 Task: Explore Airbnb accommodation in Talavera de la Reina, Spain from 6th December, 2023 to 10th December, 2023 for 1 adult.1  bedroom having 1 bed and 1 bathroom. Property type can be hotel. Look for 4 properties as per requirement.
Action: Mouse moved to (514, 110)
Screenshot: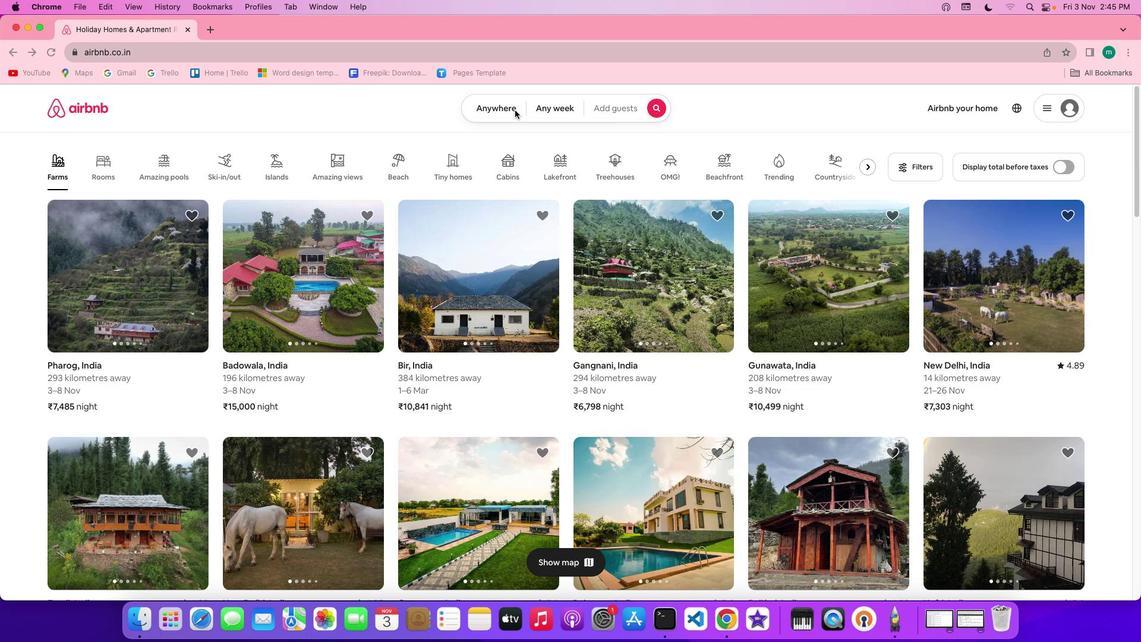
Action: Mouse pressed left at (514, 110)
Screenshot: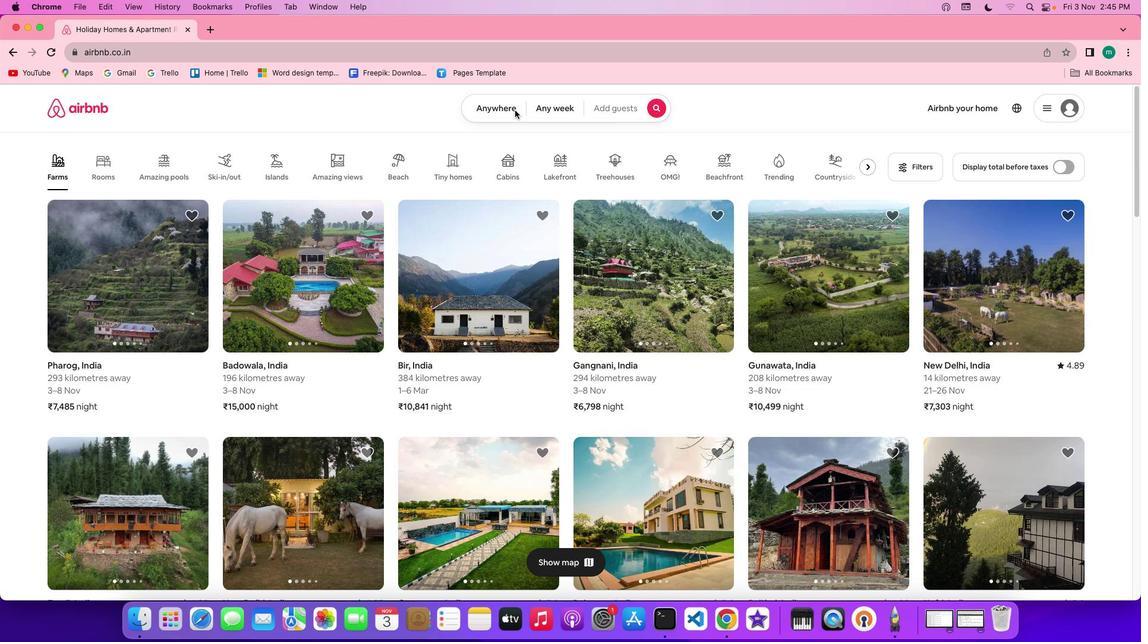
Action: Mouse pressed left at (514, 110)
Screenshot: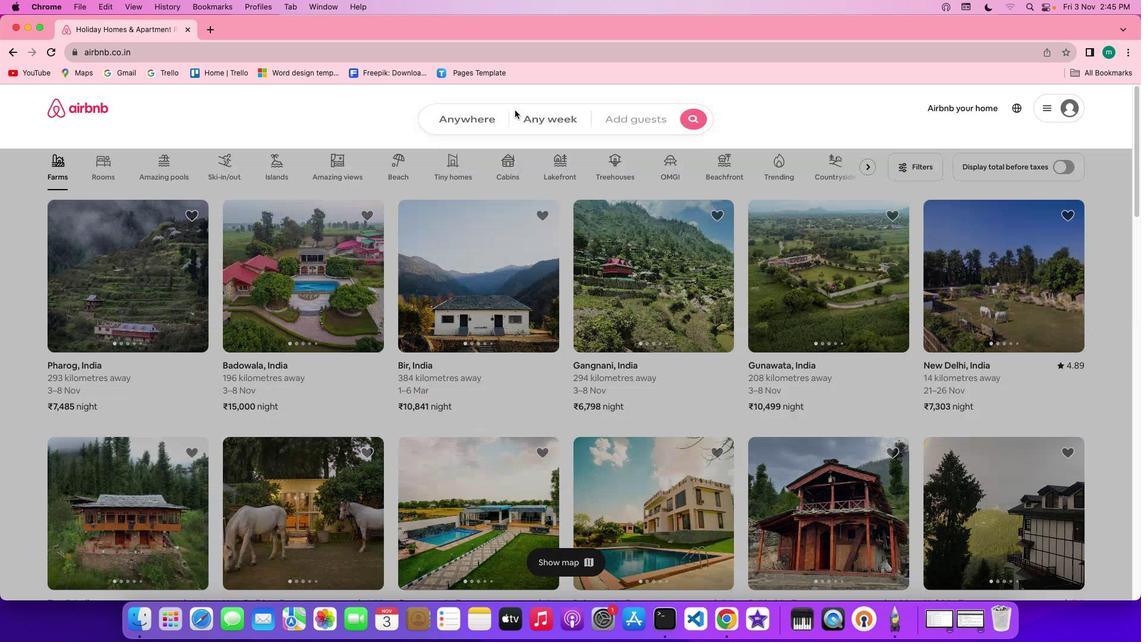 
Action: Mouse moved to (448, 156)
Screenshot: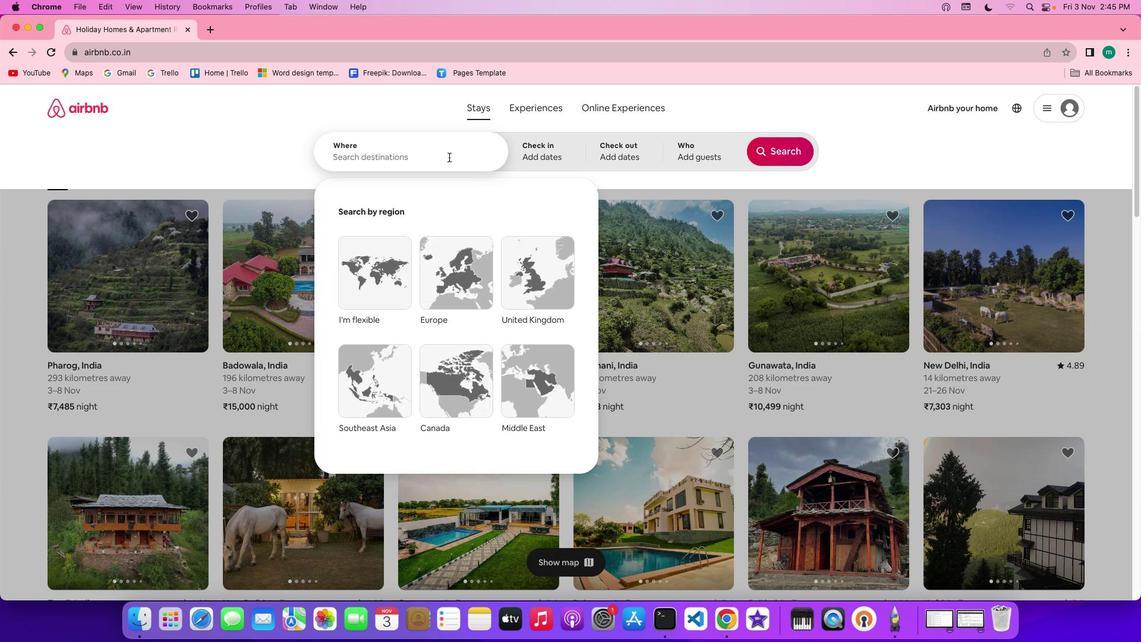 
Action: Mouse pressed left at (448, 156)
Screenshot: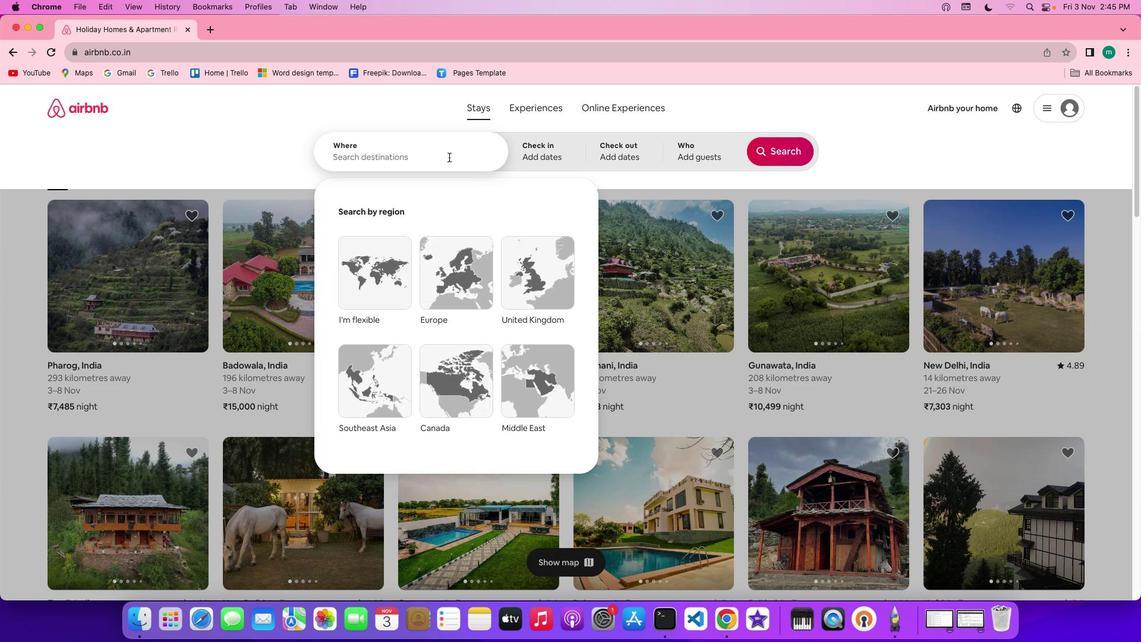 
Action: Key pressed Key.shift'T''a''l''a''v''e''r''a'Key.space'd''e'Key.space'l''a'Key.spaceKey.shift'R''a'Key.backspace'e''i''n''a'Key.space','Key.spaceKey.shift'S''p''a''i''n'
Screenshot: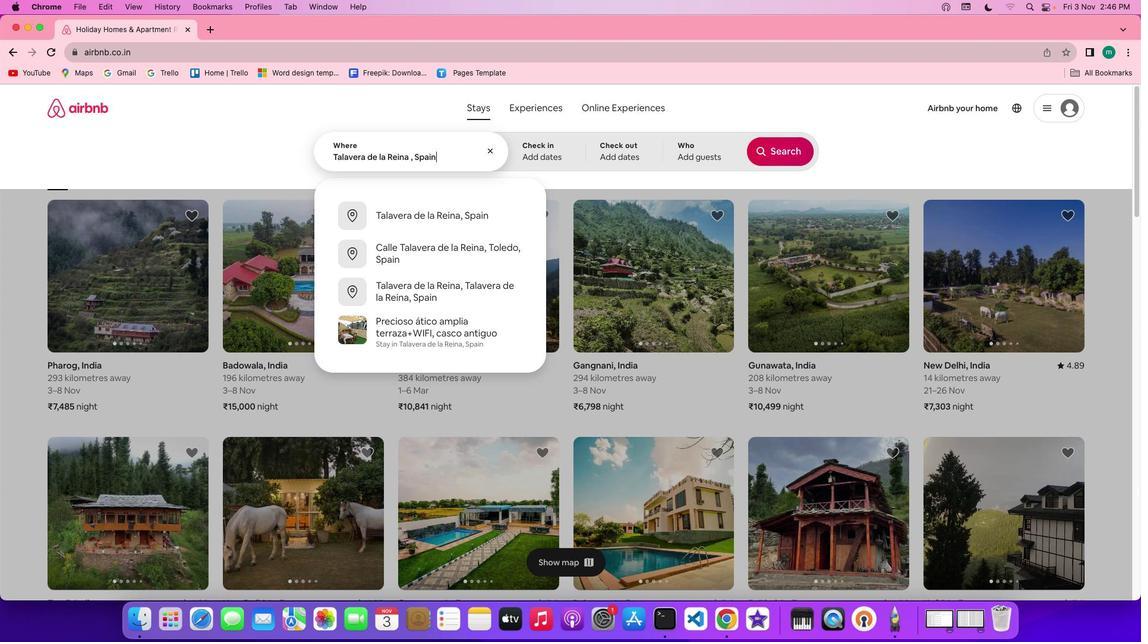 
Action: Mouse moved to (539, 152)
Screenshot: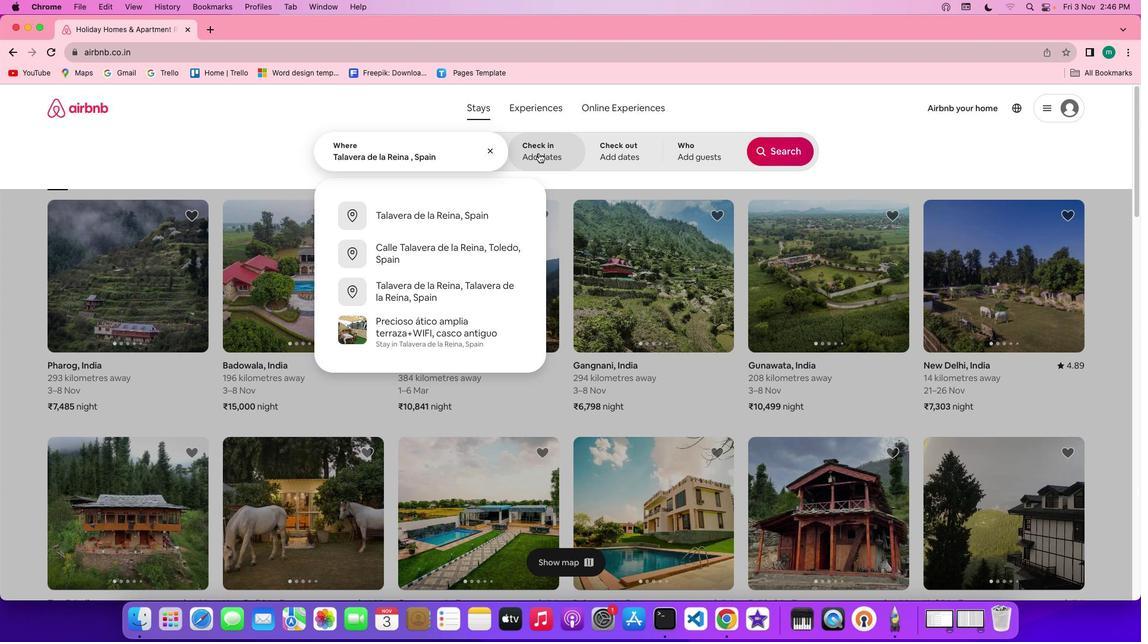 
Action: Mouse pressed left at (539, 152)
Screenshot: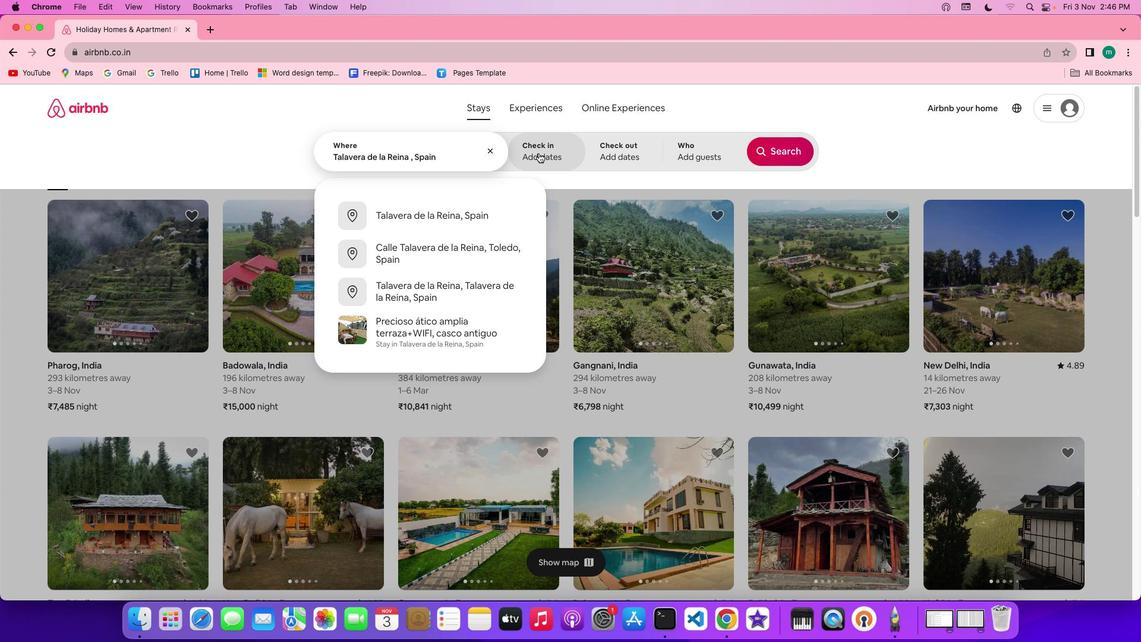 
Action: Mouse moved to (682, 323)
Screenshot: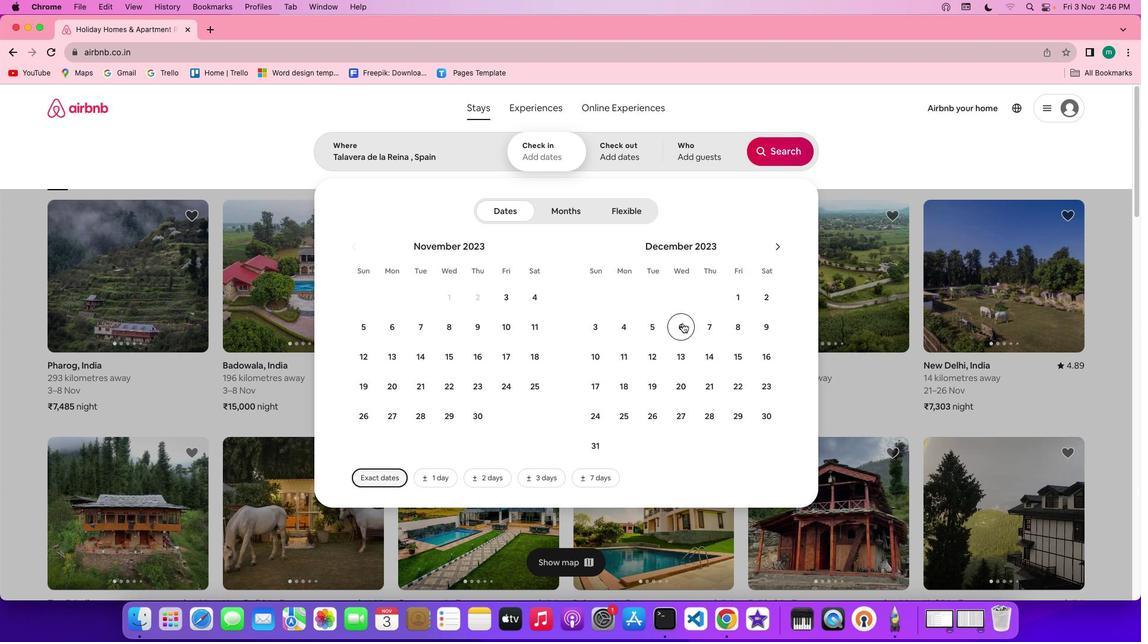 
Action: Mouse pressed left at (682, 323)
Screenshot: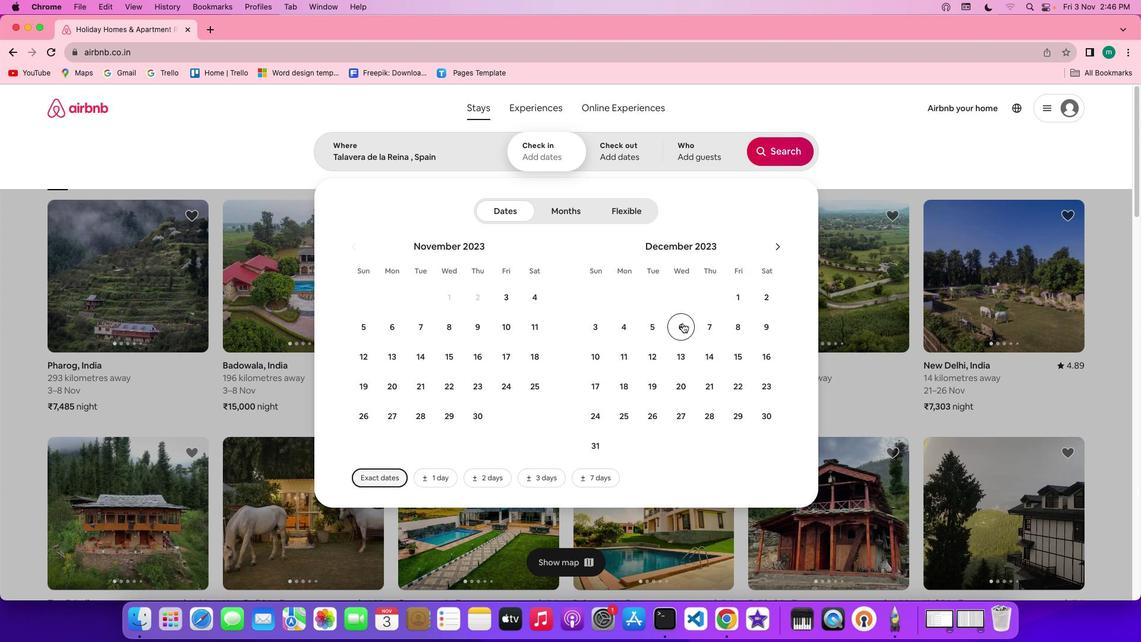 
Action: Mouse moved to (597, 355)
Screenshot: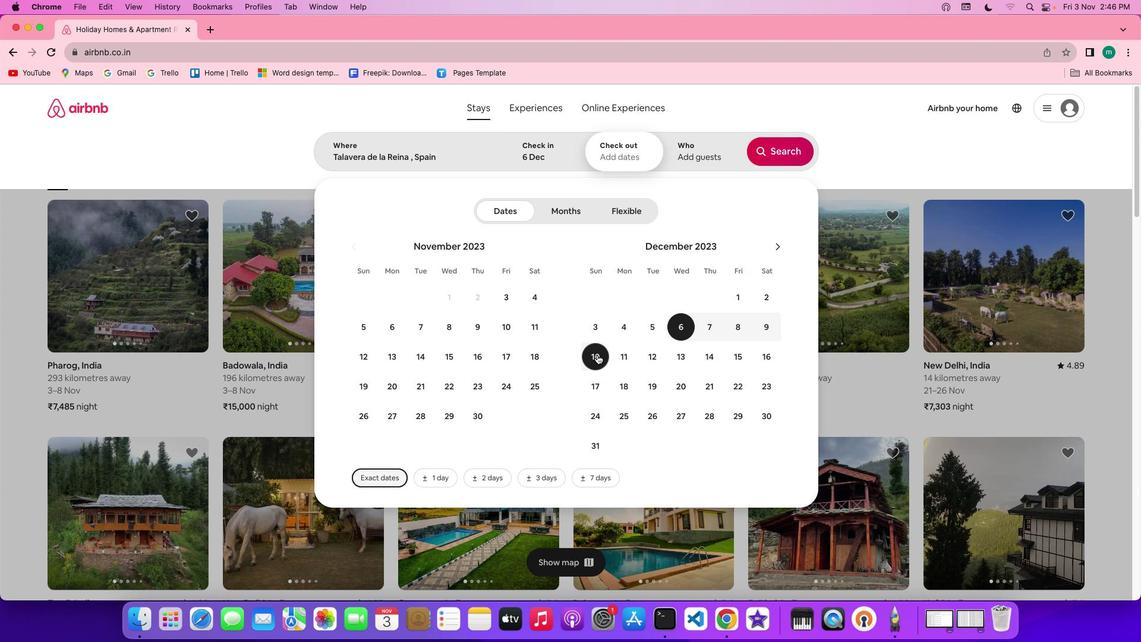 
Action: Mouse pressed left at (597, 355)
Screenshot: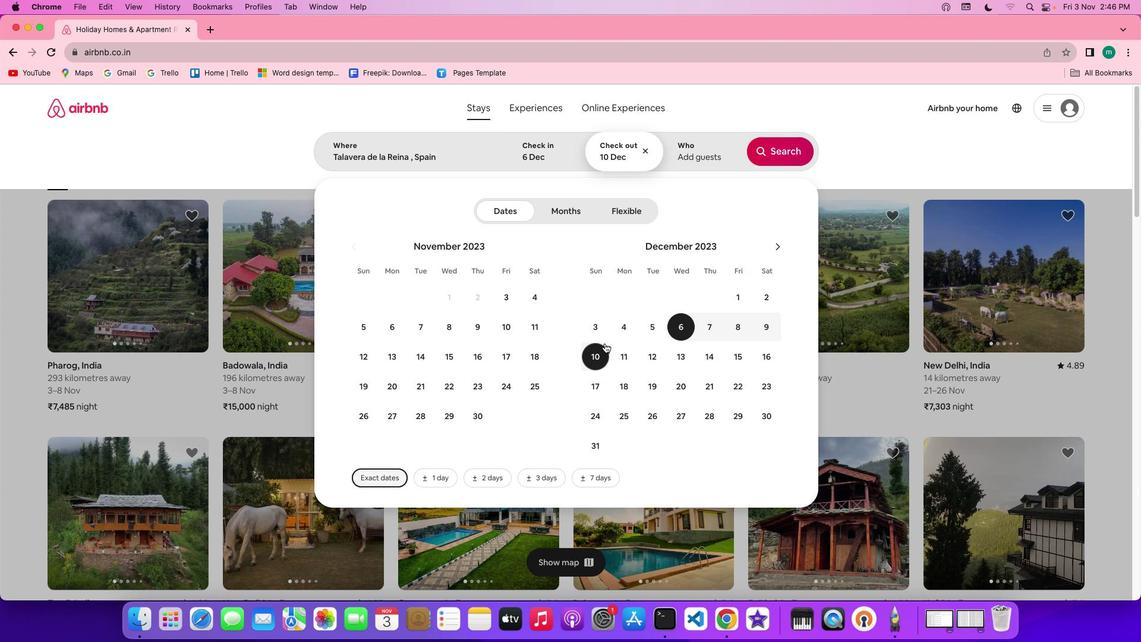 
Action: Mouse moved to (696, 158)
Screenshot: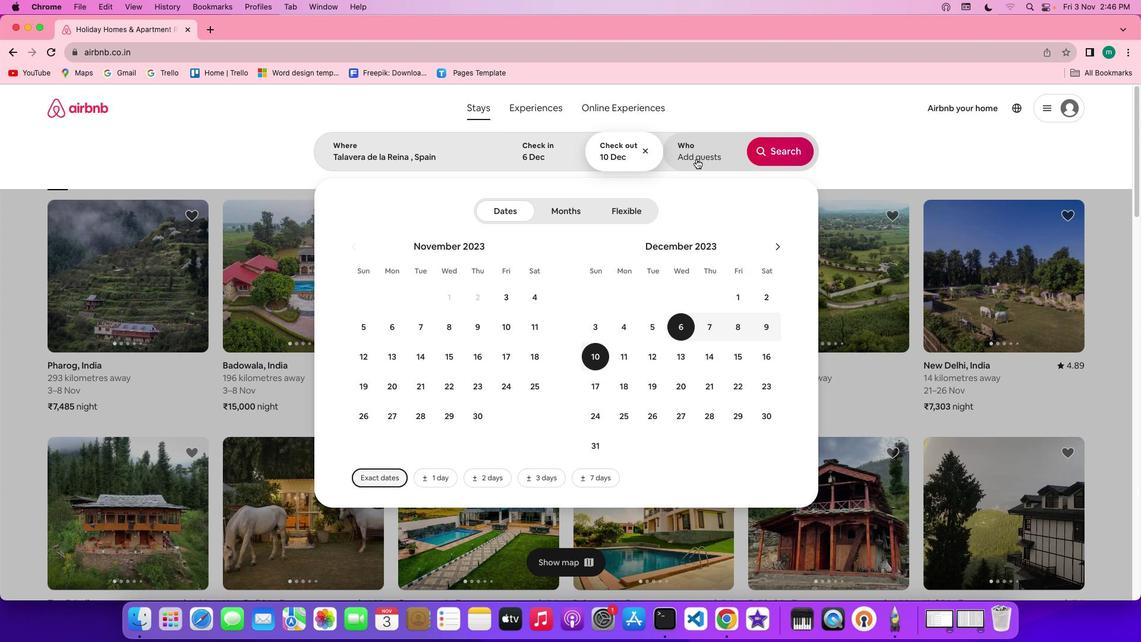
Action: Mouse pressed left at (696, 158)
Screenshot: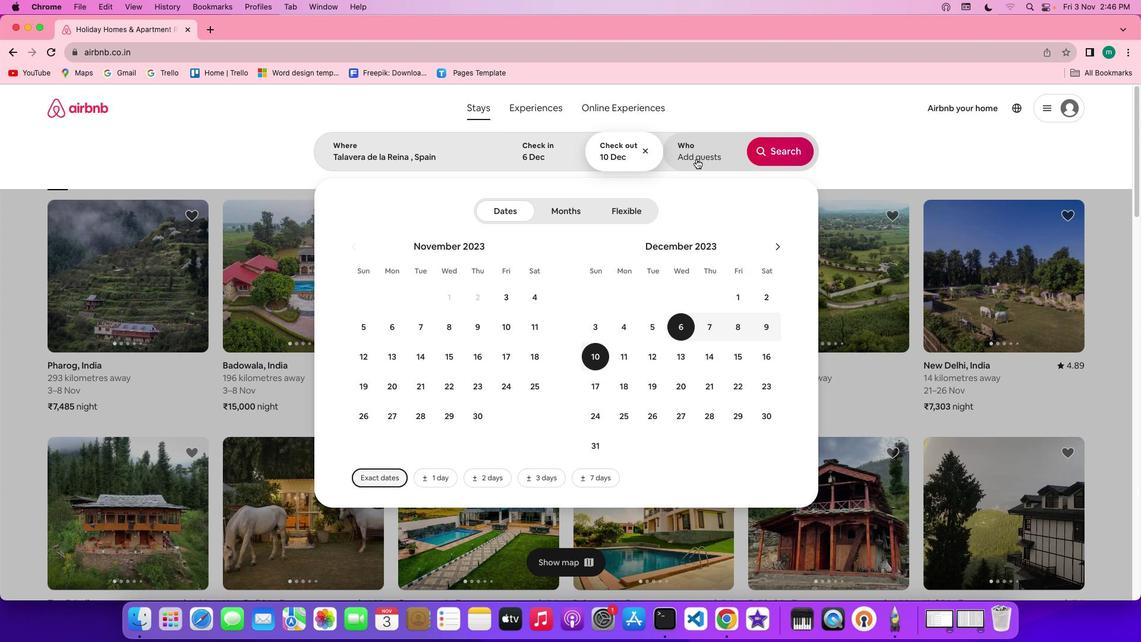 
Action: Mouse moved to (780, 215)
Screenshot: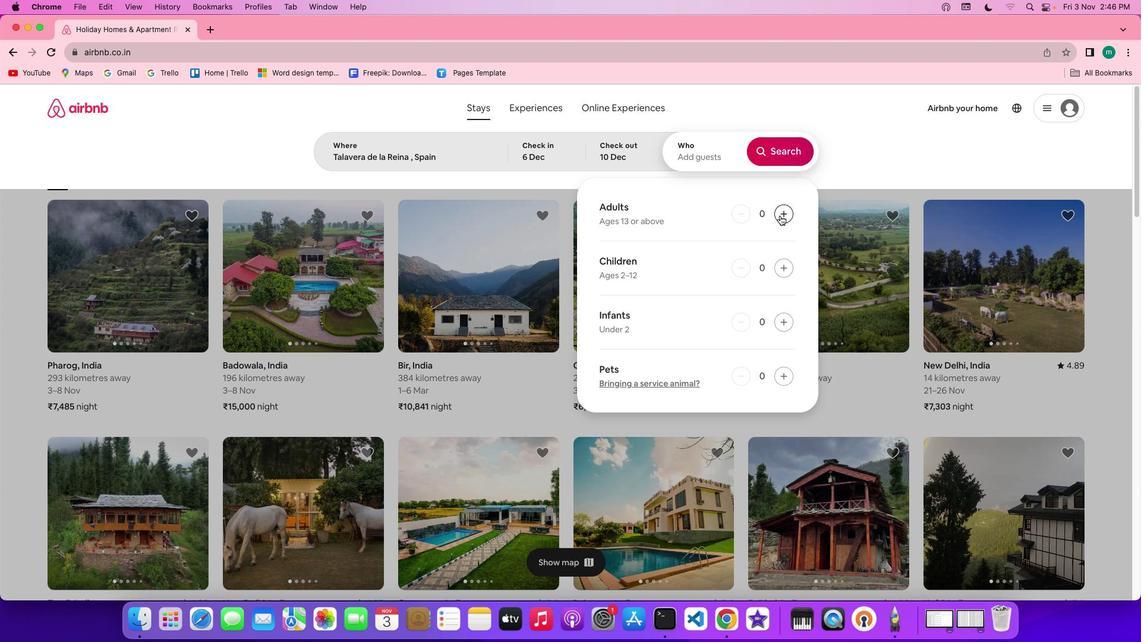 
Action: Mouse pressed left at (780, 215)
Screenshot: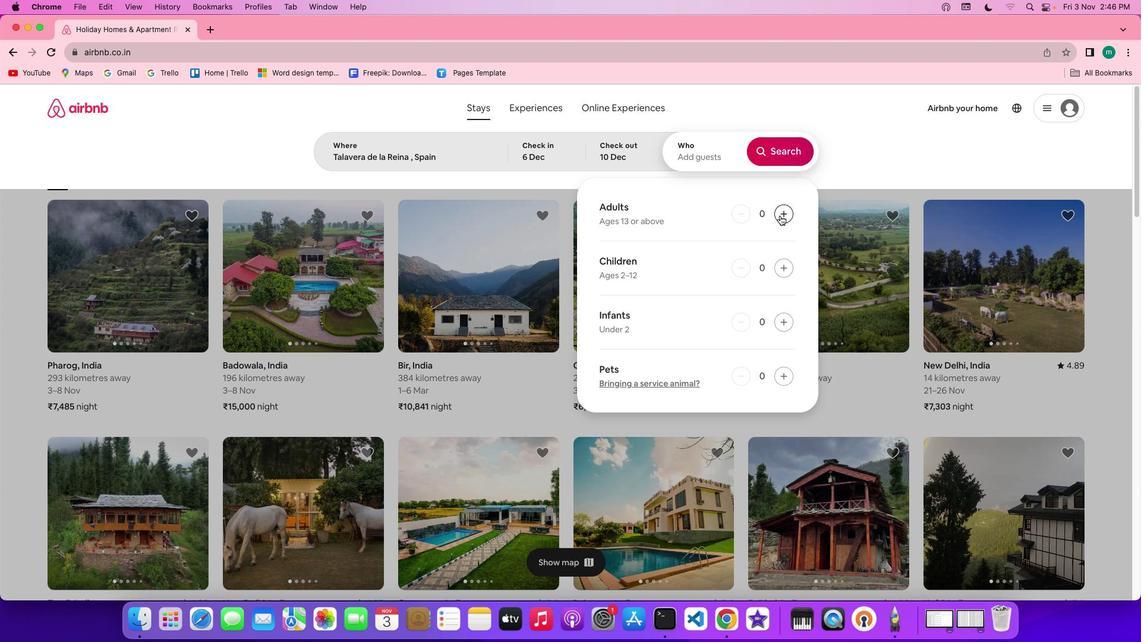 
Action: Mouse pressed left at (780, 215)
Screenshot: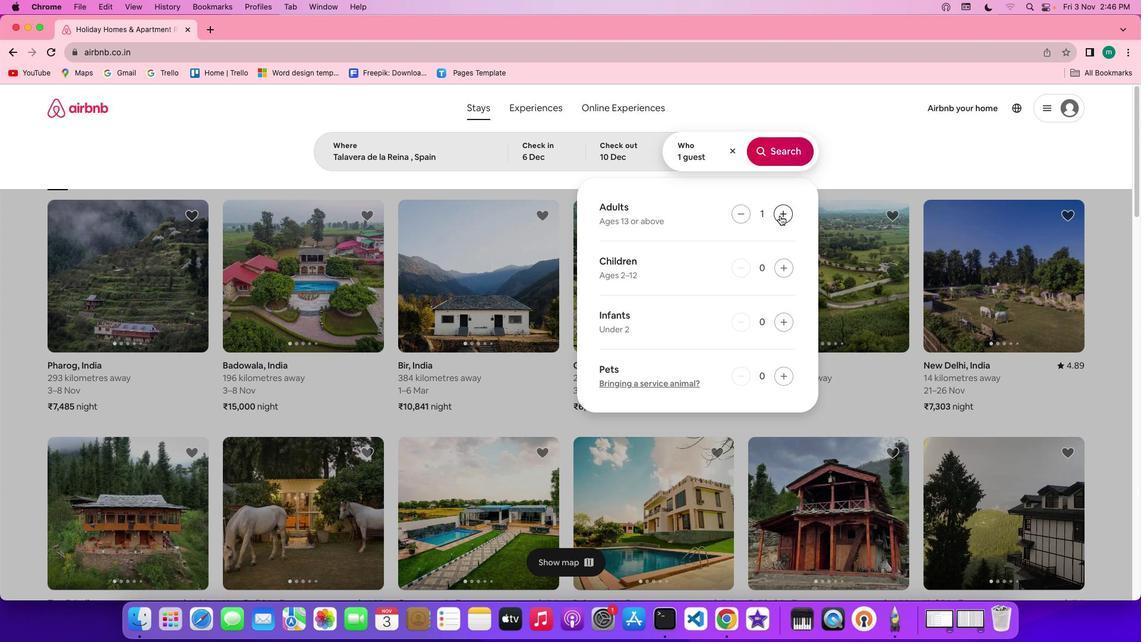 
Action: Mouse moved to (739, 215)
Screenshot: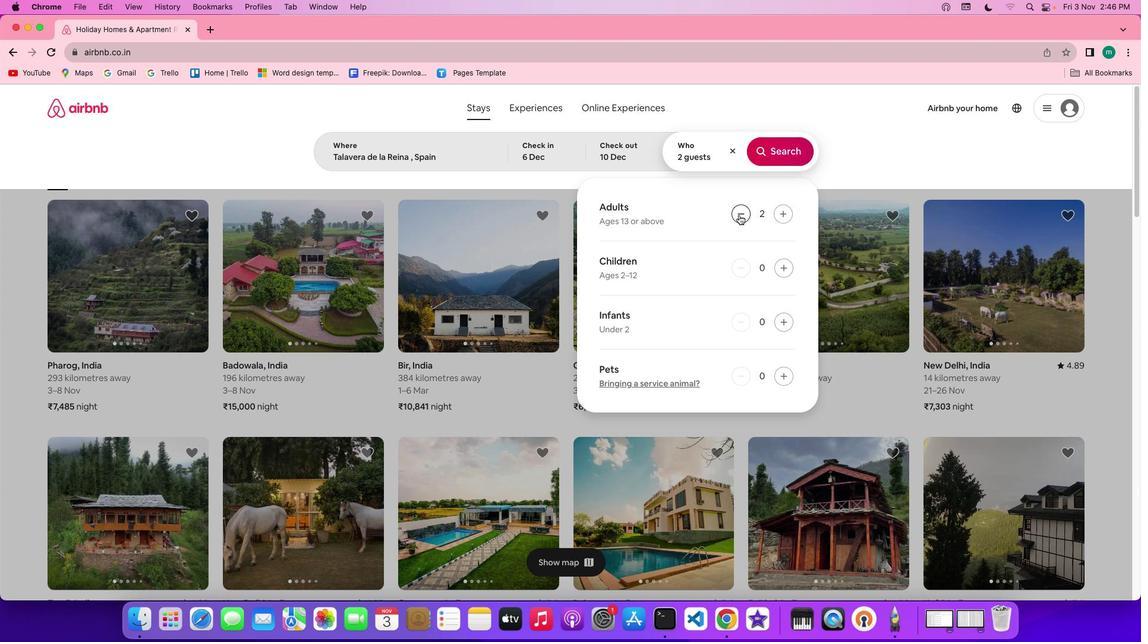 
Action: Mouse pressed left at (739, 215)
Screenshot: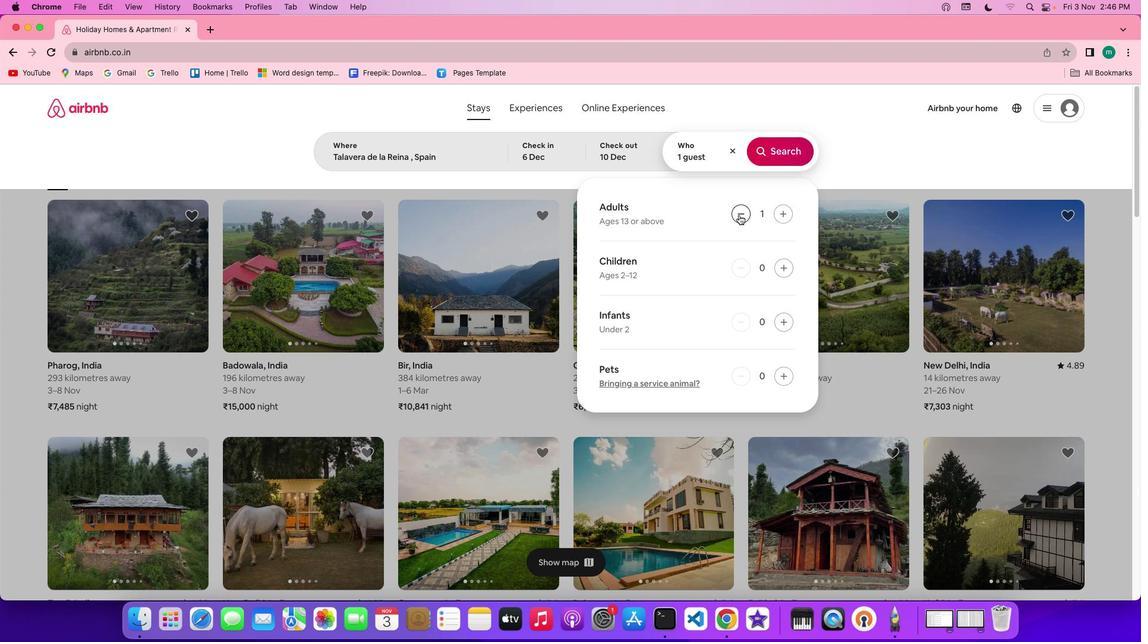 
Action: Mouse moved to (786, 142)
Screenshot: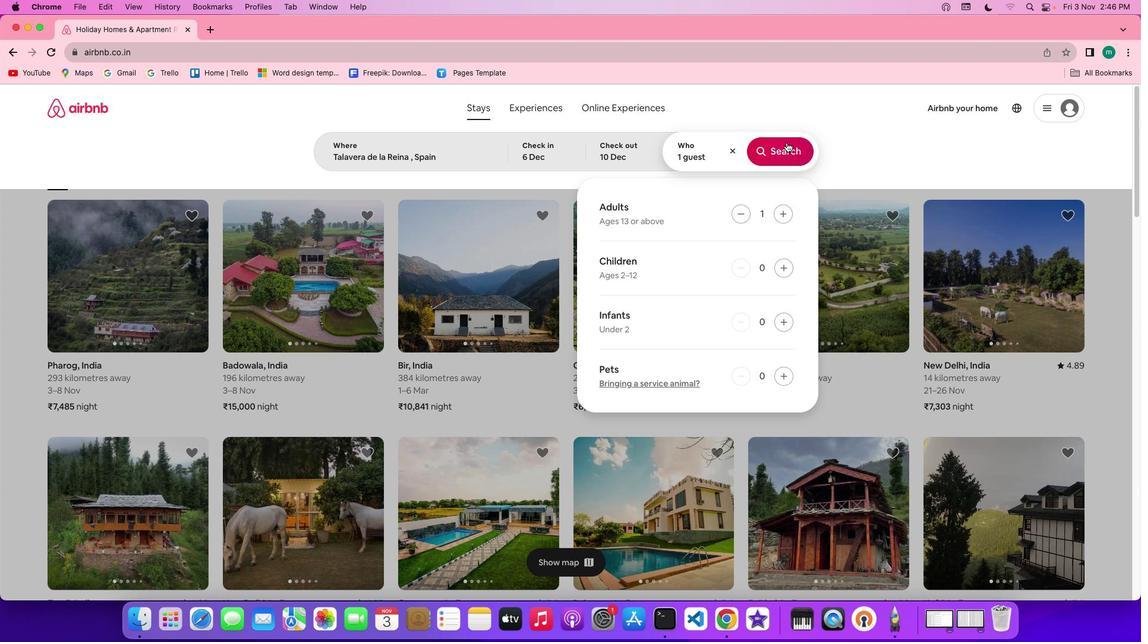 
Action: Mouse pressed left at (786, 142)
Screenshot: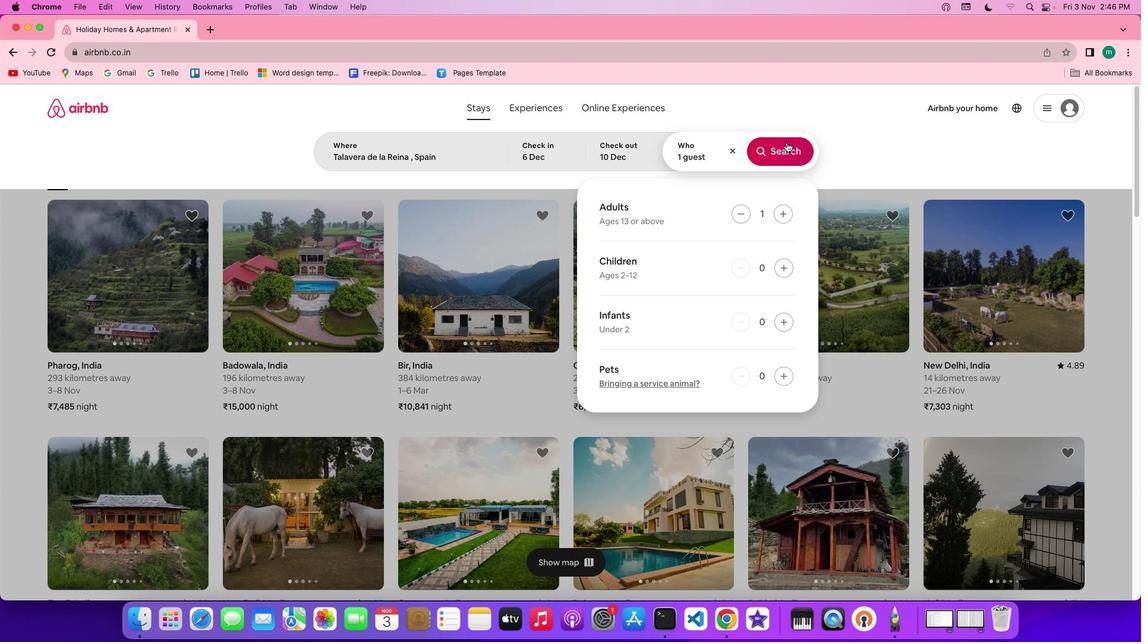 
Action: Mouse moved to (938, 155)
Screenshot: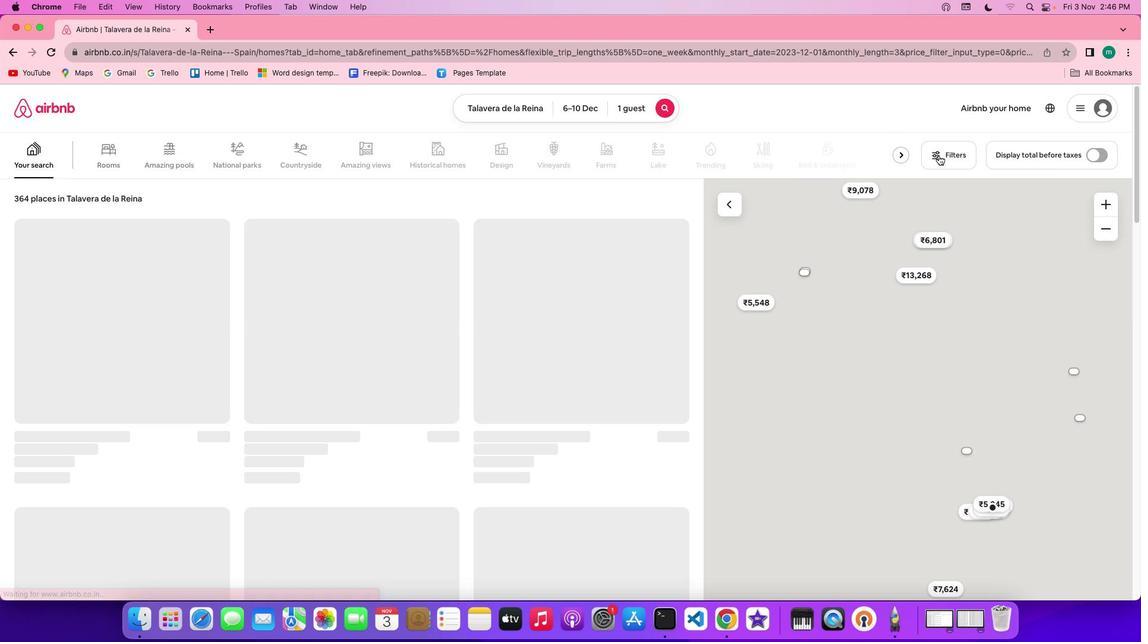 
Action: Mouse pressed left at (938, 155)
Screenshot: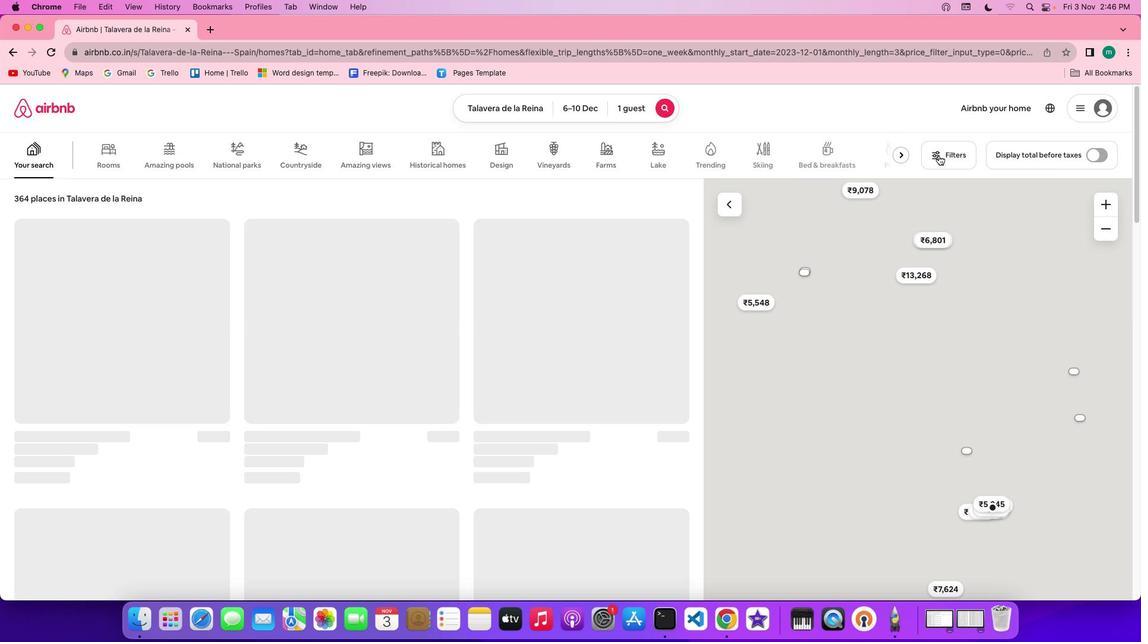 
Action: Mouse moved to (941, 155)
Screenshot: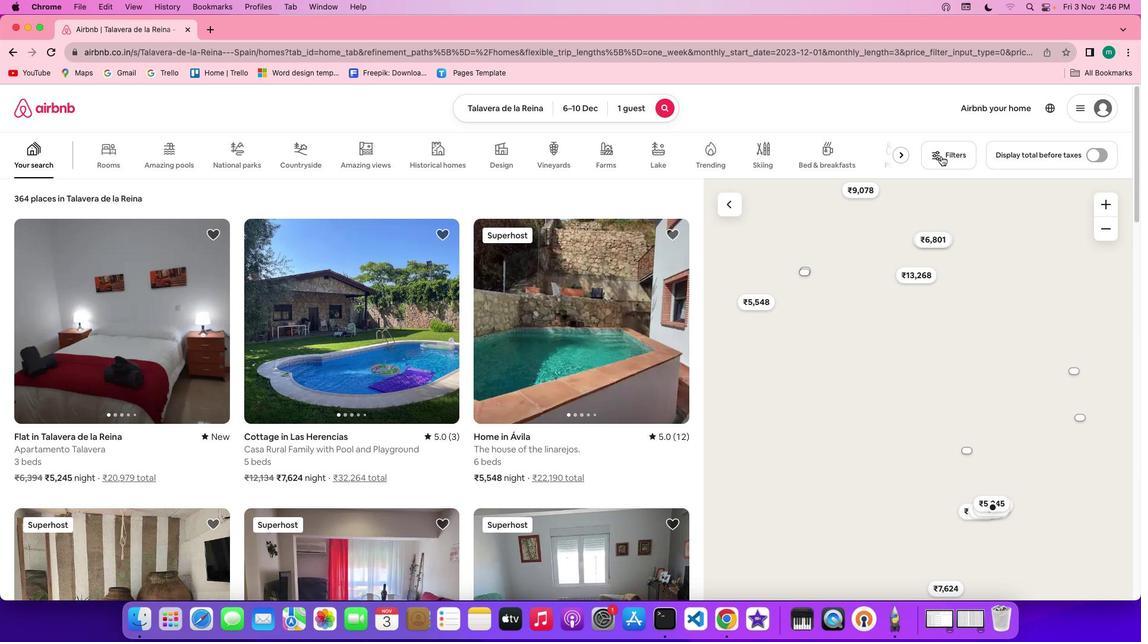 
Action: Mouse pressed left at (941, 155)
Screenshot: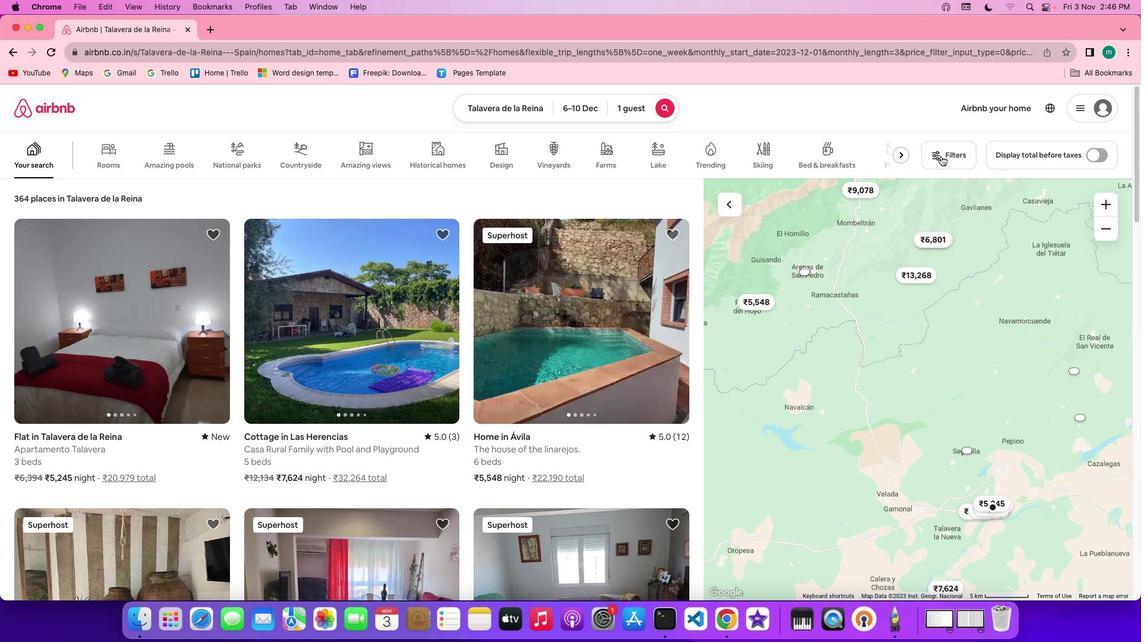 
Action: Mouse moved to (671, 378)
Screenshot: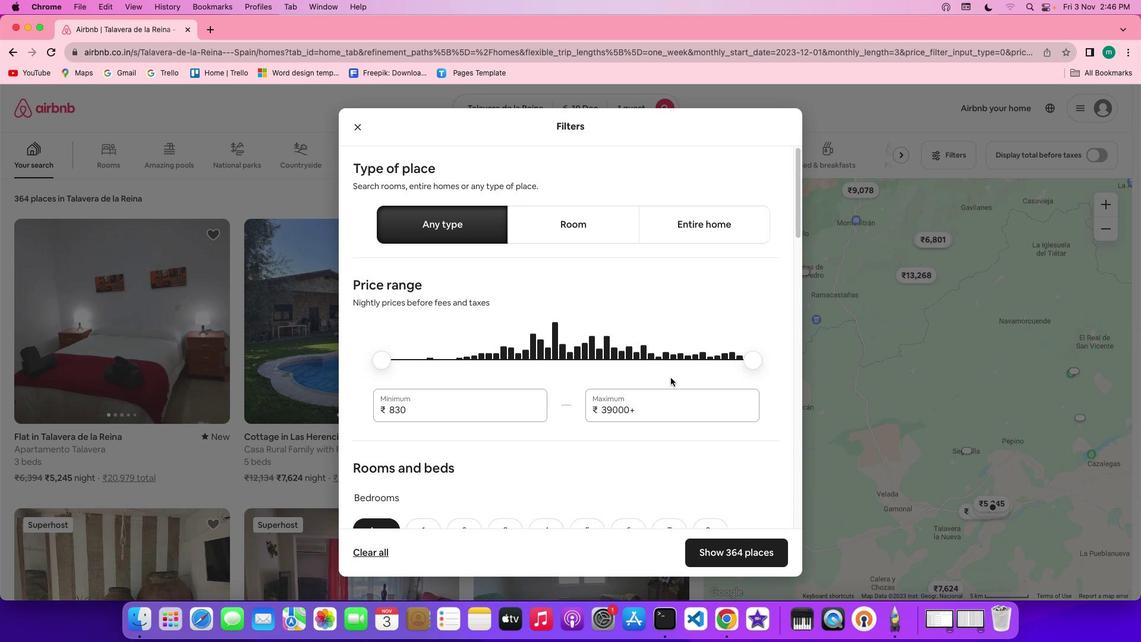 
Action: Mouse scrolled (671, 378) with delta (0, 0)
Screenshot: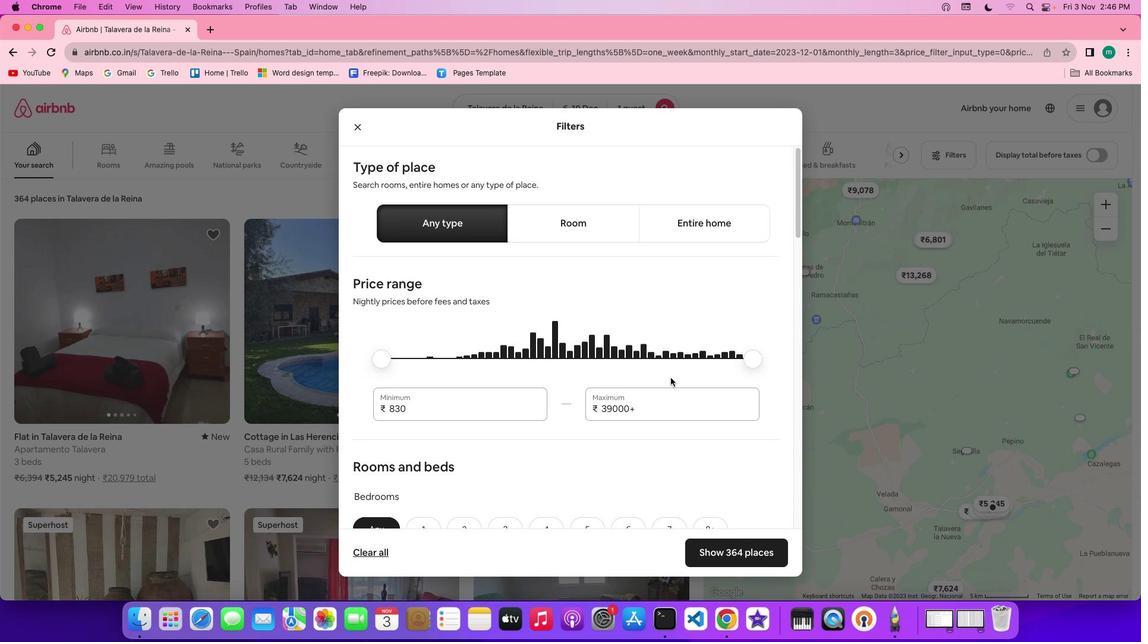 
Action: Mouse scrolled (671, 378) with delta (0, 0)
Screenshot: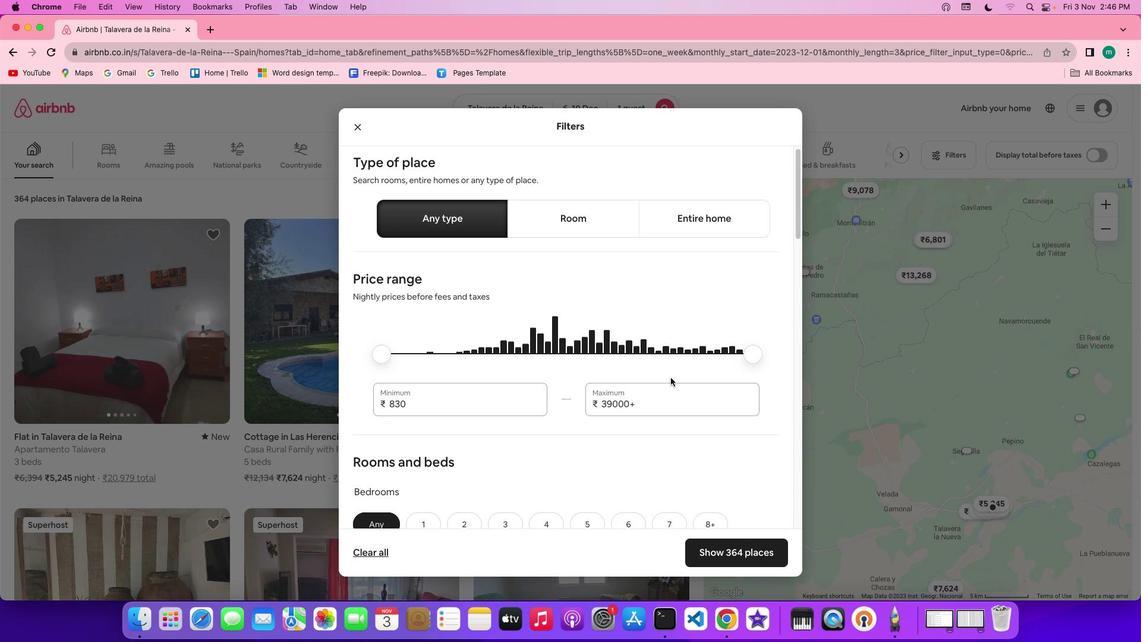 
Action: Mouse scrolled (671, 378) with delta (0, 0)
Screenshot: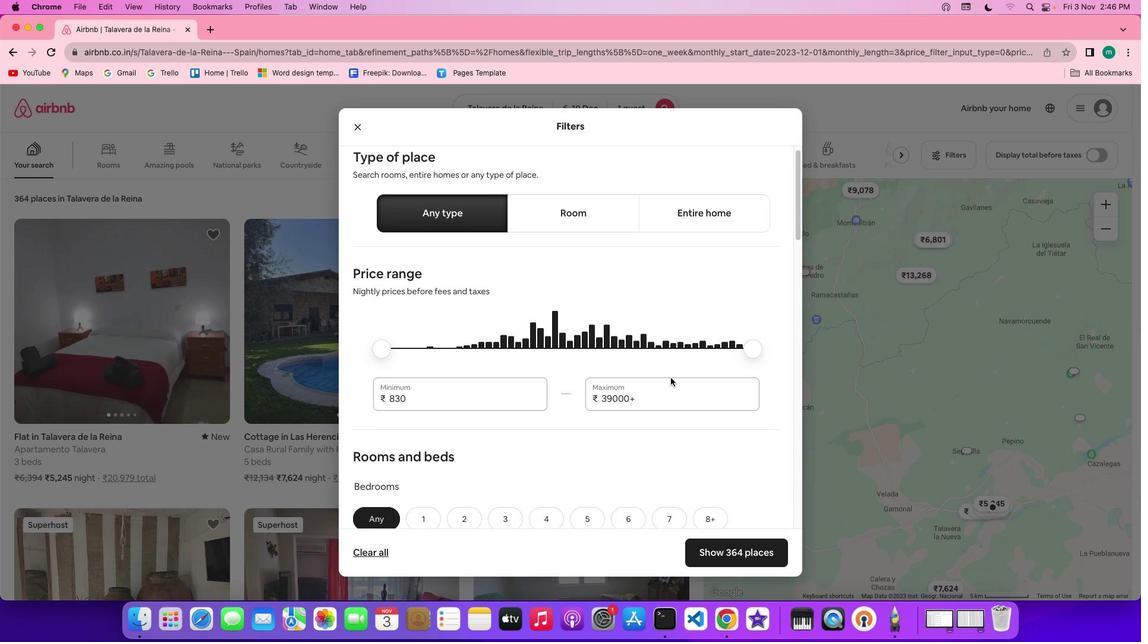 
Action: Mouse scrolled (671, 378) with delta (0, 0)
Screenshot: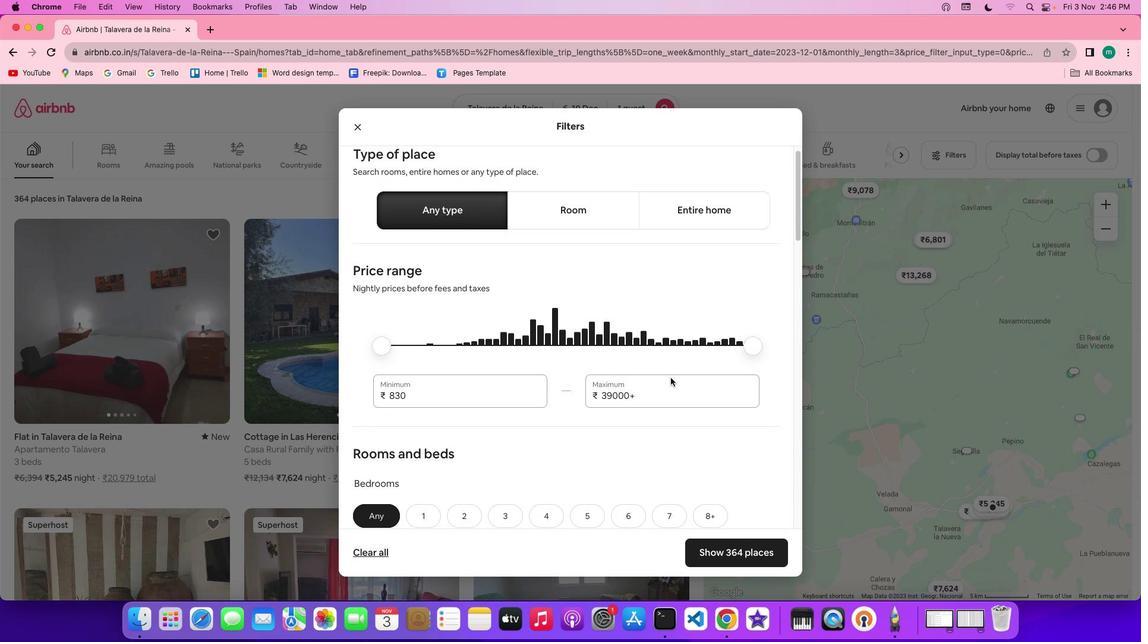 
Action: Mouse scrolled (671, 378) with delta (0, 0)
Screenshot: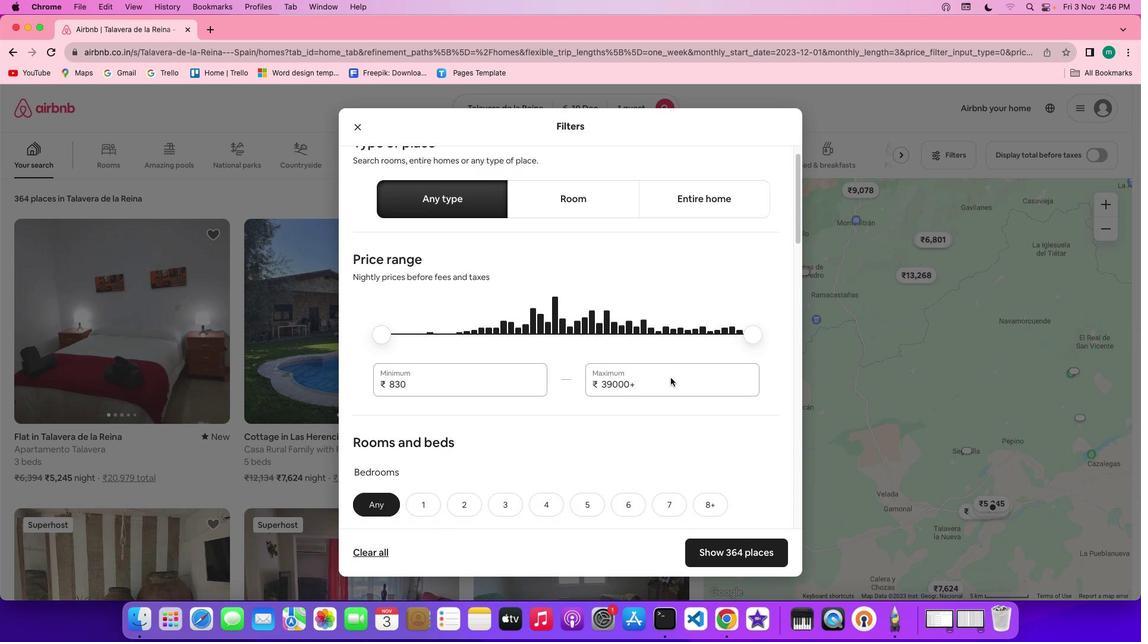 
Action: Mouse scrolled (671, 378) with delta (0, 0)
Screenshot: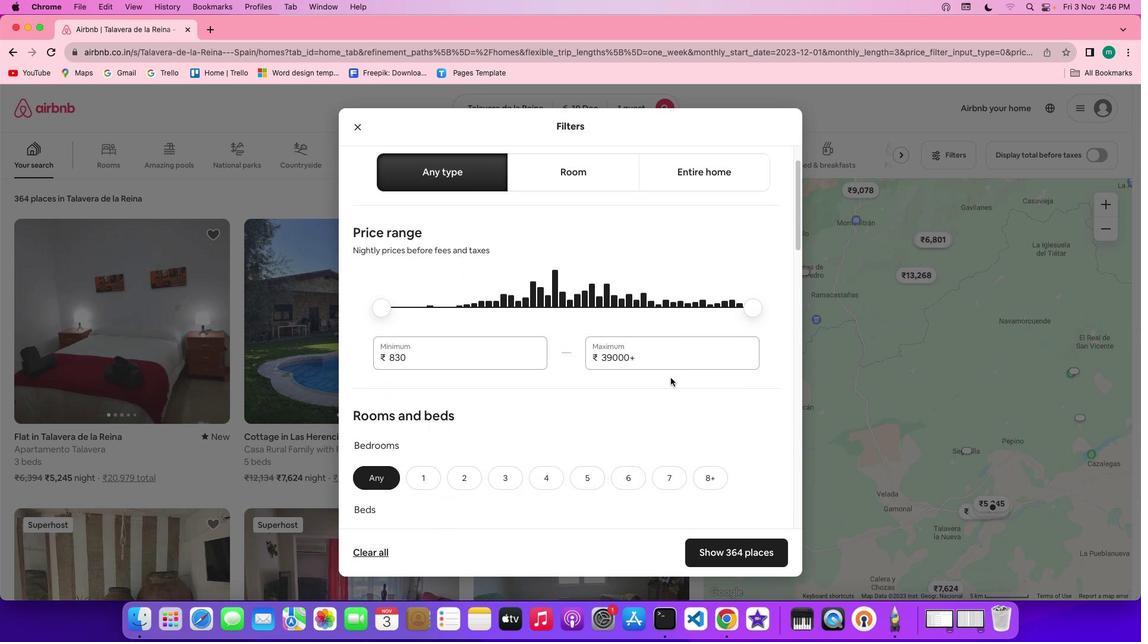 
Action: Mouse scrolled (671, 378) with delta (0, 0)
Screenshot: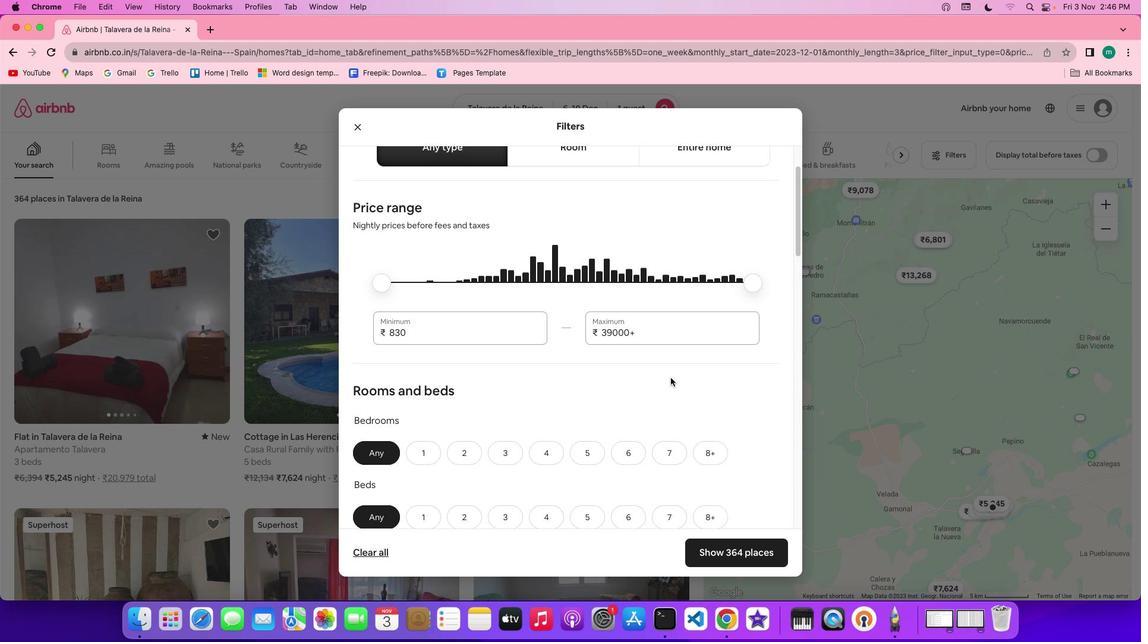 
Action: Mouse scrolled (671, 378) with delta (0, 0)
Screenshot: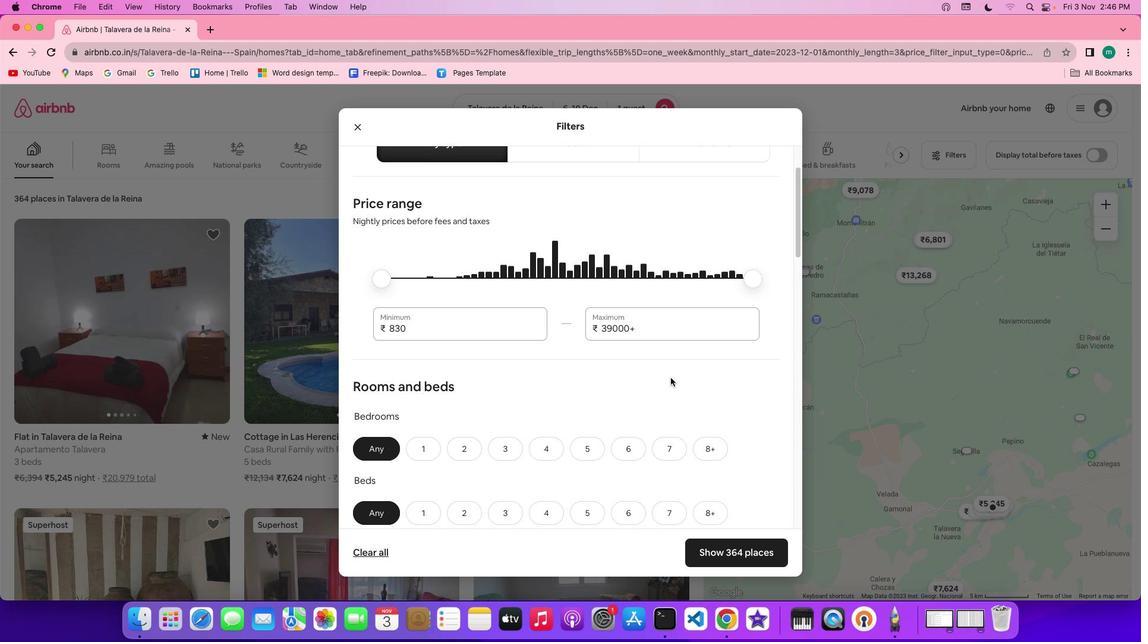 
Action: Mouse scrolled (671, 378) with delta (0, 0)
Screenshot: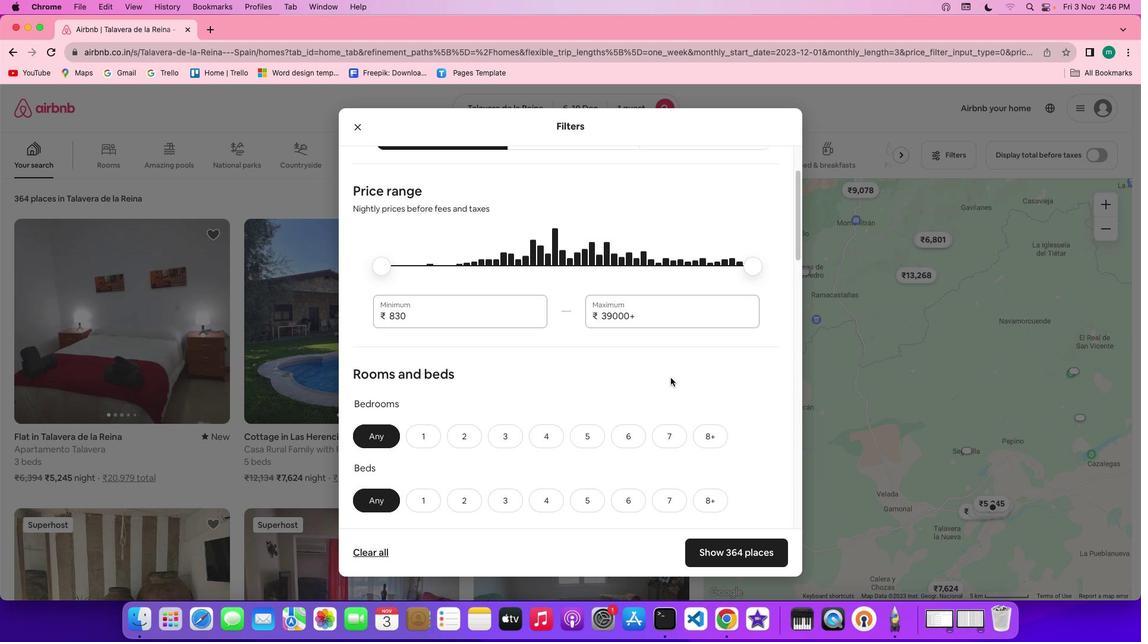 
Action: Mouse scrolled (671, 378) with delta (0, 0)
Screenshot: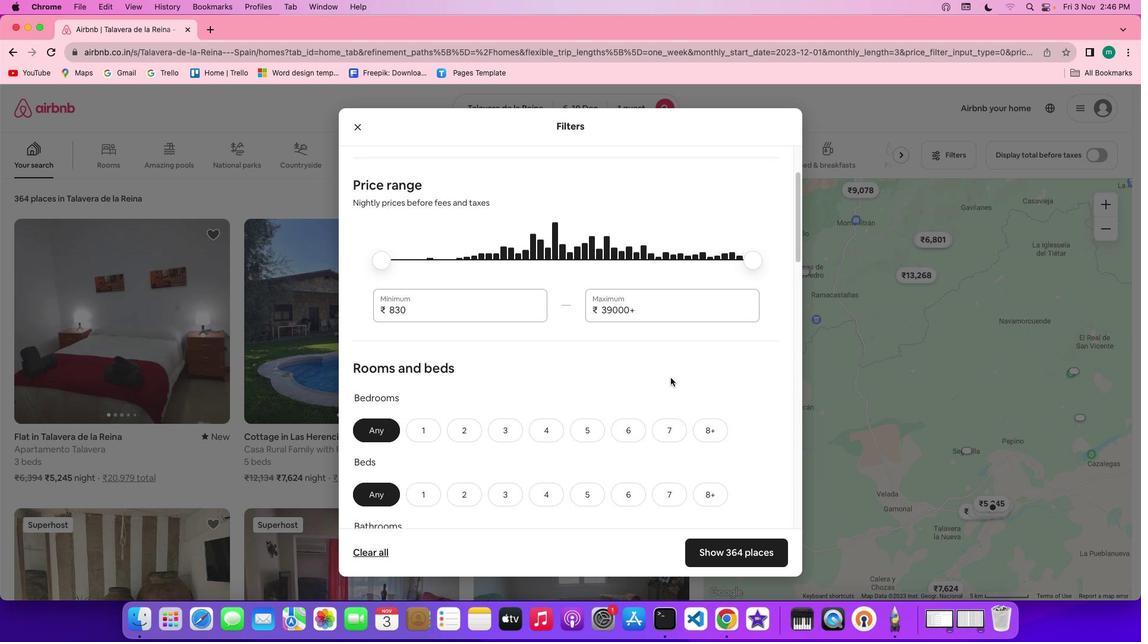 
Action: Mouse scrolled (671, 378) with delta (0, 0)
Screenshot: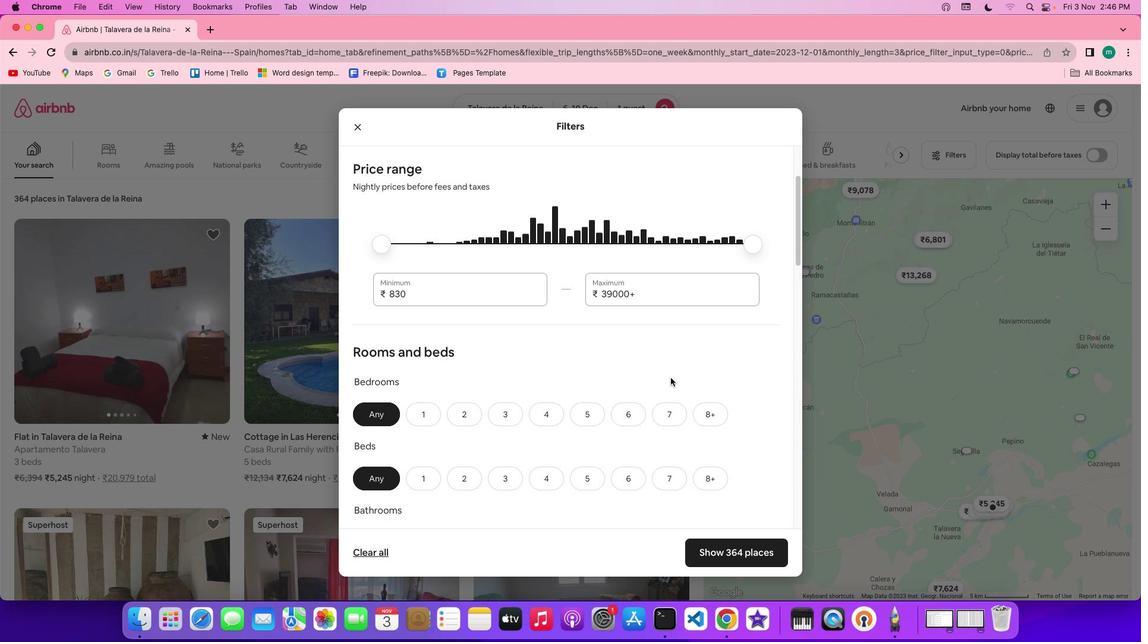 
Action: Mouse scrolled (671, 378) with delta (0, 0)
Screenshot: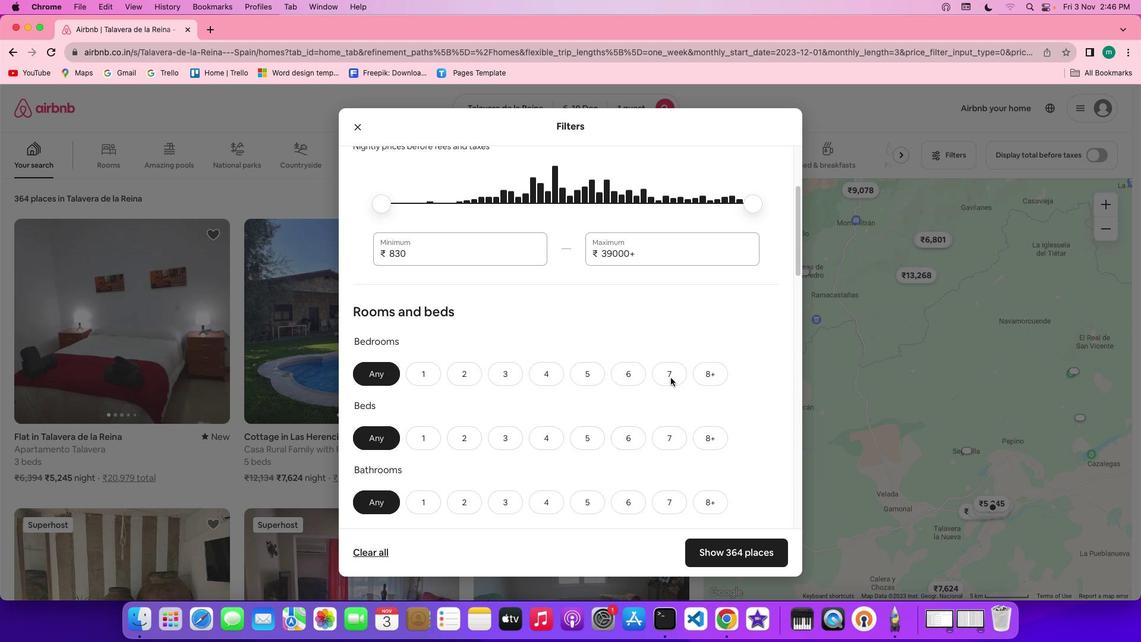 
Action: Mouse scrolled (671, 378) with delta (0, 0)
Screenshot: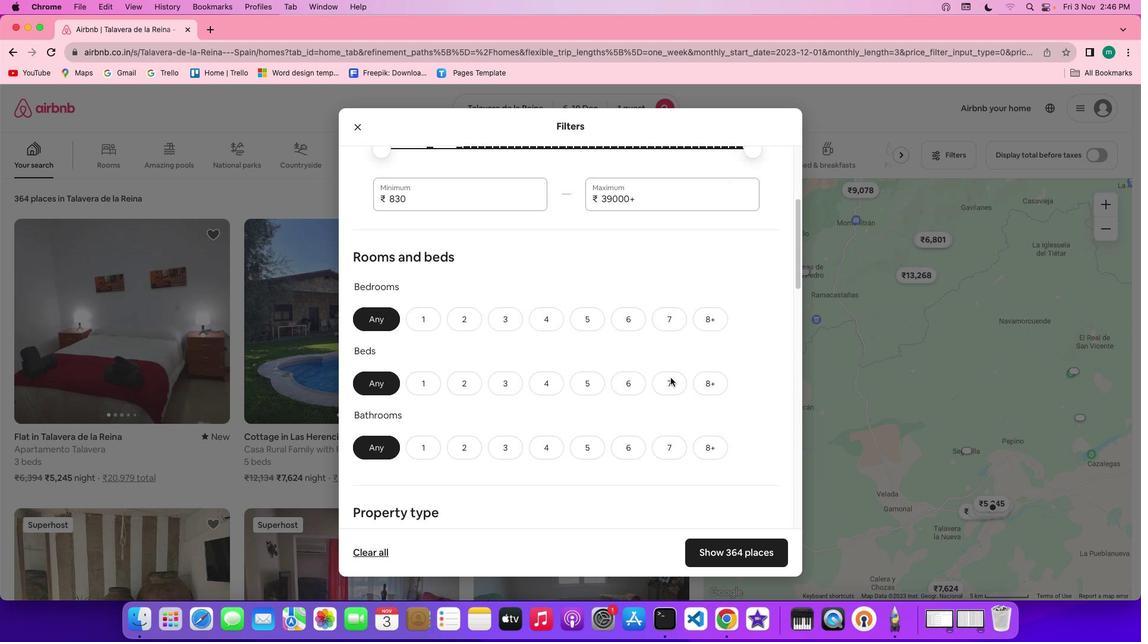 
Action: Mouse scrolled (671, 378) with delta (0, -1)
Screenshot: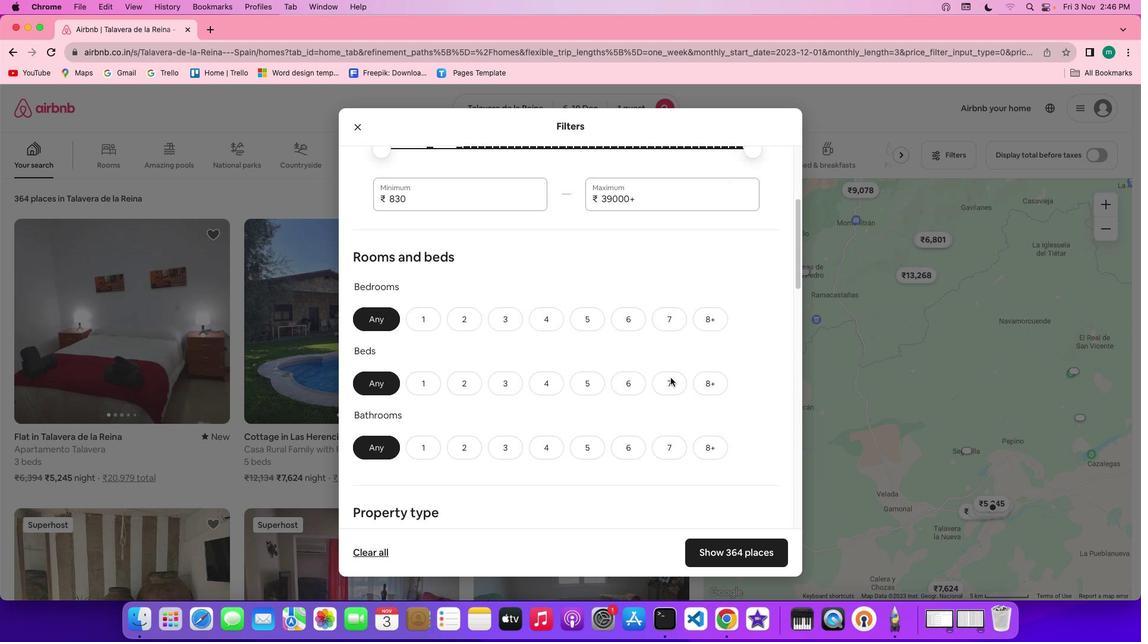 
Action: Mouse scrolled (671, 378) with delta (0, -2)
Screenshot: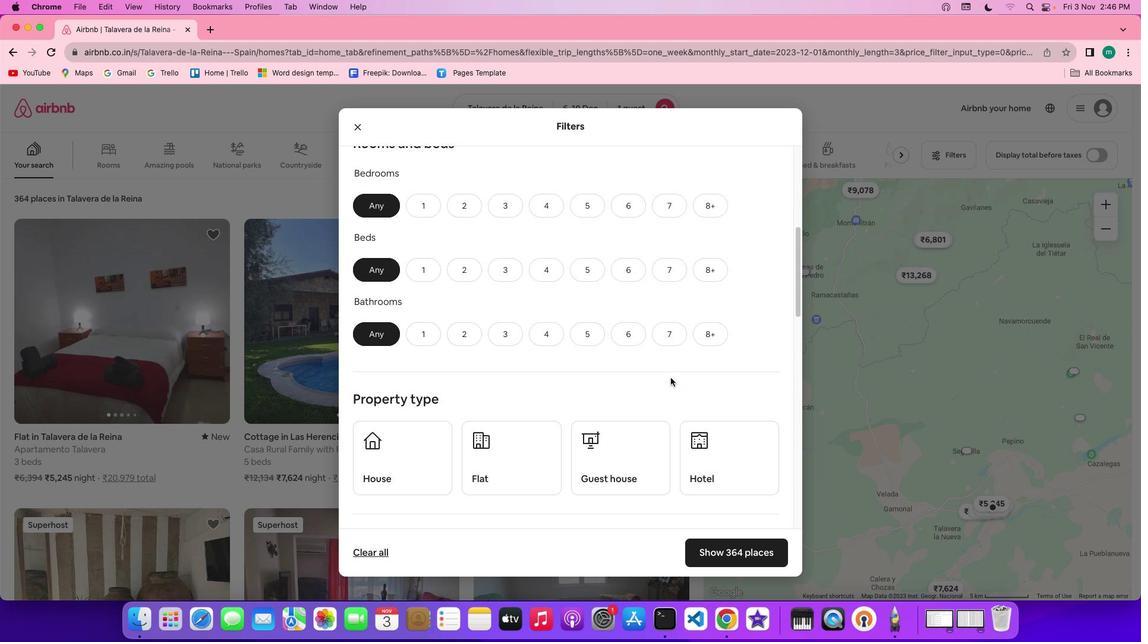 
Action: Mouse moved to (433, 160)
Screenshot: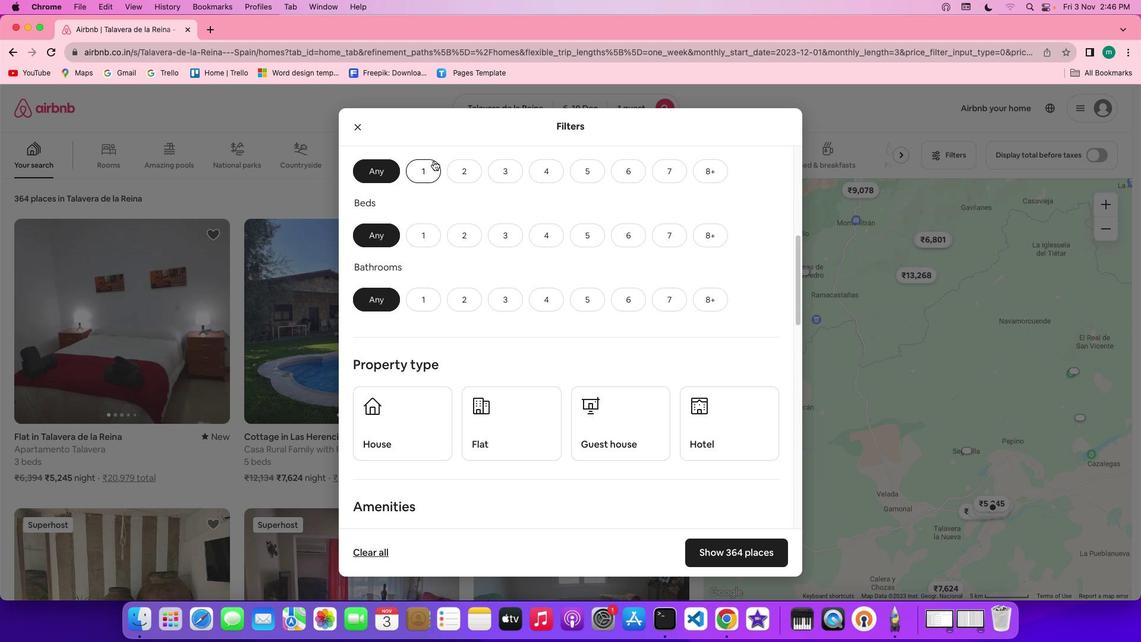 
Action: Mouse pressed left at (433, 160)
Screenshot: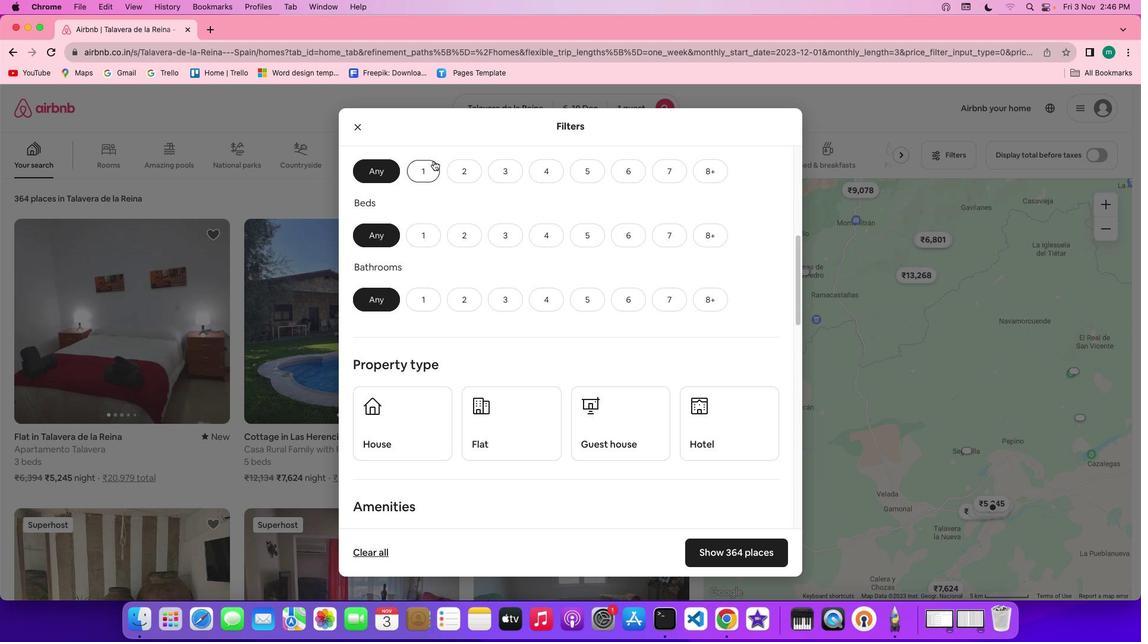 
Action: Mouse moved to (427, 233)
Screenshot: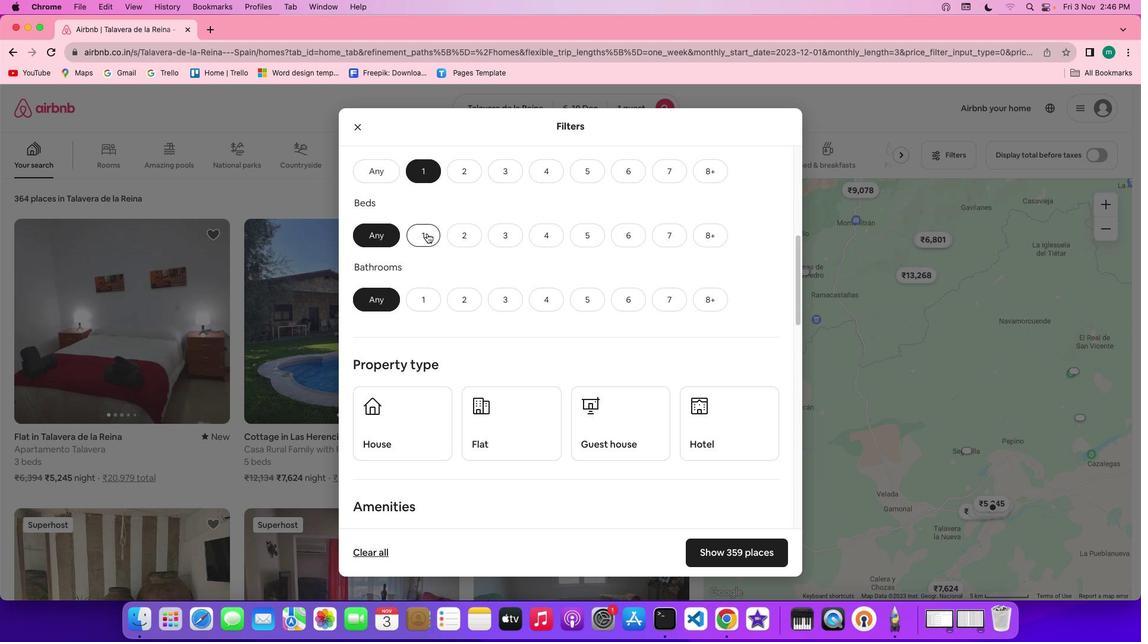 
Action: Mouse pressed left at (427, 233)
Screenshot: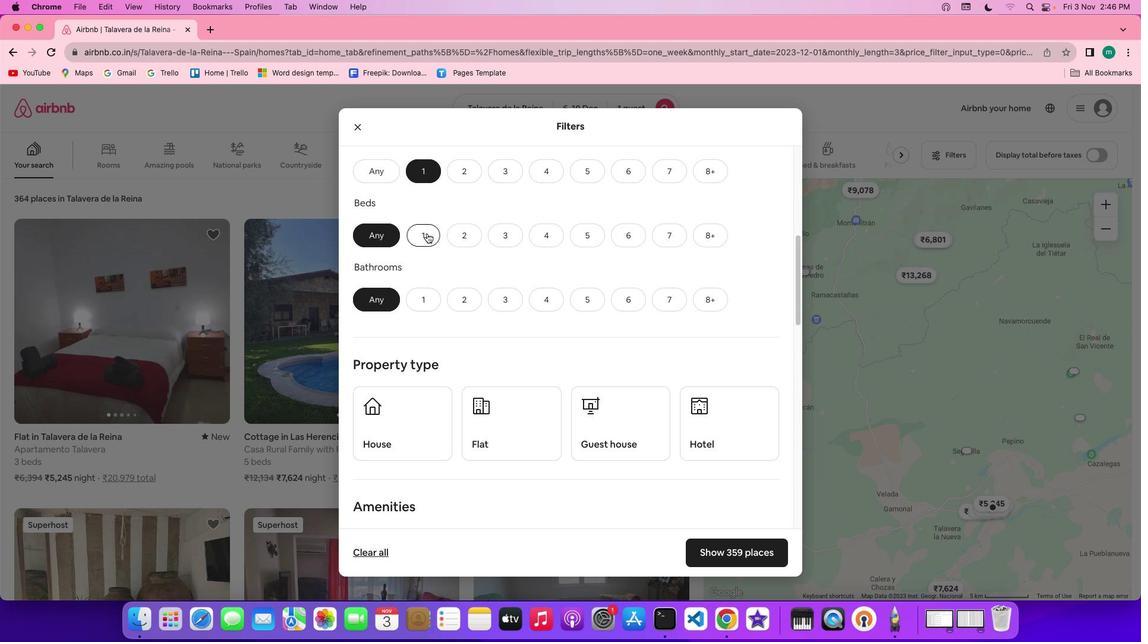 
Action: Mouse moved to (427, 289)
Screenshot: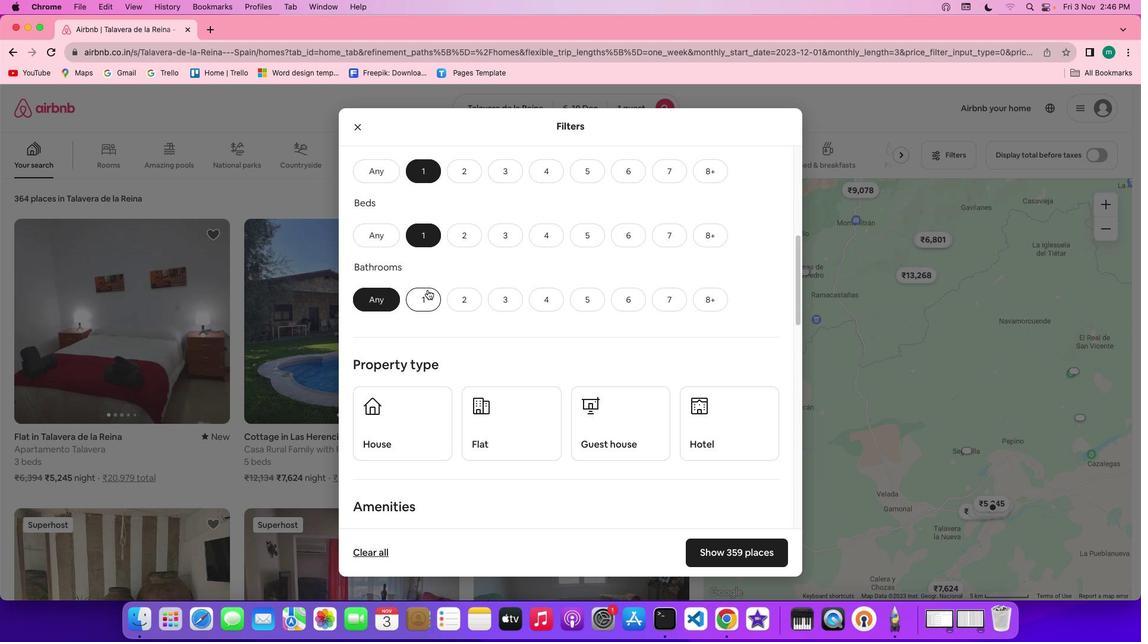 
Action: Mouse pressed left at (427, 289)
Screenshot: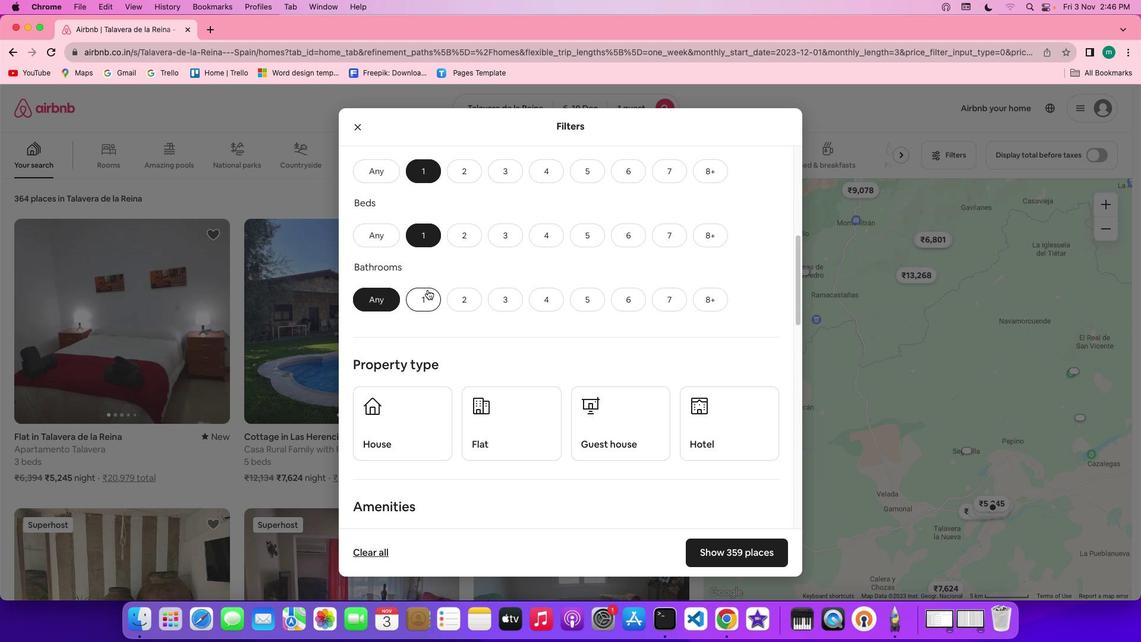 
Action: Mouse moved to (584, 309)
Screenshot: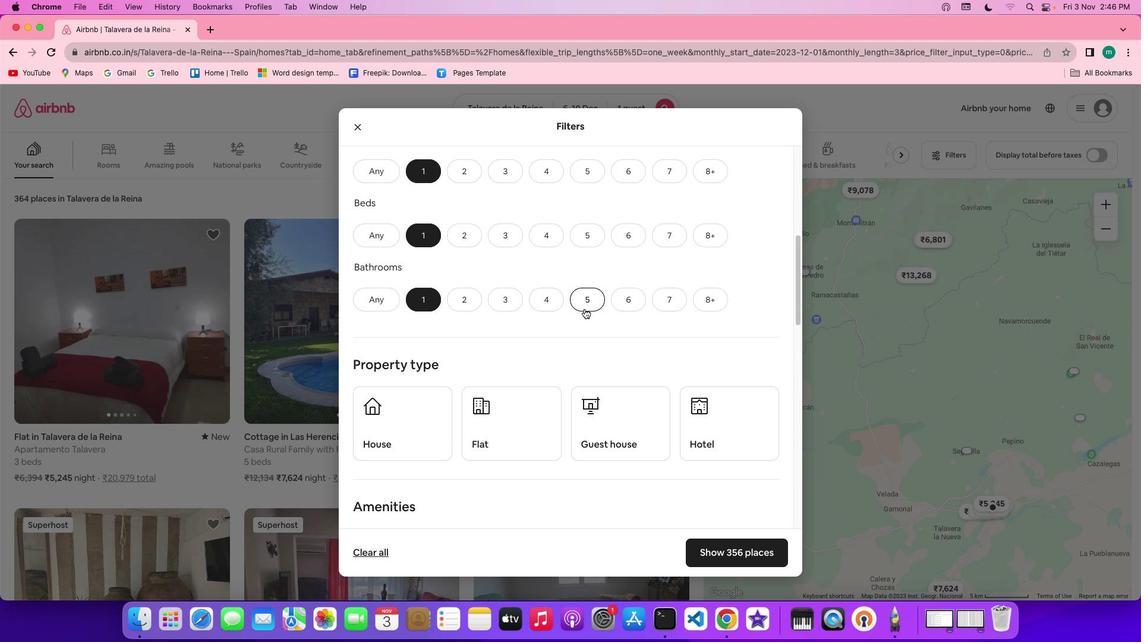 
Action: Mouse scrolled (584, 309) with delta (0, 0)
Screenshot: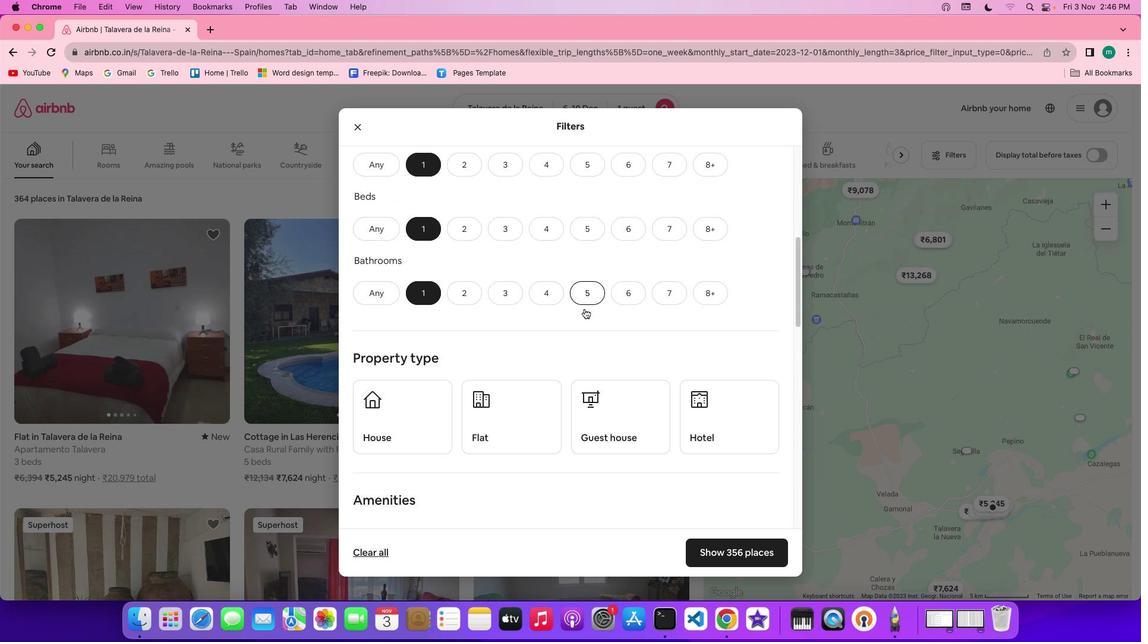 
Action: Mouse scrolled (584, 309) with delta (0, 0)
Screenshot: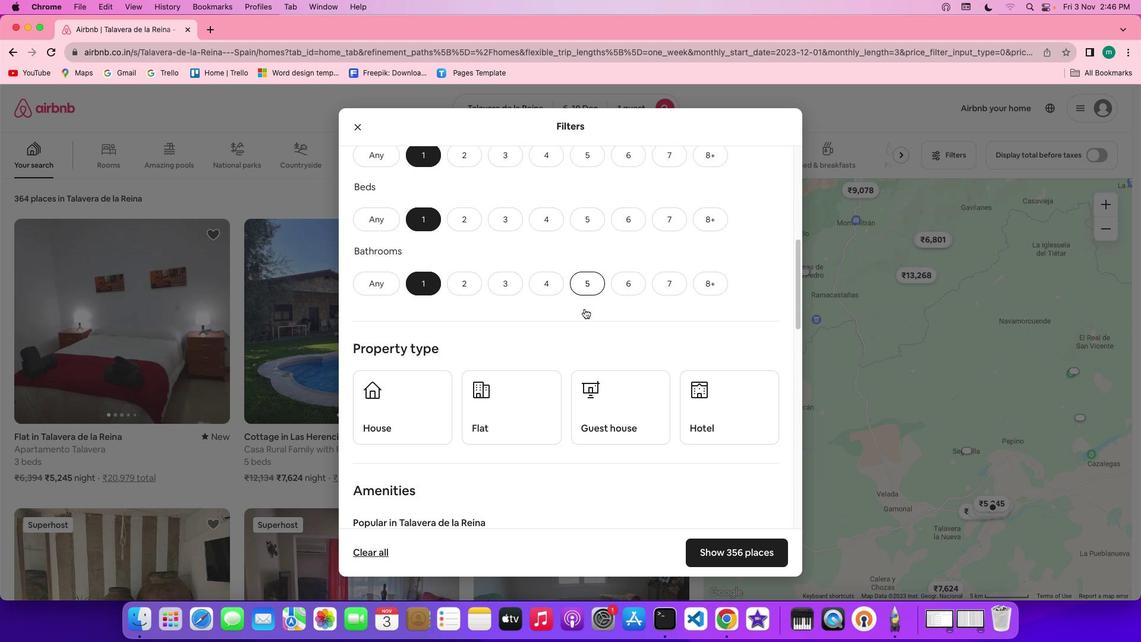 
Action: Mouse scrolled (584, 309) with delta (0, -1)
Screenshot: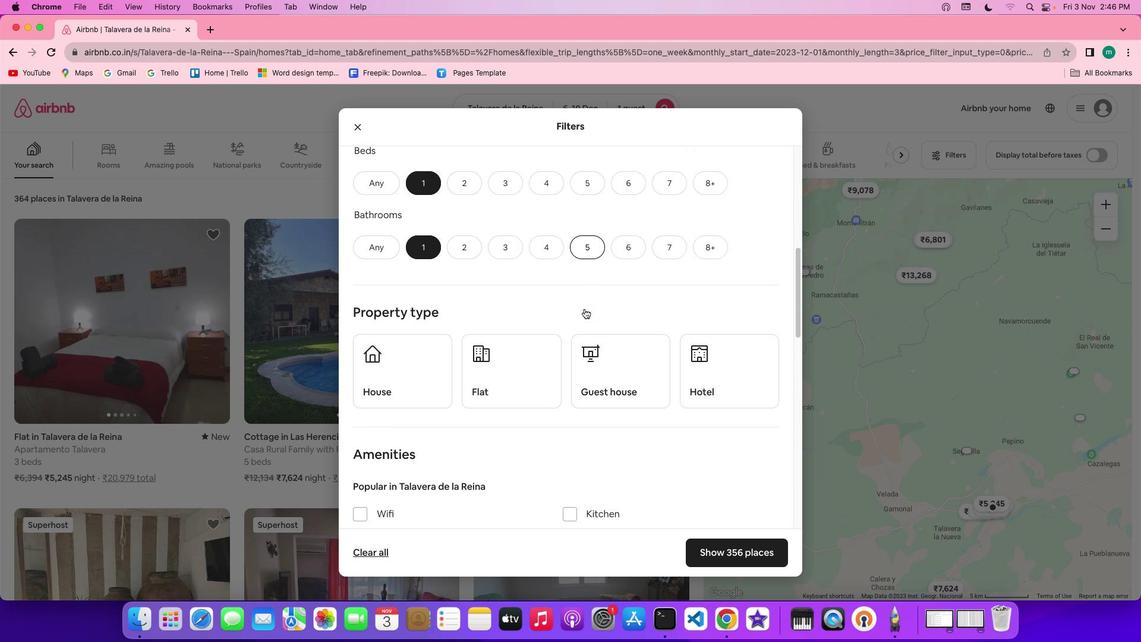 
Action: Mouse scrolled (584, 309) with delta (0, 0)
Screenshot: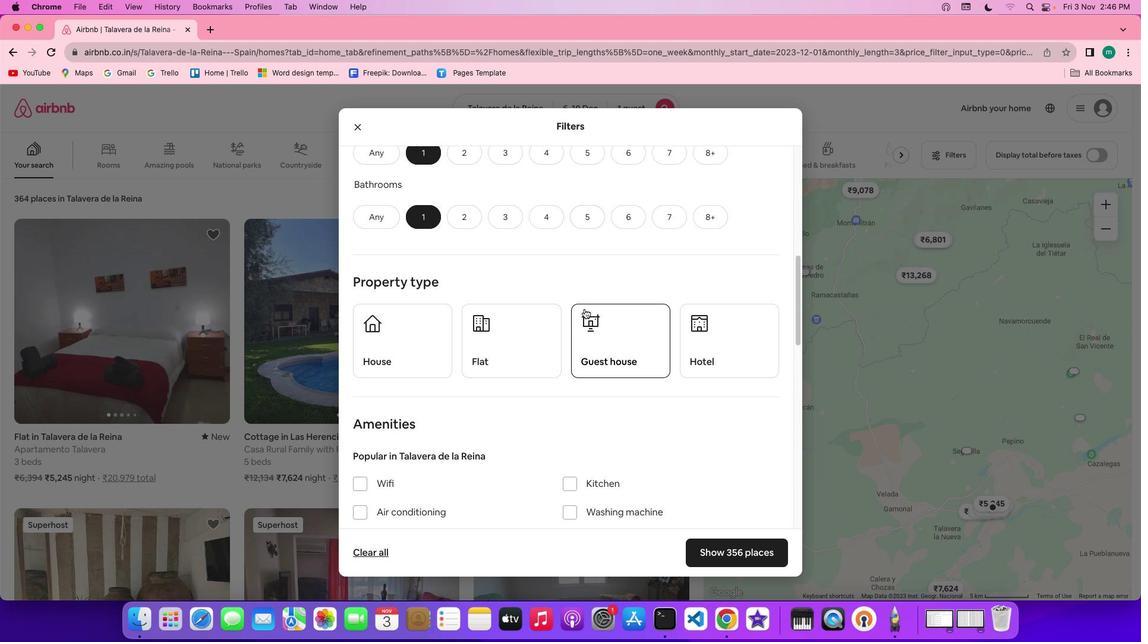 
Action: Mouse scrolled (584, 309) with delta (0, 0)
Screenshot: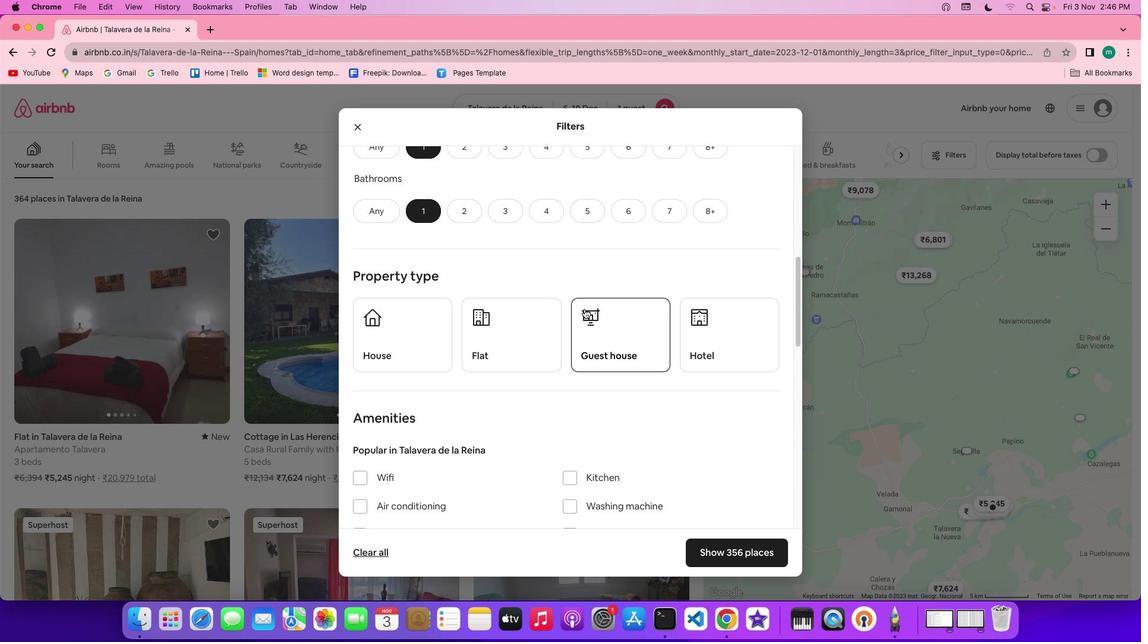 
Action: Mouse scrolled (584, 309) with delta (0, 0)
Screenshot: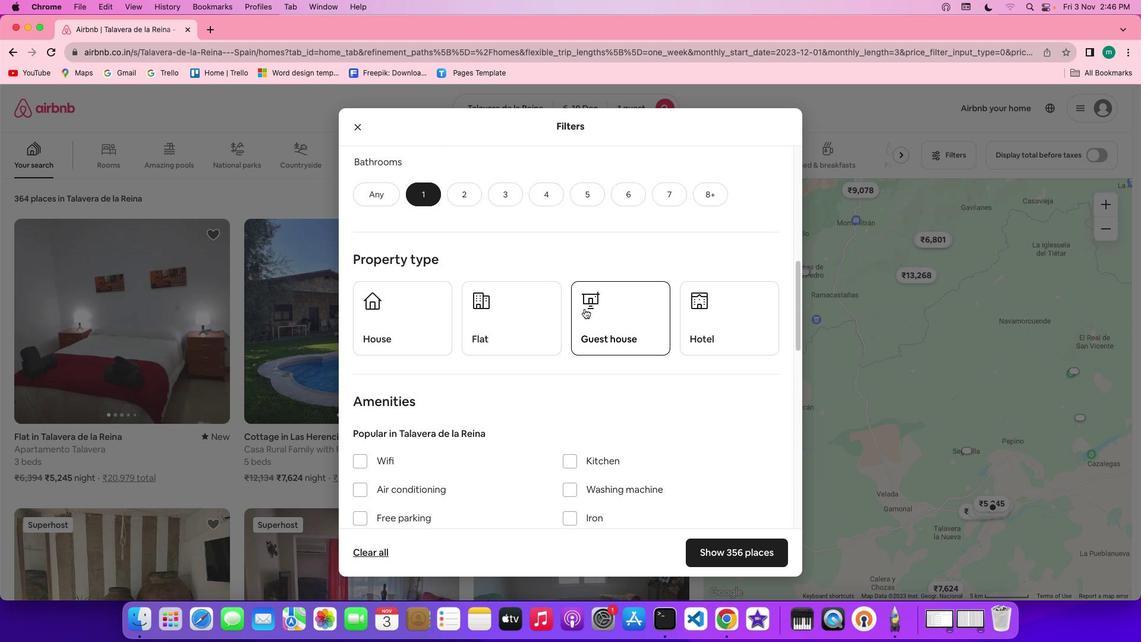
Action: Mouse scrolled (584, 309) with delta (0, 0)
Screenshot: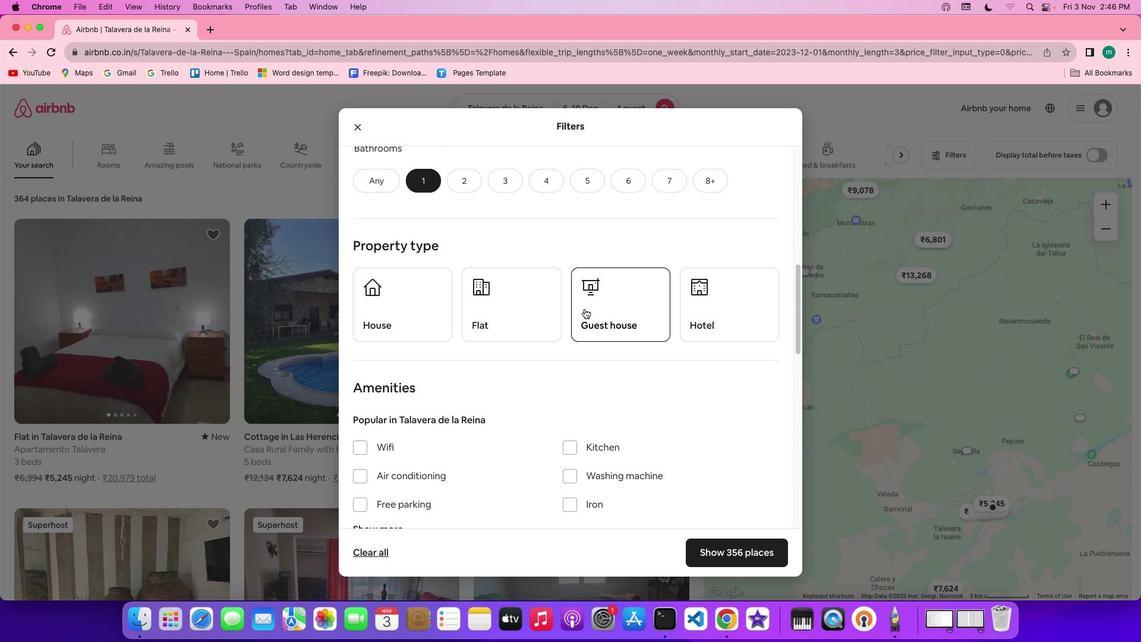 
Action: Mouse scrolled (584, 309) with delta (0, 0)
Screenshot: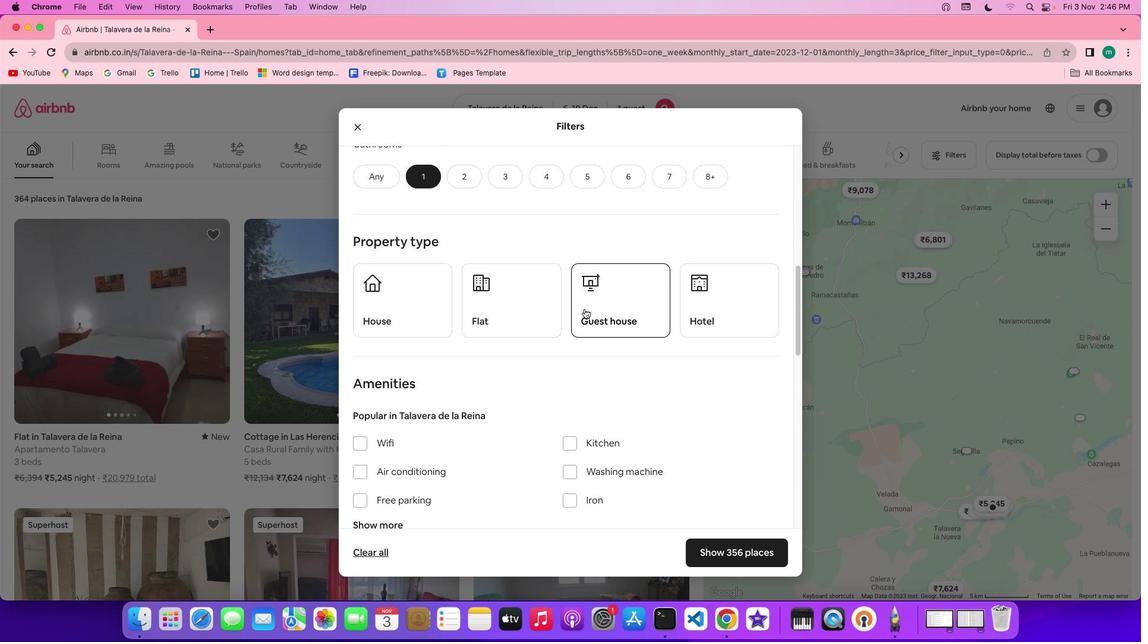 
Action: Mouse scrolled (584, 309) with delta (0, 0)
Screenshot: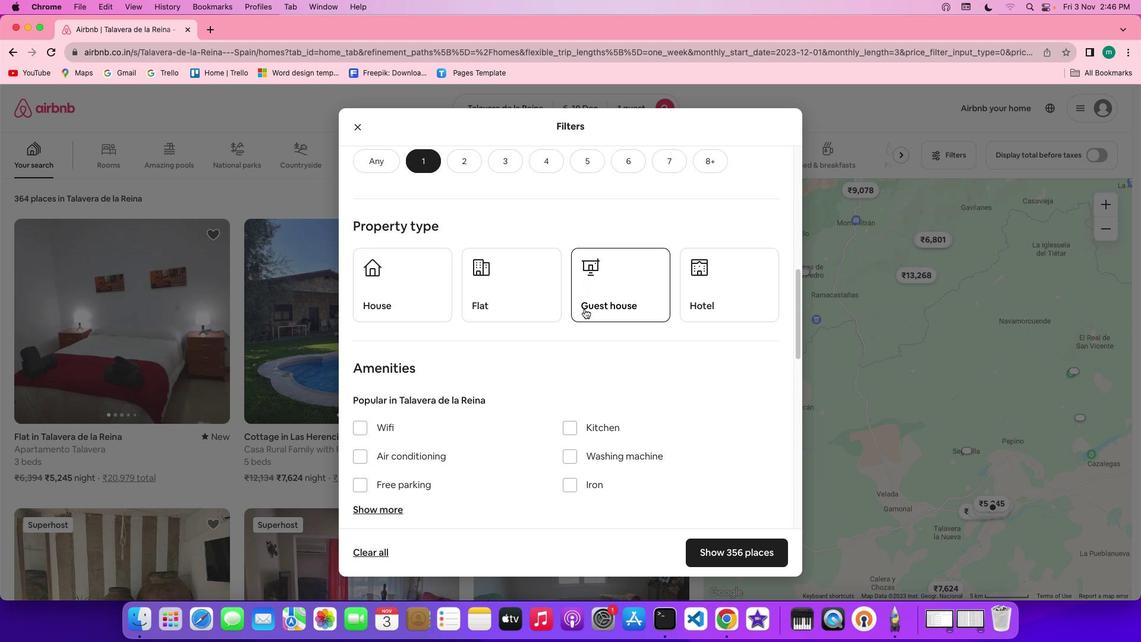 
Action: Mouse scrolled (584, 309) with delta (0, 0)
Screenshot: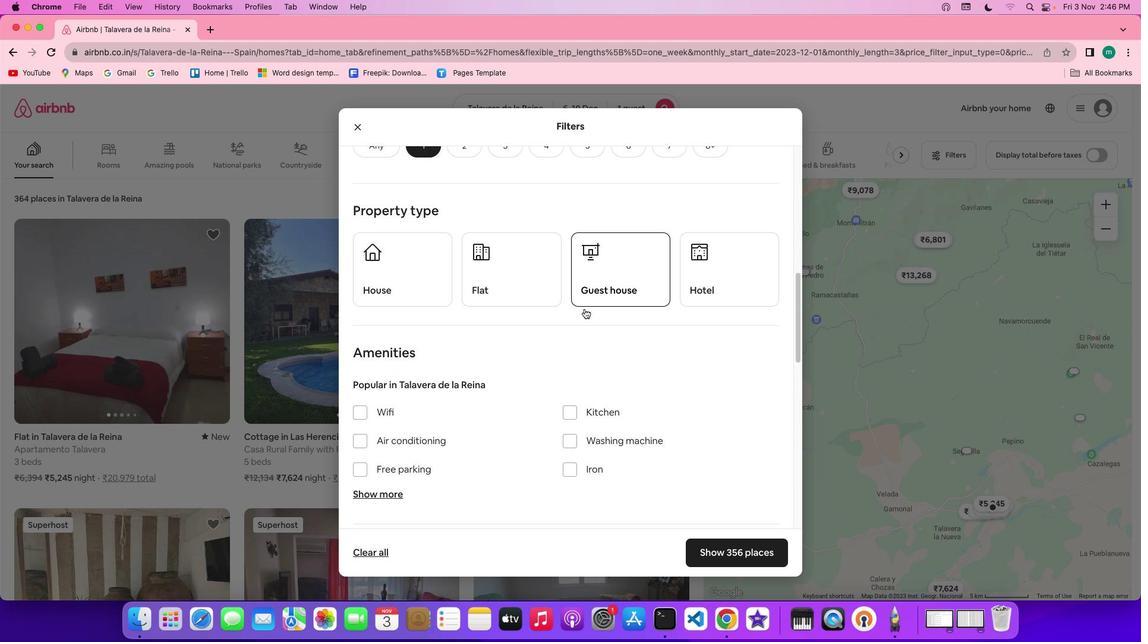 
Action: Mouse scrolled (584, 309) with delta (0, 0)
Screenshot: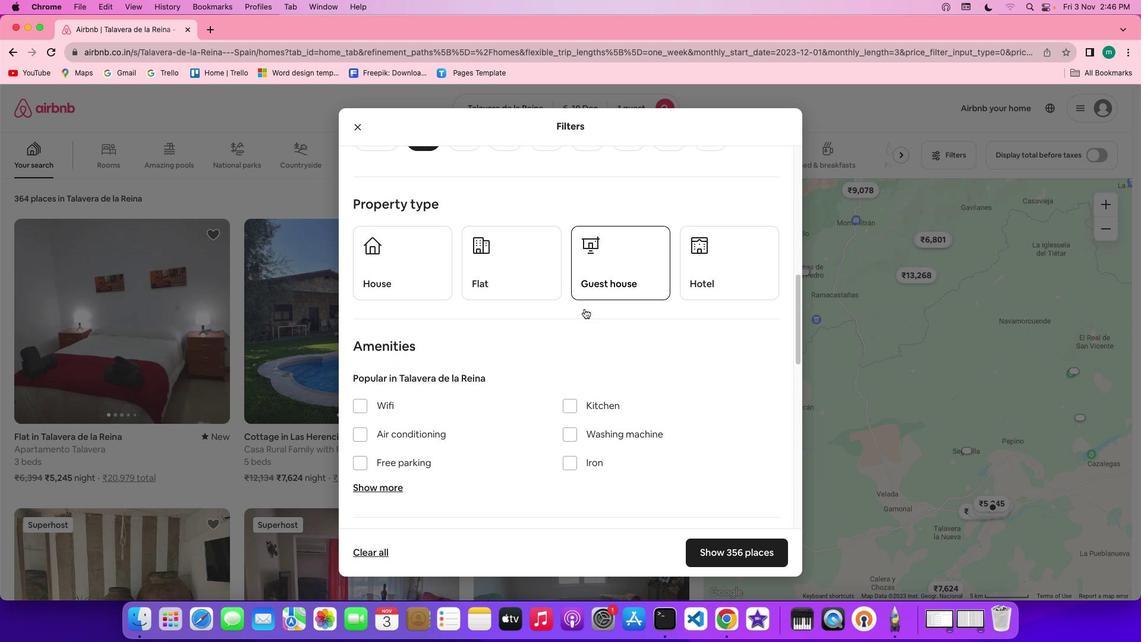 
Action: Mouse scrolled (584, 309) with delta (0, 0)
Screenshot: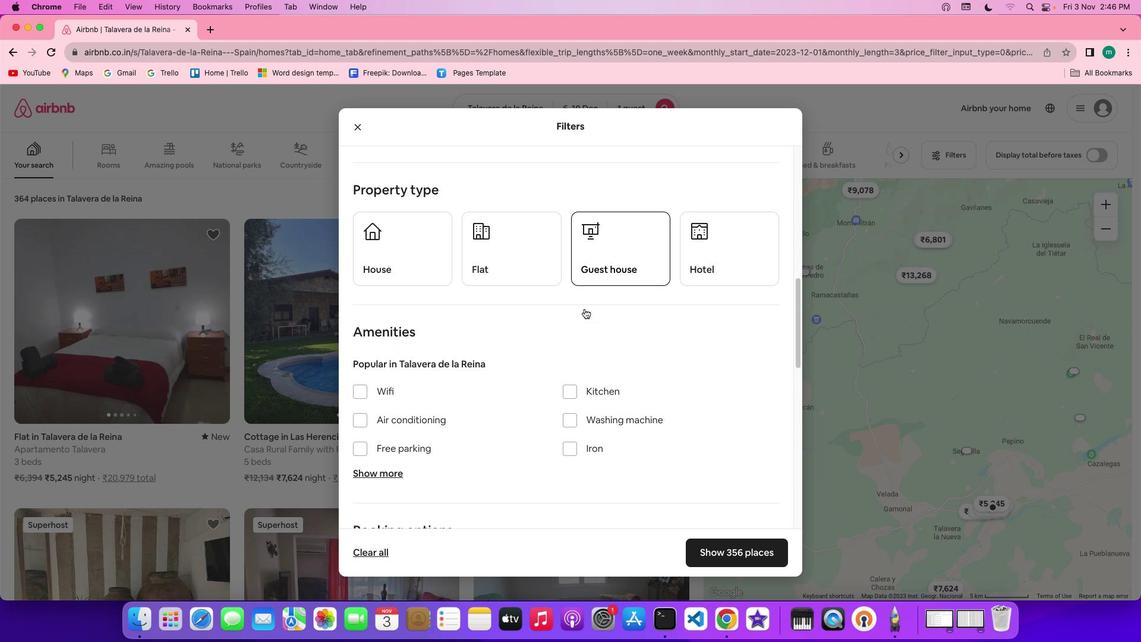 
Action: Mouse scrolled (584, 309) with delta (0, 0)
Screenshot: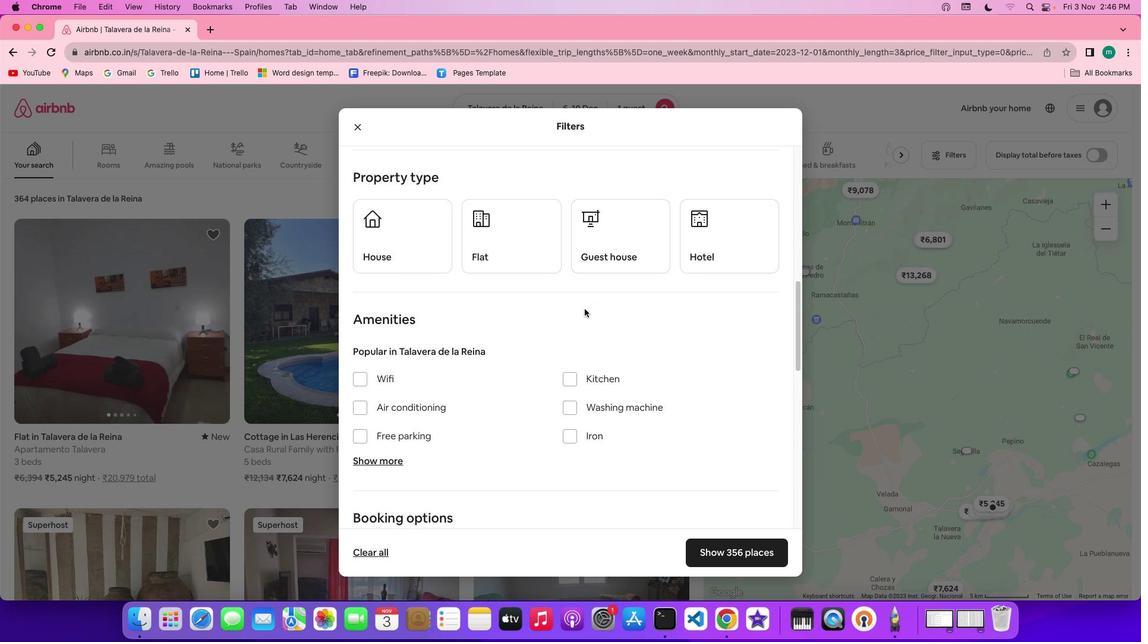 
Action: Mouse scrolled (584, 309) with delta (0, 0)
Screenshot: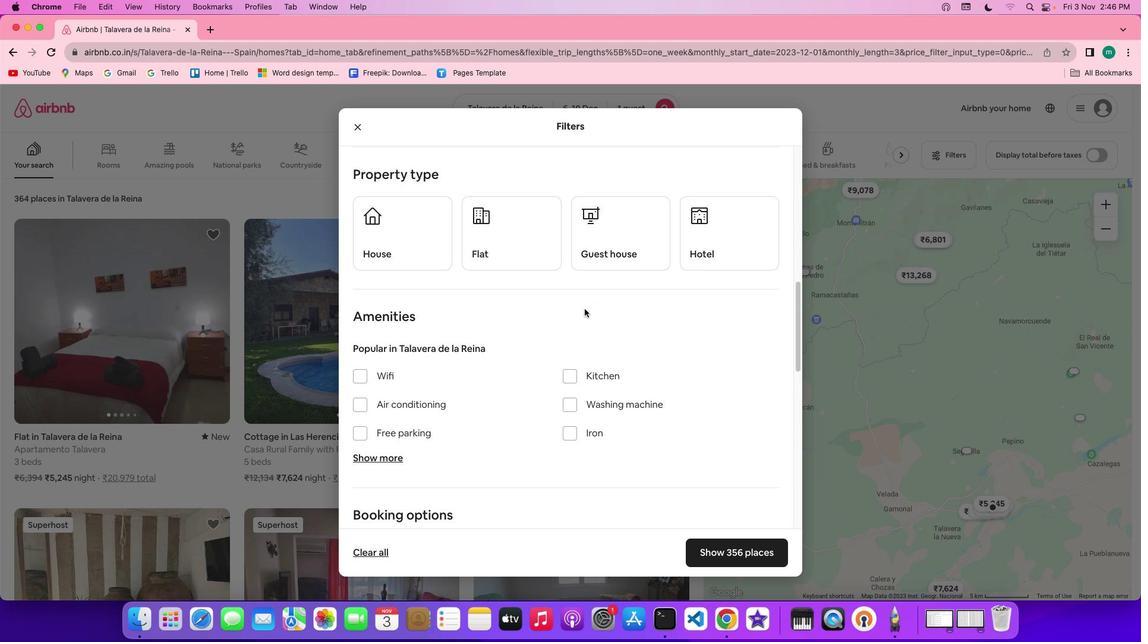 
Action: Mouse scrolled (584, 309) with delta (0, 0)
Screenshot: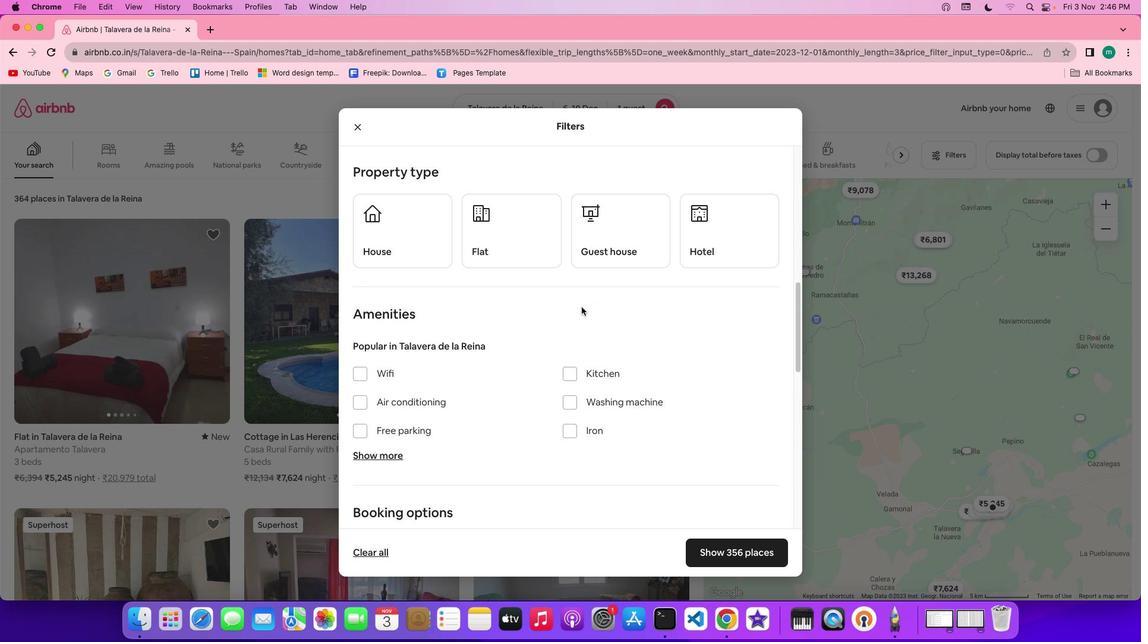 
Action: Mouse moved to (692, 231)
Screenshot: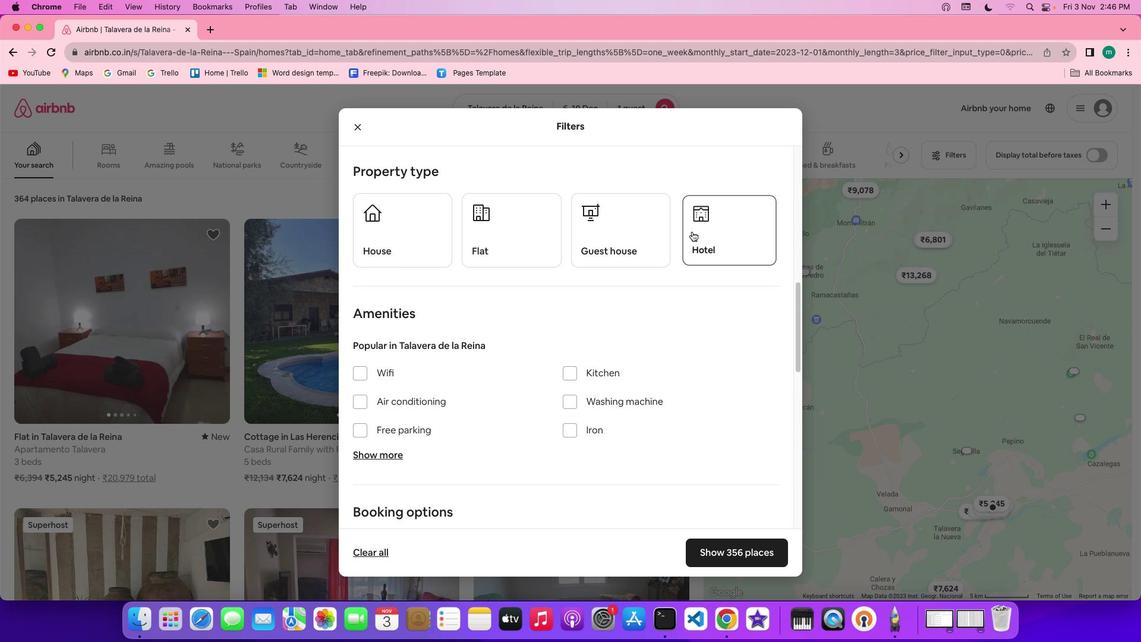 
Action: Mouse pressed left at (692, 231)
Screenshot: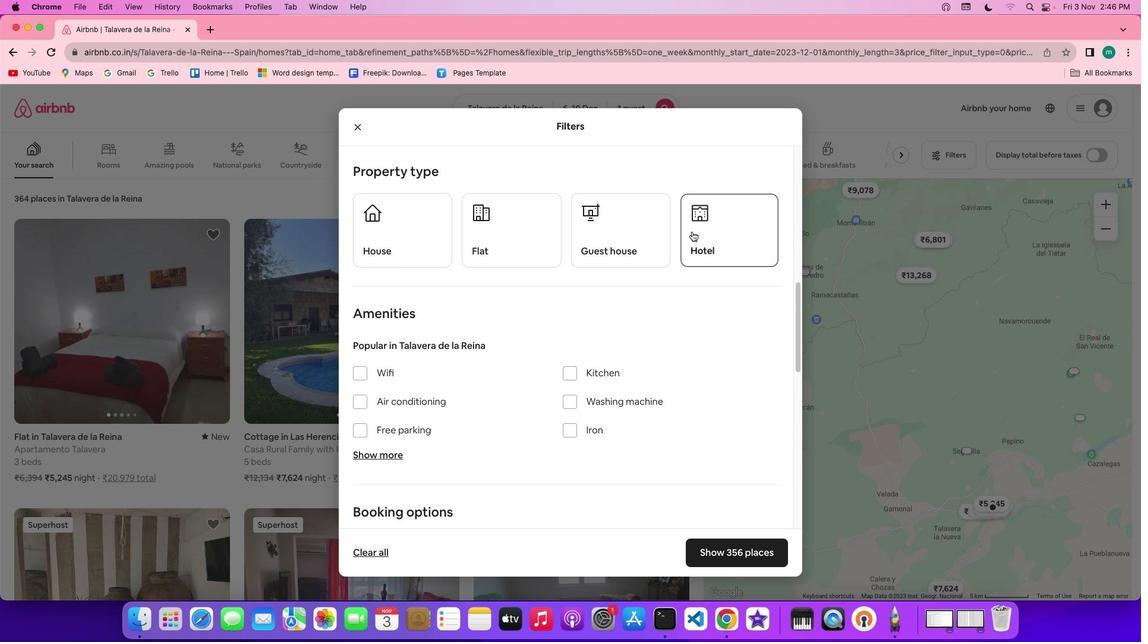 
Action: Mouse moved to (769, 303)
Screenshot: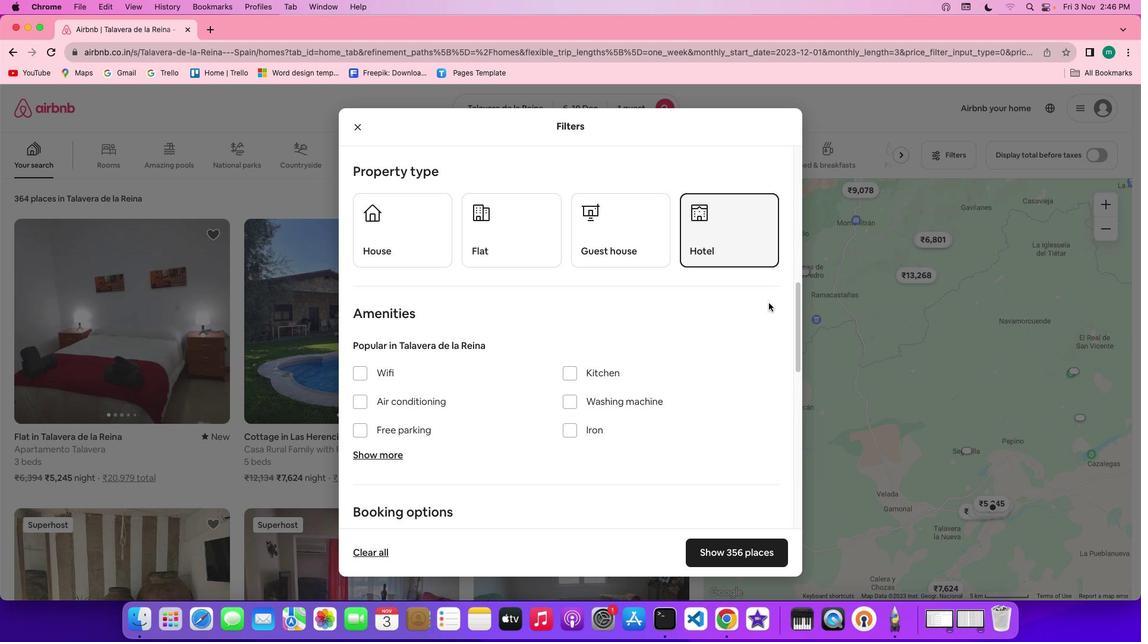 
Action: Mouse scrolled (769, 303) with delta (0, 0)
Screenshot: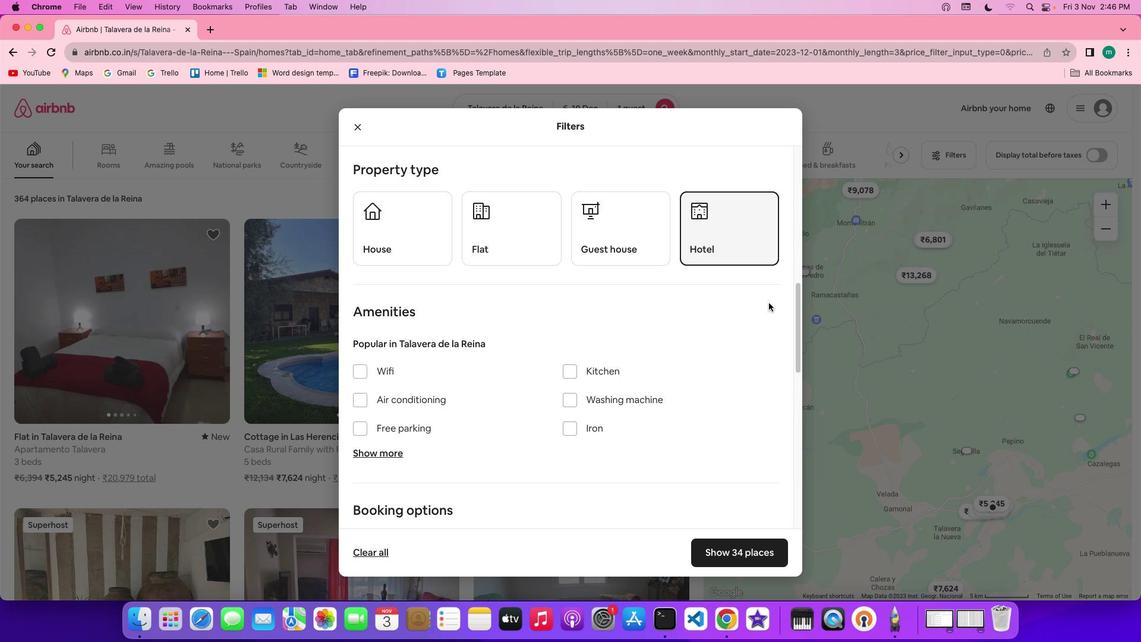 
Action: Mouse scrolled (769, 303) with delta (0, 0)
Screenshot: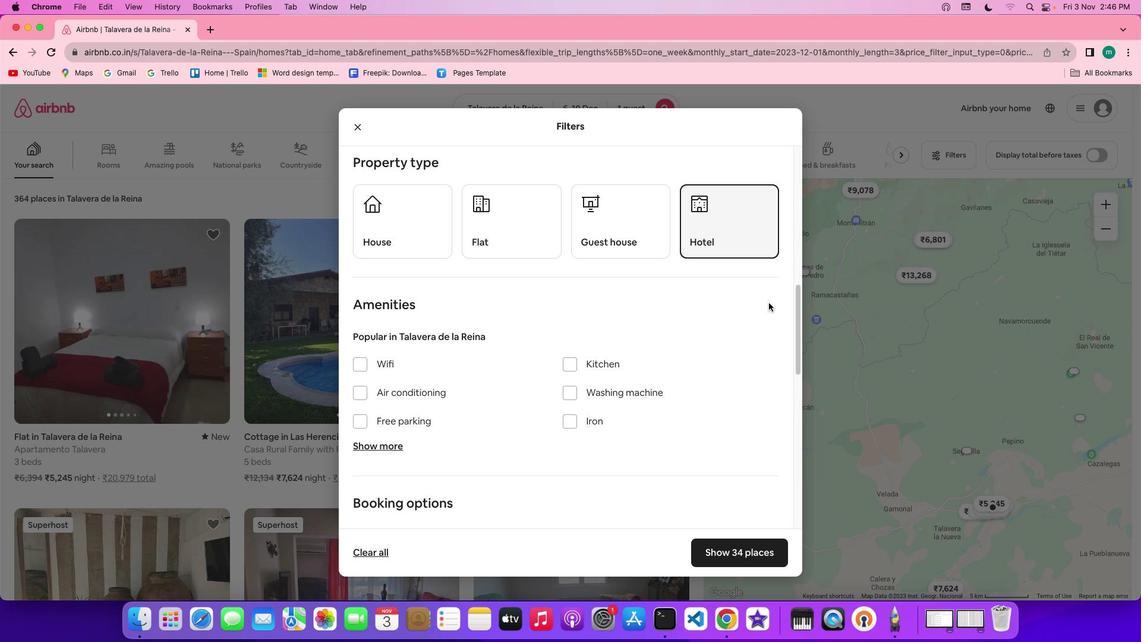 
Action: Mouse scrolled (769, 303) with delta (0, 0)
Screenshot: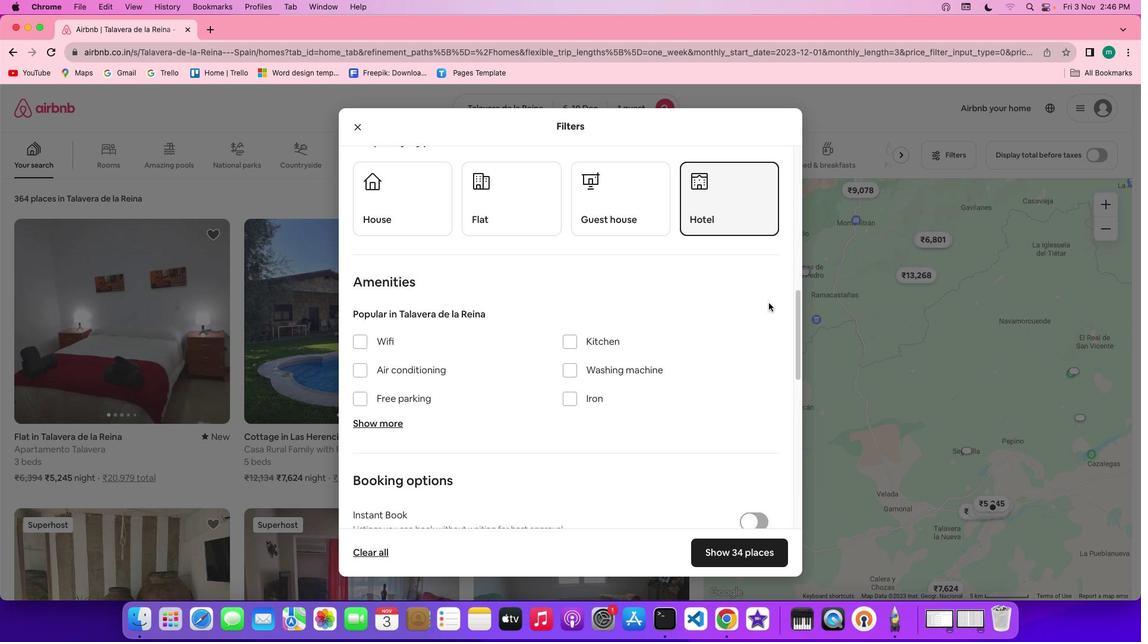 
Action: Mouse moved to (768, 303)
Screenshot: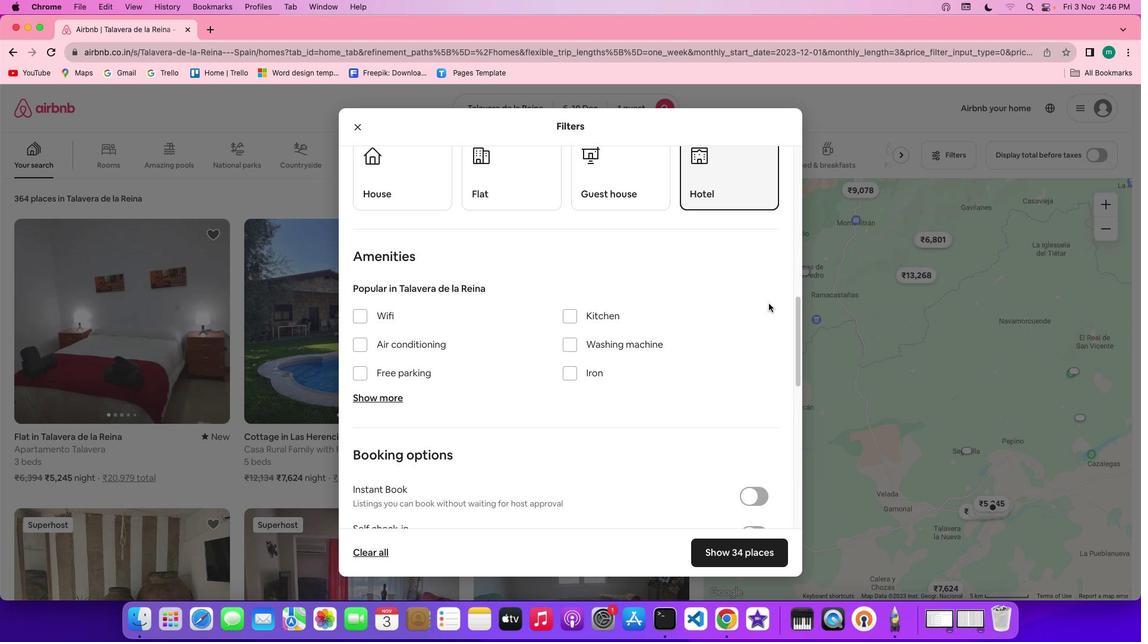 
Action: Mouse scrolled (768, 303) with delta (0, 0)
Screenshot: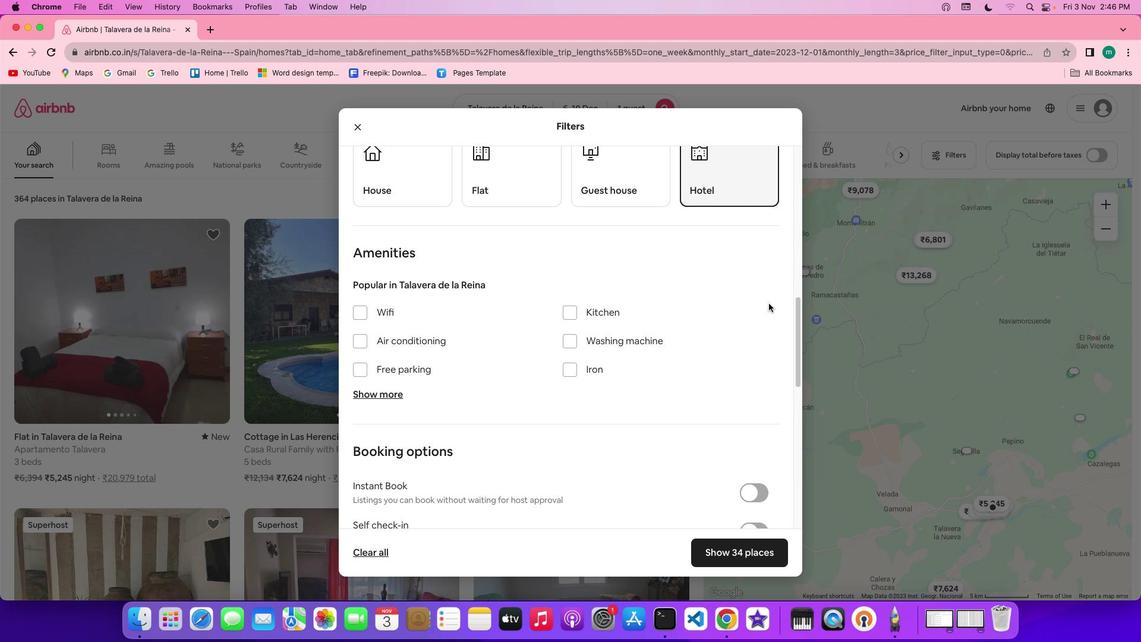 
Action: Mouse scrolled (768, 303) with delta (0, 0)
Screenshot: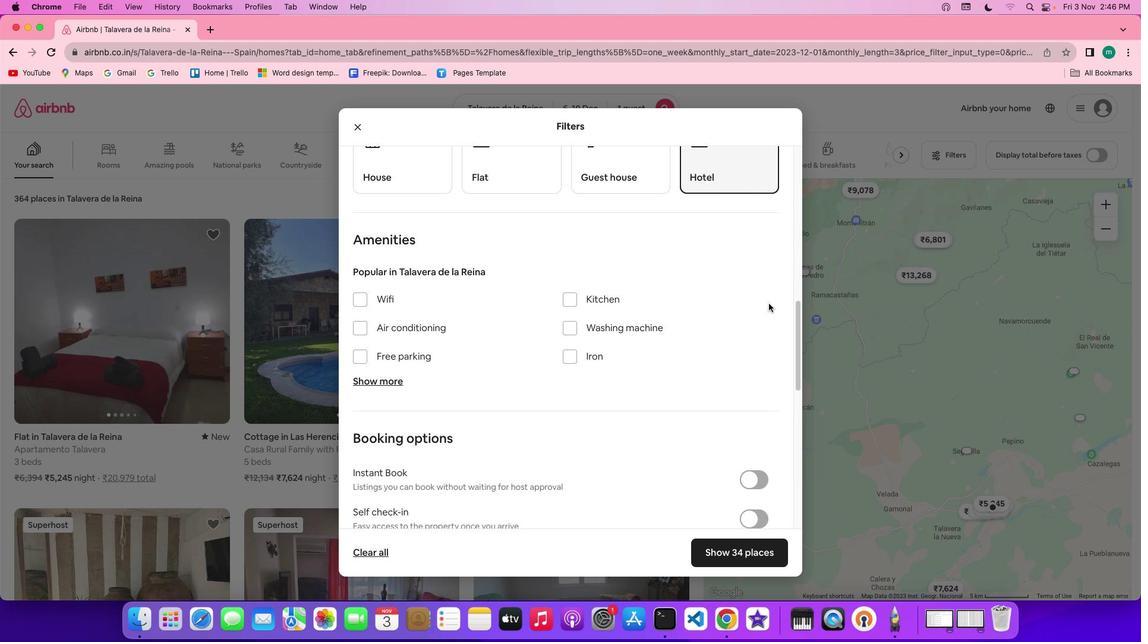 
Action: Mouse scrolled (768, 303) with delta (0, 0)
Screenshot: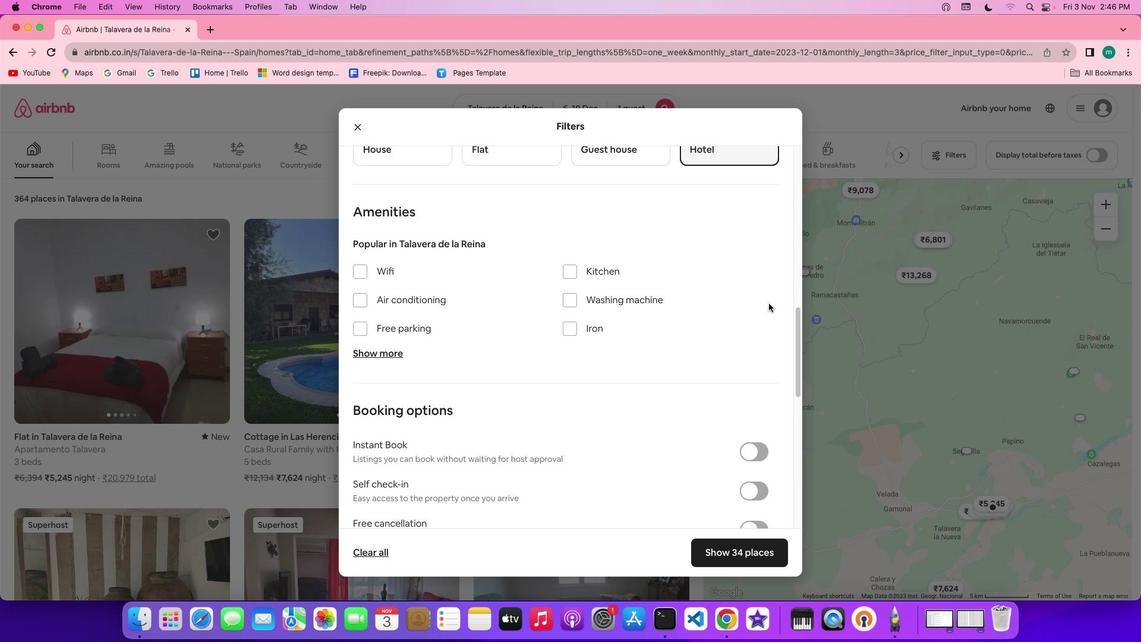 
Action: Mouse scrolled (768, 303) with delta (0, 0)
Screenshot: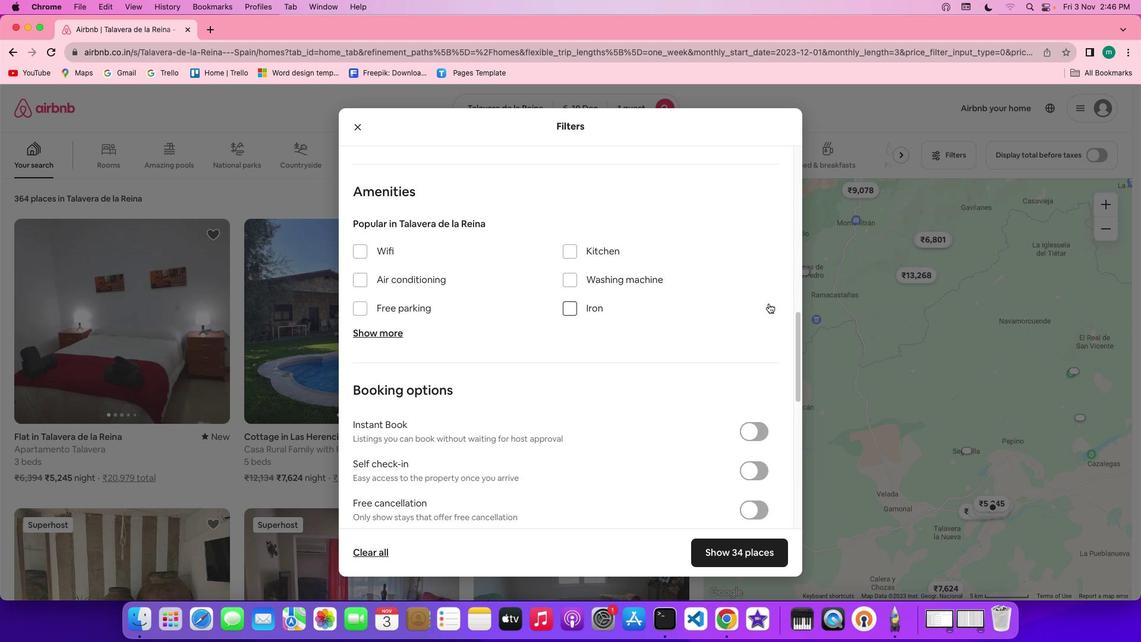 
Action: Mouse scrolled (768, 303) with delta (0, 0)
Screenshot: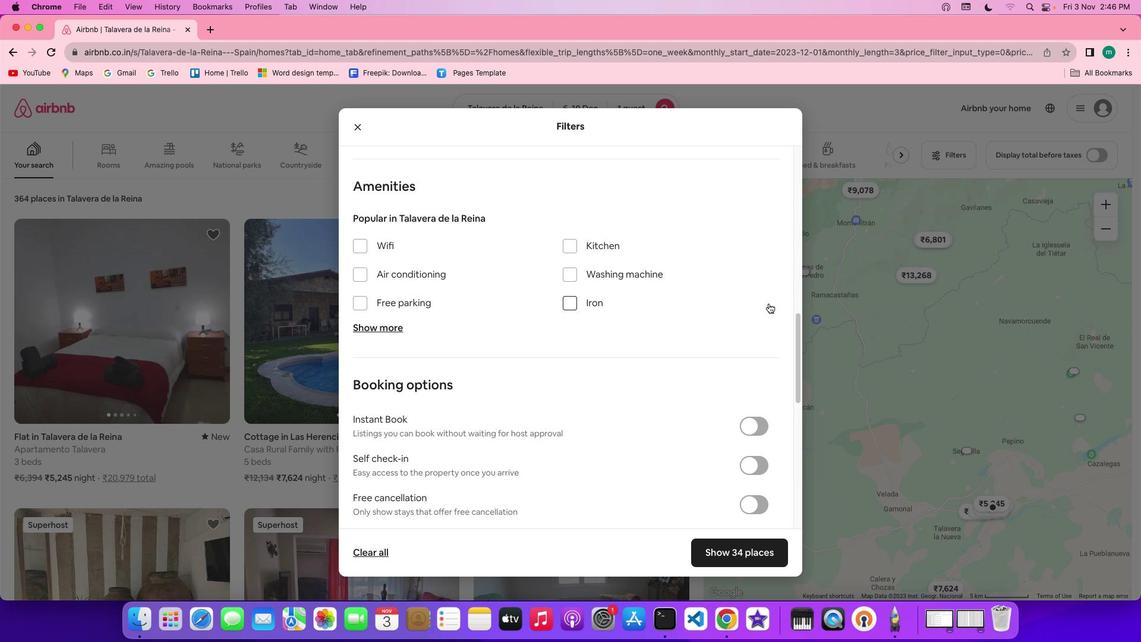 
Action: Mouse scrolled (768, 303) with delta (0, 0)
Screenshot: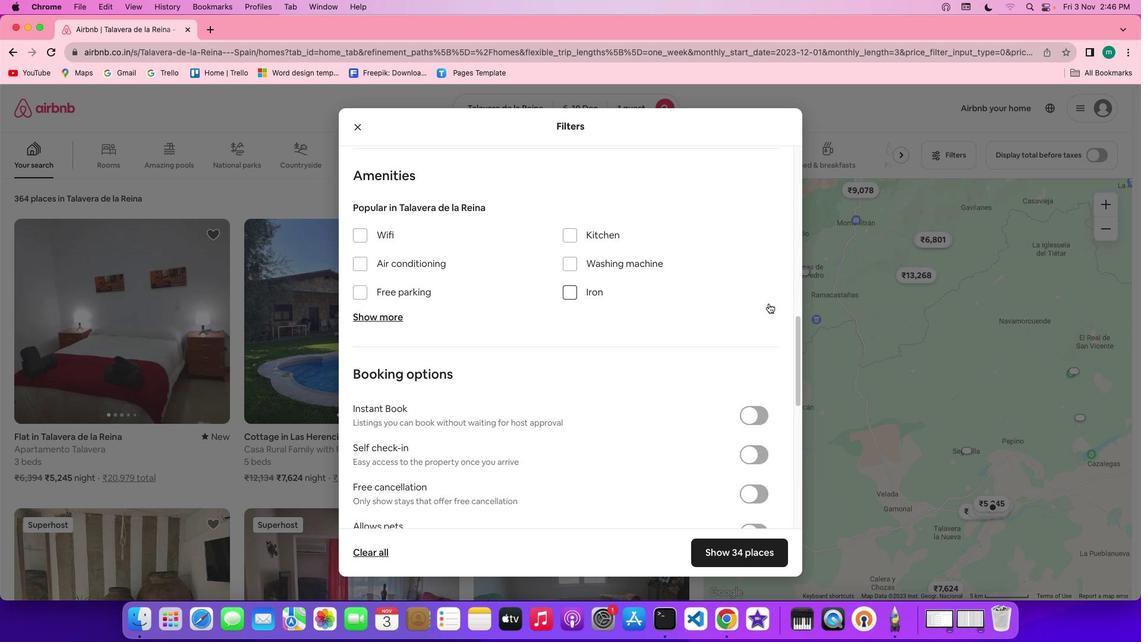 
Action: Mouse scrolled (768, 303) with delta (0, 0)
Screenshot: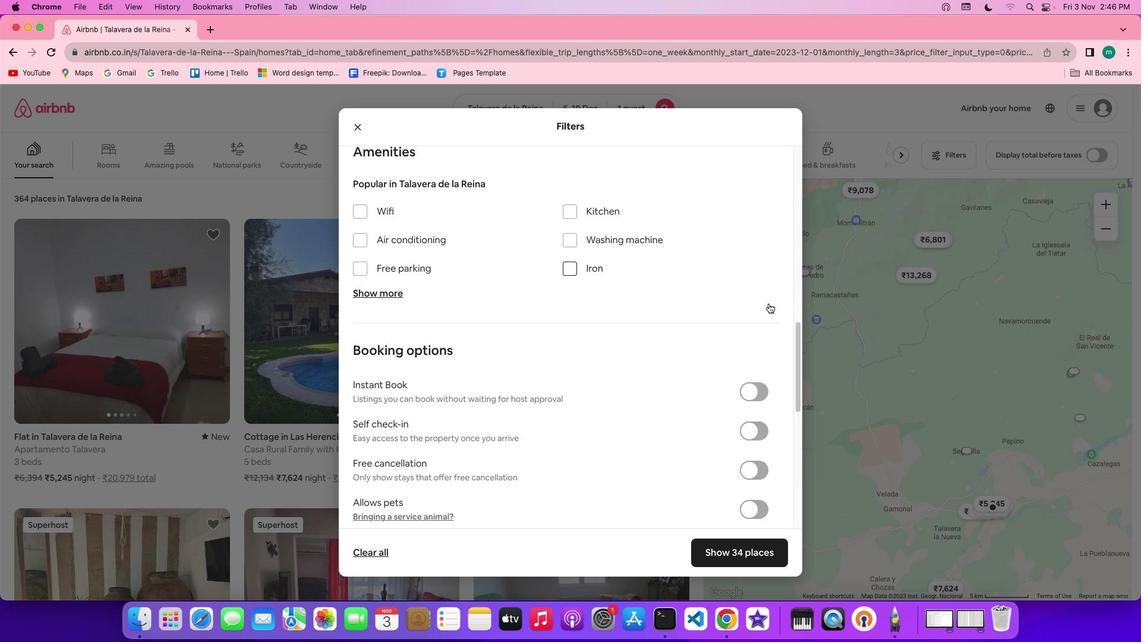
Action: Mouse scrolled (768, 303) with delta (0, 0)
Screenshot: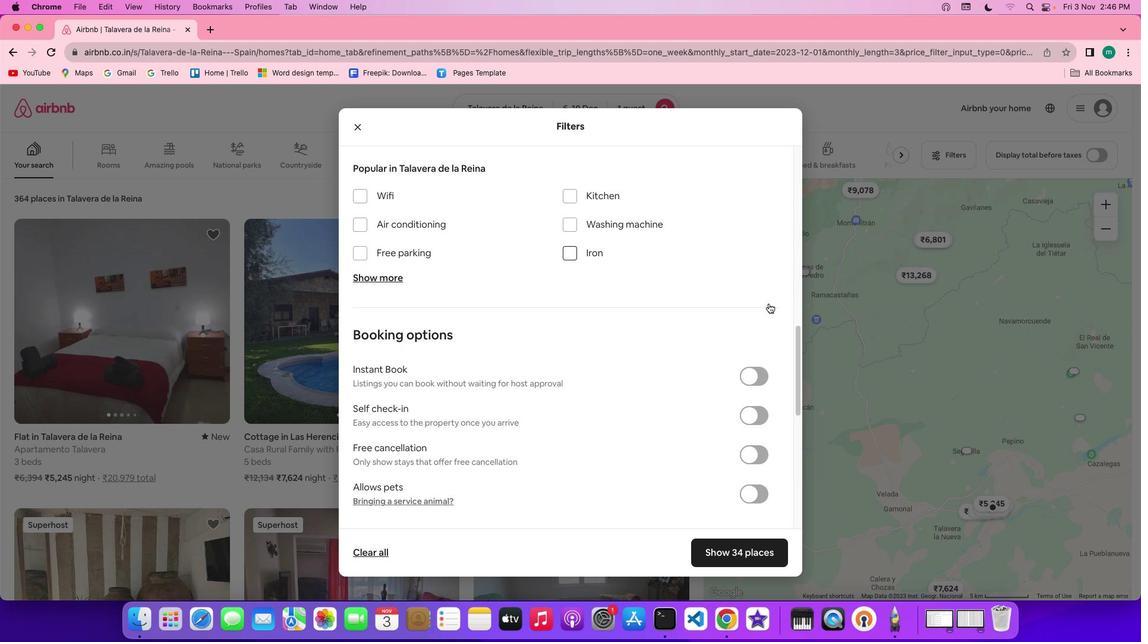 
Action: Mouse scrolled (768, 303) with delta (0, 0)
Screenshot: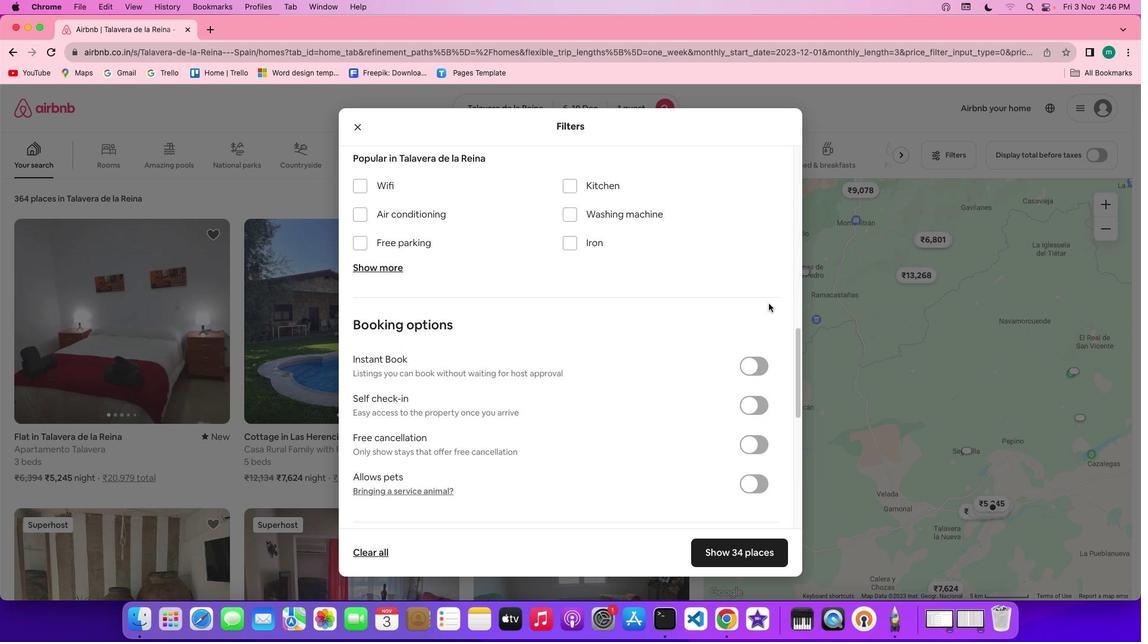 
Action: Mouse scrolled (768, 303) with delta (0, 0)
Screenshot: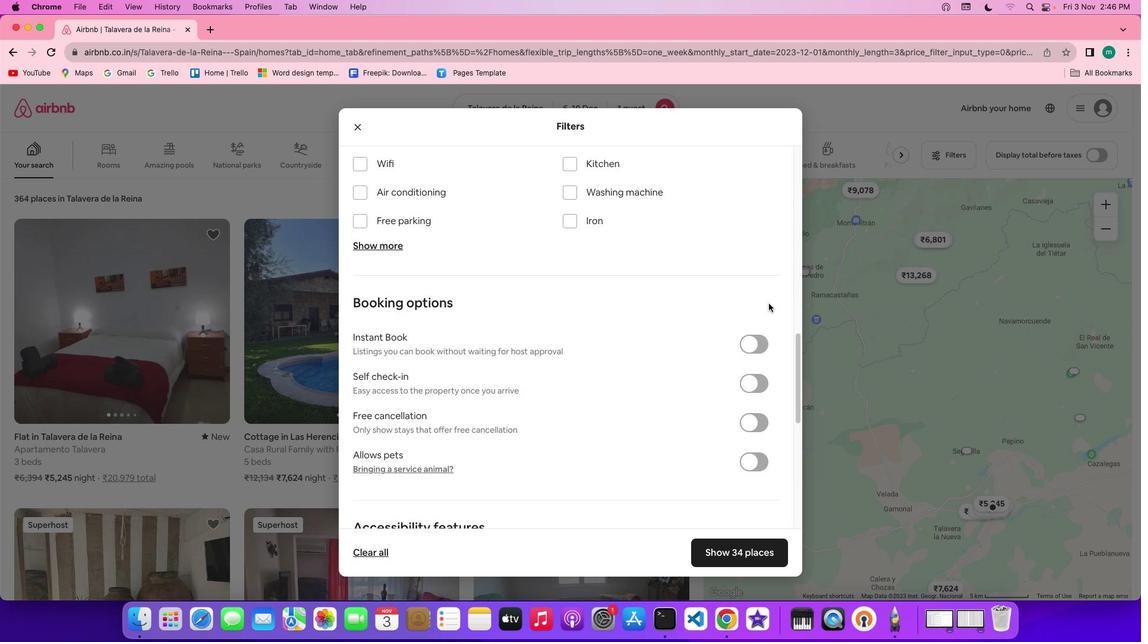 
Action: Mouse scrolled (768, 303) with delta (0, 0)
Screenshot: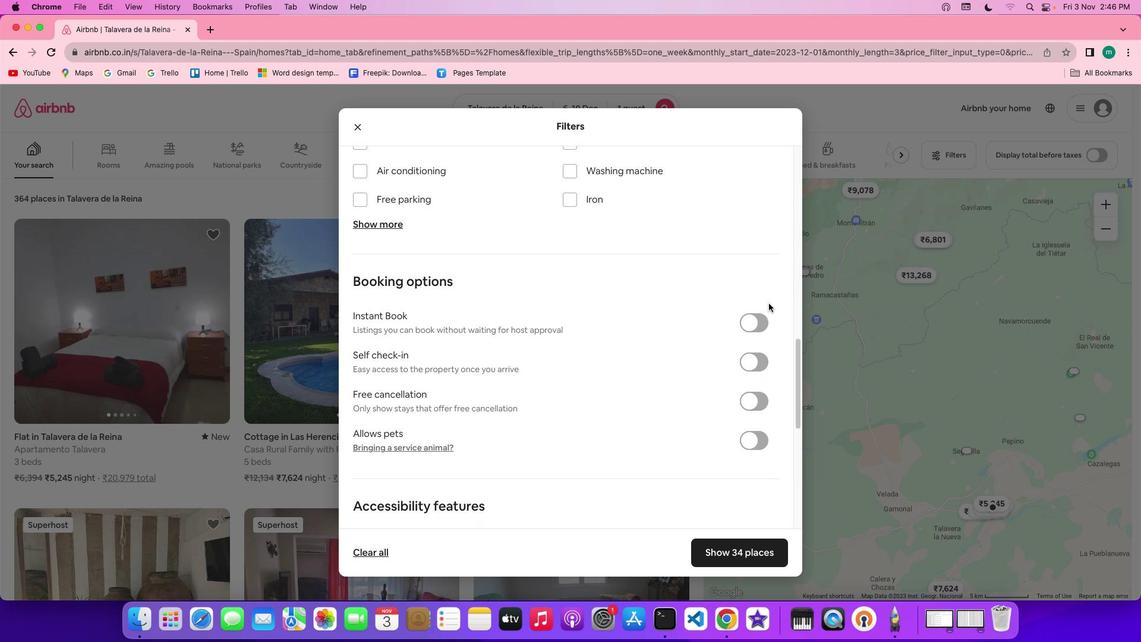 
Action: Mouse scrolled (768, 303) with delta (0, 0)
Screenshot: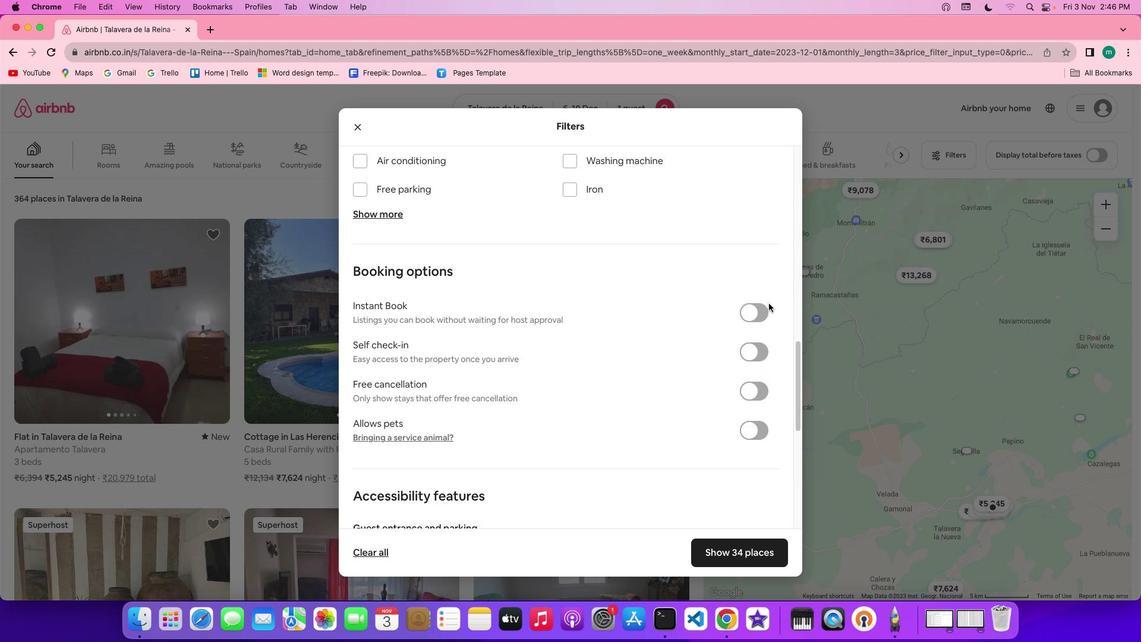 
Action: Mouse scrolled (768, 303) with delta (0, -1)
Screenshot: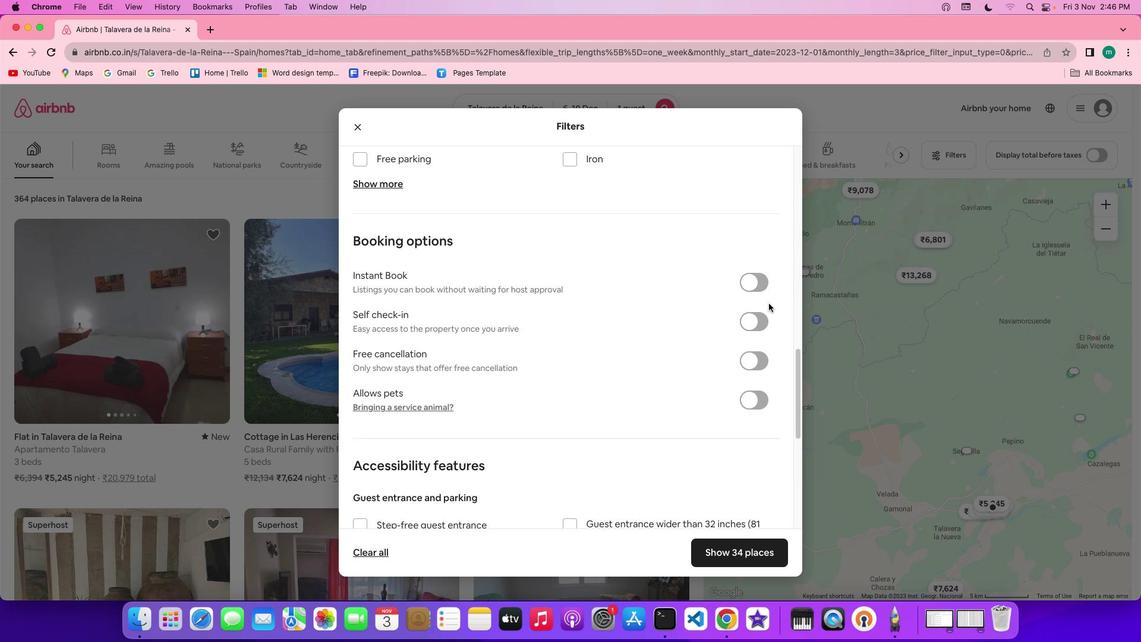 
Action: Mouse scrolled (768, 303) with delta (0, 0)
Screenshot: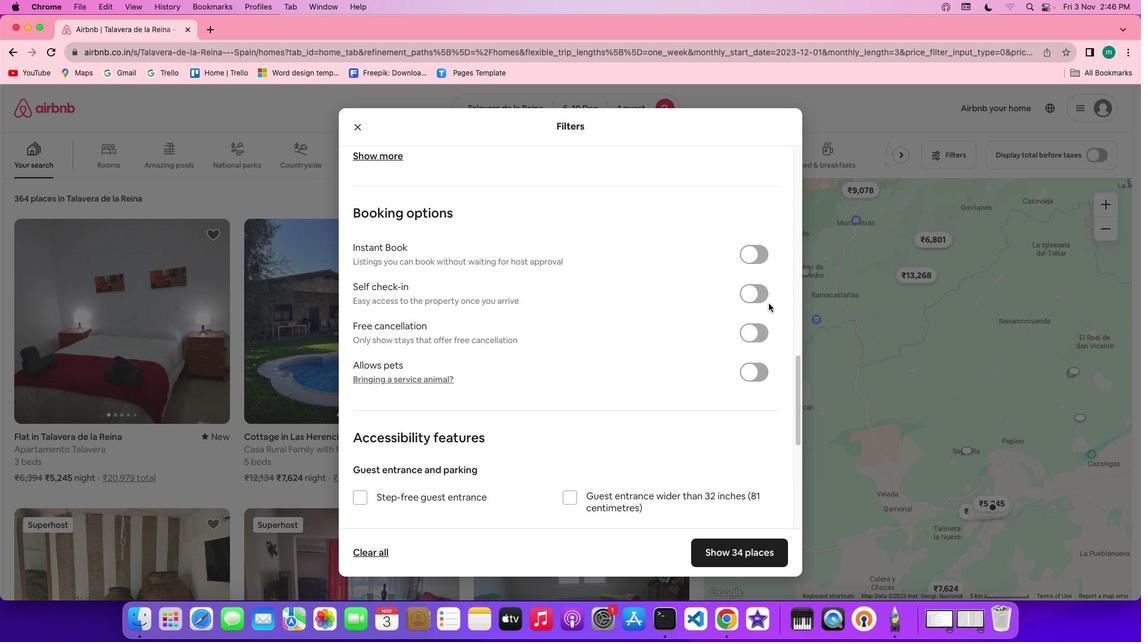 
Action: Mouse scrolled (768, 303) with delta (0, 0)
Screenshot: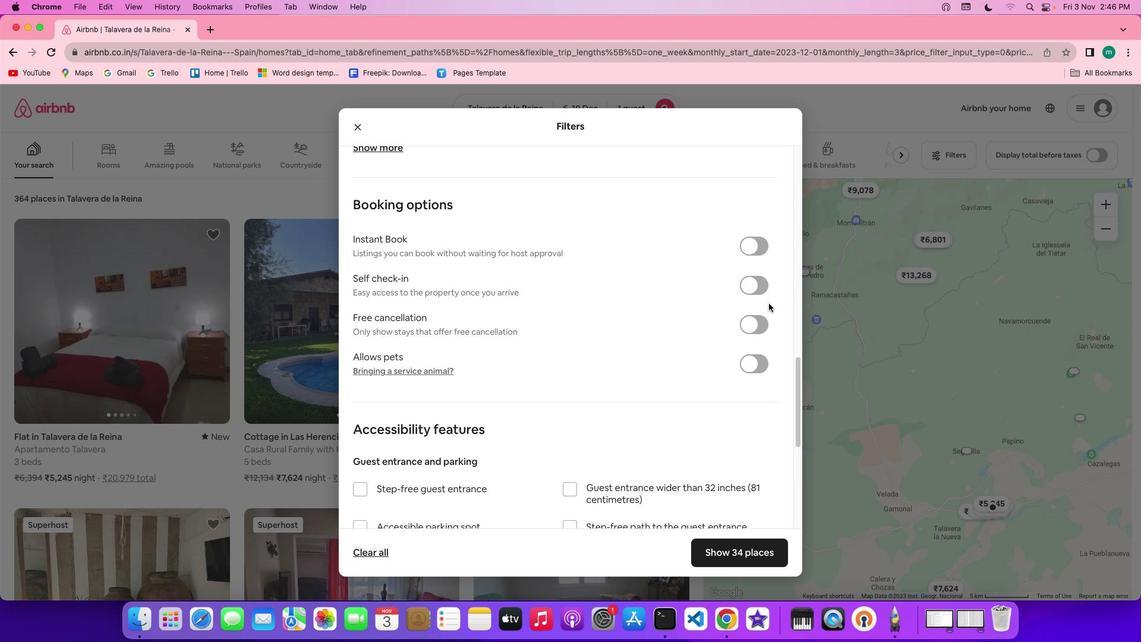 
Action: Mouse scrolled (768, 303) with delta (0, 0)
Screenshot: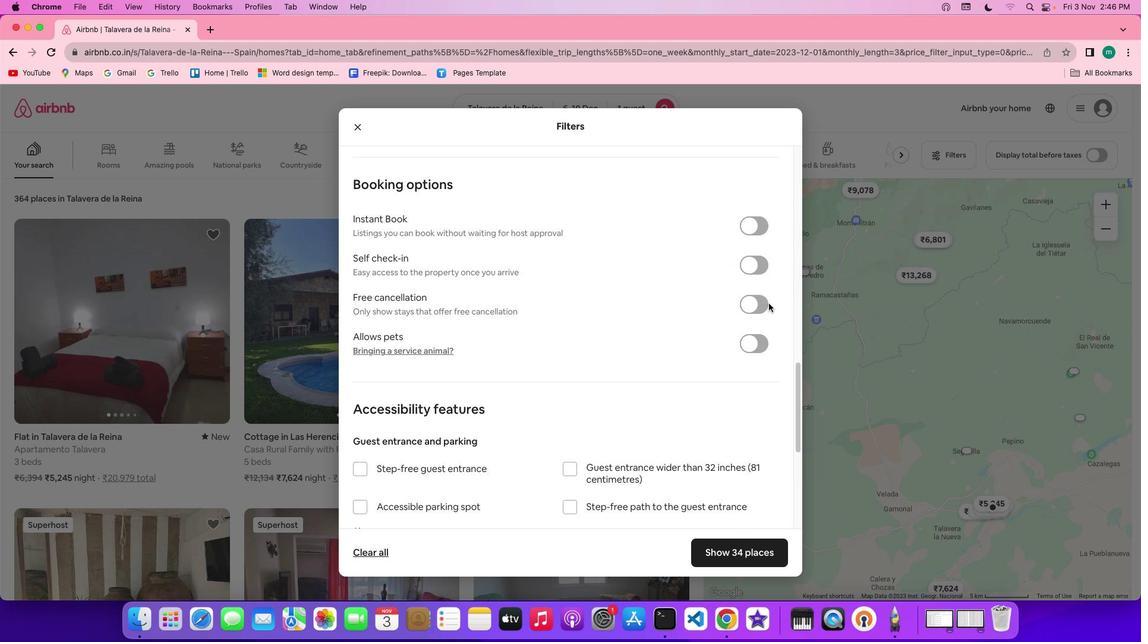 
Action: Mouse scrolled (768, 303) with delta (0, 0)
Screenshot: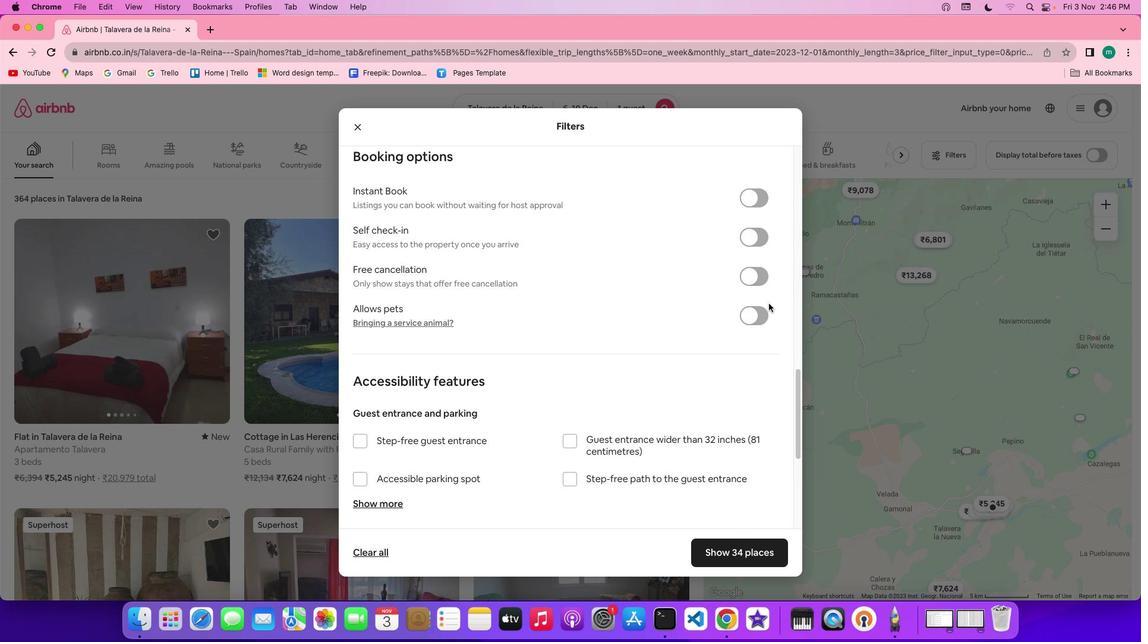 
Action: Mouse scrolled (768, 303) with delta (0, 0)
Screenshot: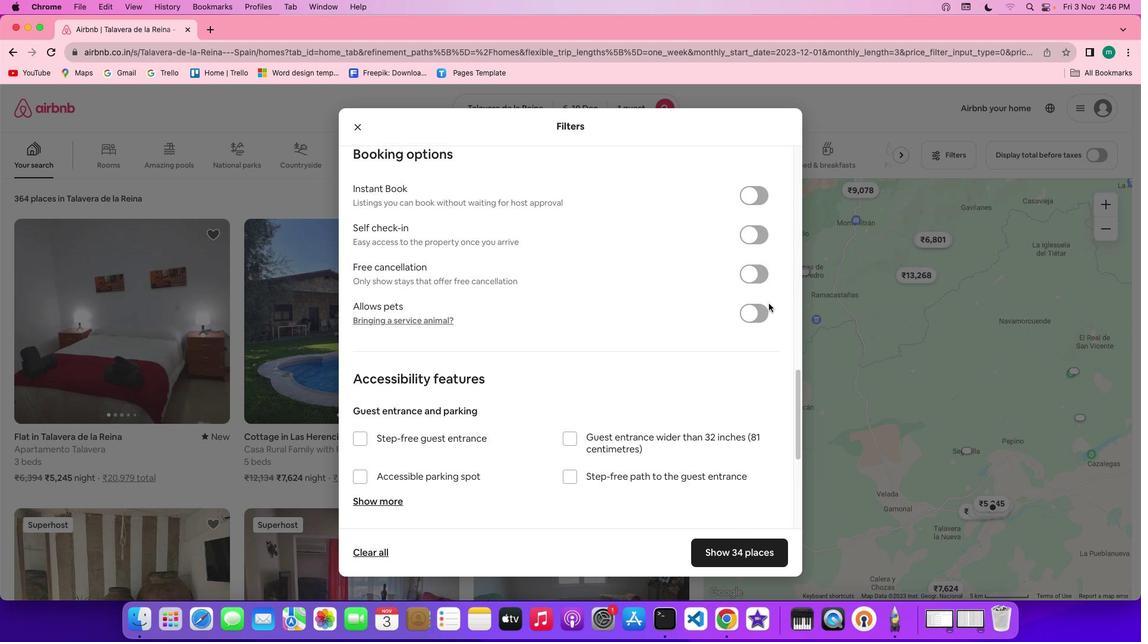 
Action: Mouse scrolled (768, 303) with delta (0, 0)
Screenshot: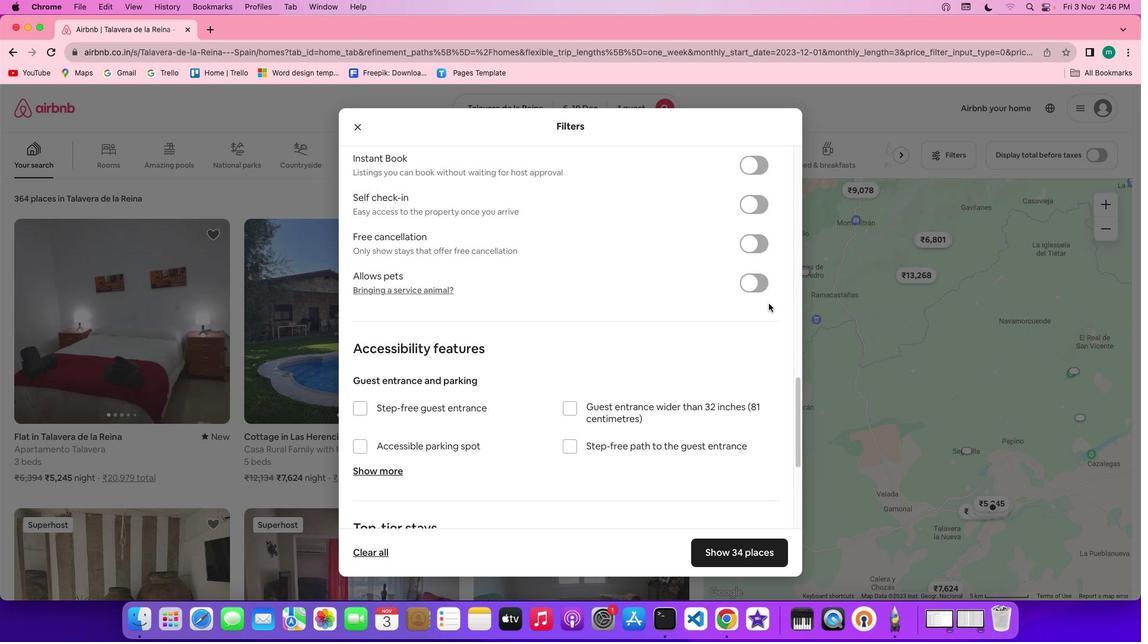 
Action: Mouse scrolled (768, 303) with delta (0, 0)
Screenshot: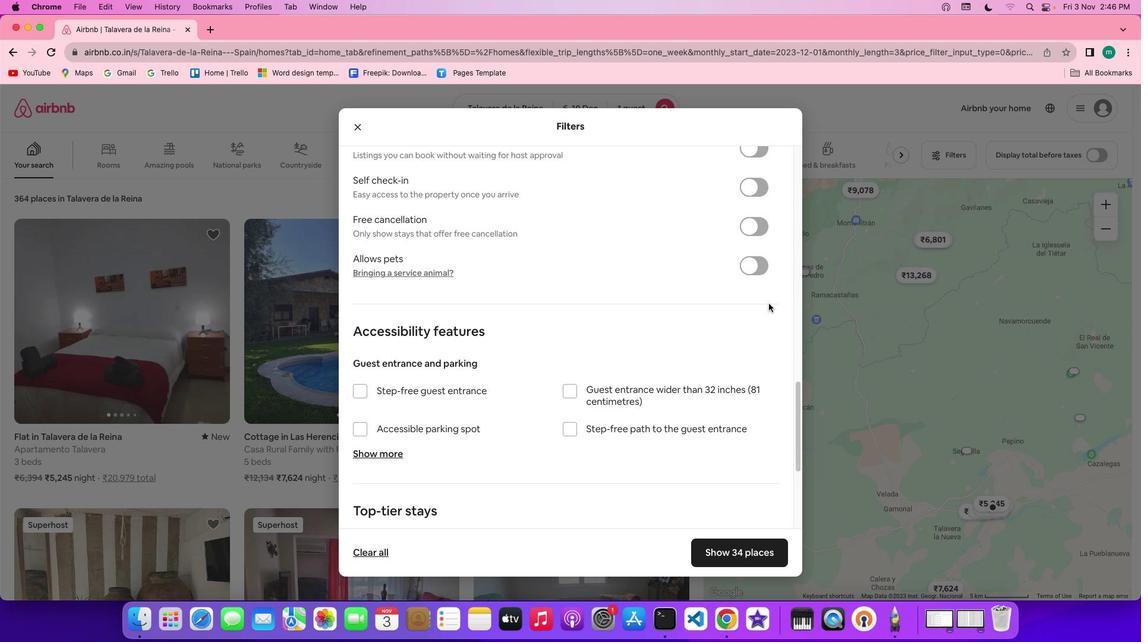 
Action: Mouse scrolled (768, 303) with delta (0, 0)
Screenshot: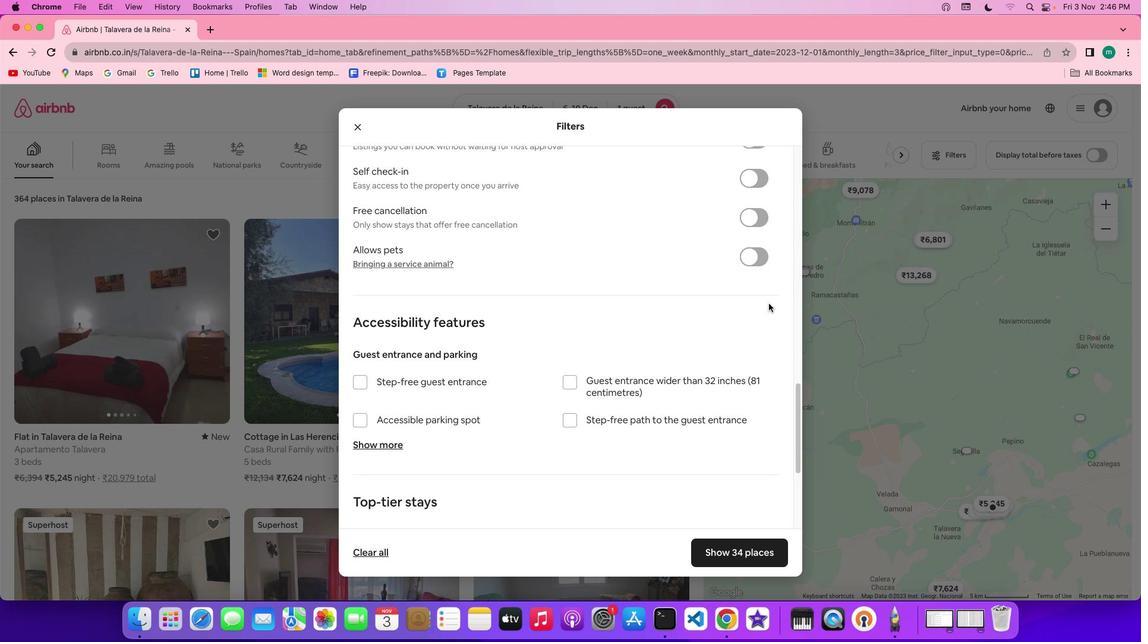 
Action: Mouse scrolled (768, 303) with delta (0, -1)
Screenshot: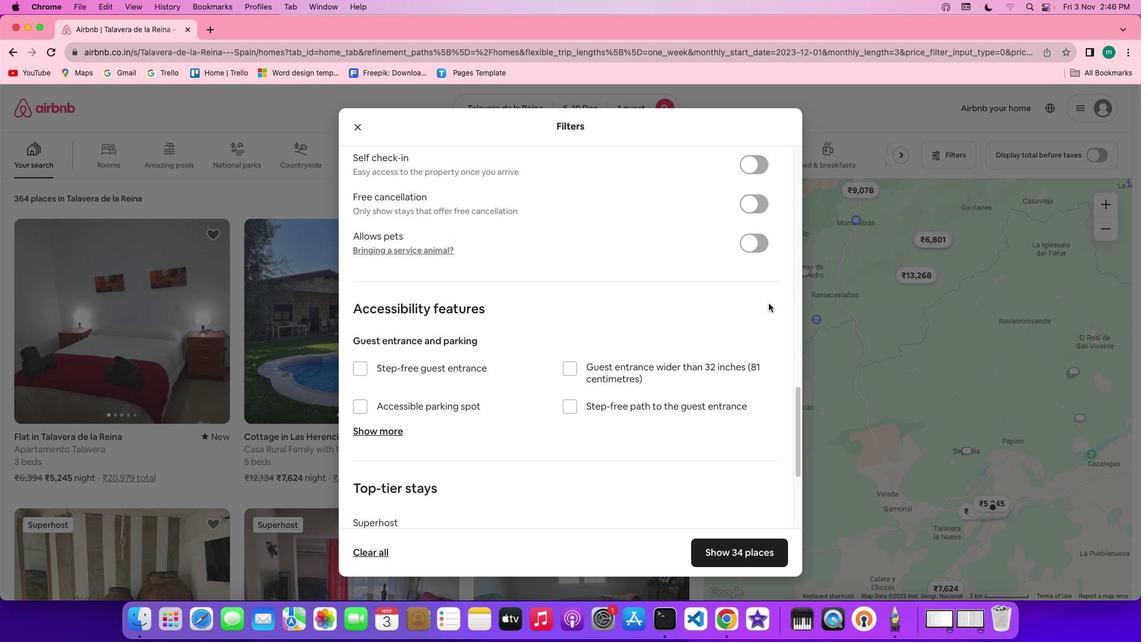
Action: Mouse scrolled (768, 303) with delta (0, 0)
Screenshot: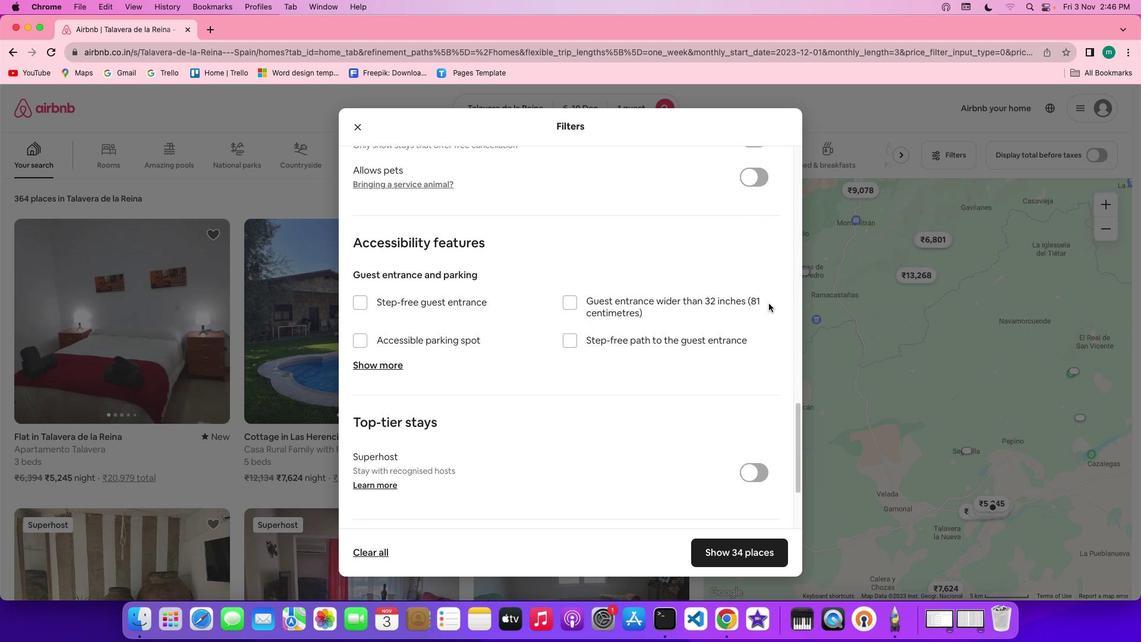 
Action: Mouse scrolled (768, 303) with delta (0, 0)
Screenshot: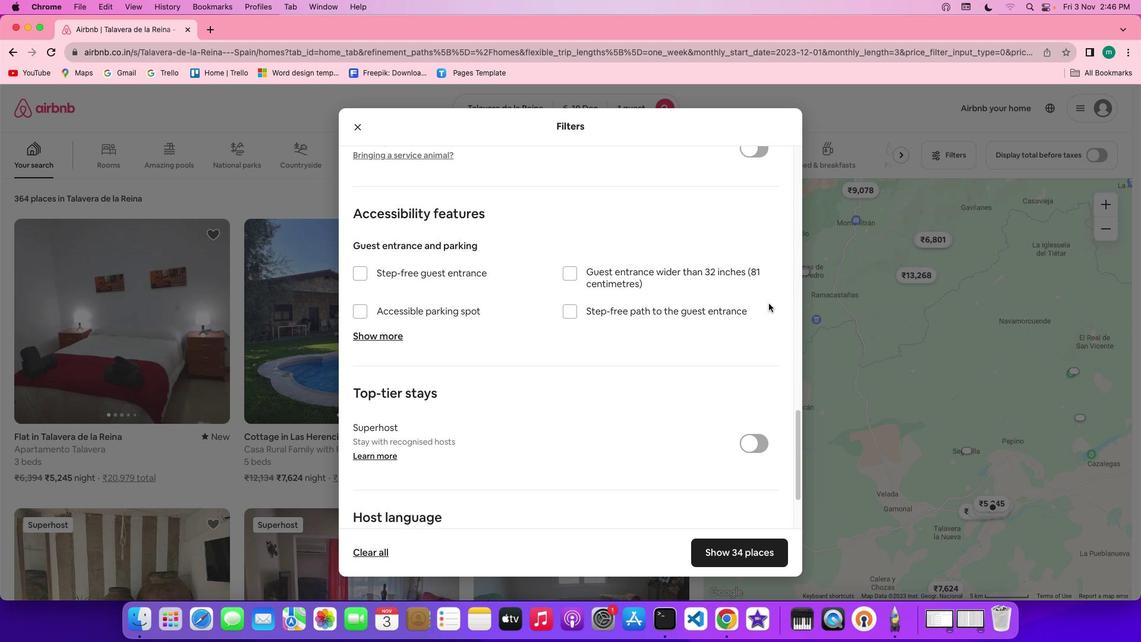 
Action: Mouse scrolled (768, 303) with delta (0, 0)
Screenshot: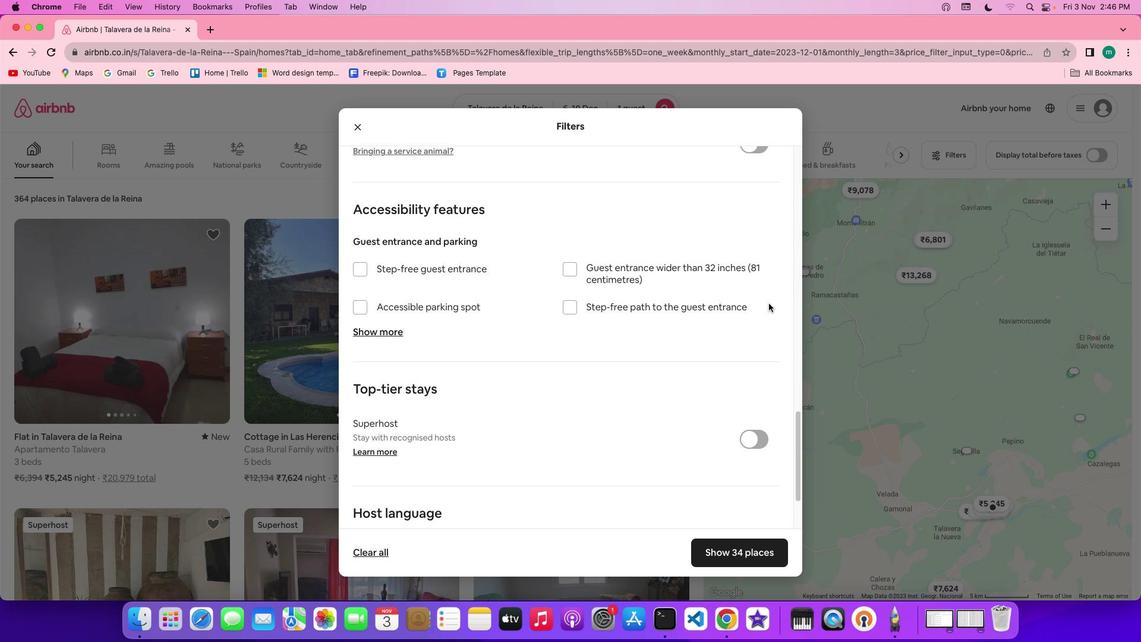 
Action: Mouse moved to (768, 303)
Screenshot: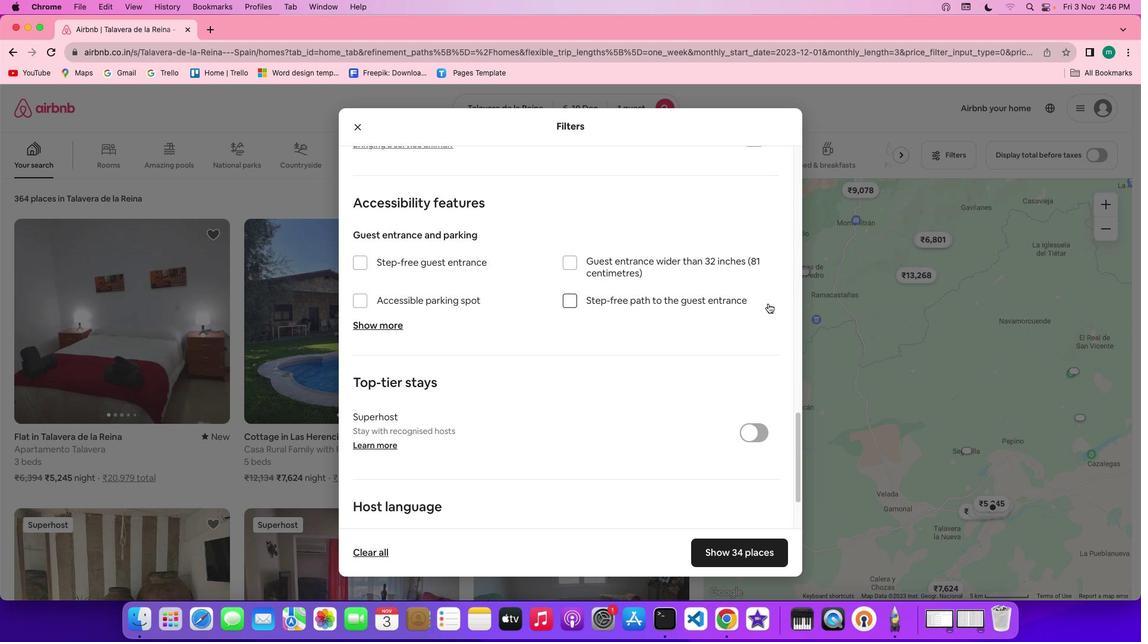 
Action: Mouse scrolled (768, 303) with delta (0, 0)
Screenshot: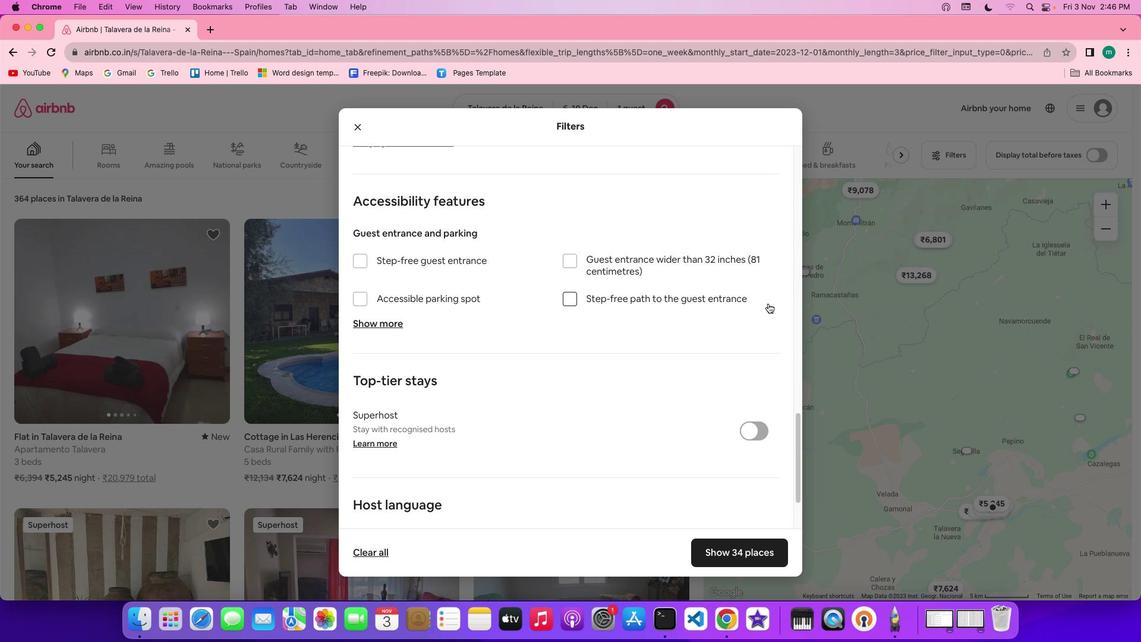 
Action: Mouse scrolled (768, 303) with delta (0, 0)
Screenshot: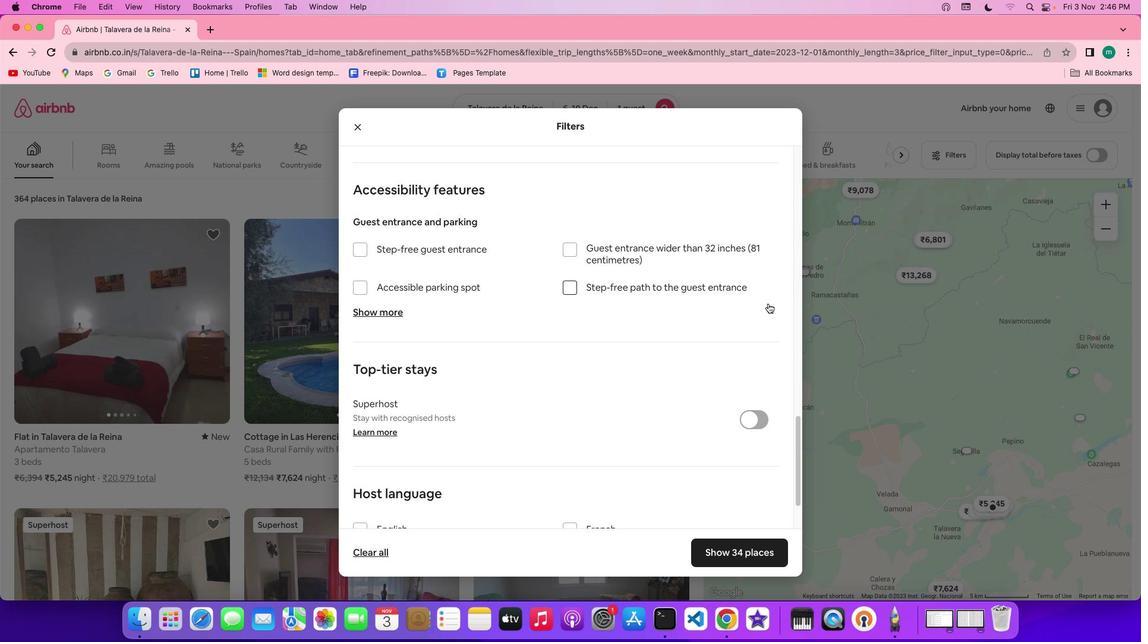 
Action: Mouse scrolled (768, 303) with delta (0, -1)
Screenshot: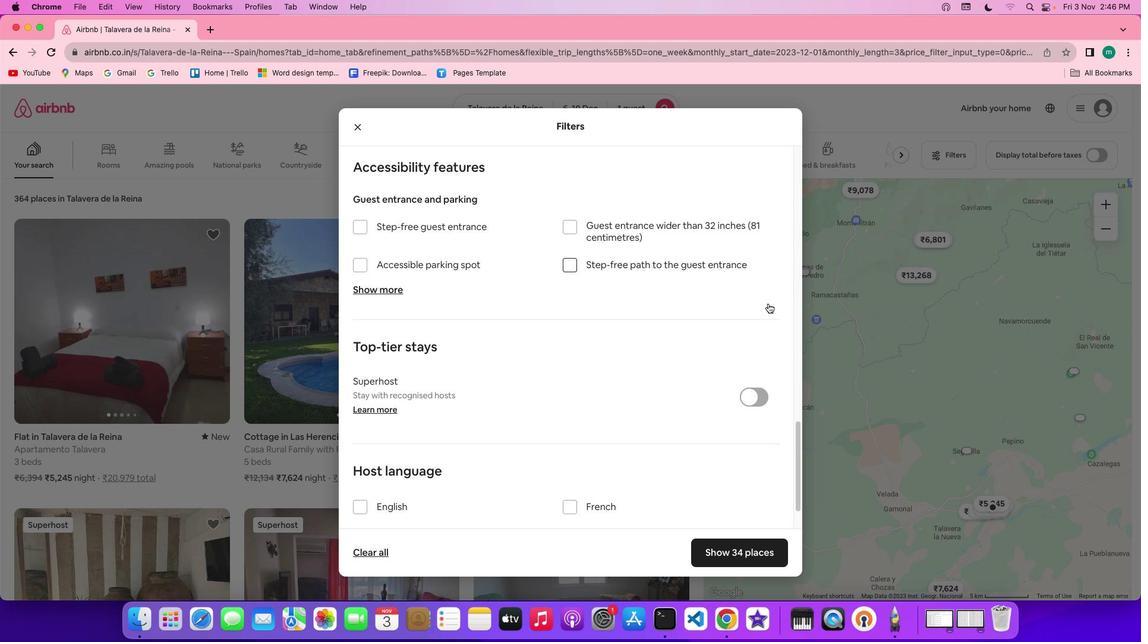 
Action: Mouse scrolled (768, 303) with delta (0, -2)
Screenshot: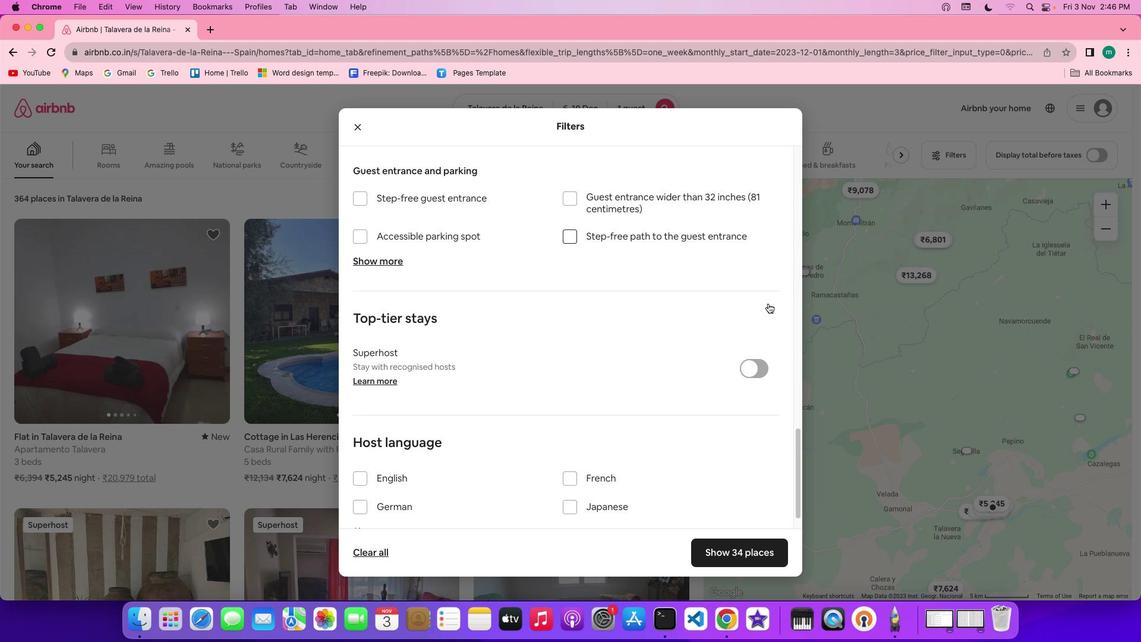 
Action: Mouse scrolled (768, 303) with delta (0, -2)
Screenshot: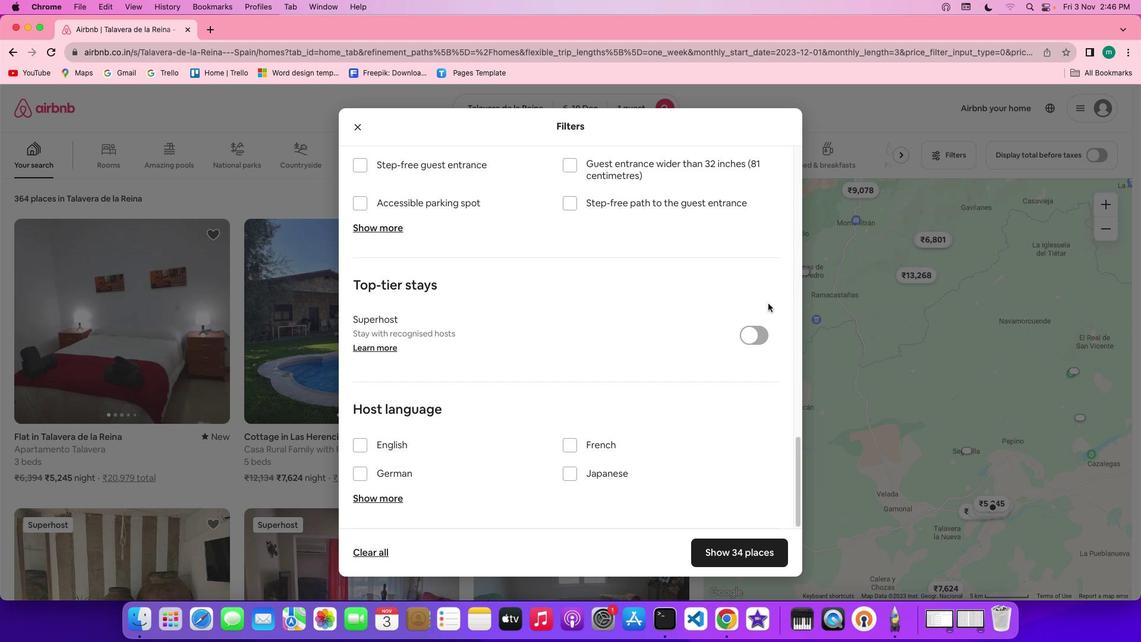 
Action: Mouse scrolled (768, 303) with delta (0, 0)
Screenshot: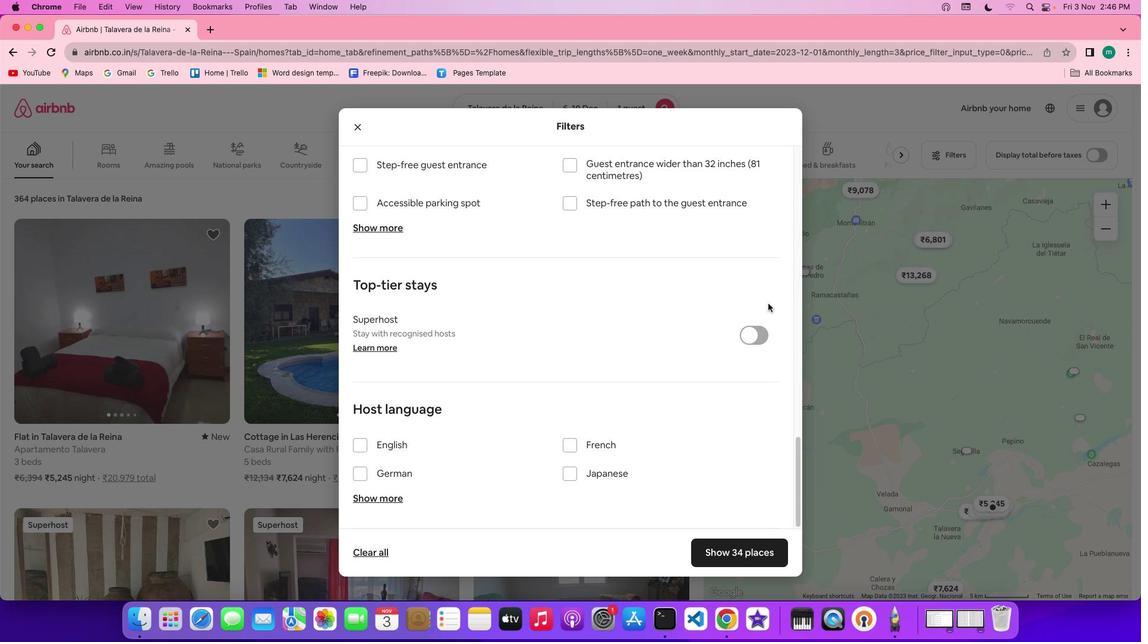 
Action: Mouse scrolled (768, 303) with delta (0, 0)
Screenshot: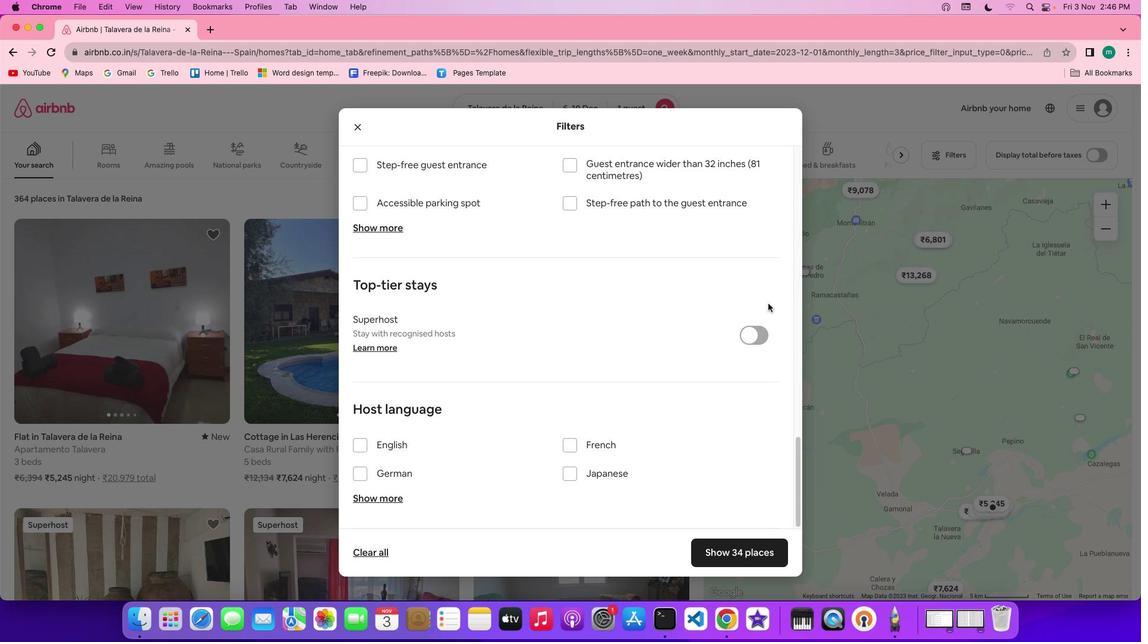 
Action: Mouse scrolled (768, 303) with delta (0, -1)
Screenshot: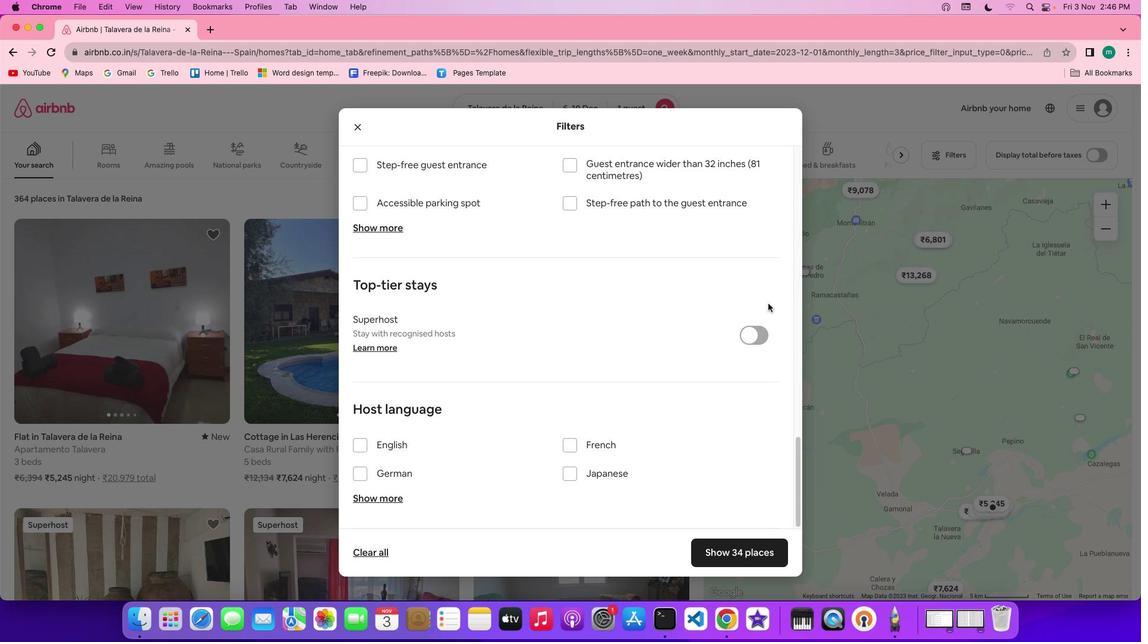 
Action: Mouse scrolled (768, 303) with delta (0, -2)
Screenshot: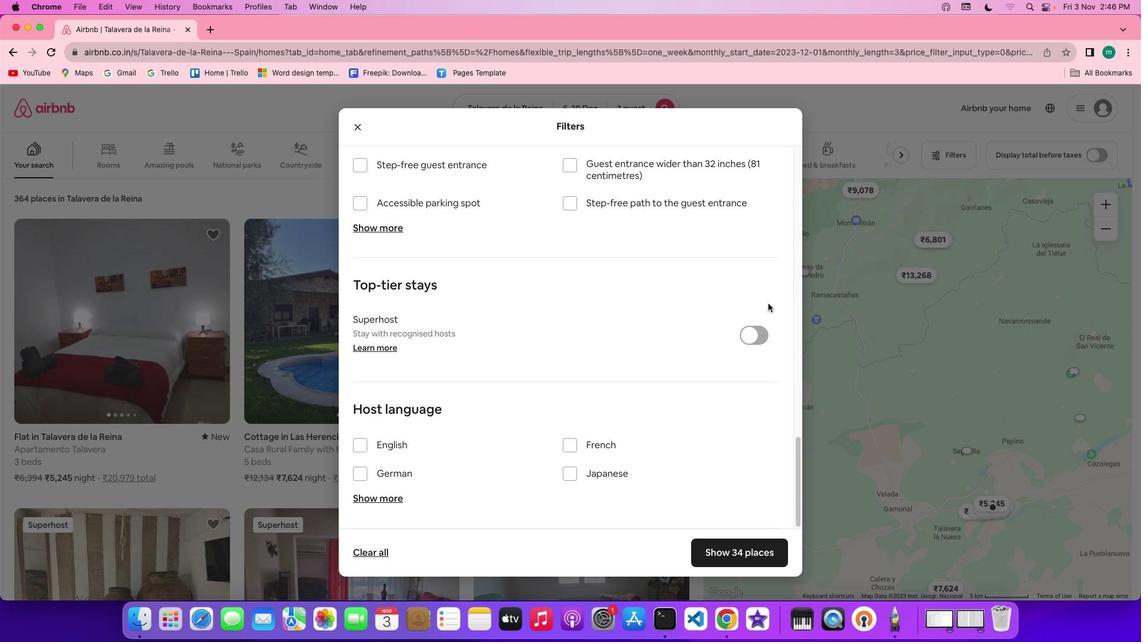 
Action: Mouse scrolled (768, 303) with delta (0, -2)
Screenshot: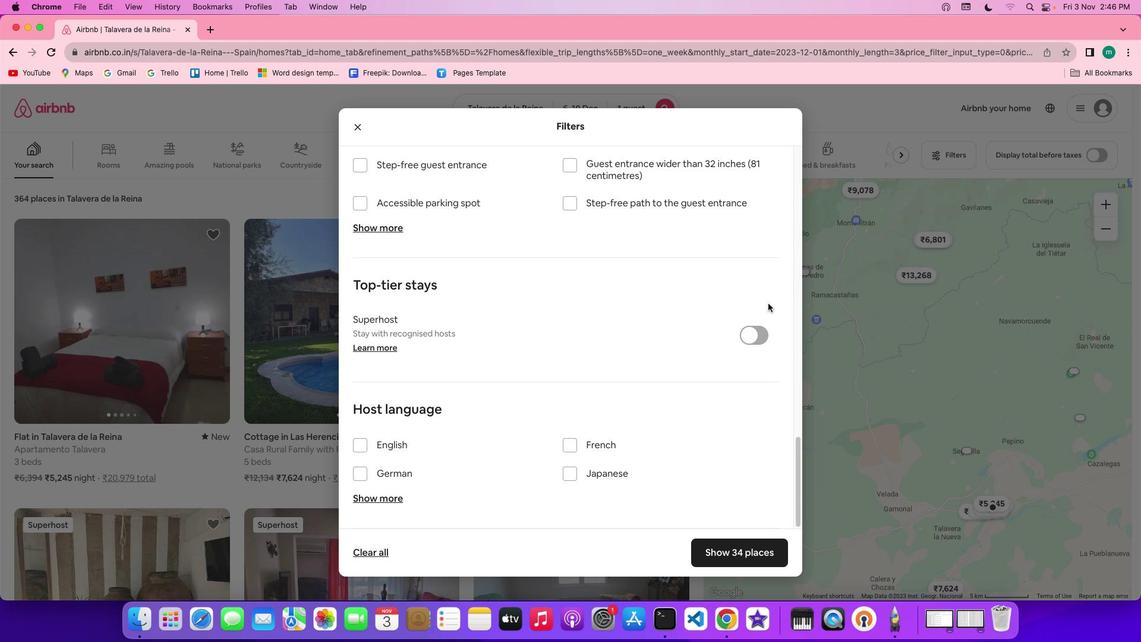 
Action: Mouse moved to (736, 548)
Screenshot: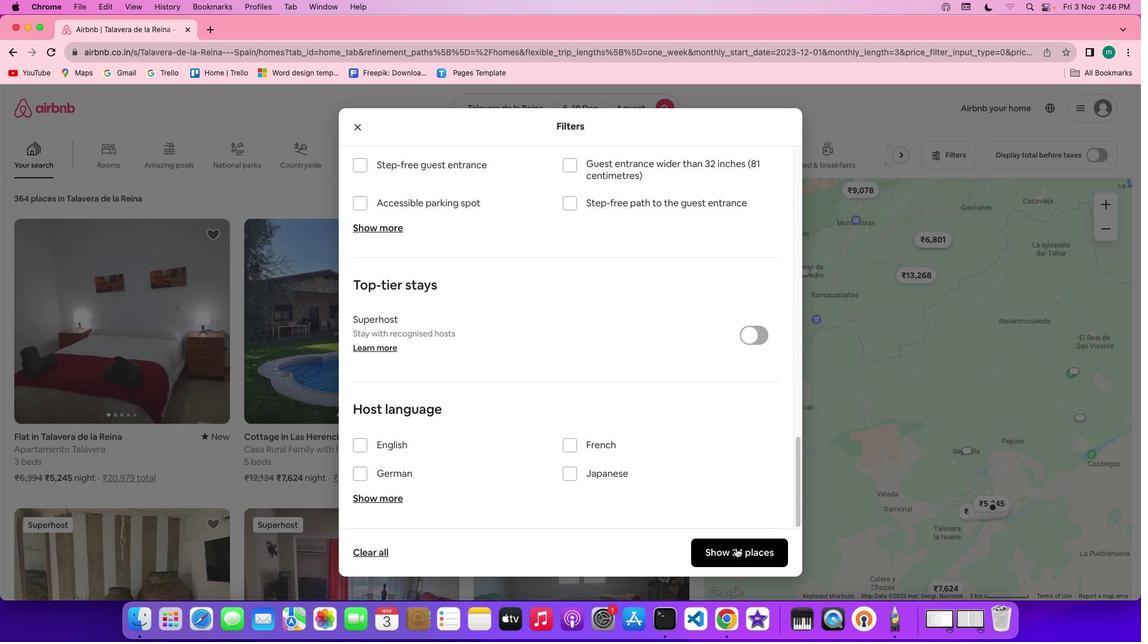 
Action: Mouse pressed left at (736, 548)
Screenshot: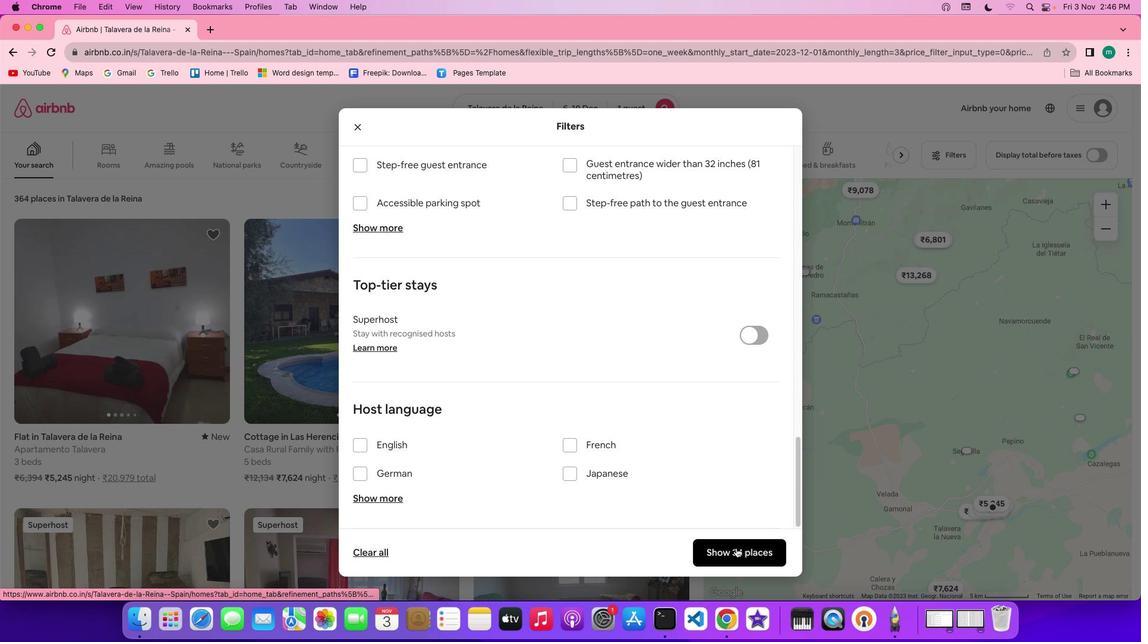 
Action: Mouse moved to (152, 321)
Screenshot: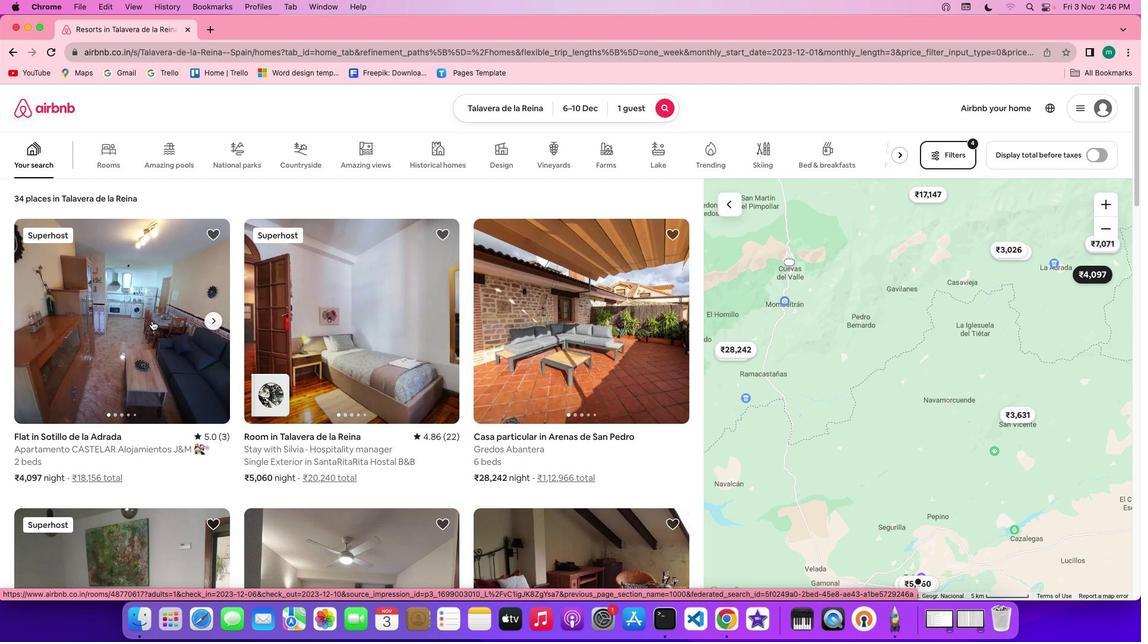 
Action: Mouse pressed left at (152, 321)
Screenshot: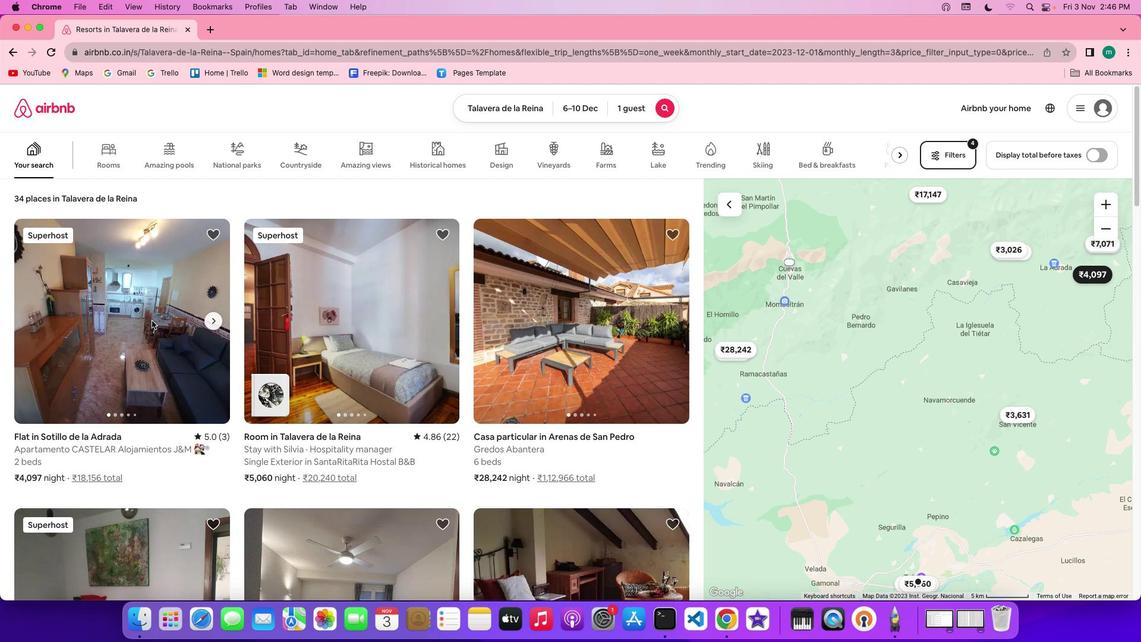 
Action: Mouse moved to (835, 442)
Screenshot: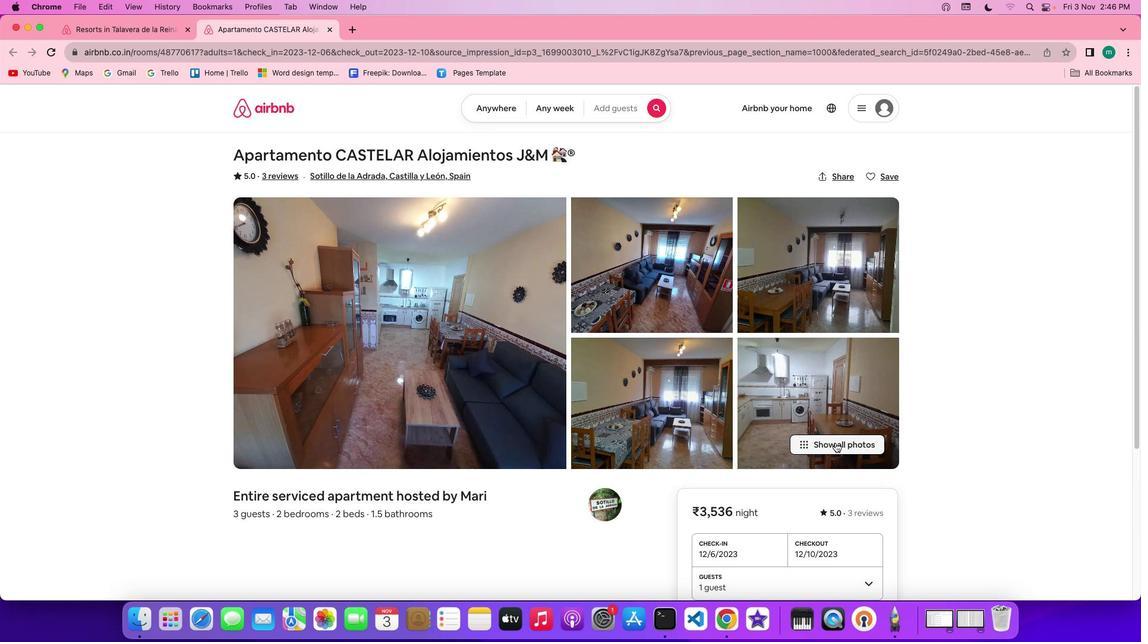 
Action: Mouse pressed left at (835, 442)
Screenshot: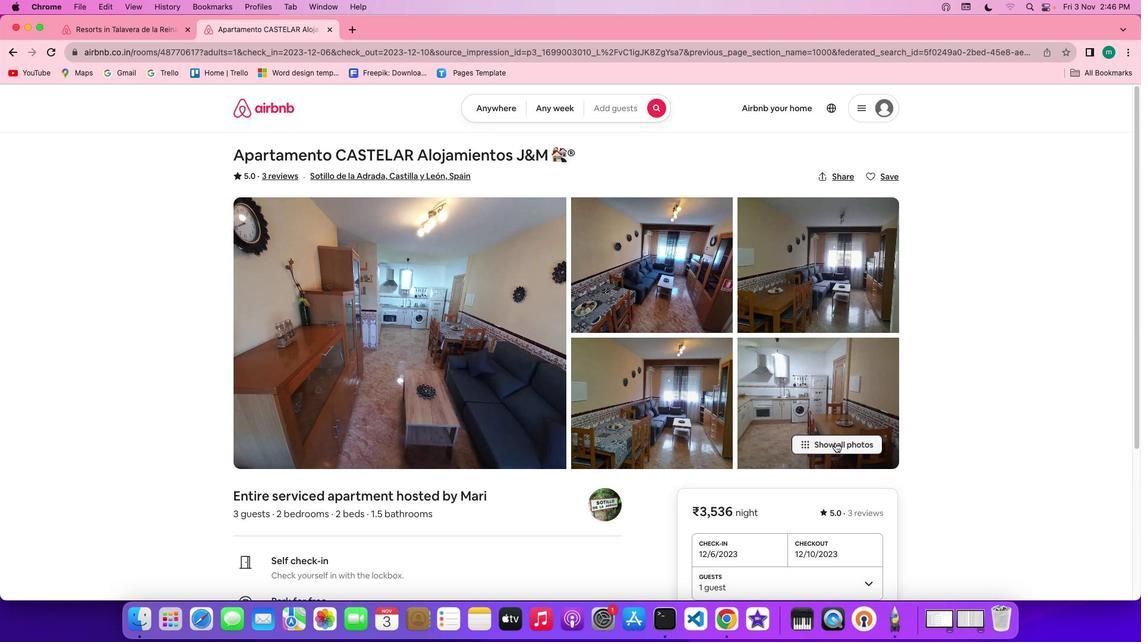 
Action: Mouse moved to (600, 328)
Screenshot: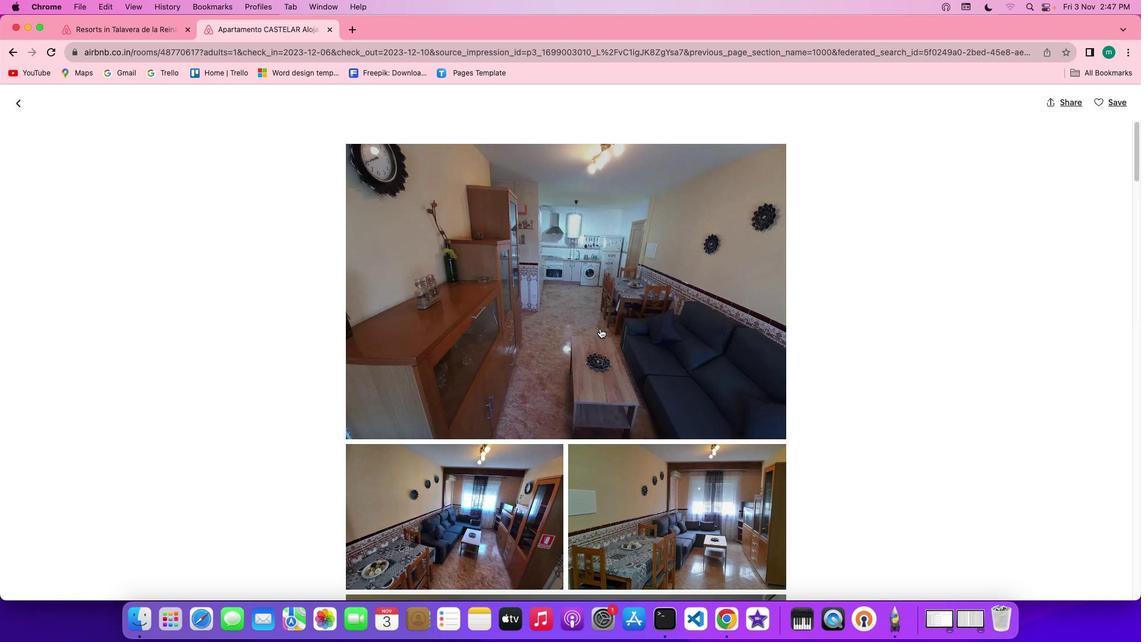 
Action: Mouse scrolled (600, 328) with delta (0, 0)
Screenshot: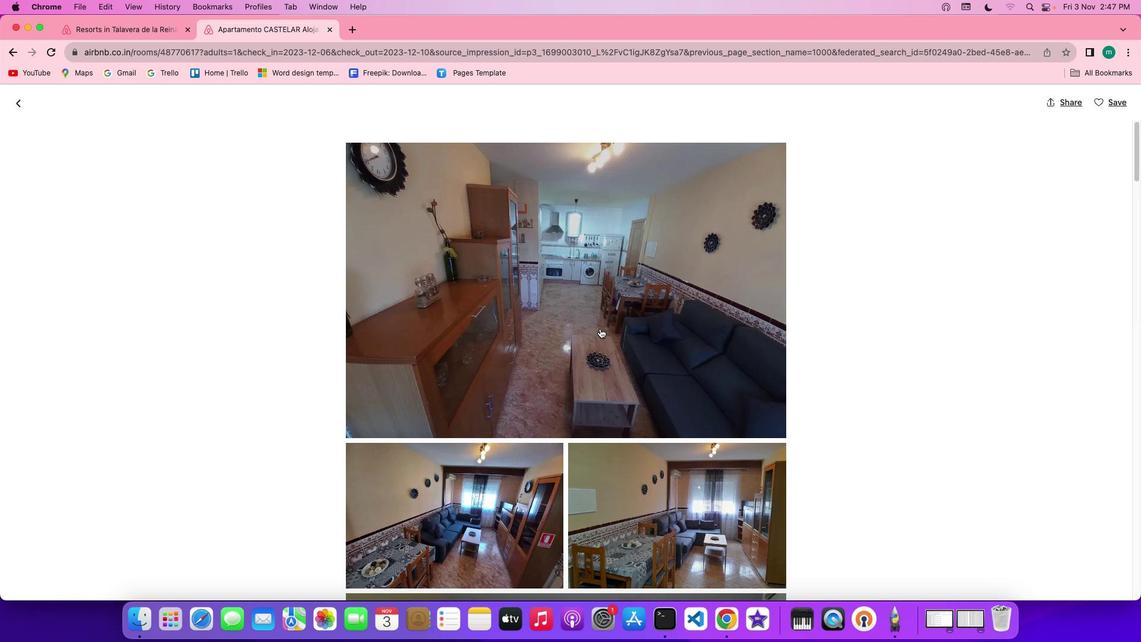 
Action: Mouse scrolled (600, 328) with delta (0, 0)
Screenshot: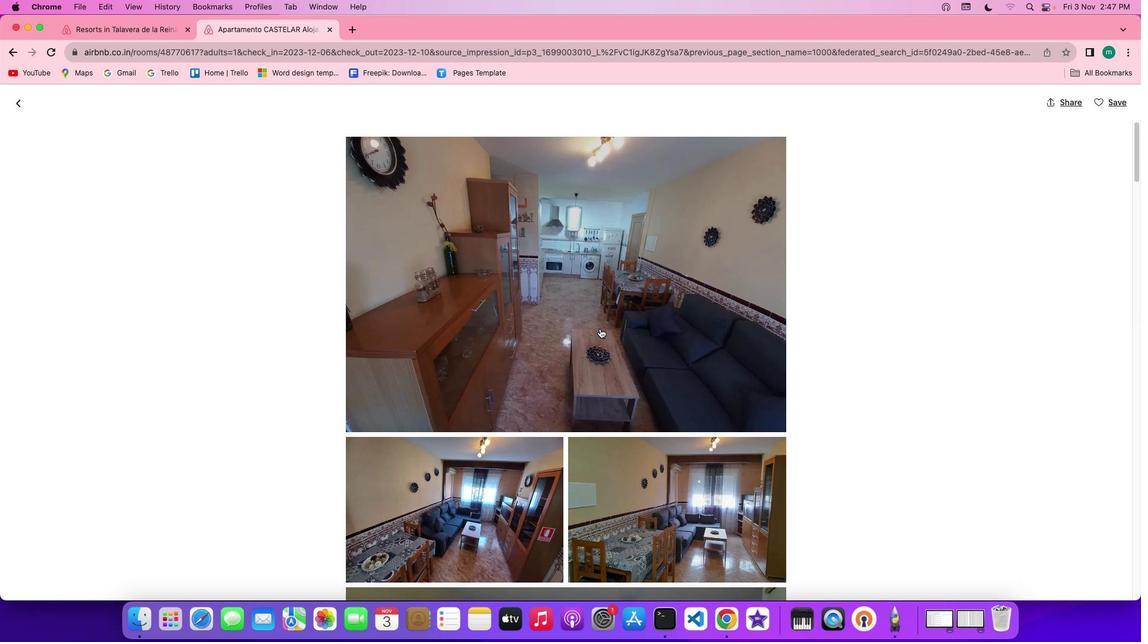 
Action: Mouse scrolled (600, 328) with delta (0, -1)
Screenshot: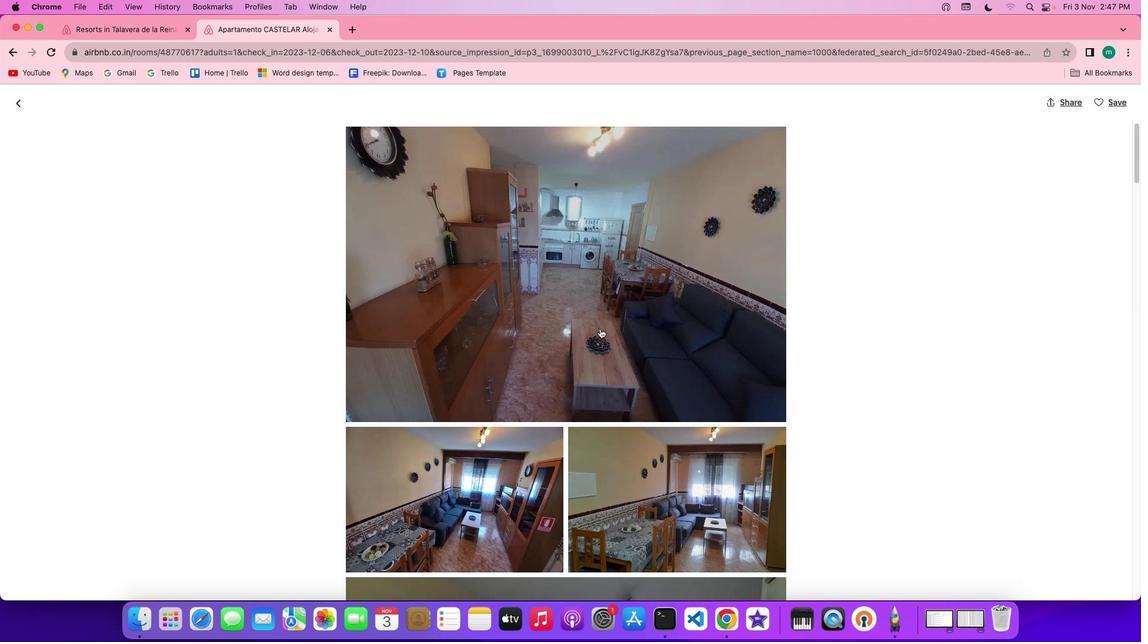 
Action: Mouse scrolled (600, 328) with delta (0, -1)
Screenshot: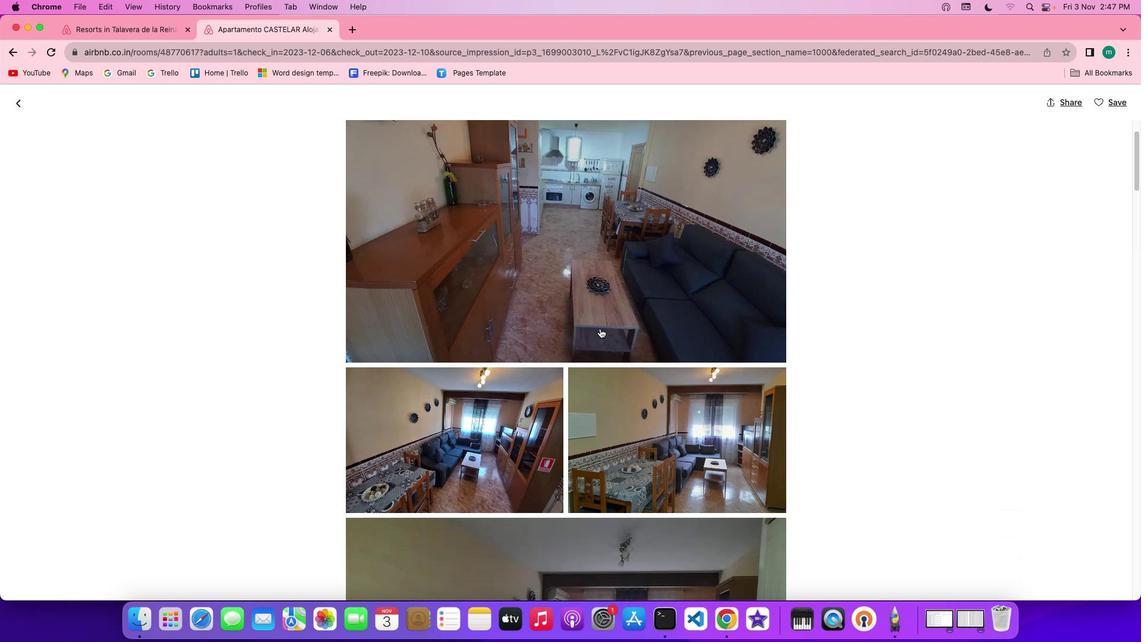 
Action: Mouse scrolled (600, 328) with delta (0, 0)
Screenshot: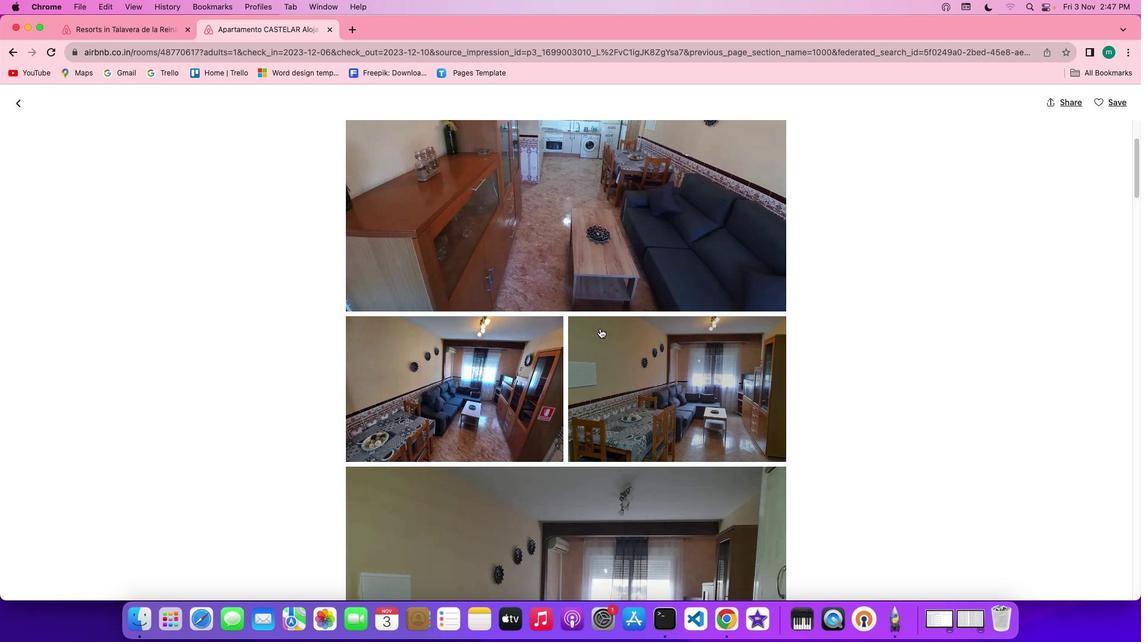 
Action: Mouse scrolled (600, 328) with delta (0, 0)
Screenshot: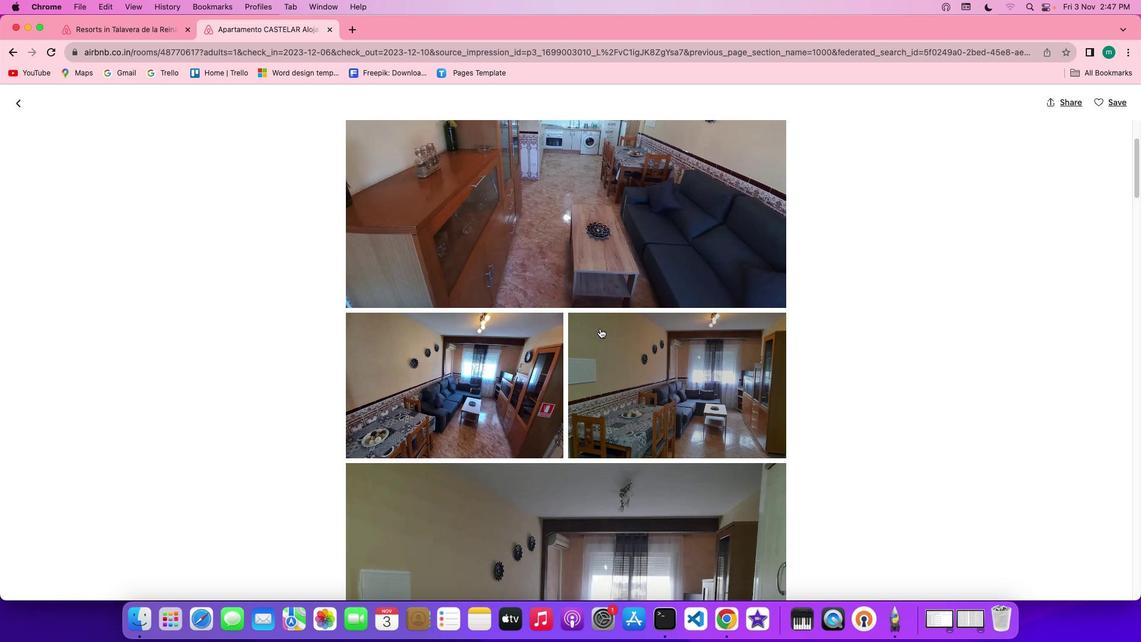 
Action: Mouse scrolled (600, 328) with delta (0, -1)
Screenshot: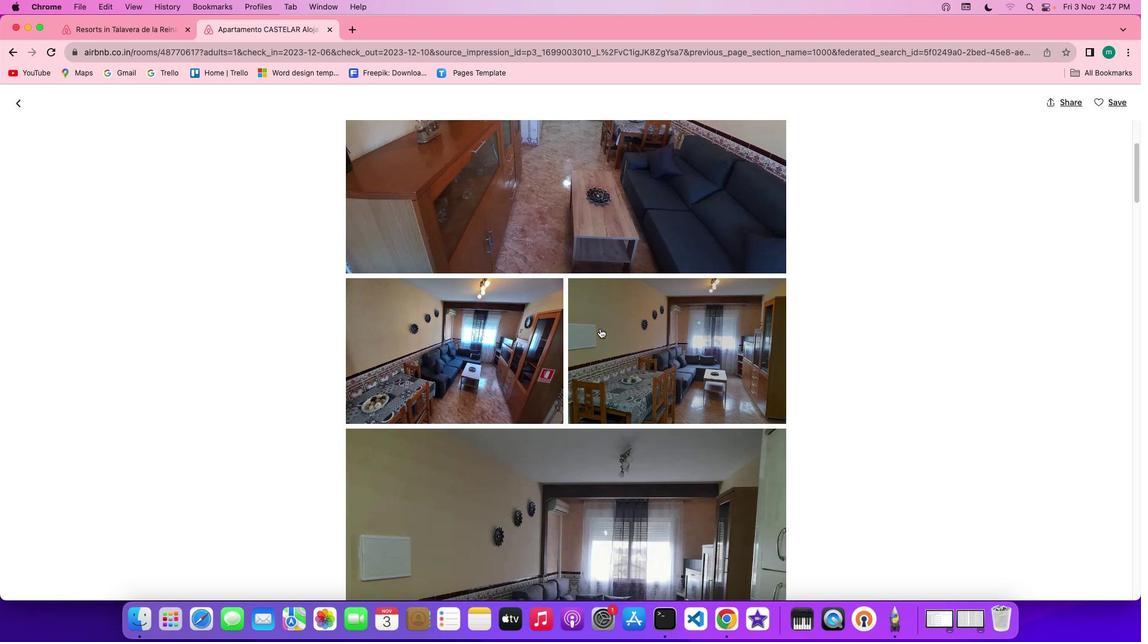 
Action: Mouse scrolled (600, 328) with delta (0, 0)
Screenshot: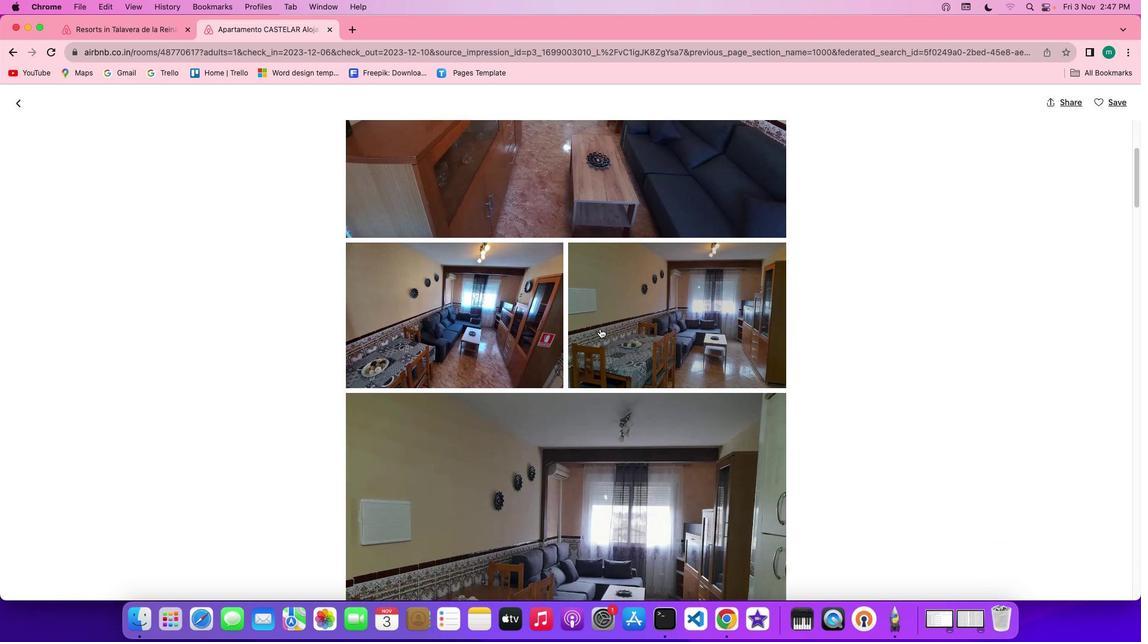 
Action: Mouse scrolled (600, 328) with delta (0, 0)
Screenshot: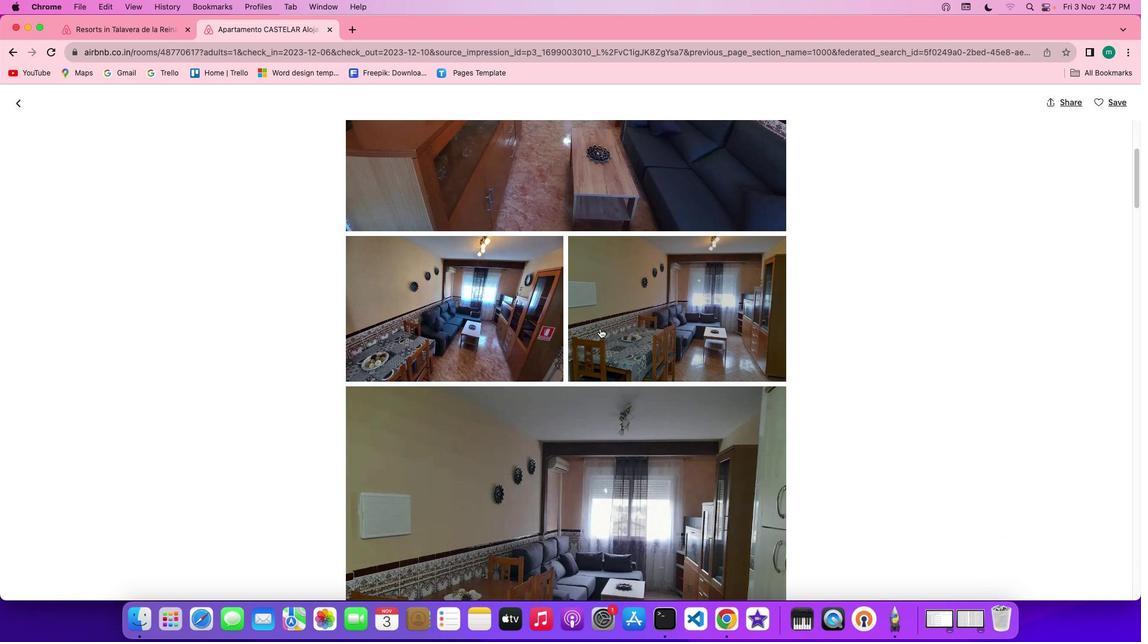 
Action: Mouse scrolled (600, 328) with delta (0, 0)
Screenshot: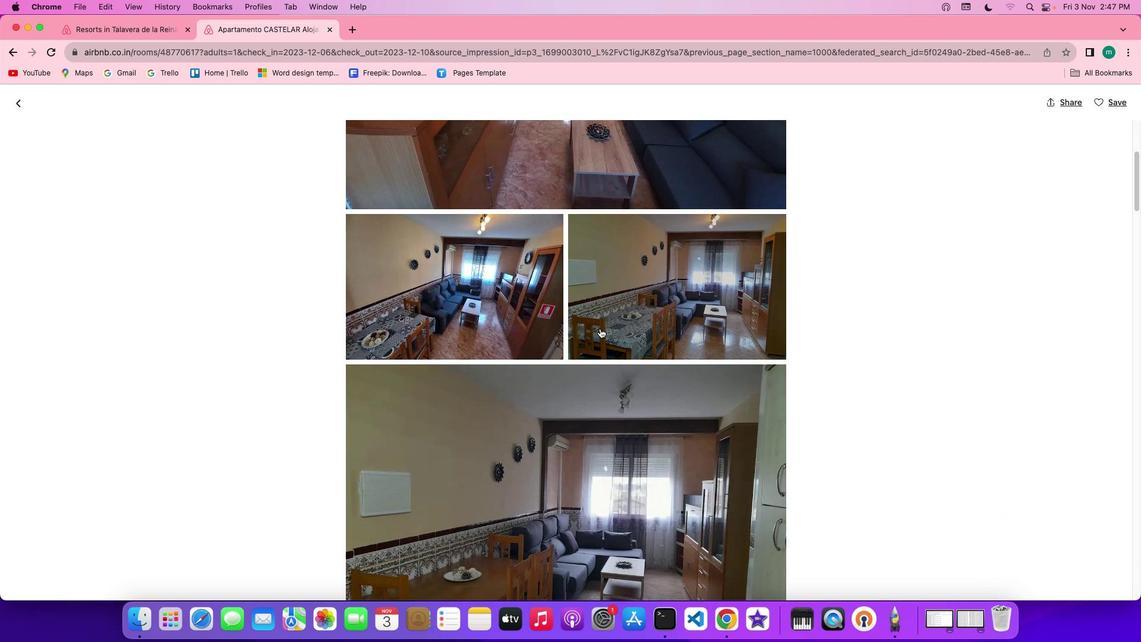 
Action: Mouse scrolled (600, 328) with delta (0, 0)
Screenshot: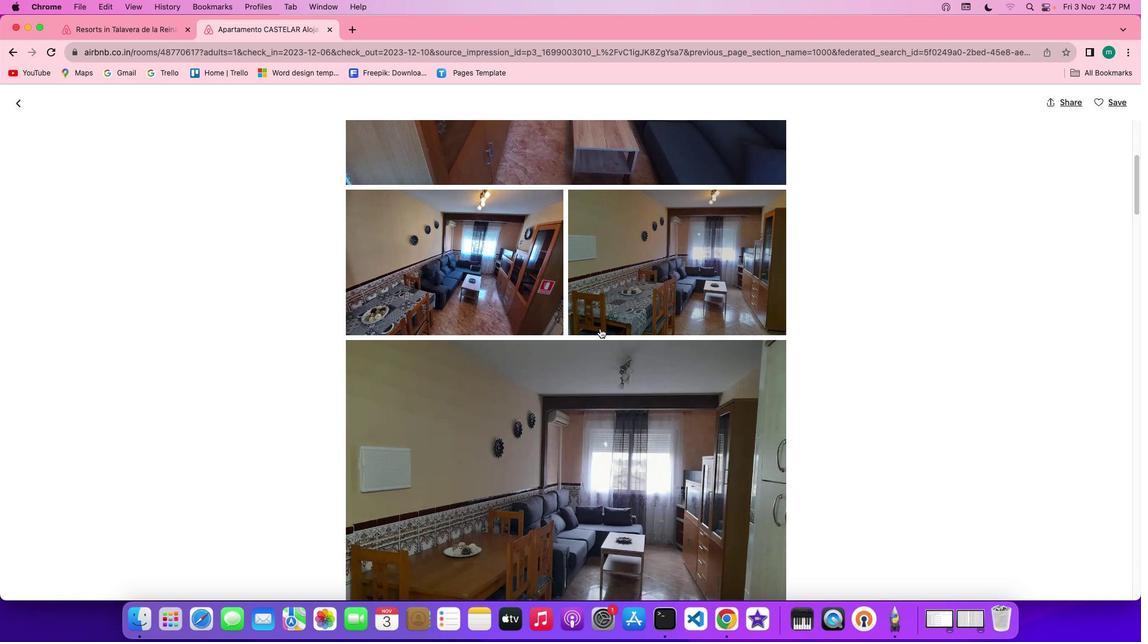 
Action: Mouse scrolled (600, 328) with delta (0, 0)
Screenshot: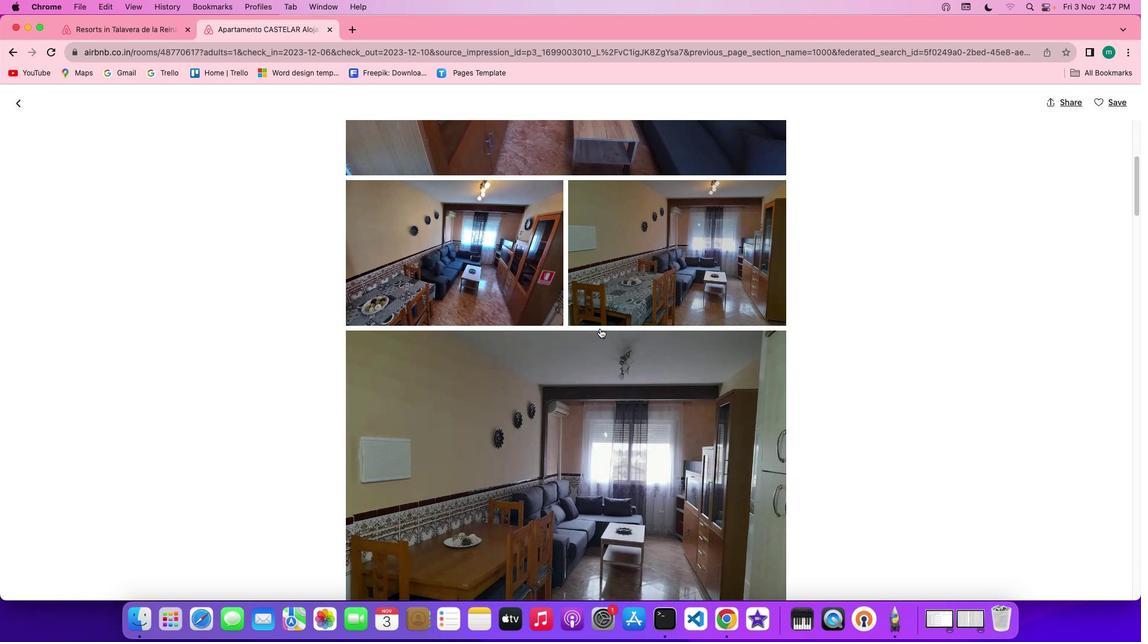 
Action: Mouse scrolled (600, 328) with delta (0, -1)
Screenshot: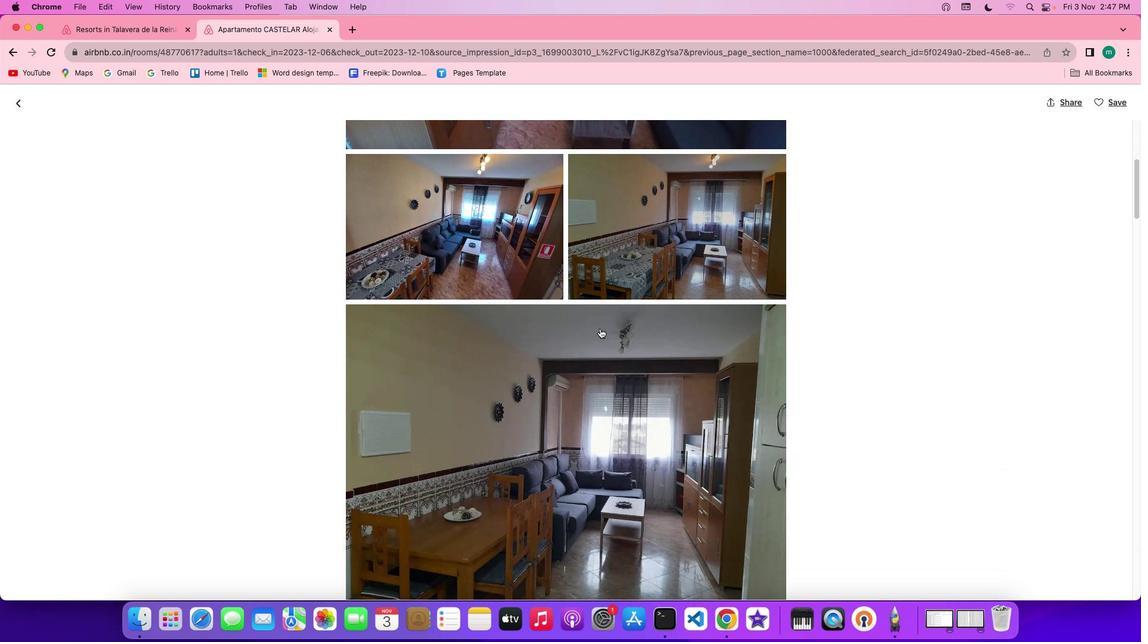 
Action: Mouse scrolled (600, 328) with delta (0, 0)
Screenshot: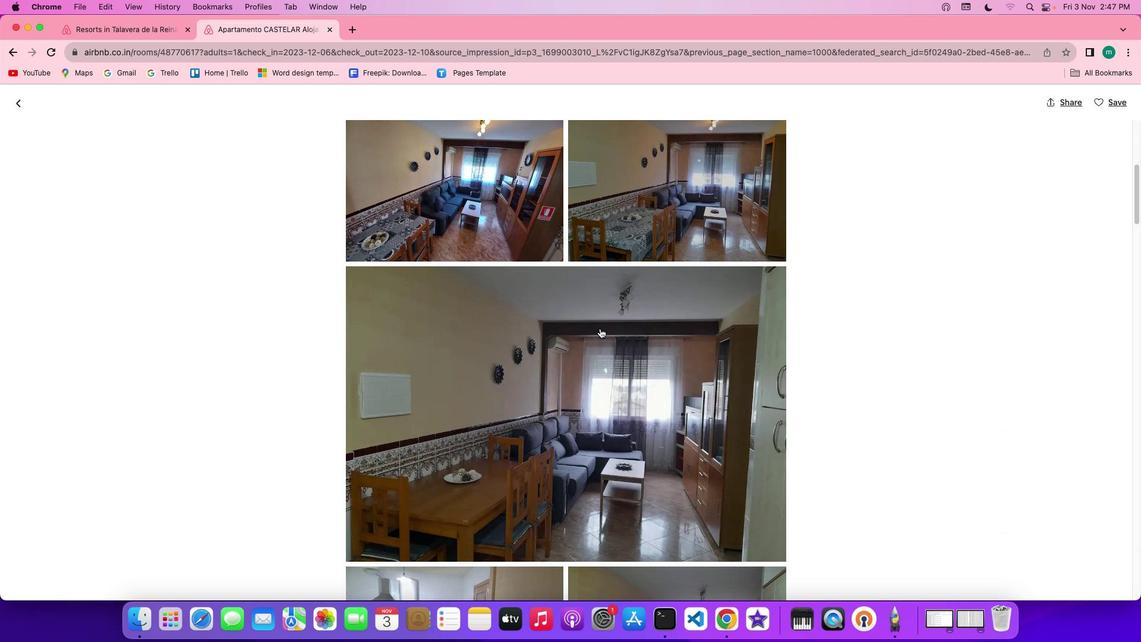 
Action: Mouse scrolled (600, 328) with delta (0, 0)
Screenshot: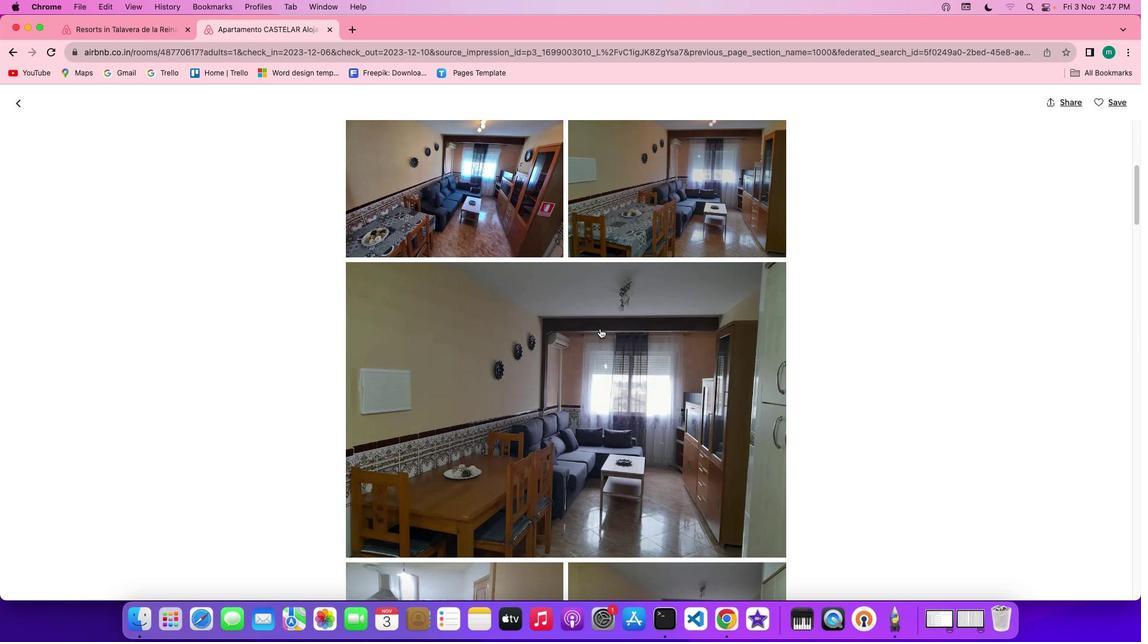 
Action: Mouse scrolled (600, 328) with delta (0, 0)
Screenshot: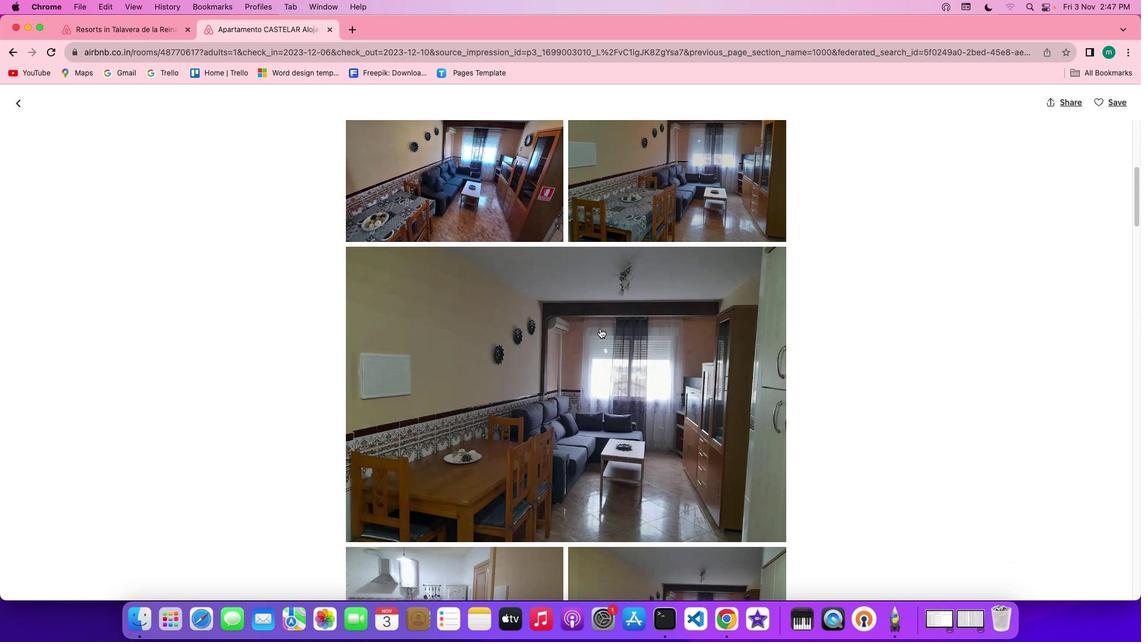 
Action: Mouse scrolled (600, 328) with delta (0, -1)
Screenshot: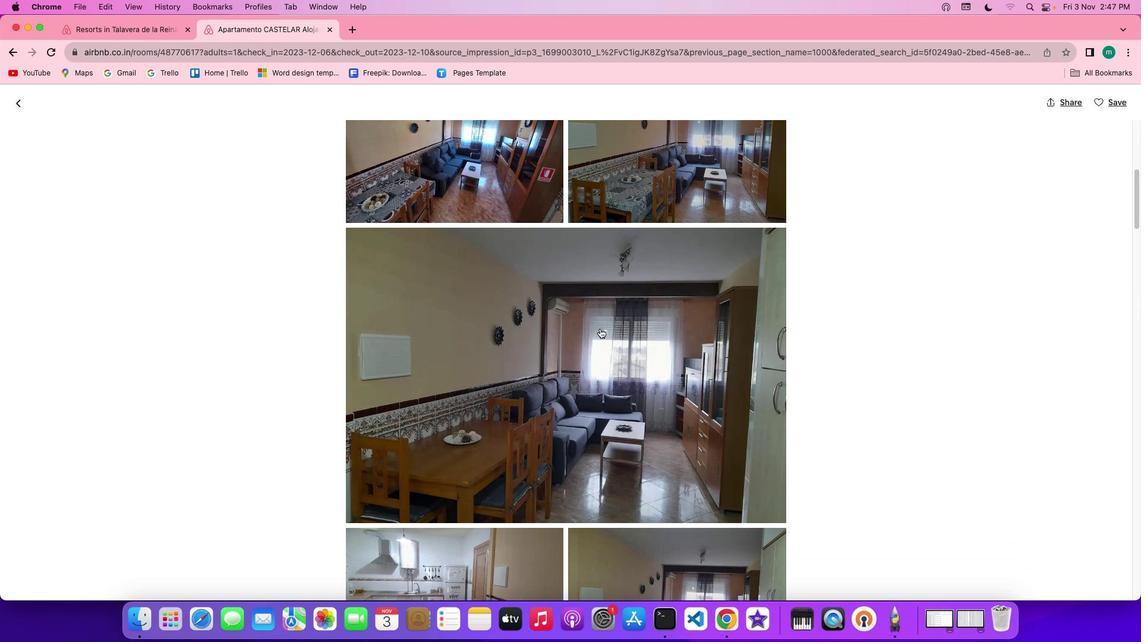 
Action: Mouse scrolled (600, 328) with delta (0, -1)
Screenshot: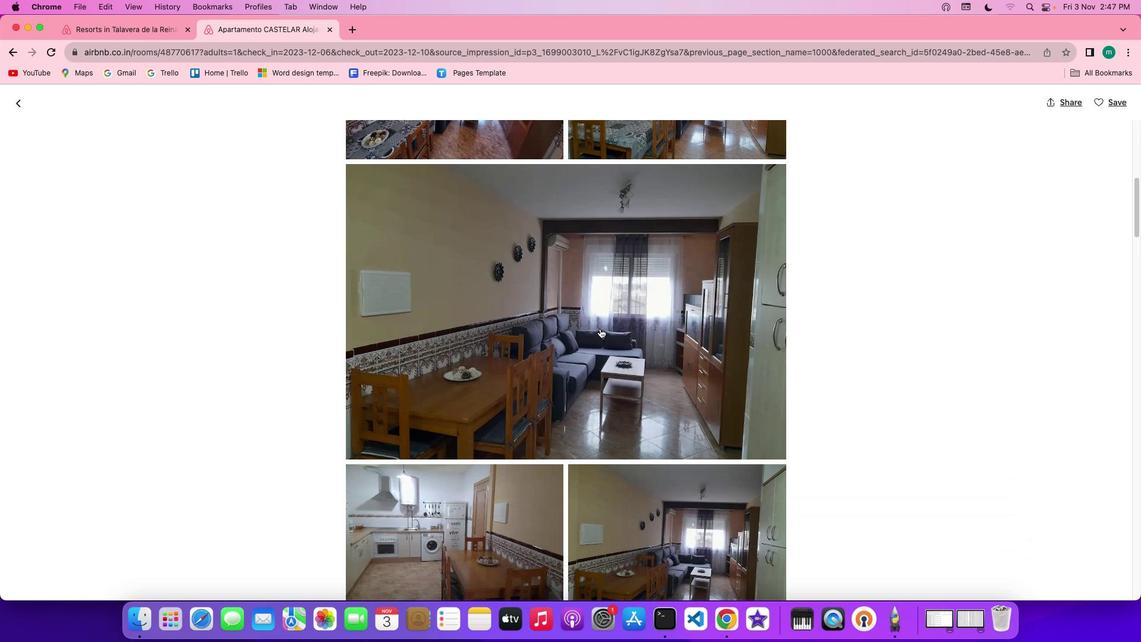
Action: Mouse scrolled (600, 328) with delta (0, 0)
Screenshot: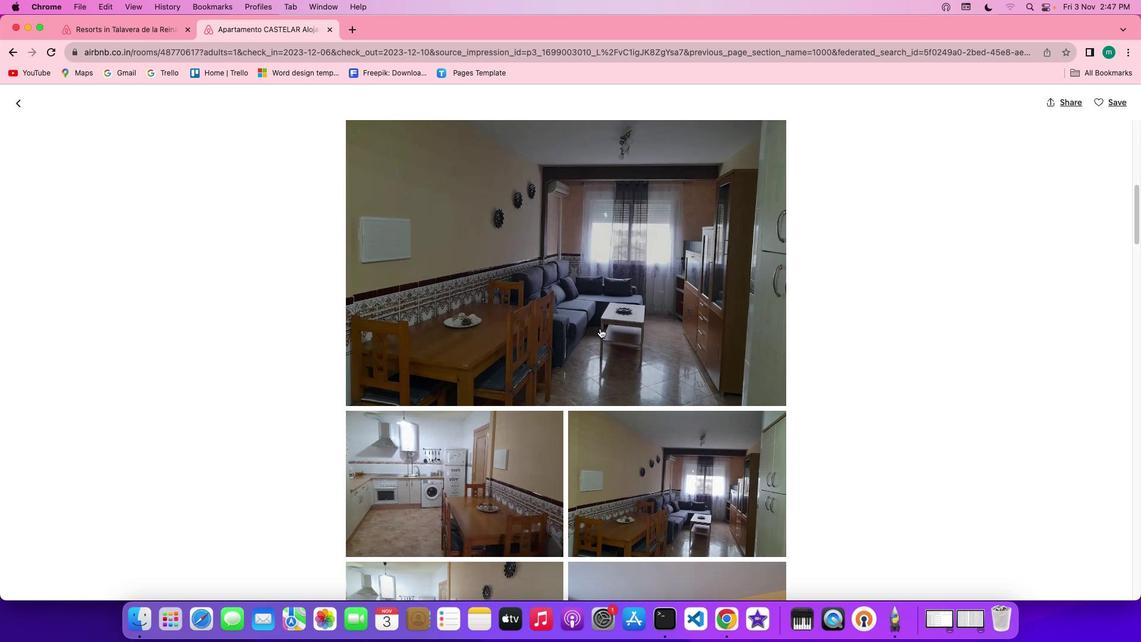 
Action: Mouse scrolled (600, 328) with delta (0, 0)
Screenshot: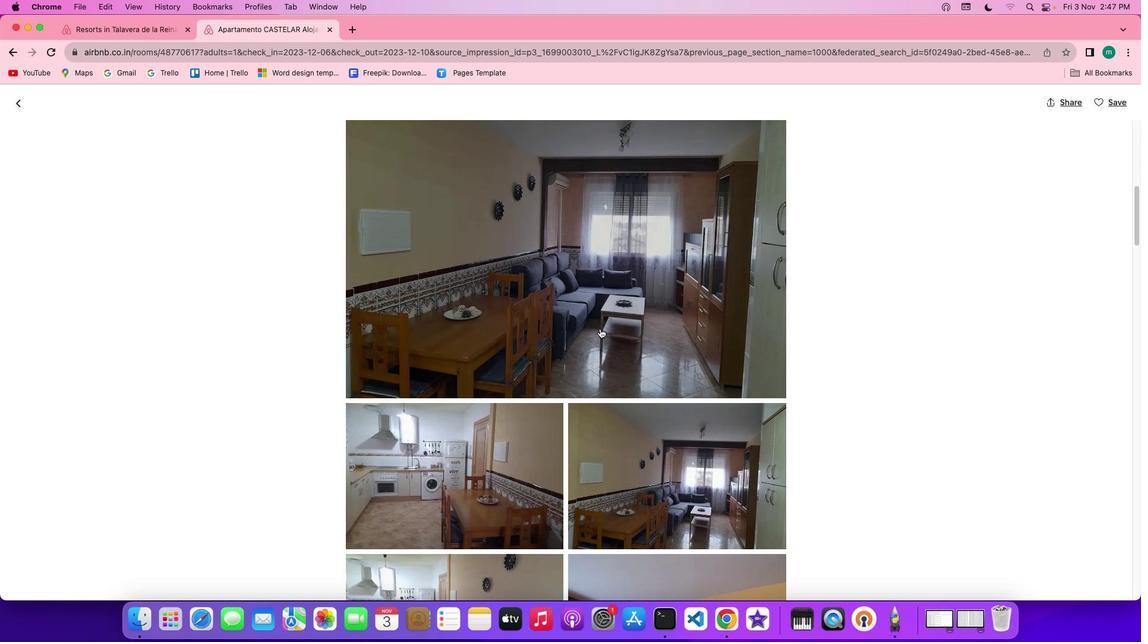 
Action: Mouse scrolled (600, 328) with delta (0, -1)
Screenshot: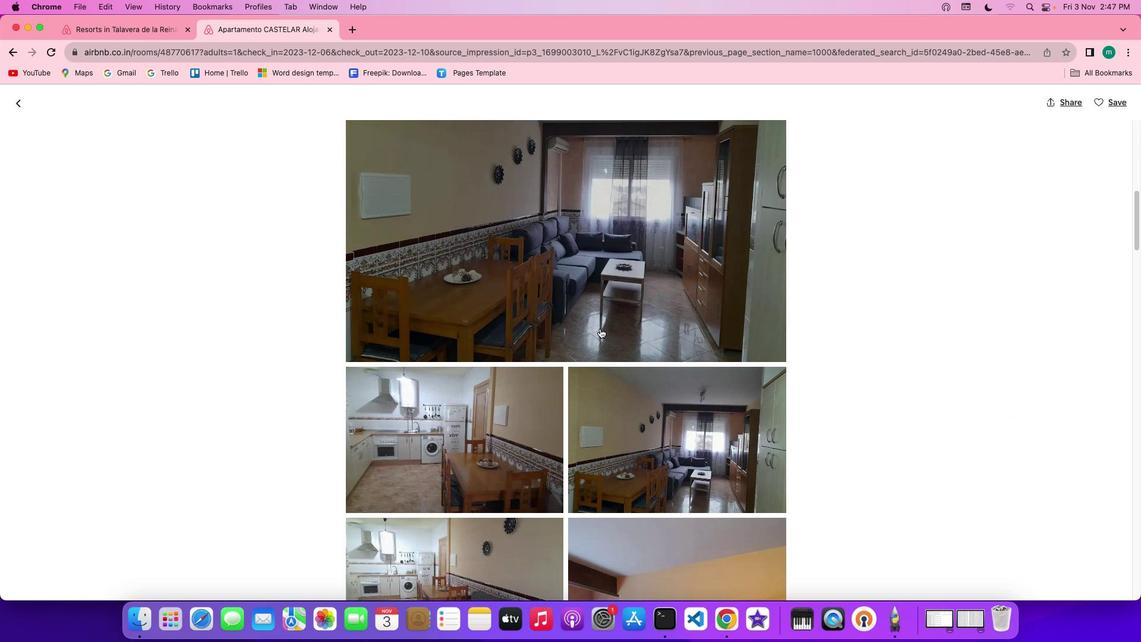 
Action: Mouse scrolled (600, 328) with delta (0, -1)
Screenshot: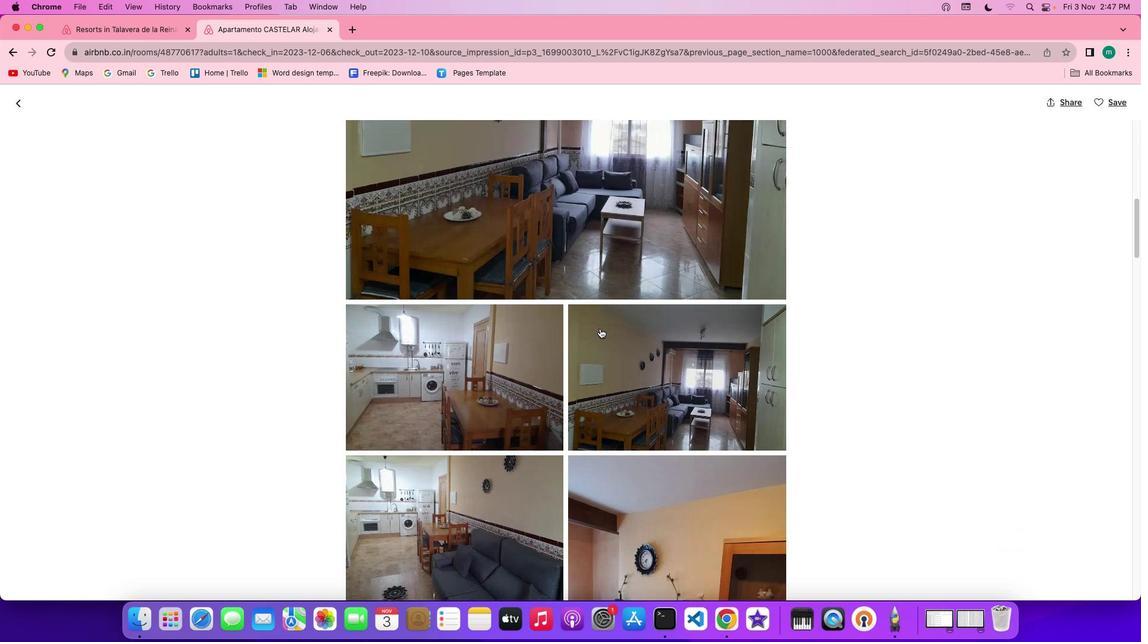 
Action: Mouse scrolled (600, 328) with delta (0, 0)
Screenshot: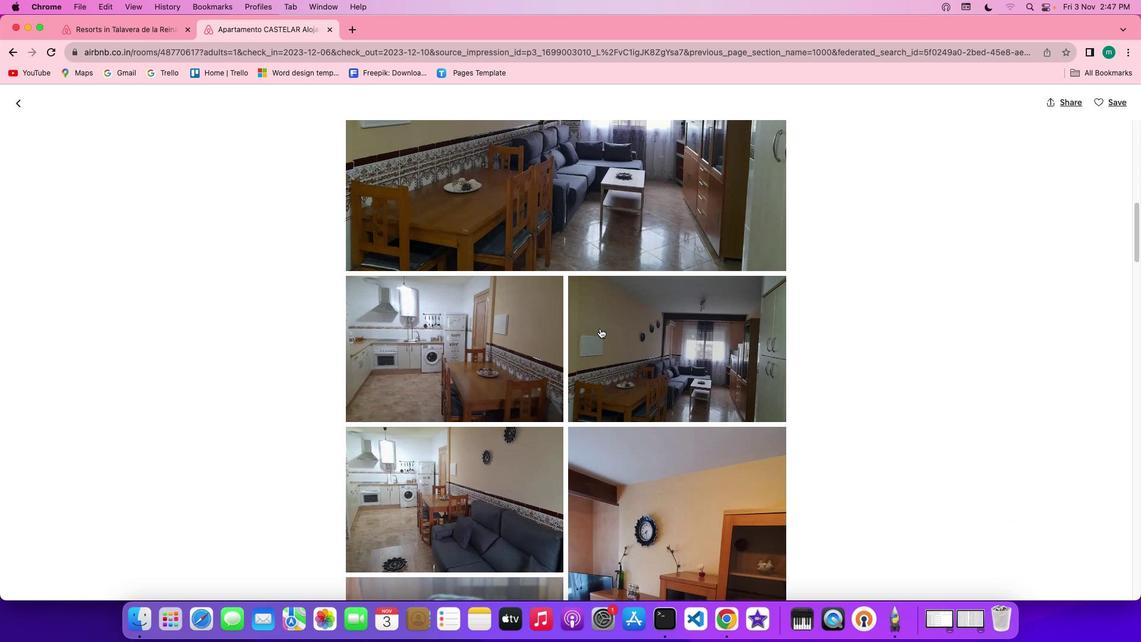 
Action: Mouse scrolled (600, 328) with delta (0, 0)
Screenshot: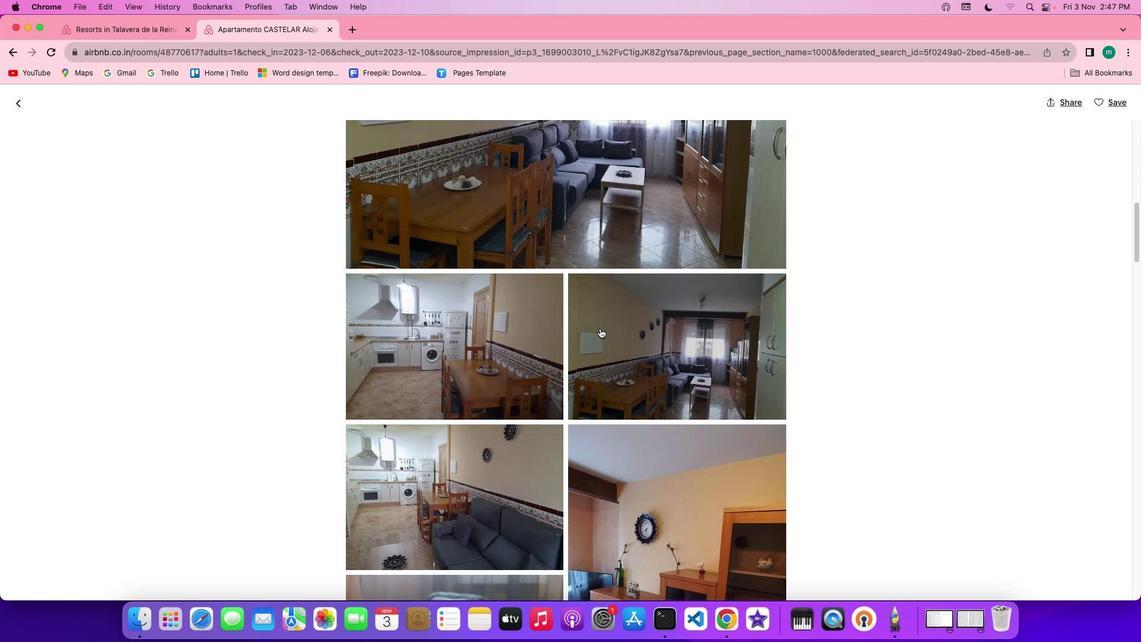 
Action: Mouse scrolled (600, 328) with delta (0, 0)
Screenshot: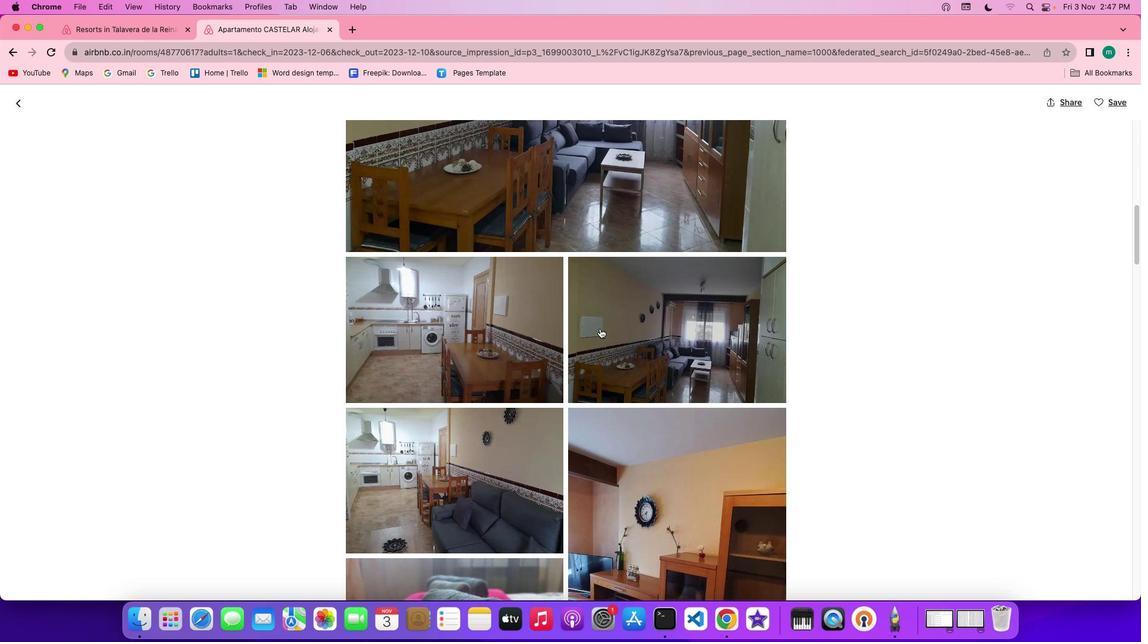 
Action: Mouse scrolled (600, 328) with delta (0, -1)
Screenshot: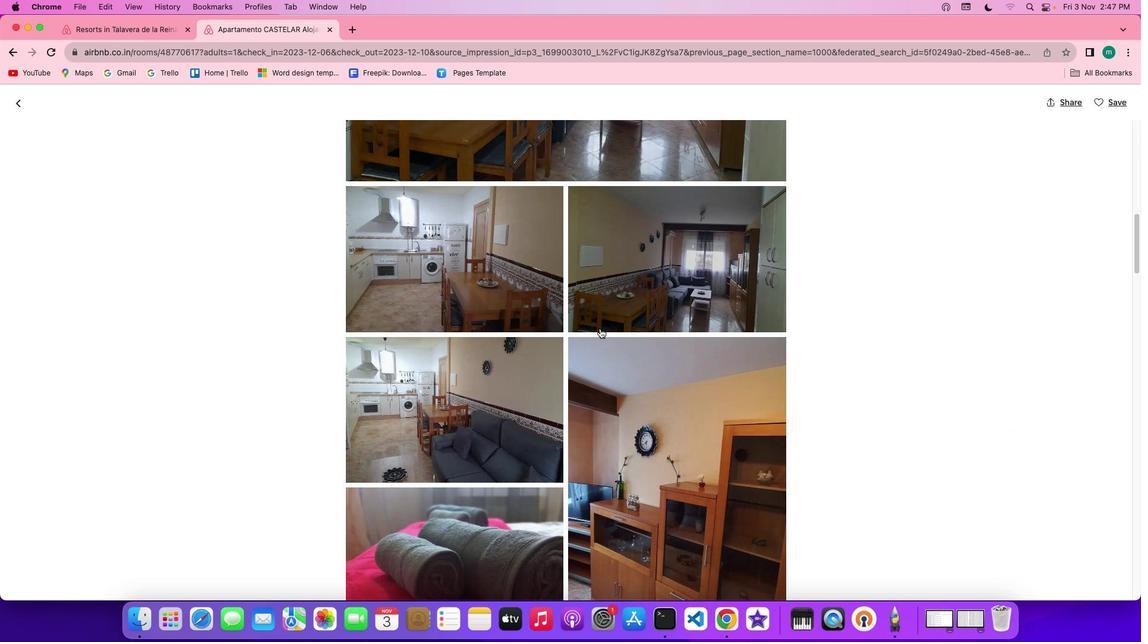 
Action: Mouse moved to (600, 328)
Screenshot: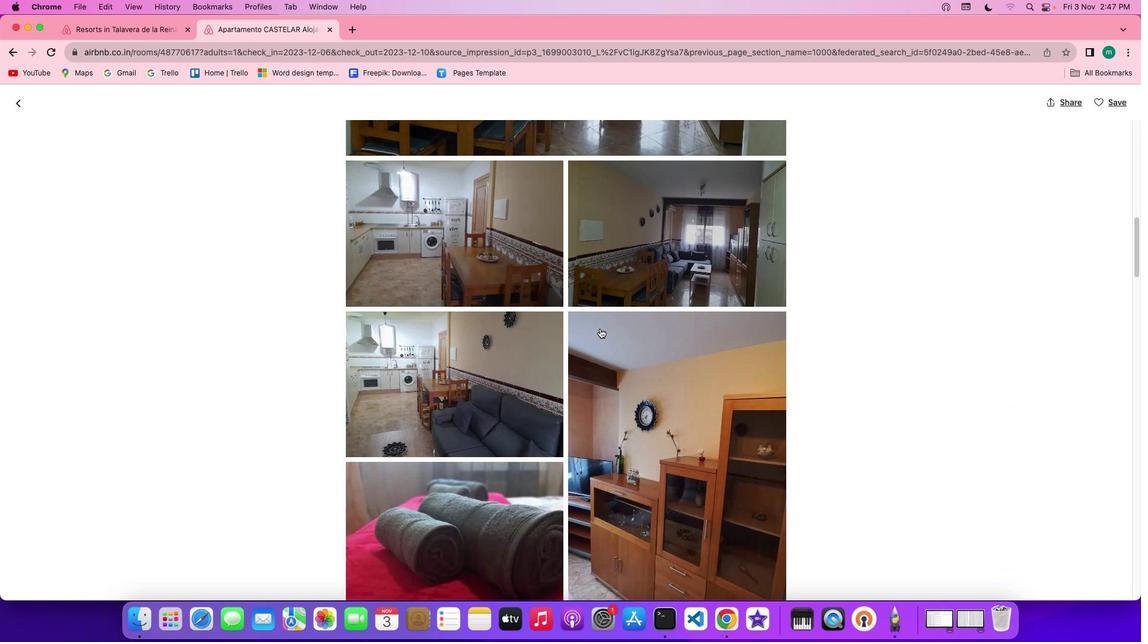
Action: Mouse scrolled (600, 328) with delta (0, 0)
Screenshot: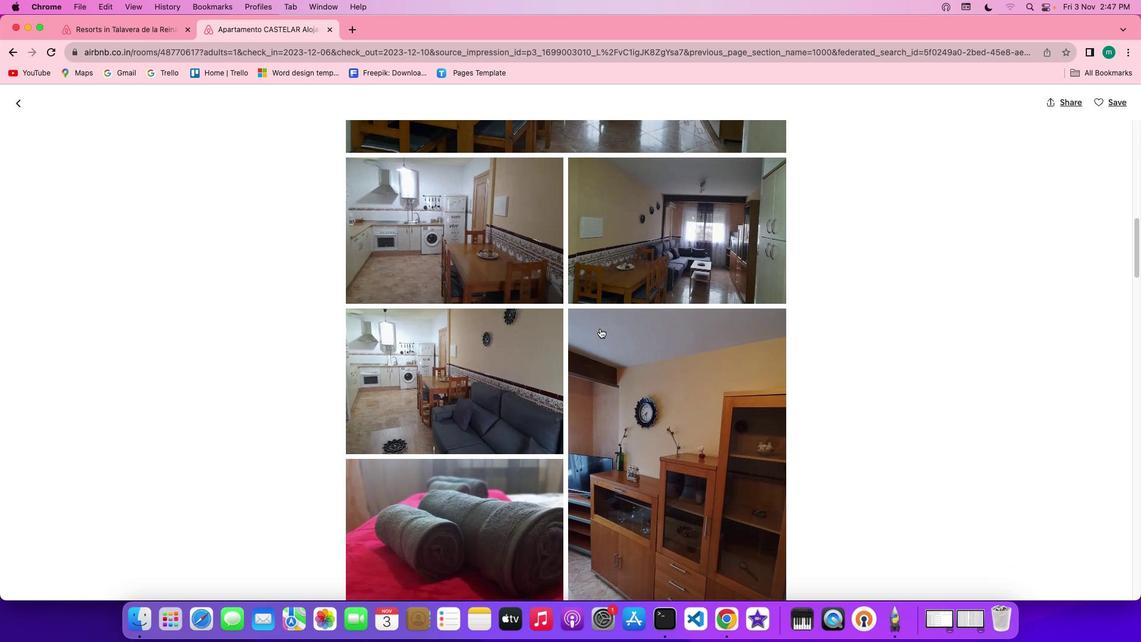 
Action: Mouse scrolled (600, 328) with delta (0, 0)
Screenshot: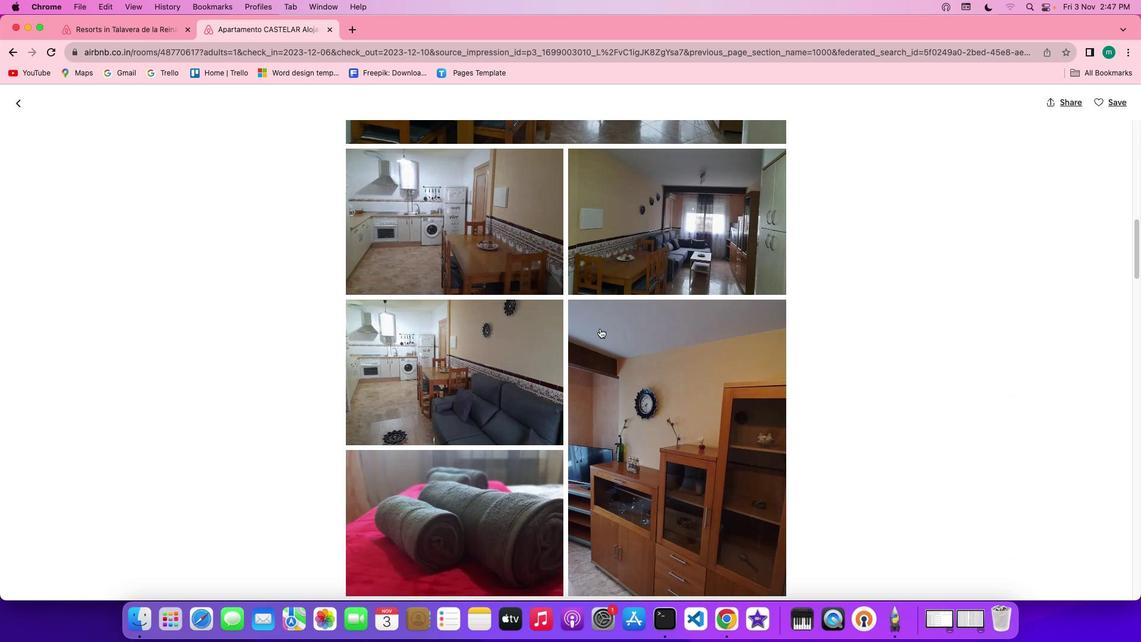 
Action: Mouse scrolled (600, 328) with delta (0, -1)
Screenshot: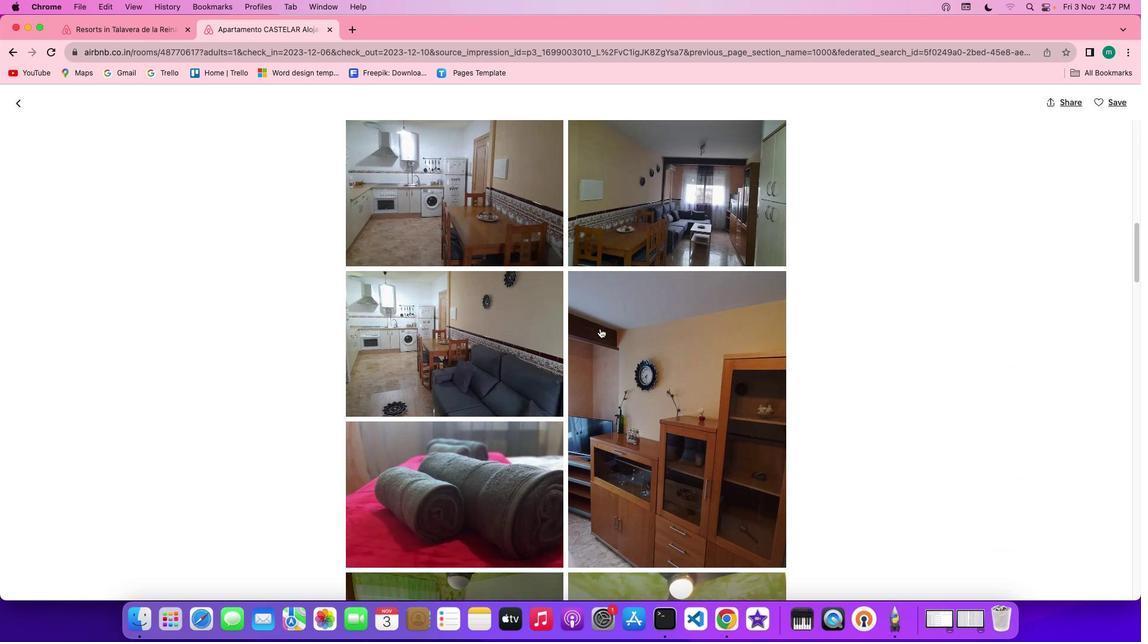 
Action: Mouse scrolled (600, 328) with delta (0, -1)
Screenshot: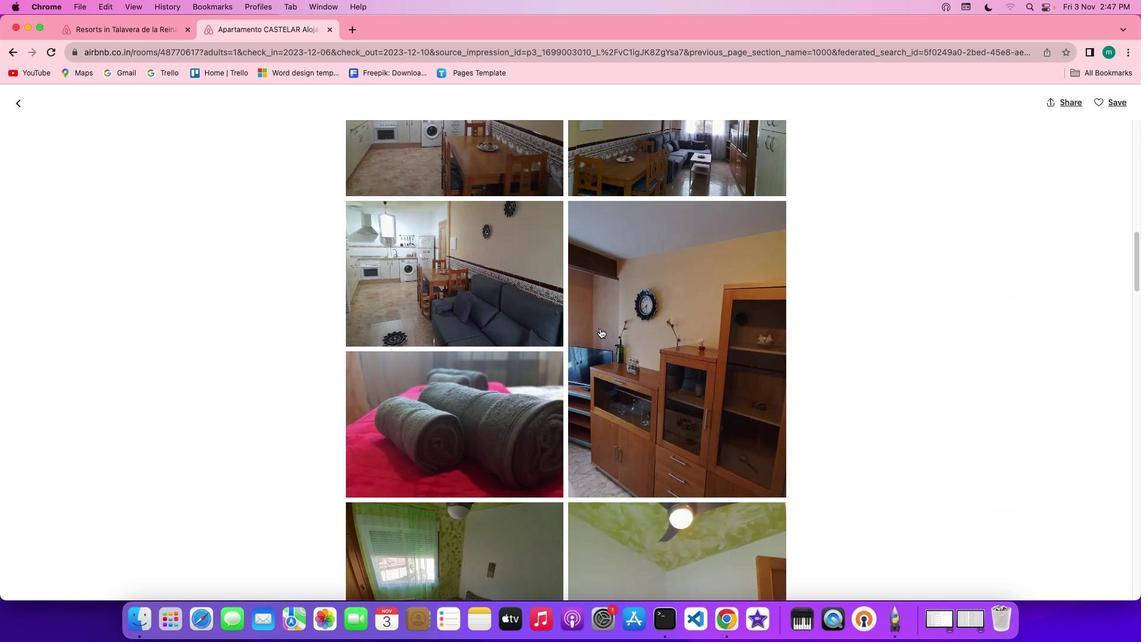 
Action: Mouse scrolled (600, 328) with delta (0, 0)
Screenshot: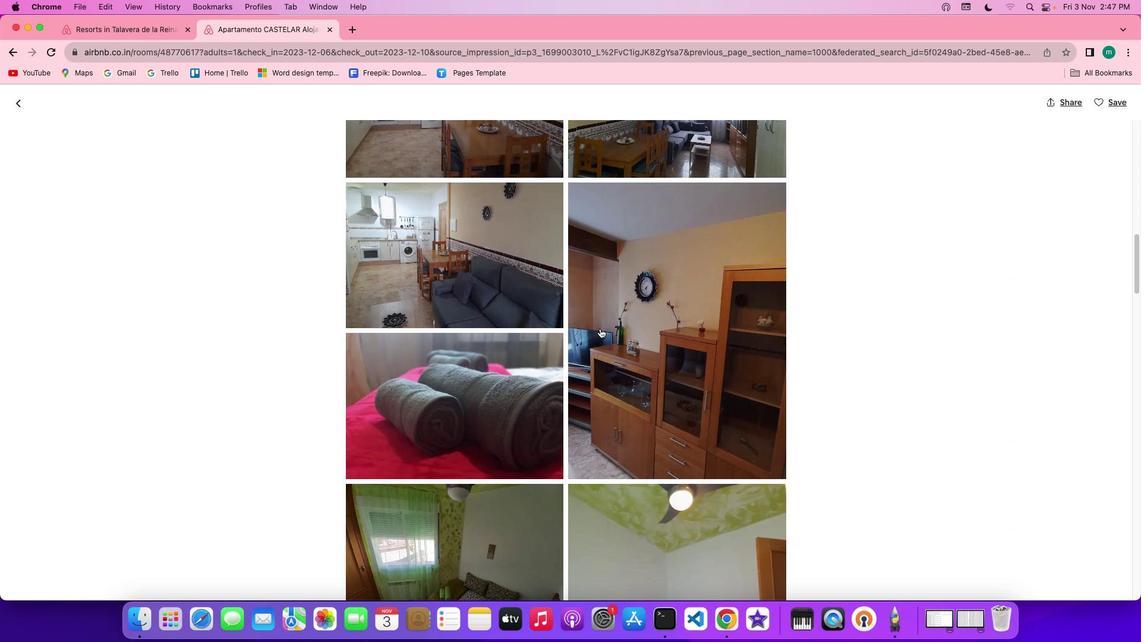
Action: Mouse scrolled (600, 328) with delta (0, 0)
Screenshot: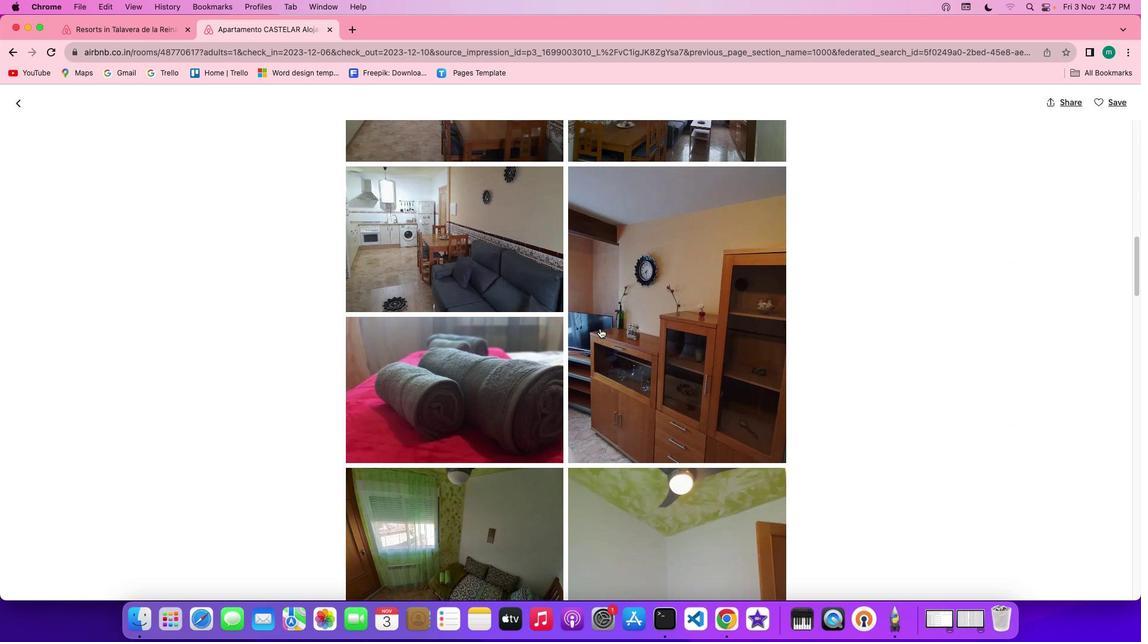 
Action: Mouse scrolled (600, 328) with delta (0, -1)
Screenshot: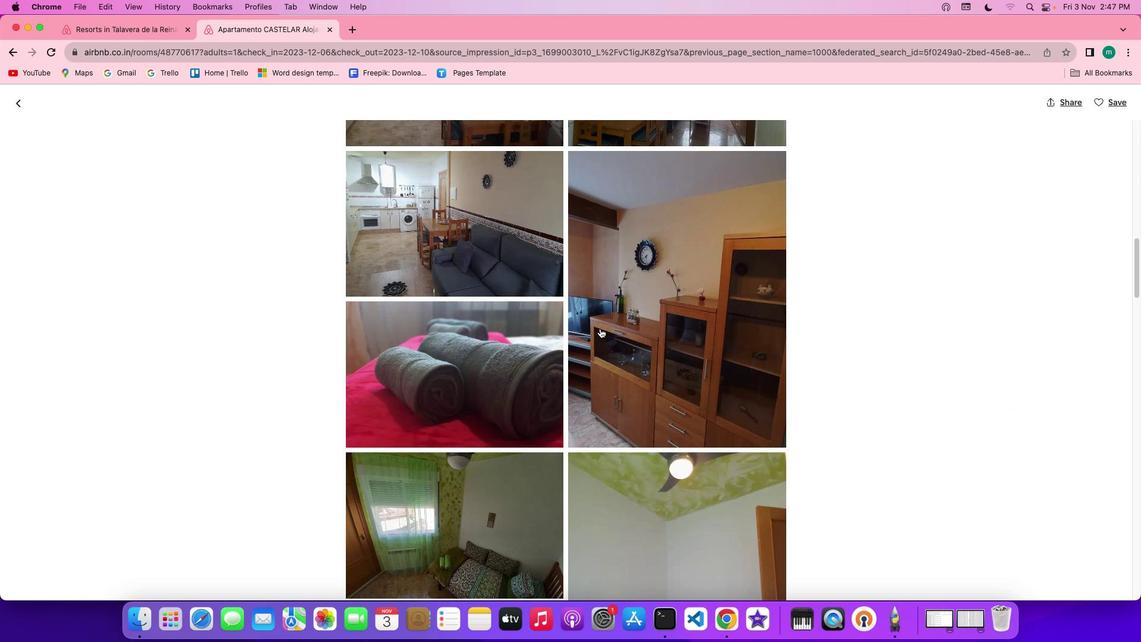 
Action: Mouse scrolled (600, 328) with delta (0, 0)
Screenshot: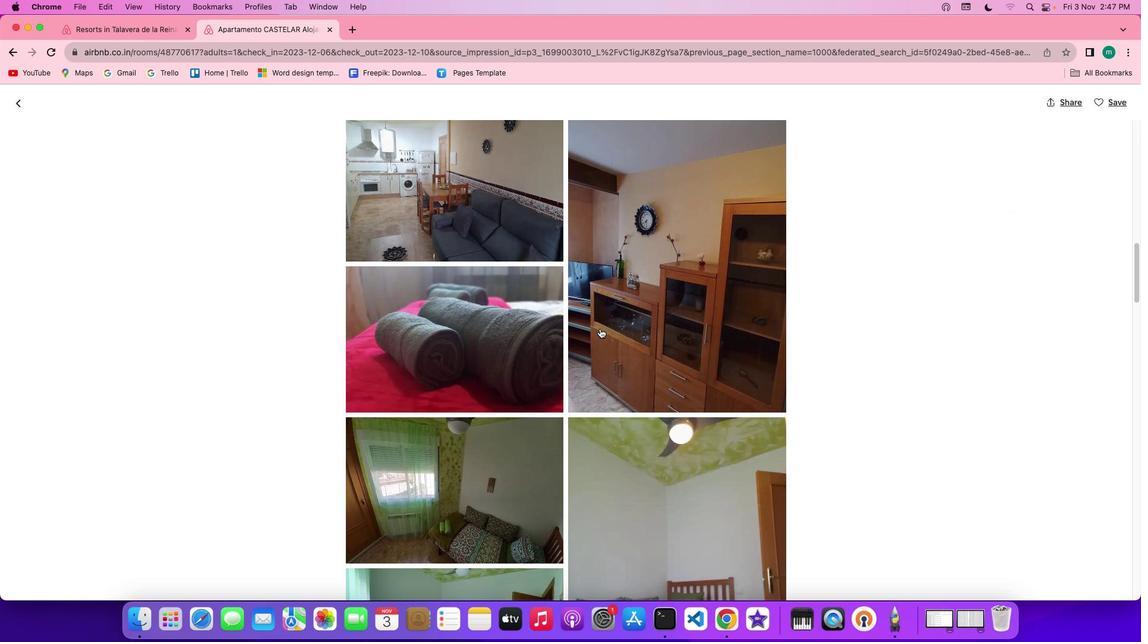 
Action: Mouse scrolled (600, 328) with delta (0, 0)
Screenshot: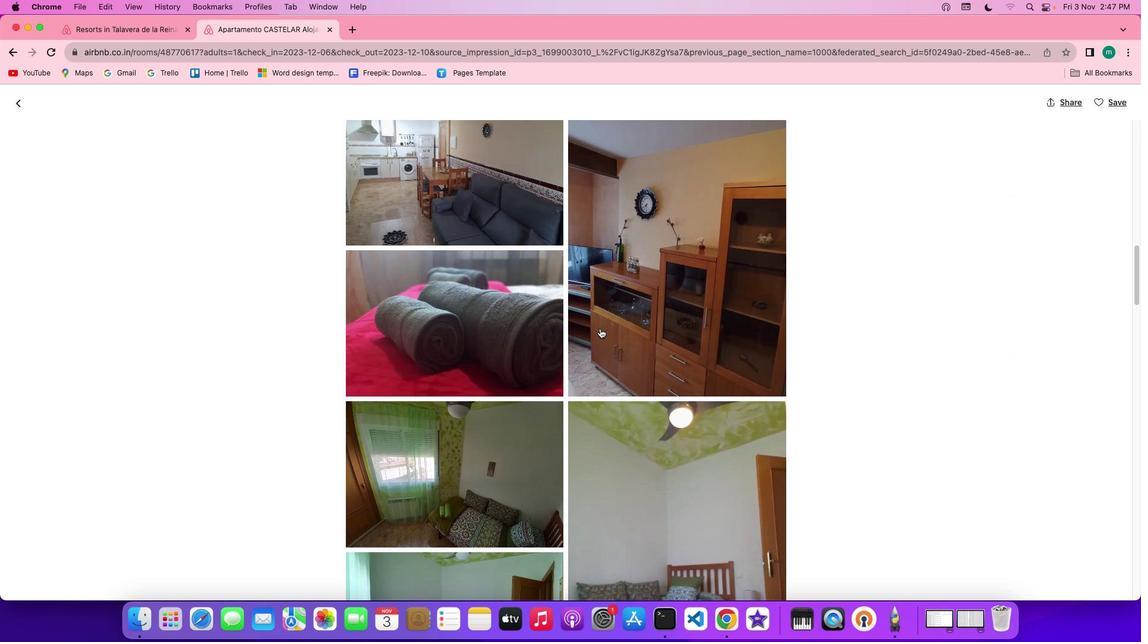 
Action: Mouse scrolled (600, 328) with delta (0, -1)
Screenshot: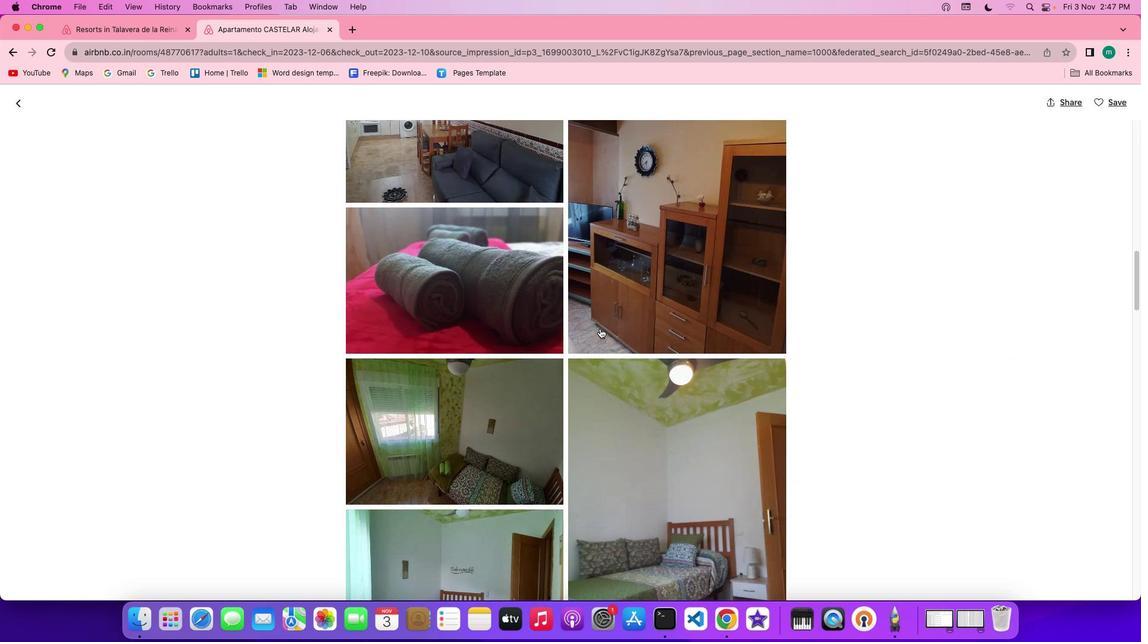 
Action: Mouse scrolled (600, 328) with delta (0, -1)
Screenshot: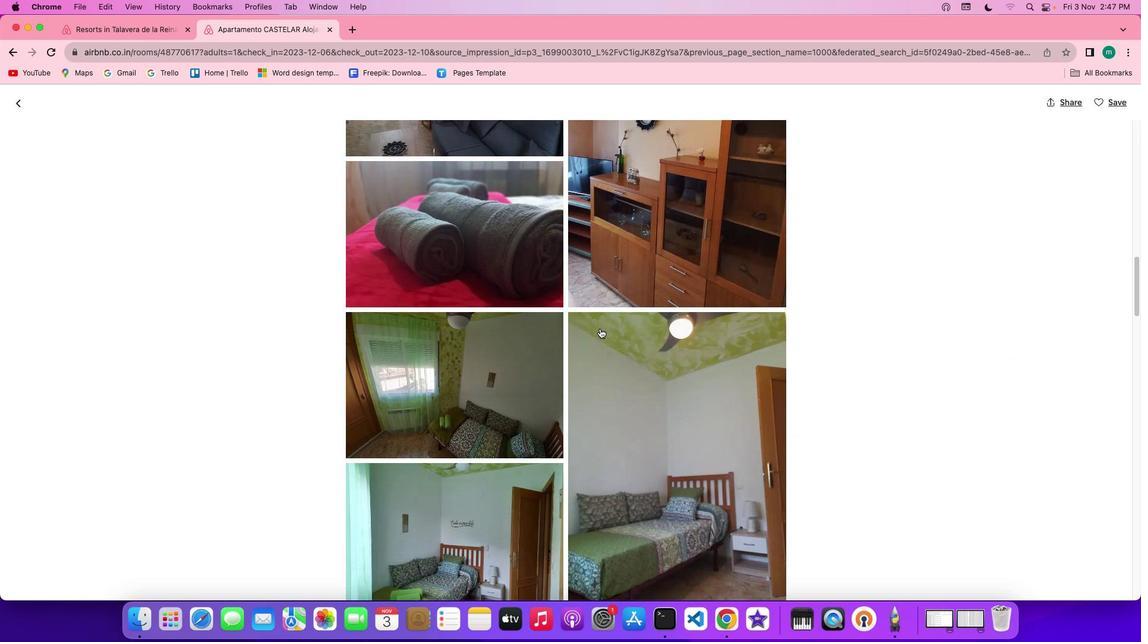 
Action: Mouse scrolled (600, 328) with delta (0, 0)
Screenshot: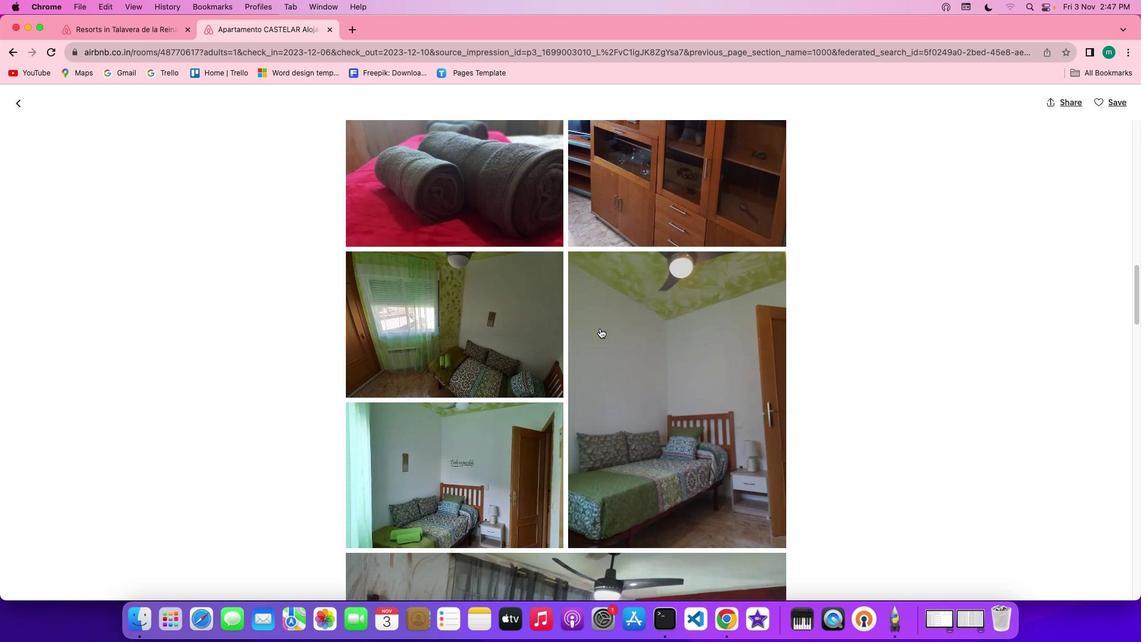 
Action: Mouse scrolled (600, 328) with delta (0, 0)
Screenshot: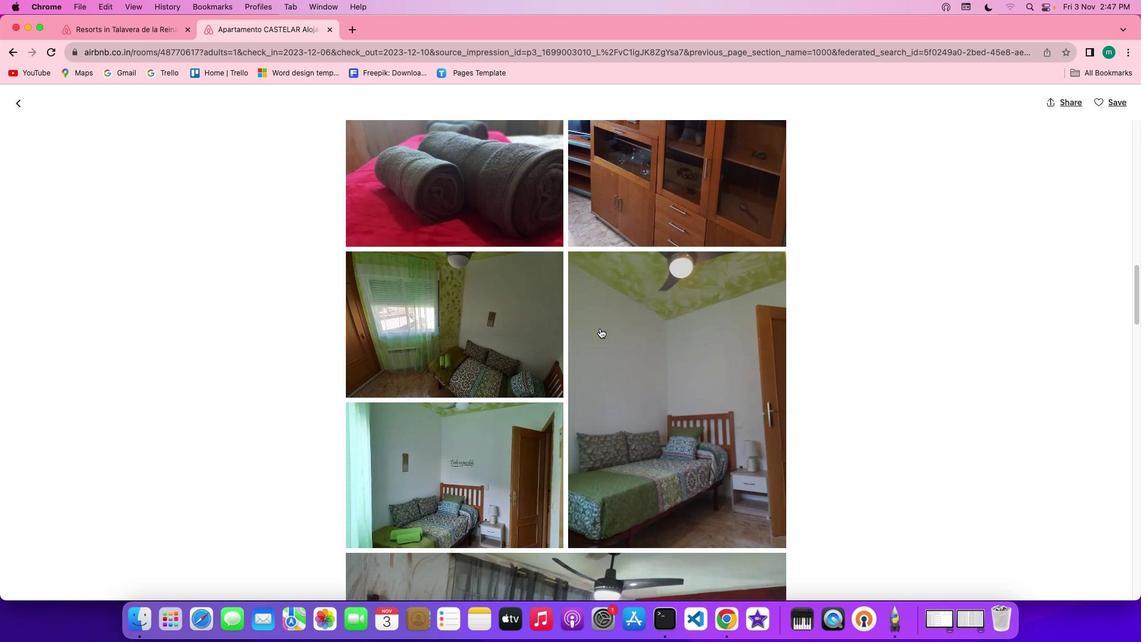 
Action: Mouse scrolled (600, 328) with delta (0, -1)
Screenshot: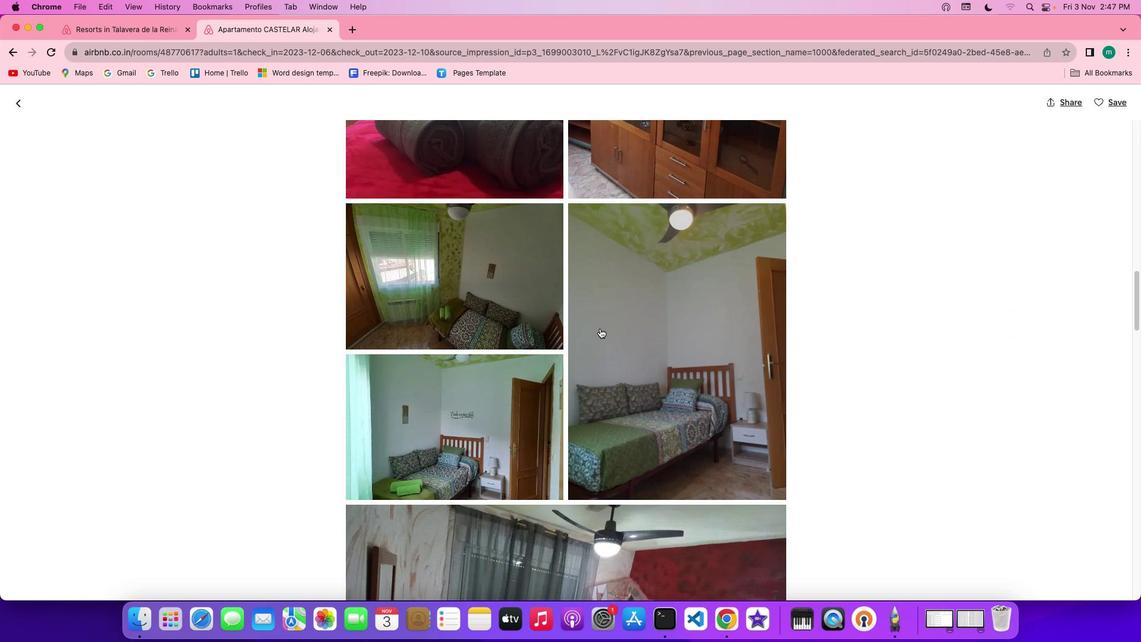 
Action: Mouse scrolled (600, 328) with delta (0, -1)
Screenshot: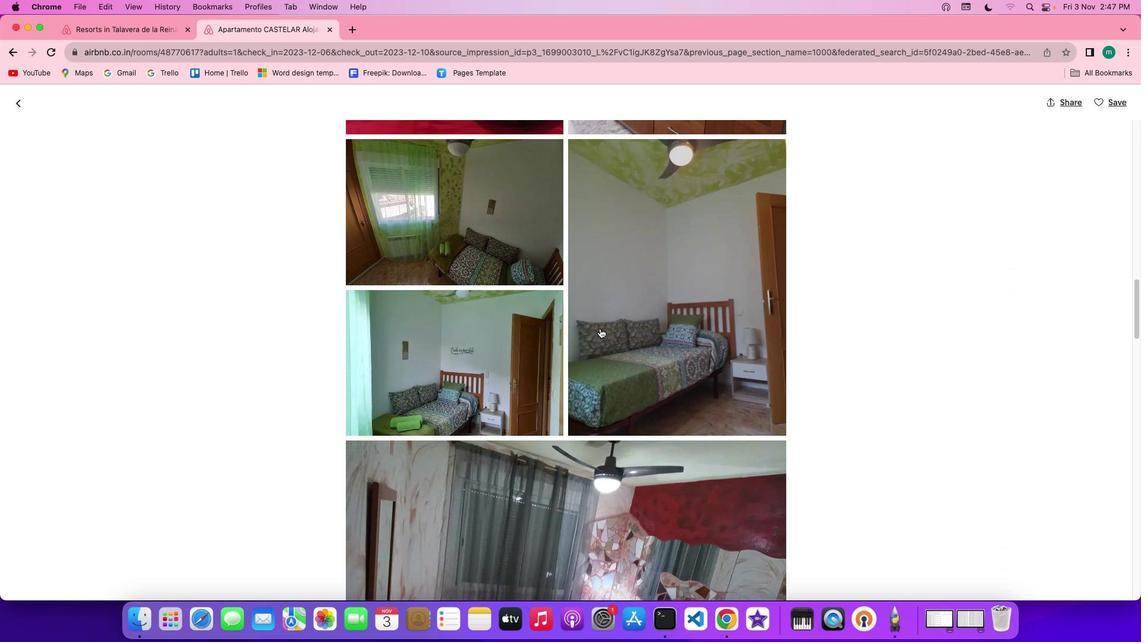 
Action: Mouse scrolled (600, 328) with delta (0, 0)
Screenshot: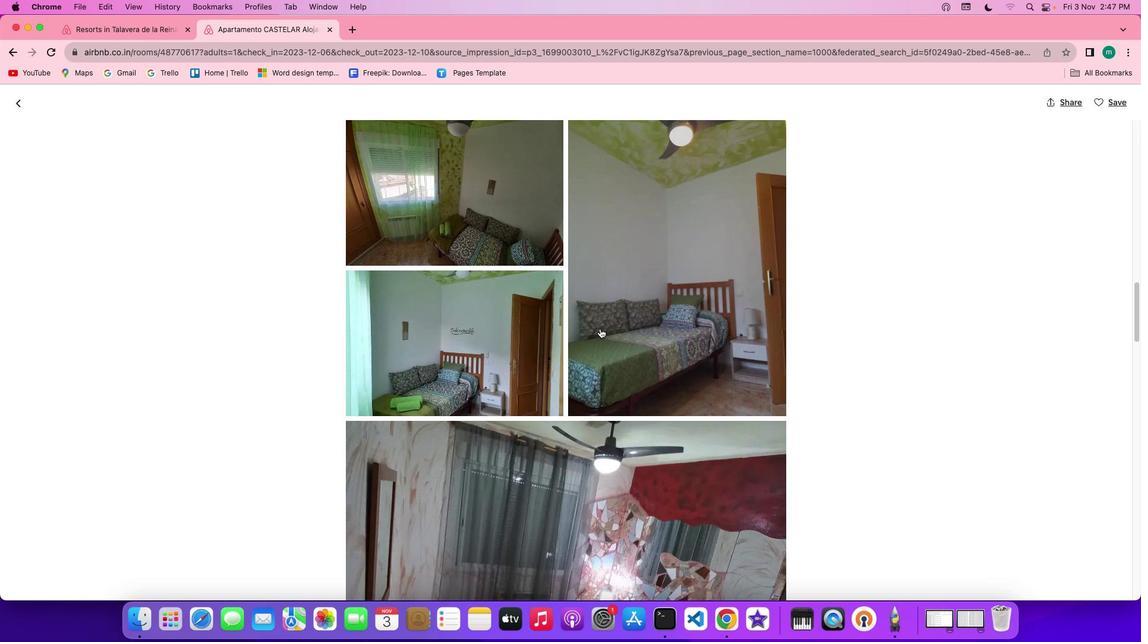
Action: Mouse scrolled (600, 328) with delta (0, 0)
Screenshot: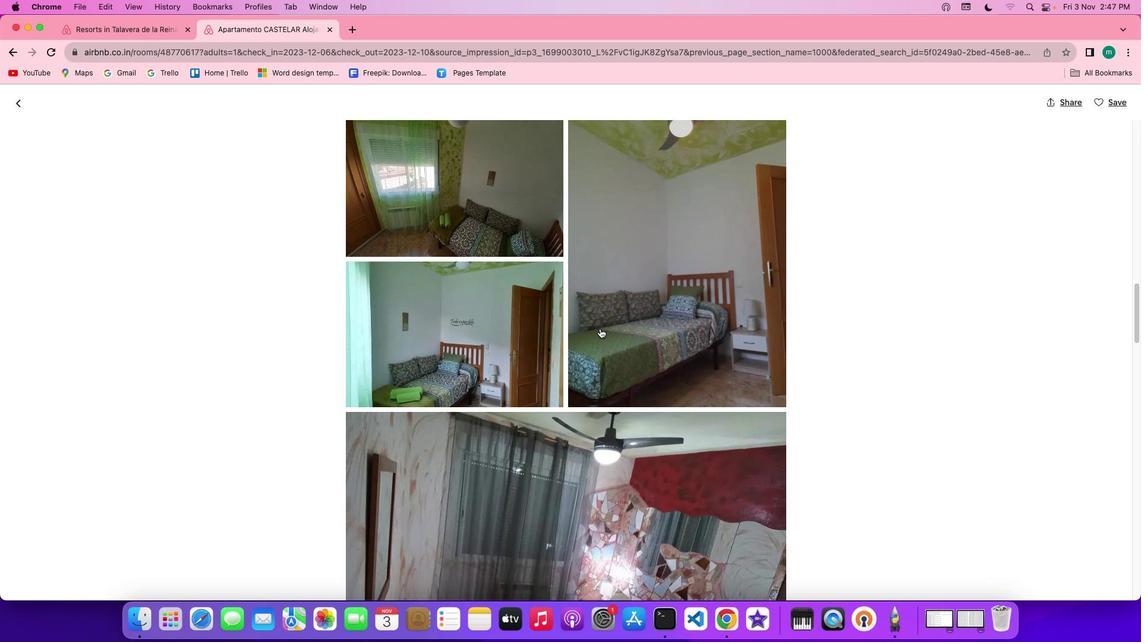 
Action: Mouse scrolled (600, 328) with delta (0, -1)
Screenshot: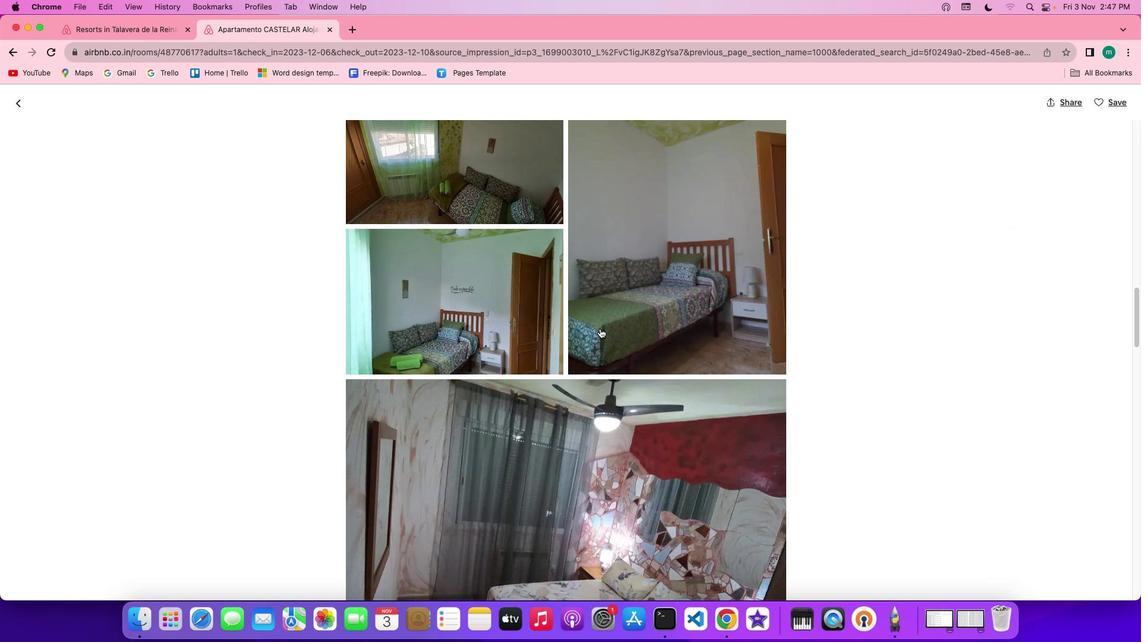 
Action: Mouse scrolled (600, 328) with delta (0, -1)
Screenshot: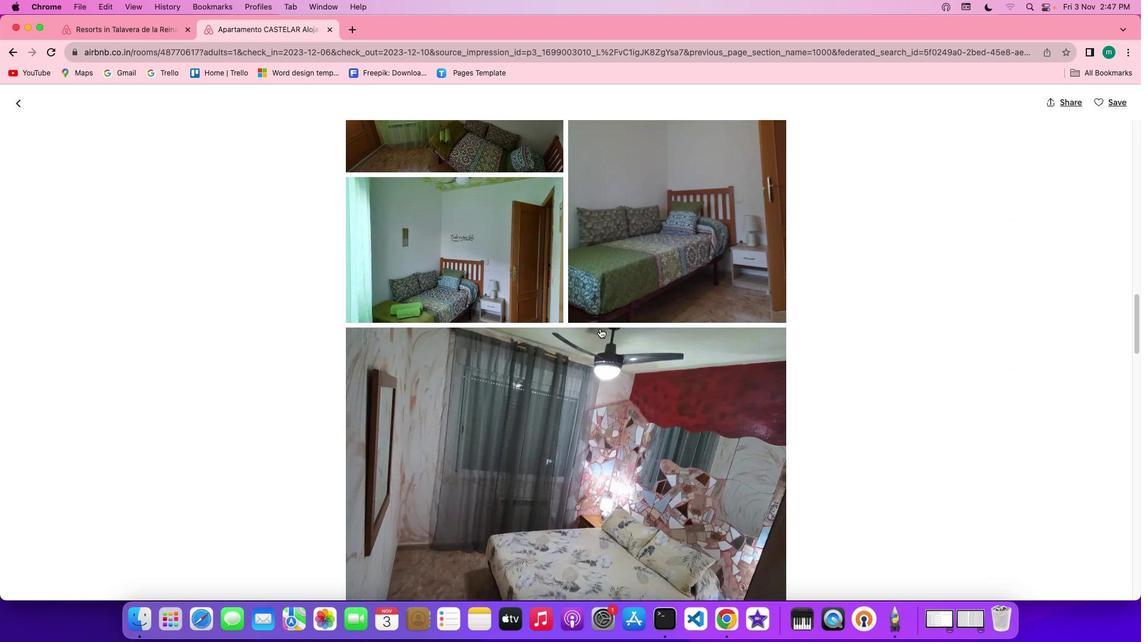 
Action: Mouse scrolled (600, 328) with delta (0, 0)
Screenshot: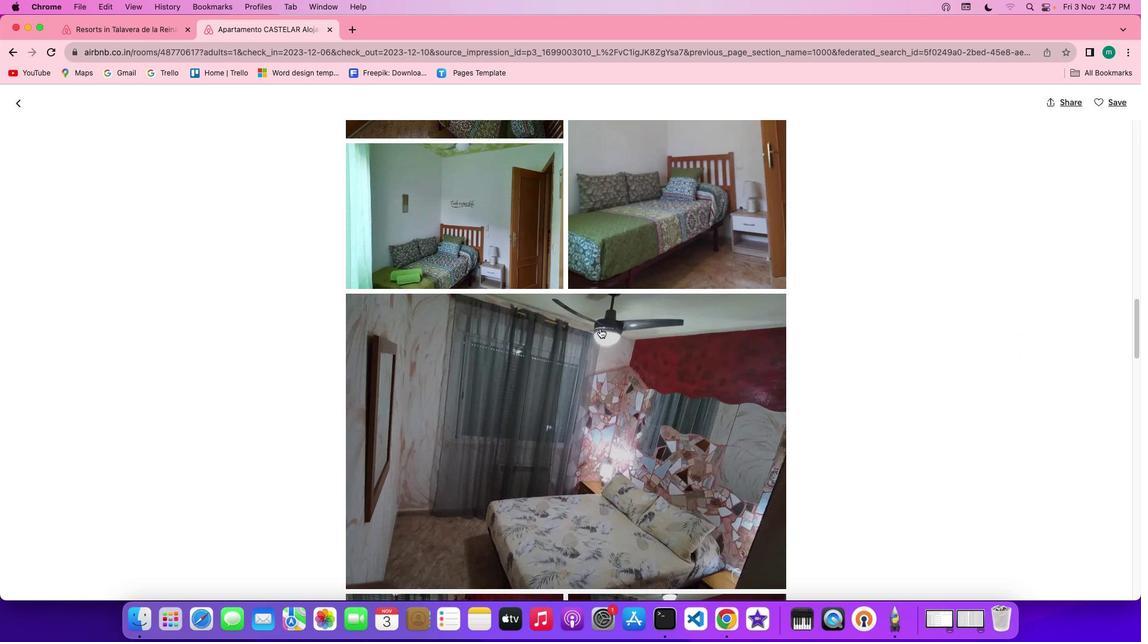 
Action: Mouse scrolled (600, 328) with delta (0, 0)
Screenshot: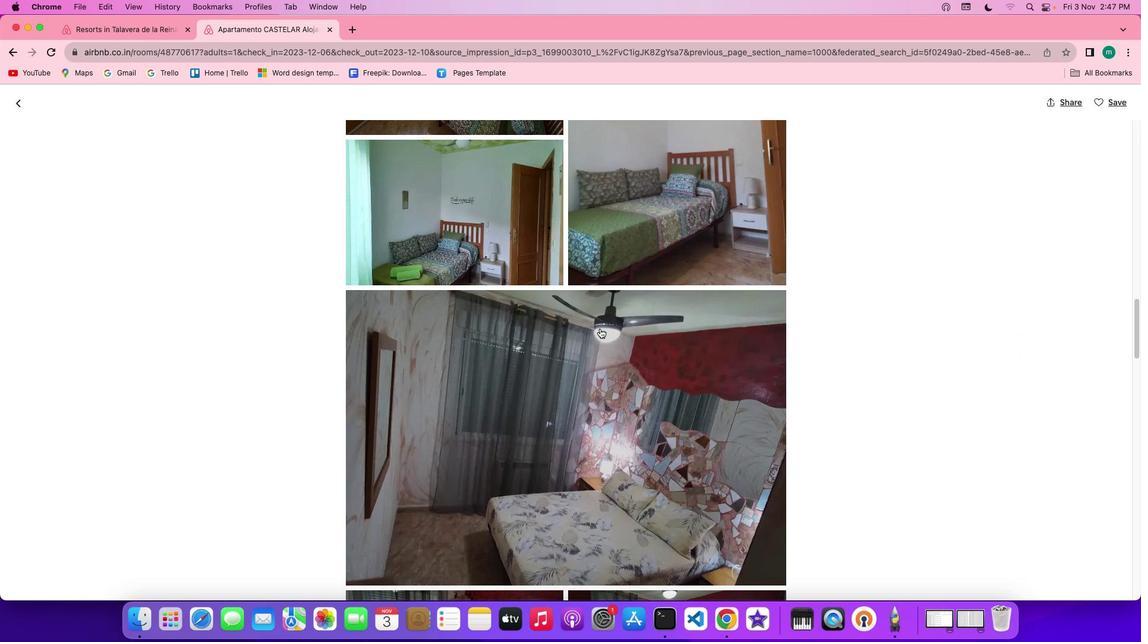 
Action: Mouse scrolled (600, 328) with delta (0, -1)
Screenshot: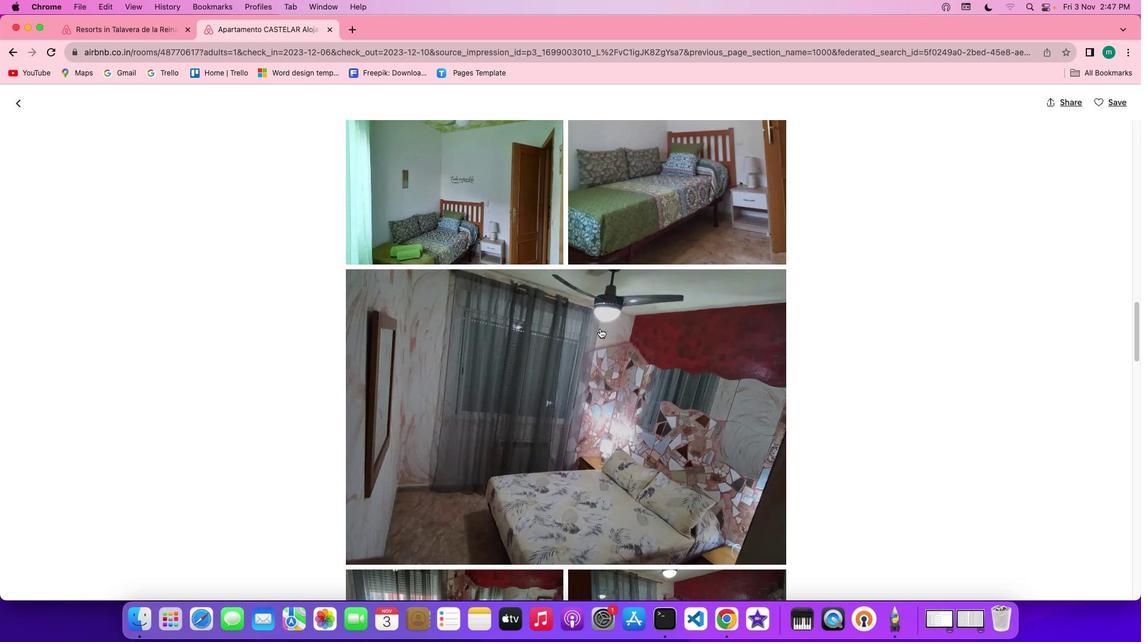 
Action: Mouse scrolled (600, 328) with delta (0, -1)
Screenshot: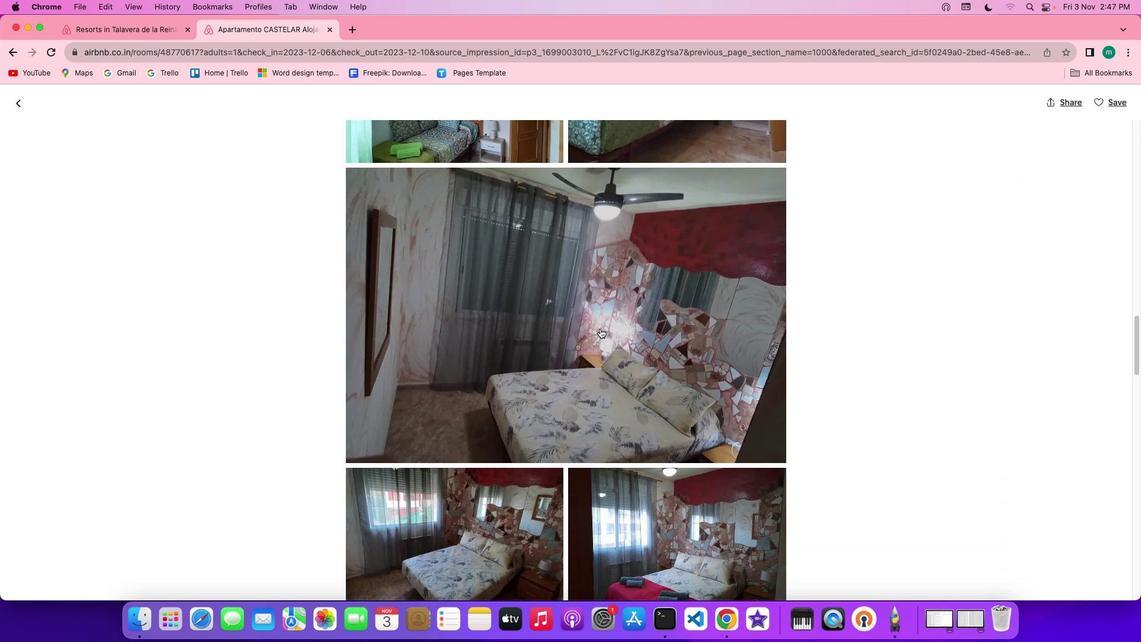
Action: Mouse scrolled (600, 328) with delta (0, 0)
Screenshot: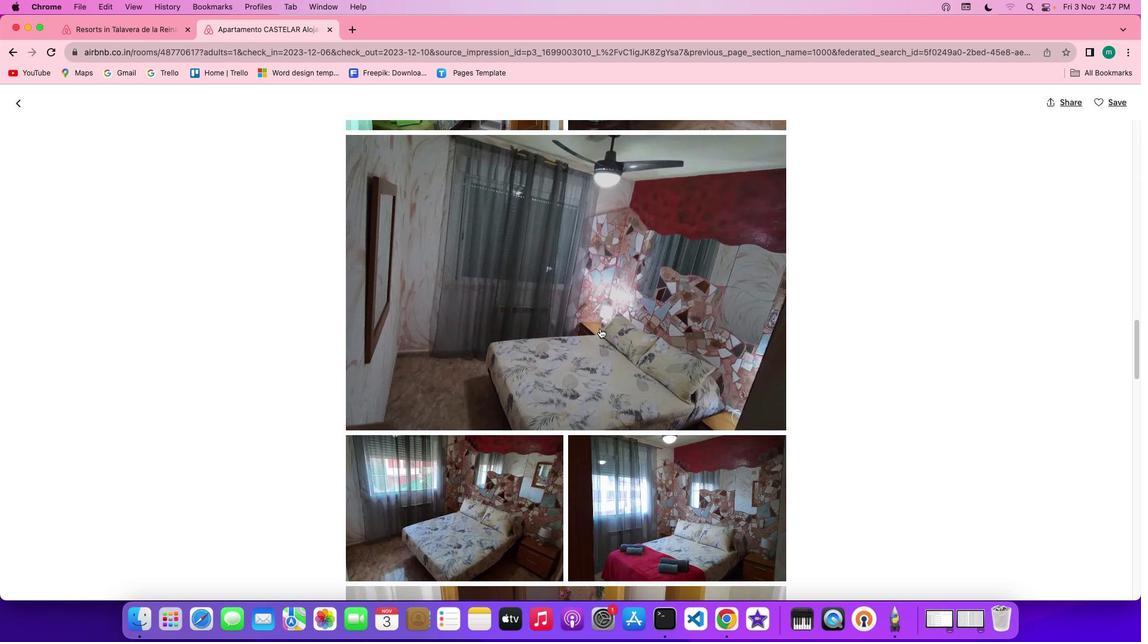 
Action: Mouse scrolled (600, 328) with delta (0, 0)
Screenshot: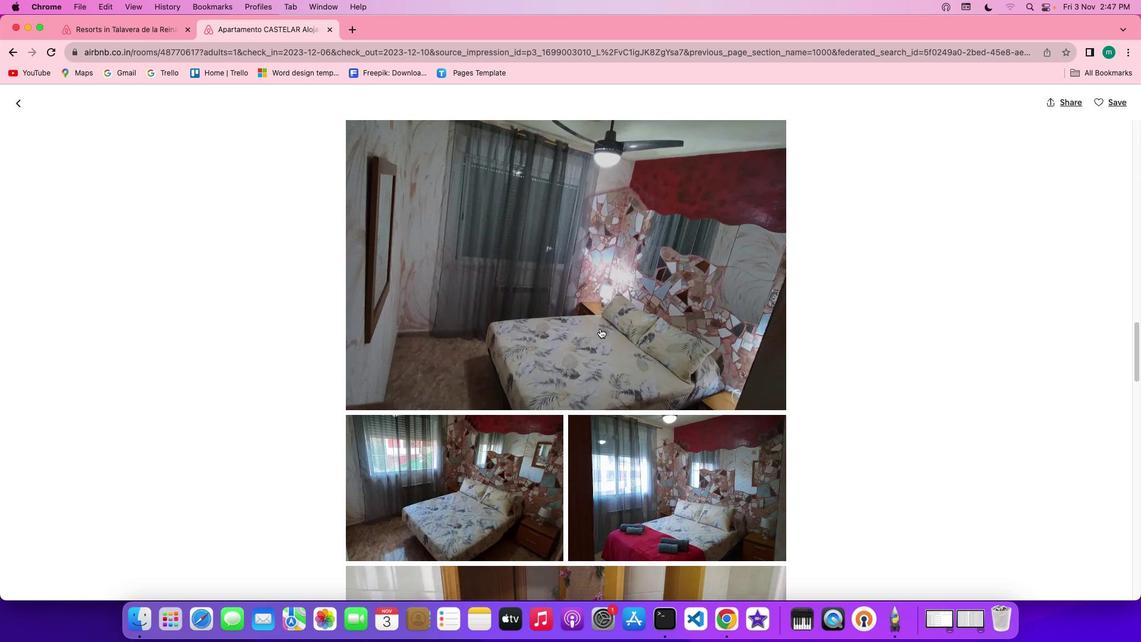 
Action: Mouse scrolled (600, 328) with delta (0, -1)
Screenshot: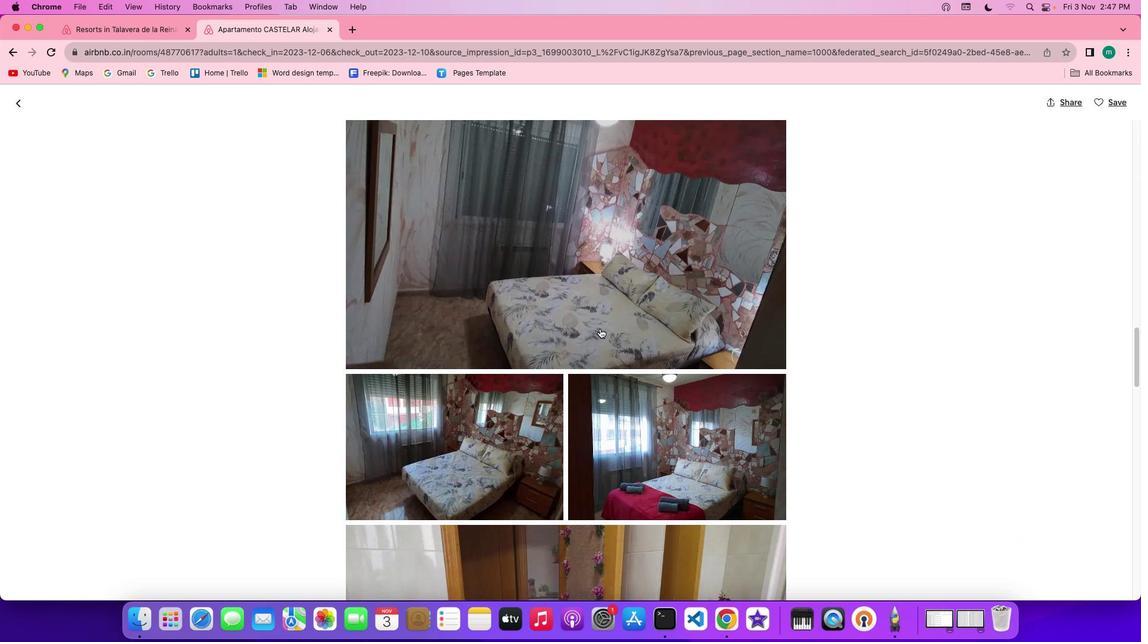 
Action: Mouse scrolled (600, 328) with delta (0, -2)
Screenshot: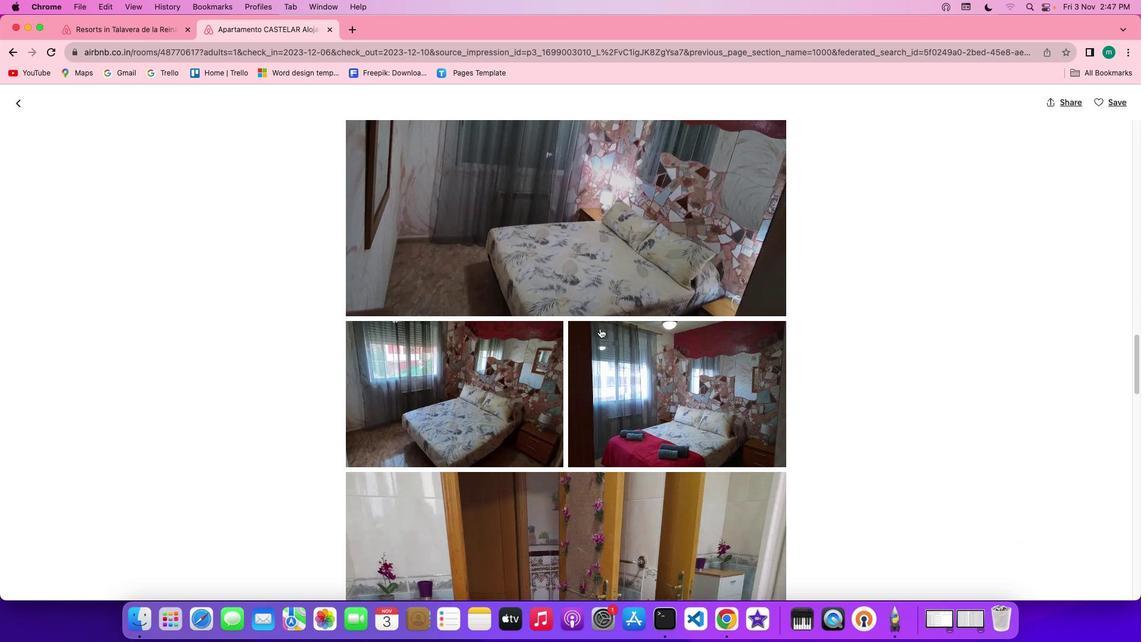 
Action: Mouse scrolled (600, 328) with delta (0, 0)
Screenshot: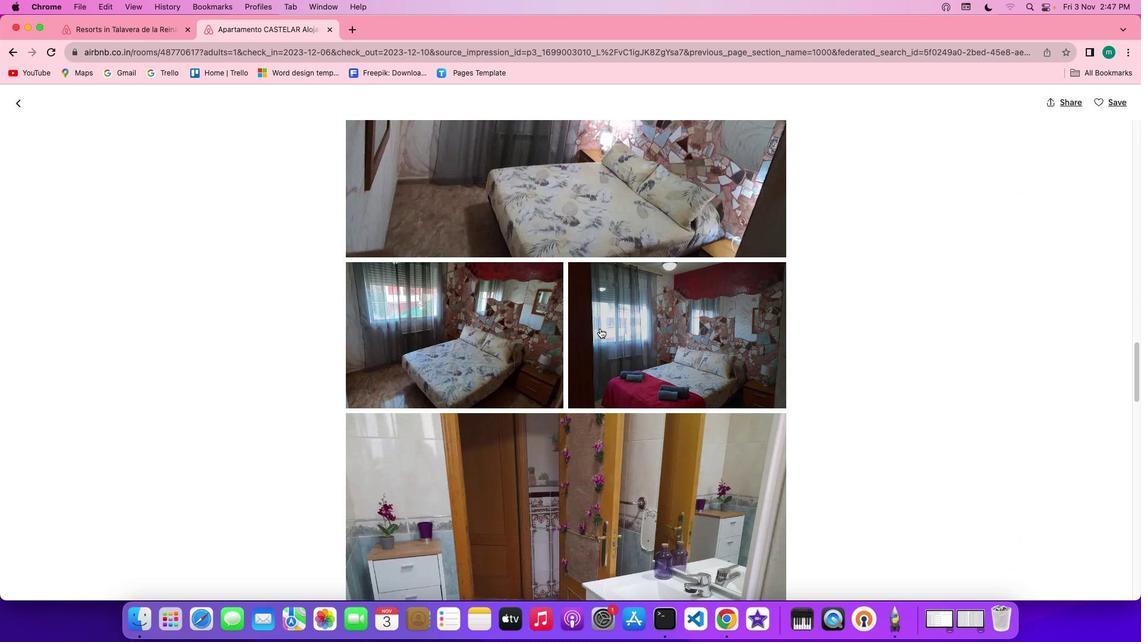 
Action: Mouse scrolled (600, 328) with delta (0, 0)
Screenshot: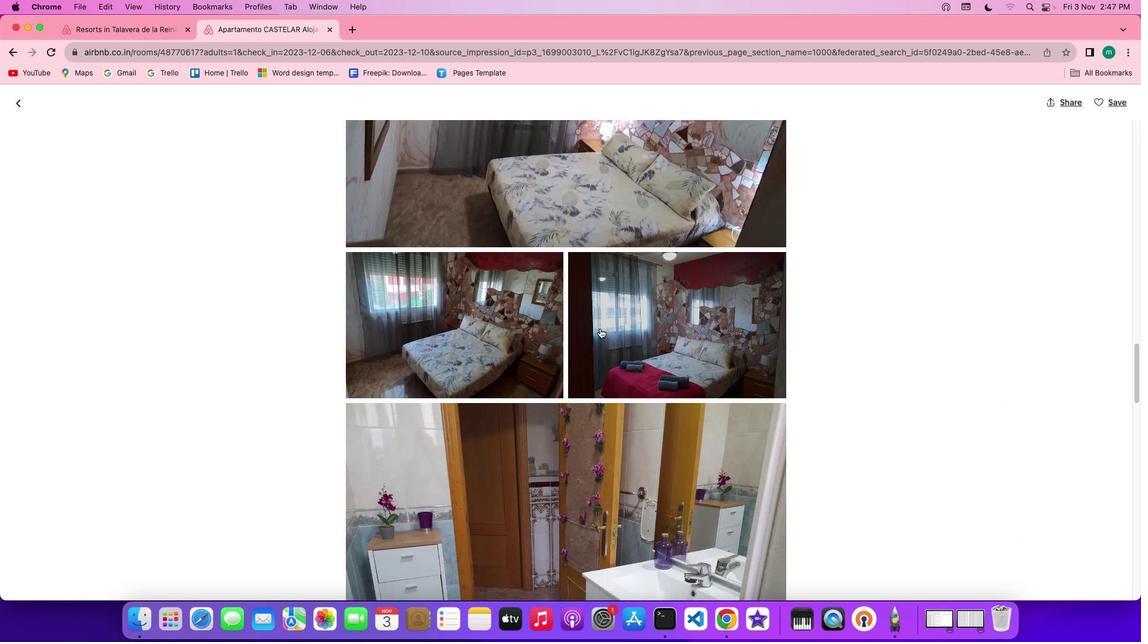 
Action: Mouse scrolled (600, 328) with delta (0, 0)
Screenshot: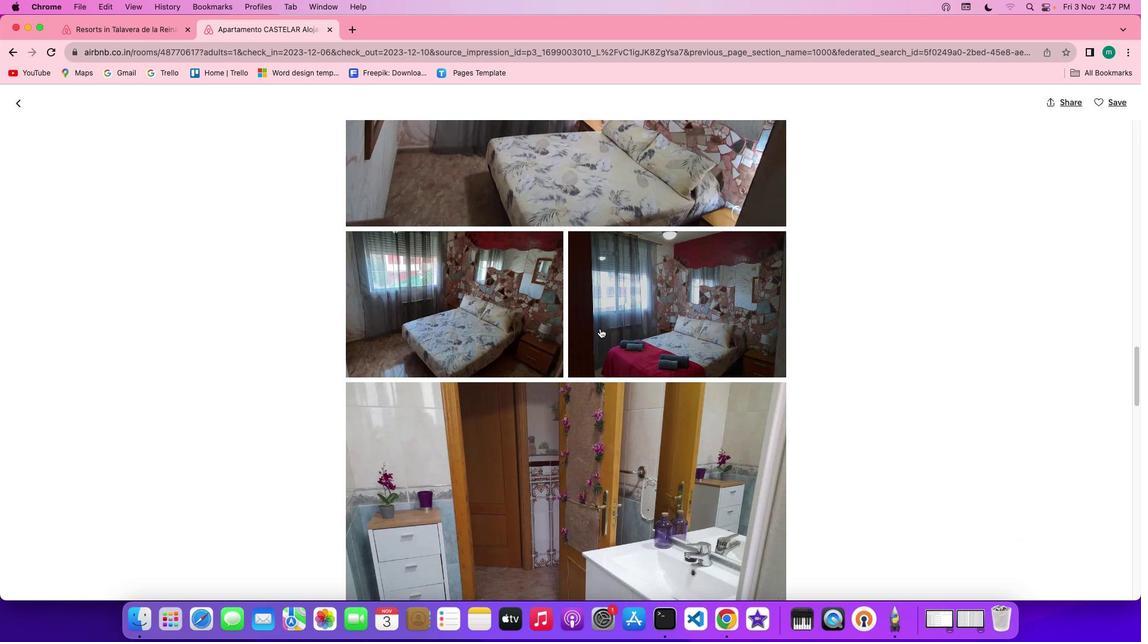 
Action: Mouse scrolled (600, 328) with delta (0, -1)
Screenshot: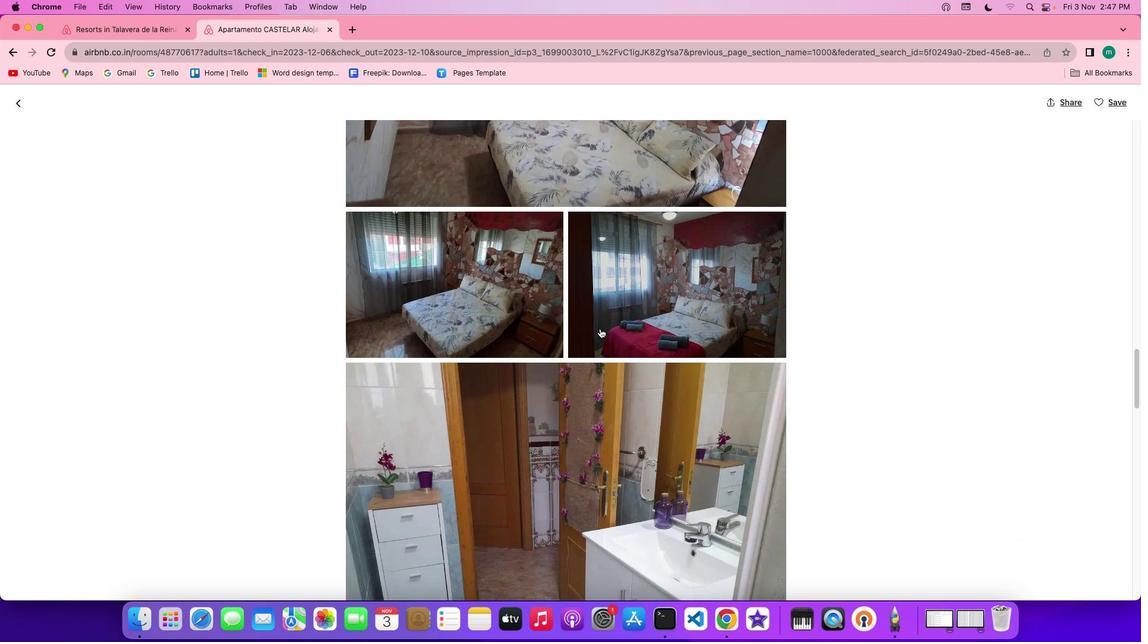 
Action: Mouse scrolled (600, 328) with delta (0, -2)
Screenshot: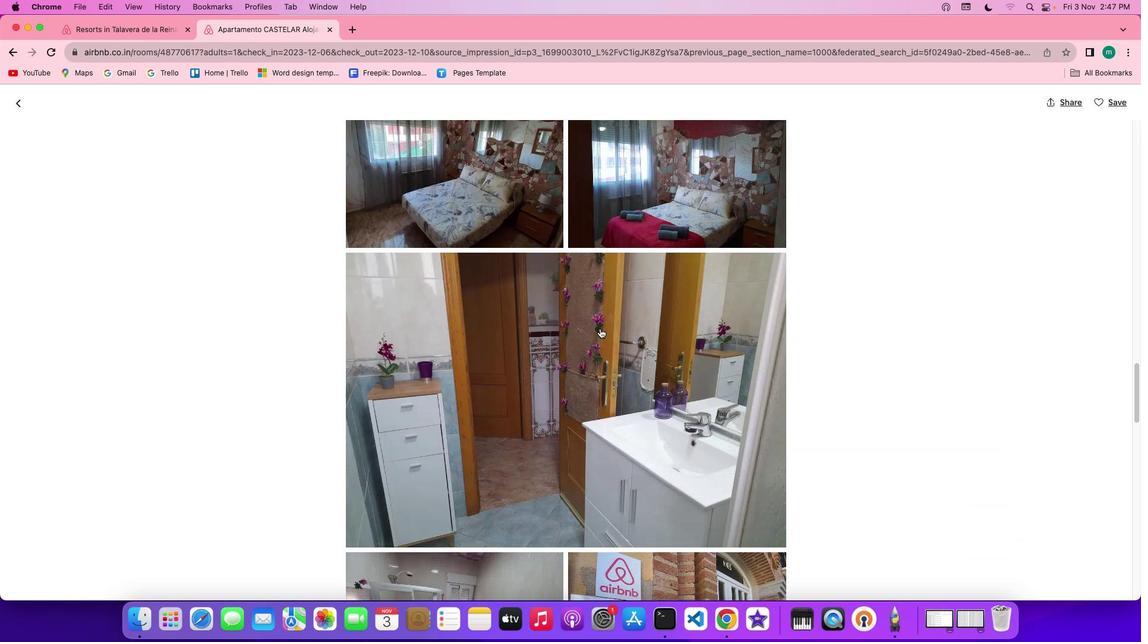 
Action: Mouse scrolled (600, 328) with delta (0, 0)
Screenshot: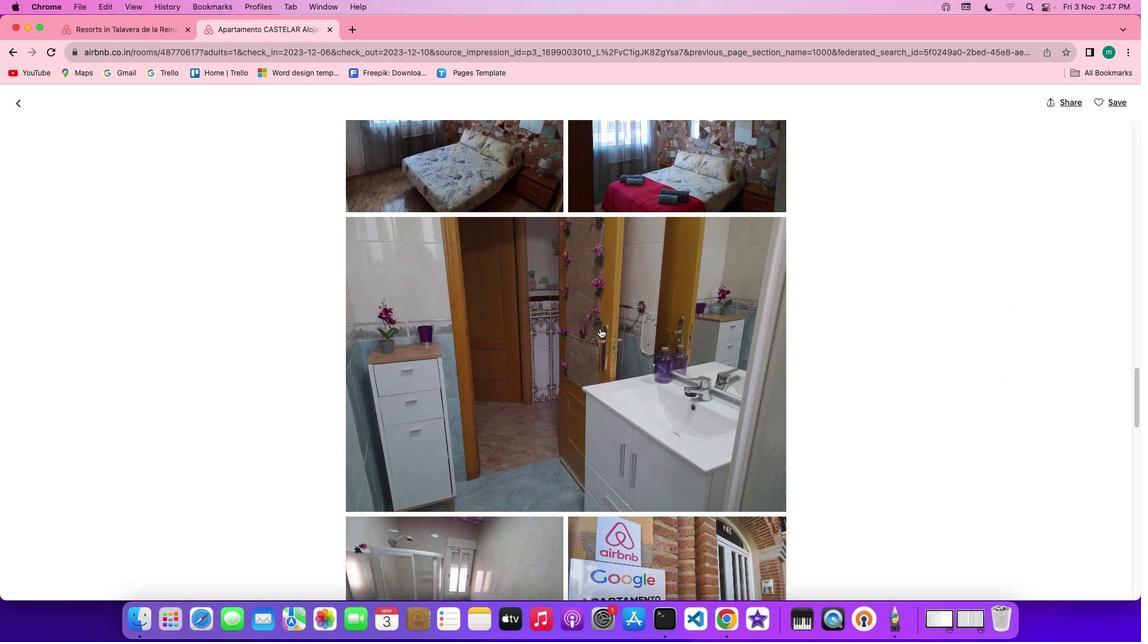 
Action: Mouse scrolled (600, 328) with delta (0, 0)
Screenshot: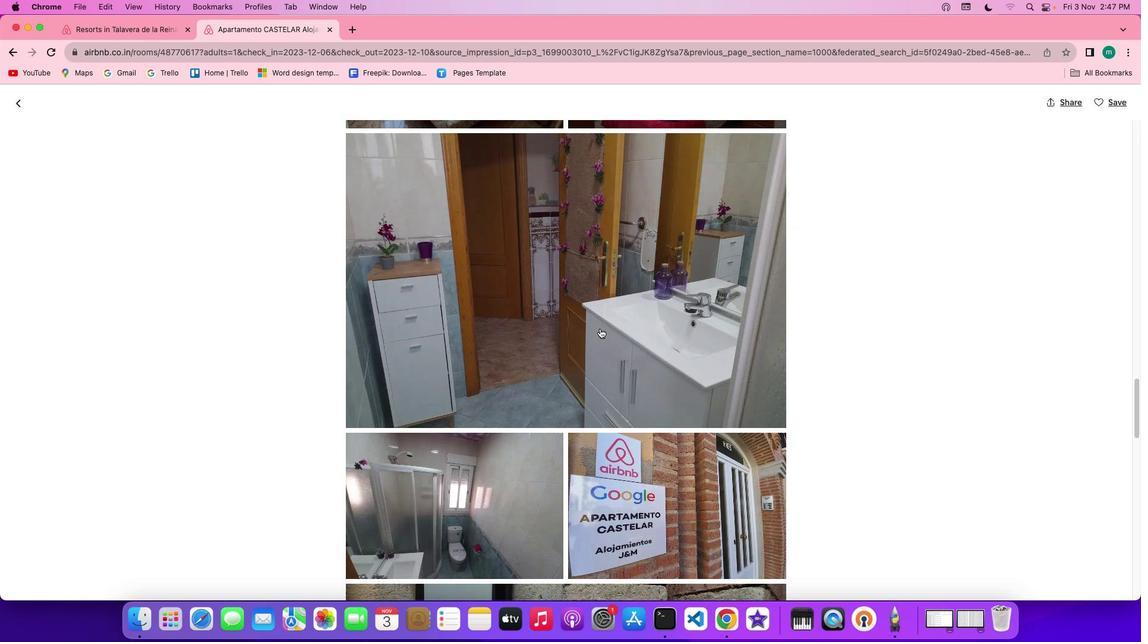 
Action: Mouse scrolled (600, 328) with delta (0, -1)
Screenshot: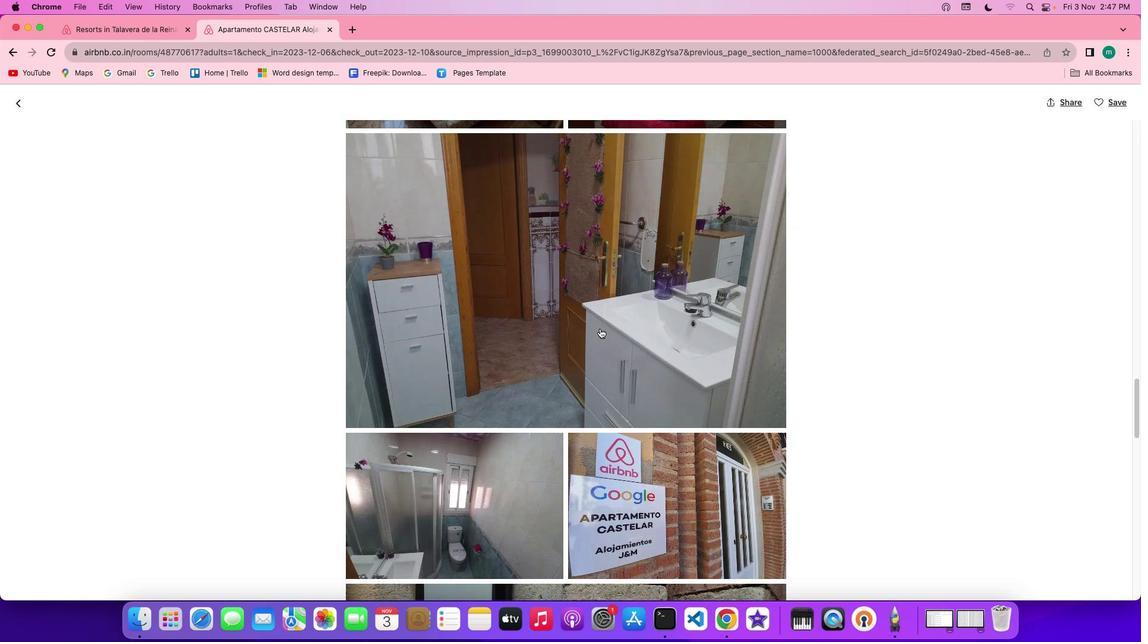 
Action: Mouse scrolled (600, 328) with delta (0, -2)
Screenshot: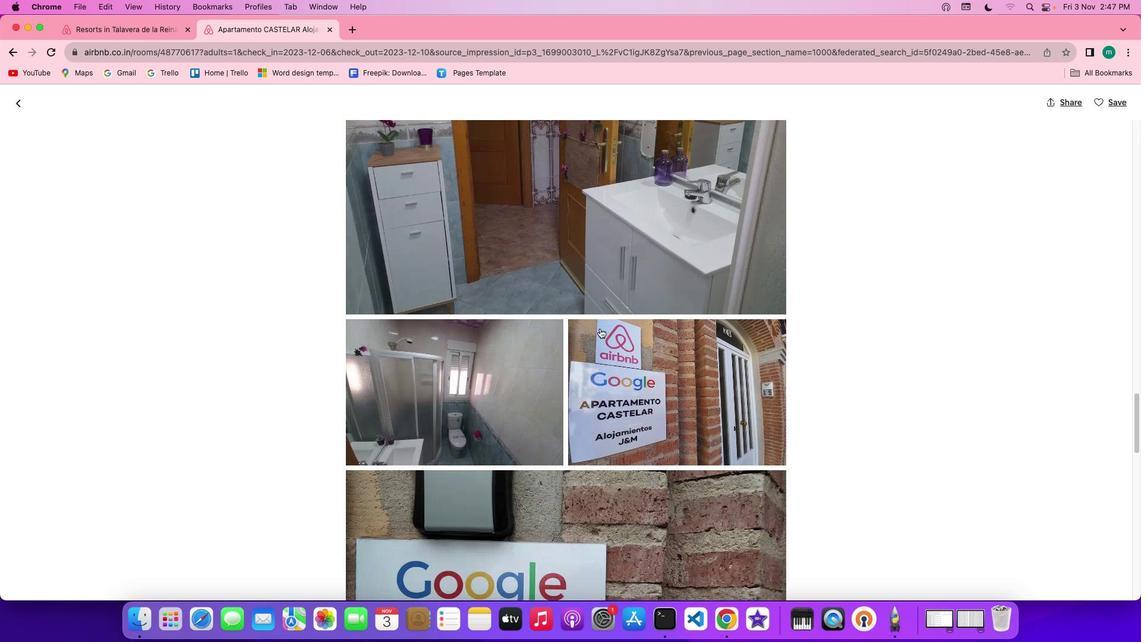 
Action: Mouse scrolled (600, 328) with delta (0, -2)
Screenshot: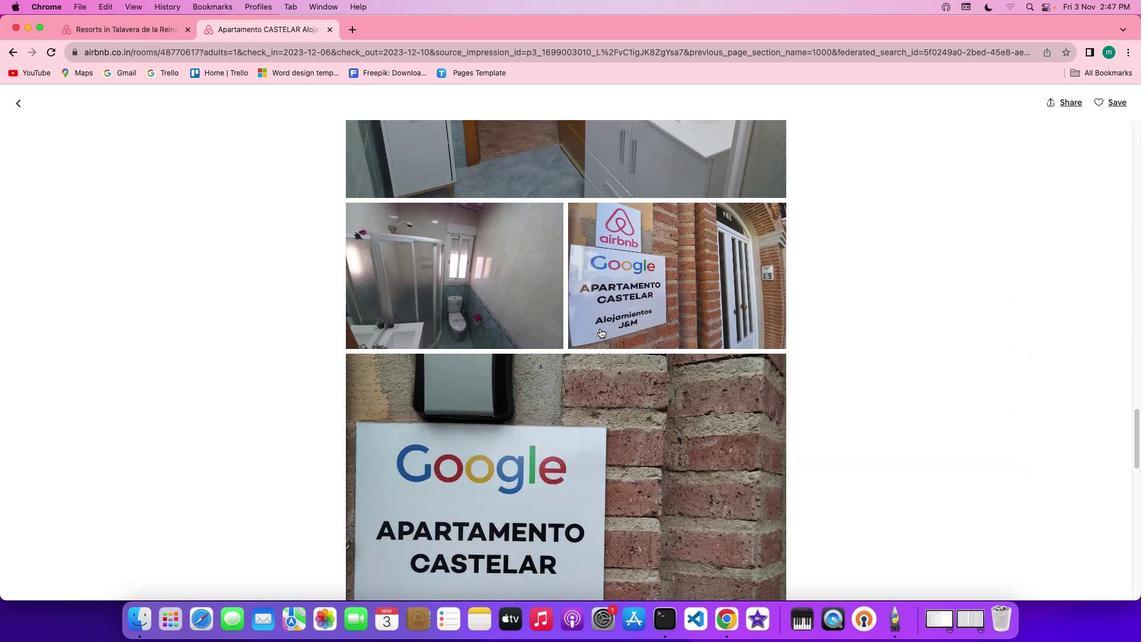 
Action: Mouse scrolled (600, 328) with delta (0, 0)
Screenshot: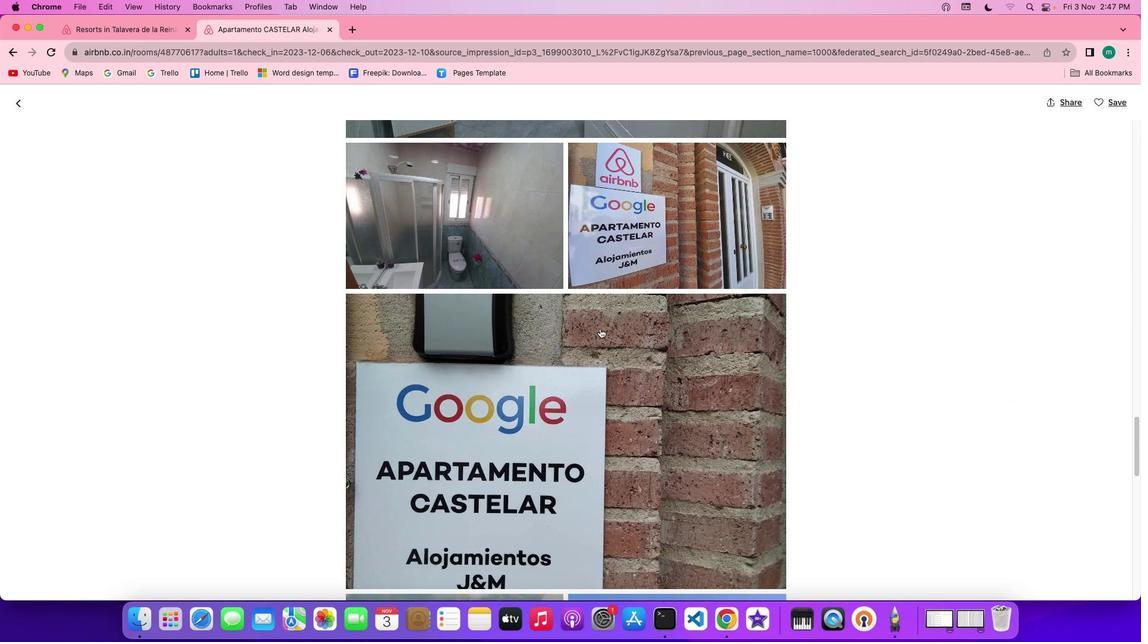 
Action: Mouse scrolled (600, 328) with delta (0, 0)
Screenshot: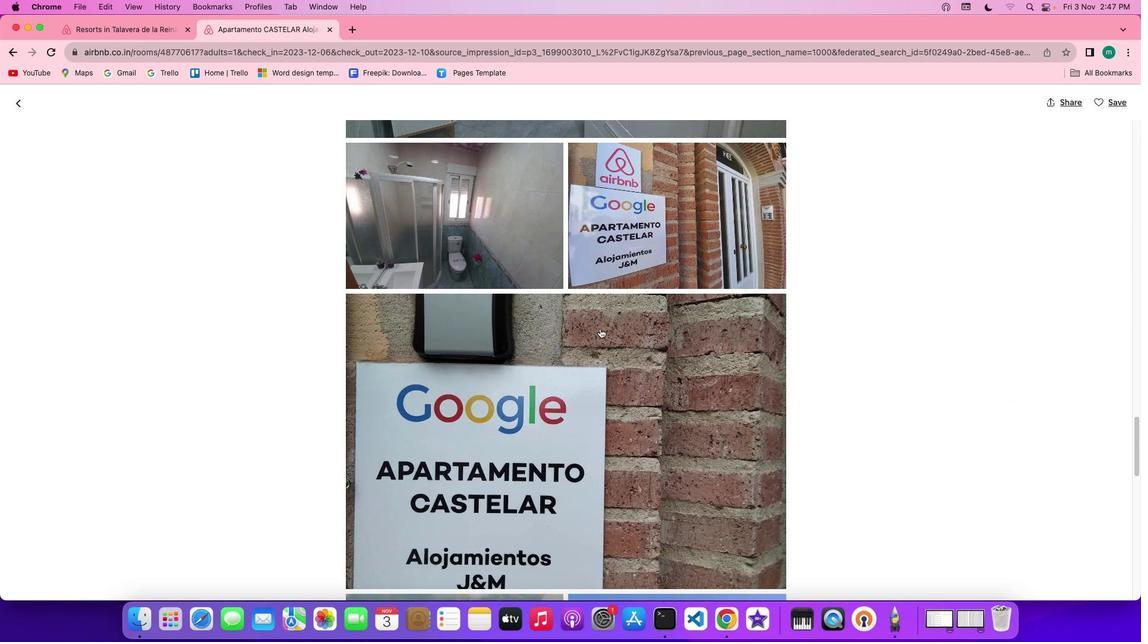 
Action: Mouse scrolled (600, 328) with delta (0, -1)
Screenshot: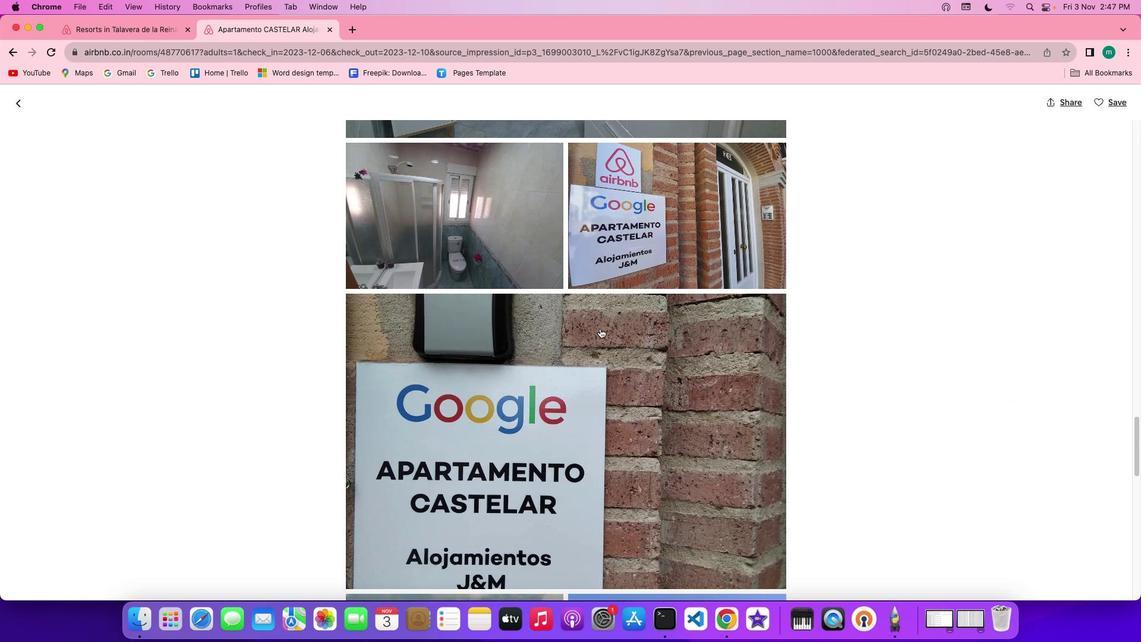 
Action: Mouse scrolled (600, 328) with delta (0, -2)
Screenshot: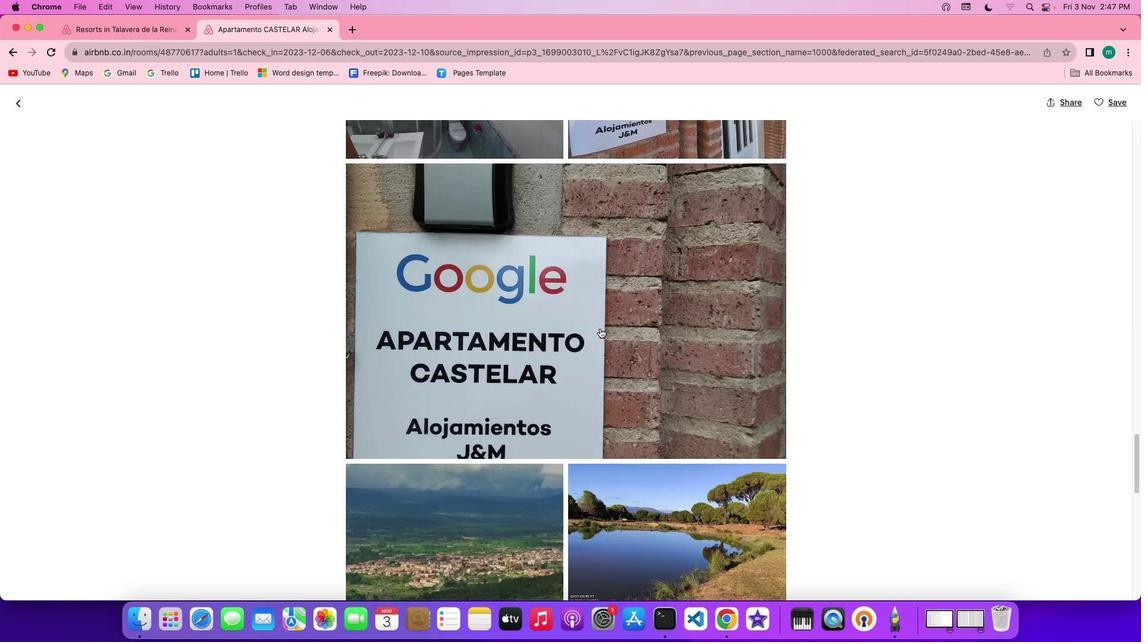 
Action: Mouse scrolled (600, 328) with delta (0, -2)
Screenshot: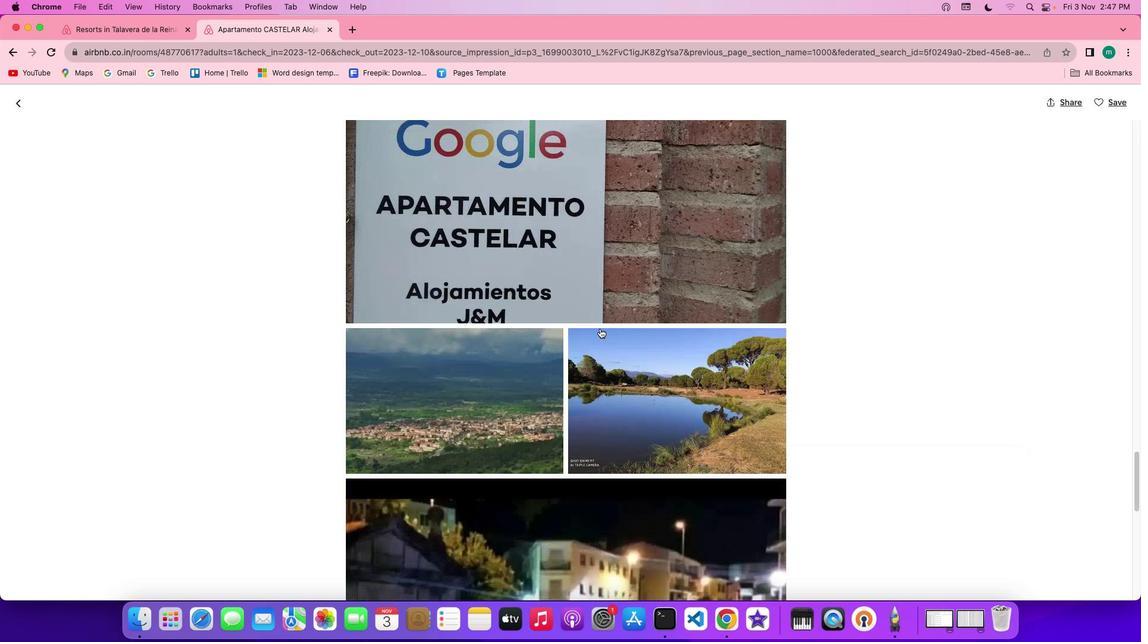 
Action: Mouse scrolled (600, 328) with delta (0, 0)
Screenshot: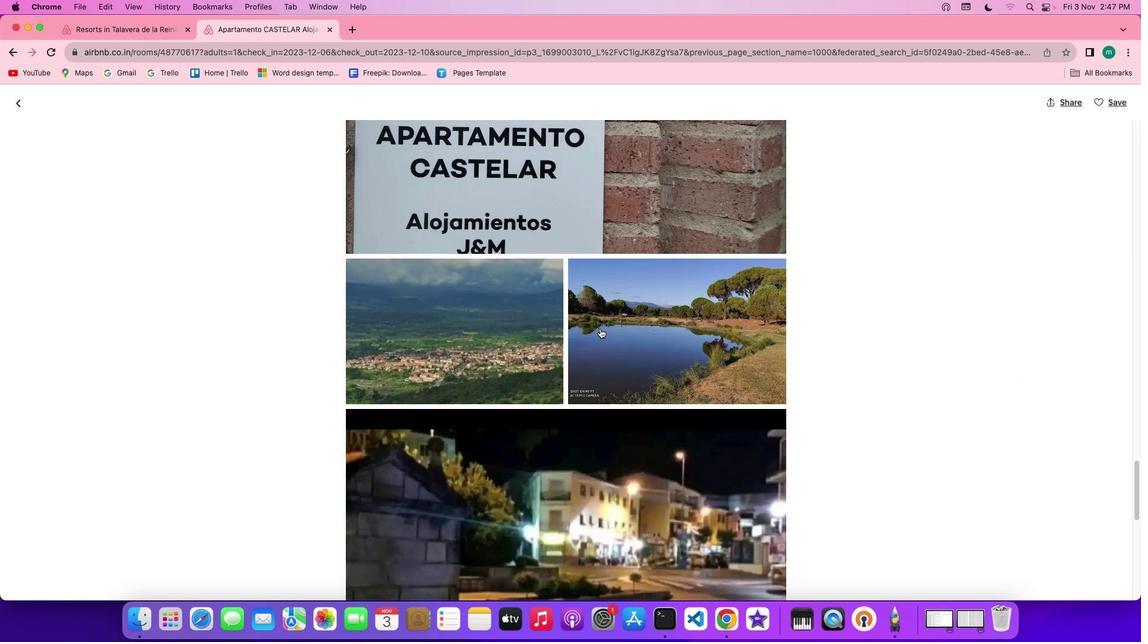 
Action: Mouse scrolled (600, 328) with delta (0, 0)
Screenshot: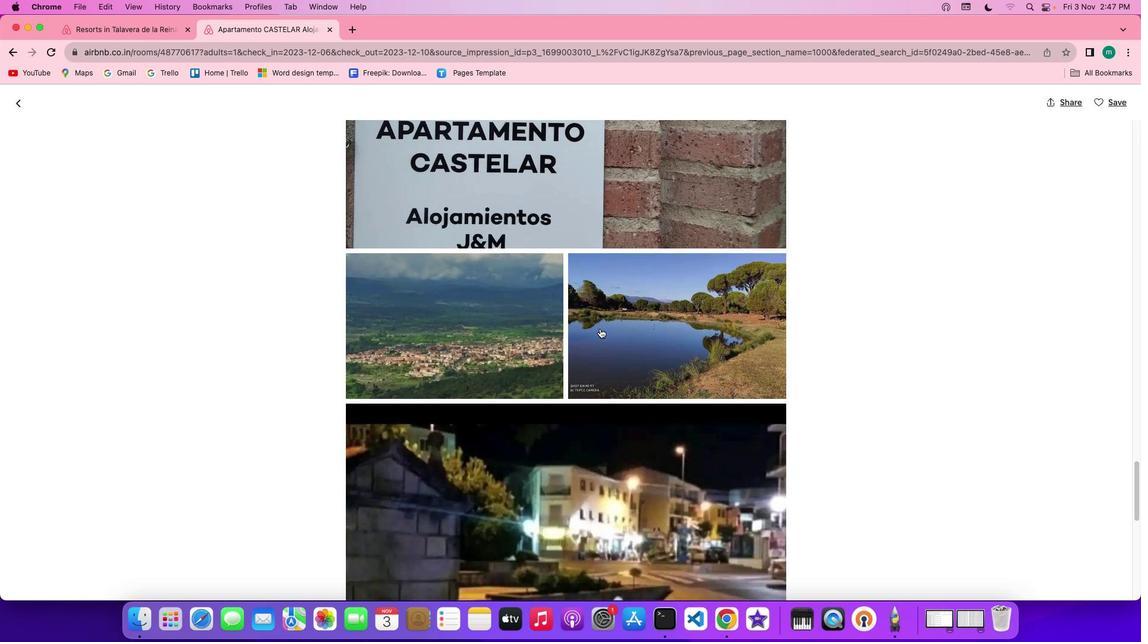 
Action: Mouse scrolled (600, 328) with delta (0, -1)
Screenshot: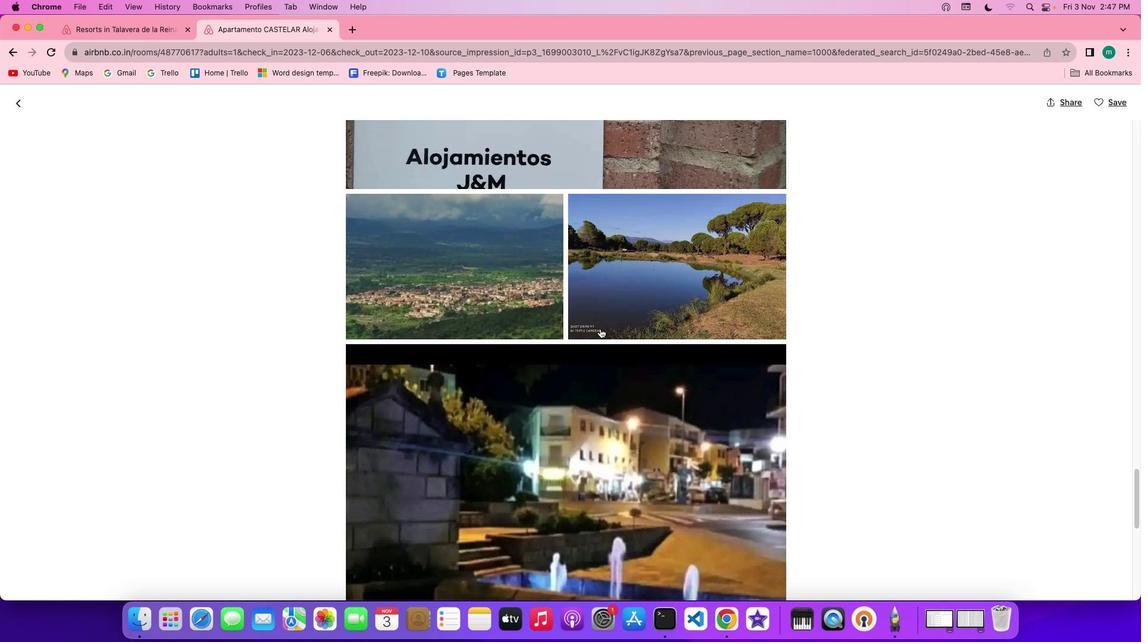 
Action: Mouse scrolled (600, 328) with delta (0, -2)
Screenshot: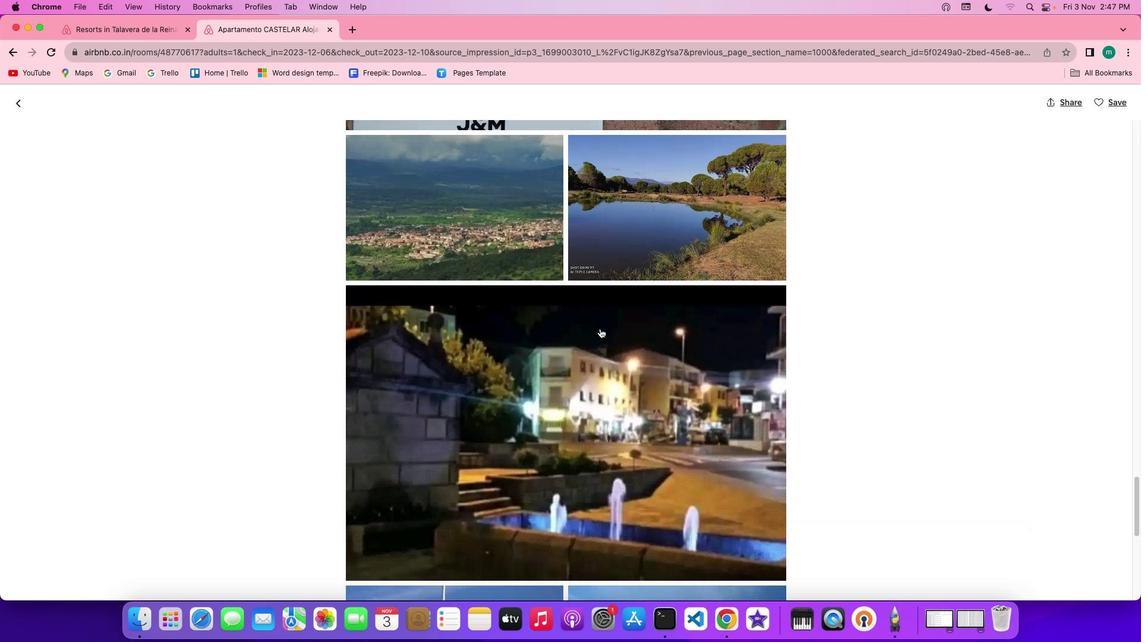
Action: Mouse scrolled (600, 328) with delta (0, -2)
Screenshot: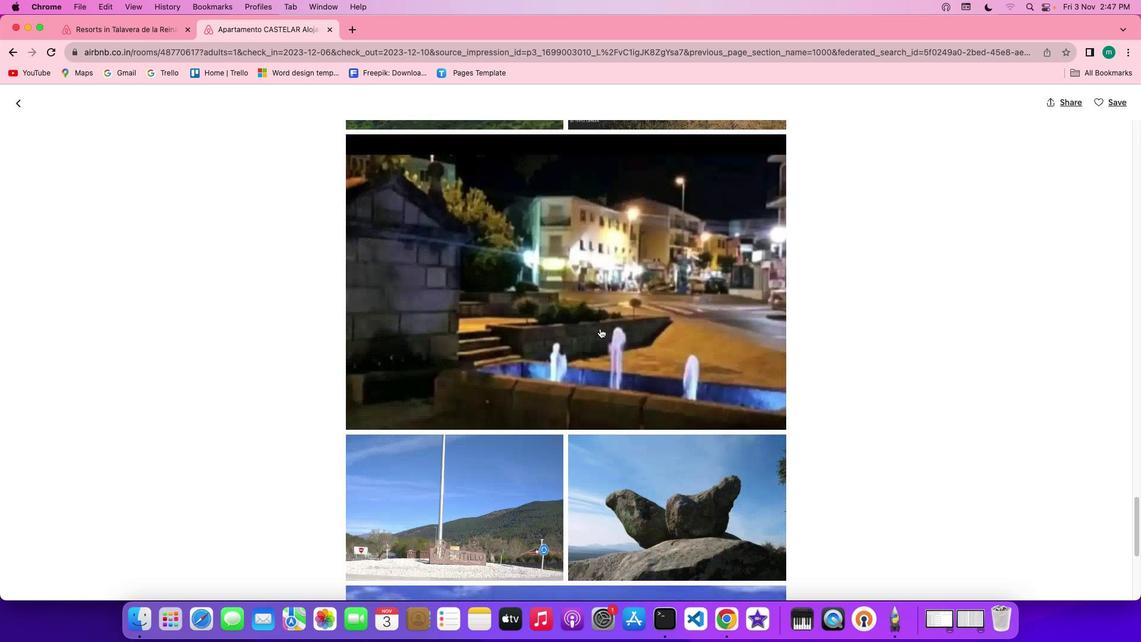 
Action: Mouse scrolled (600, 328) with delta (0, 0)
Screenshot: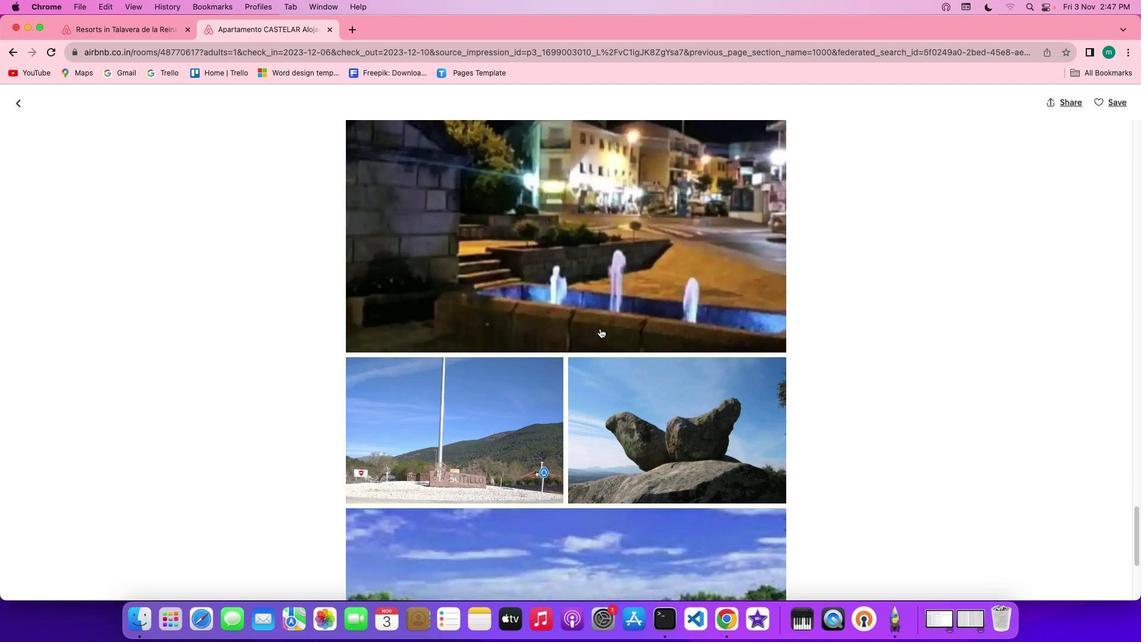 
Action: Mouse scrolled (600, 328) with delta (0, 0)
Screenshot: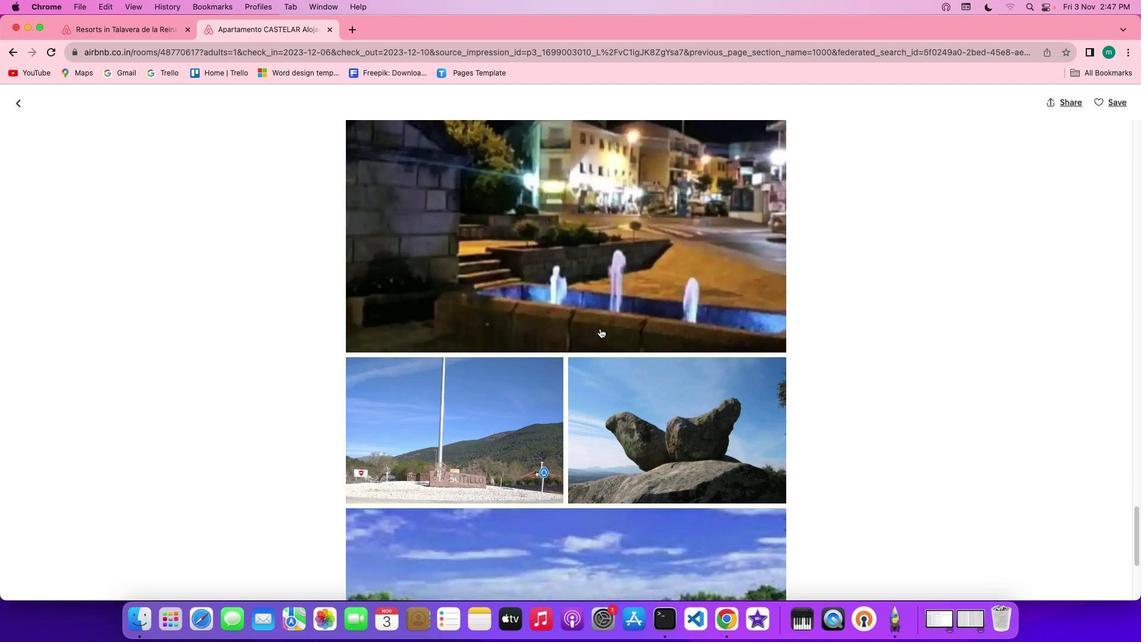 
Action: Mouse scrolled (600, 328) with delta (0, -1)
Screenshot: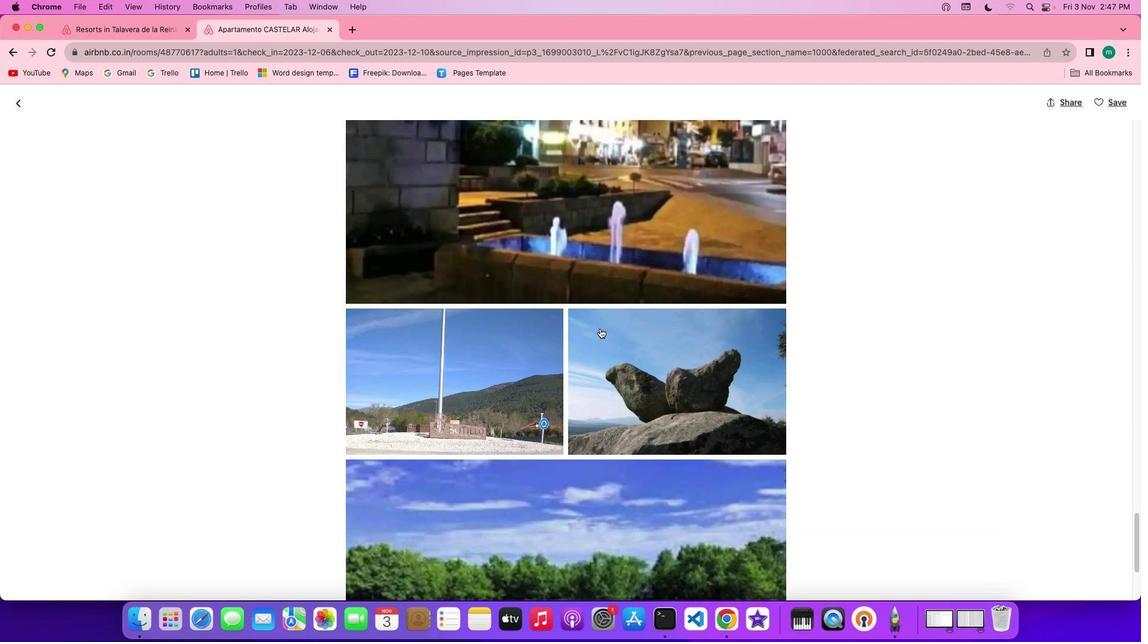 
Action: Mouse scrolled (600, 328) with delta (0, -2)
Screenshot: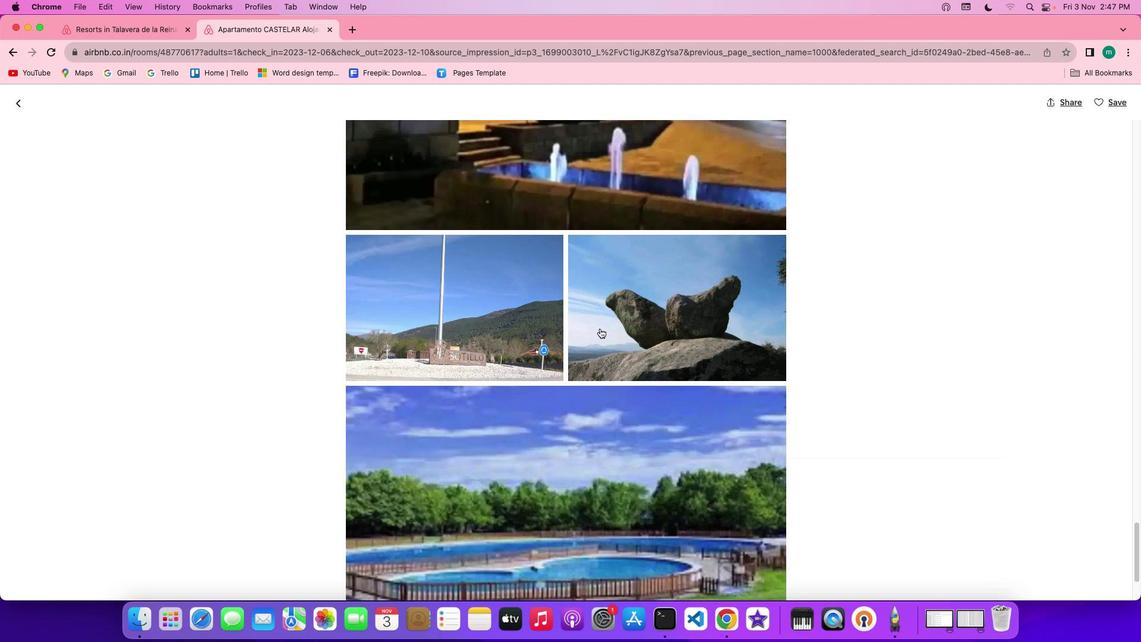 
Action: Mouse scrolled (600, 328) with delta (0, -2)
Screenshot: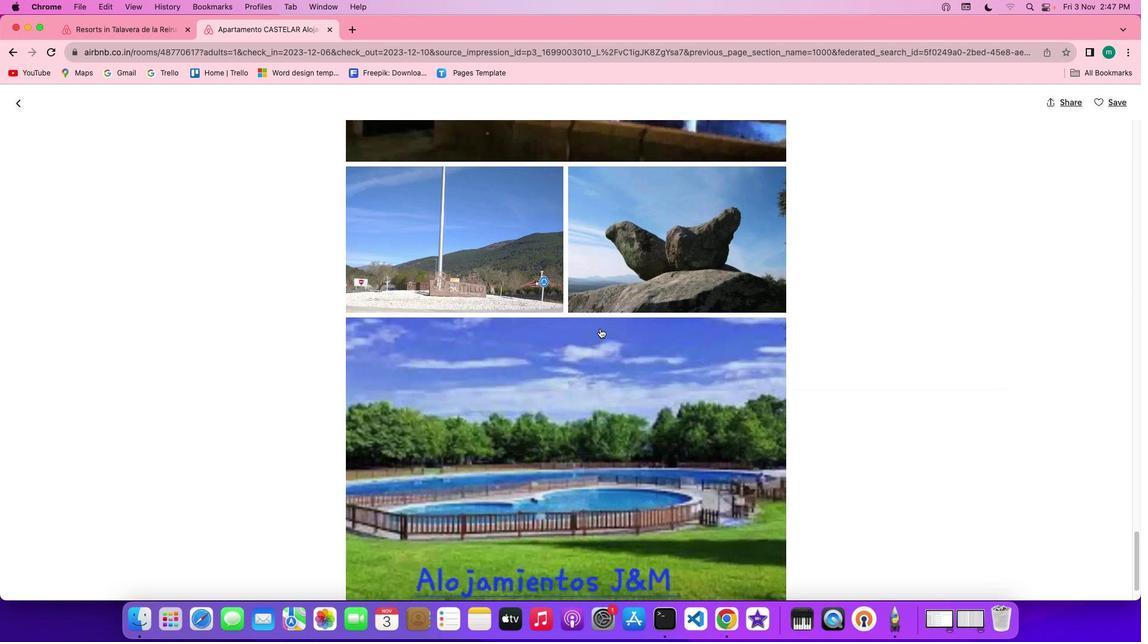 
Action: Mouse scrolled (600, 328) with delta (0, 0)
Screenshot: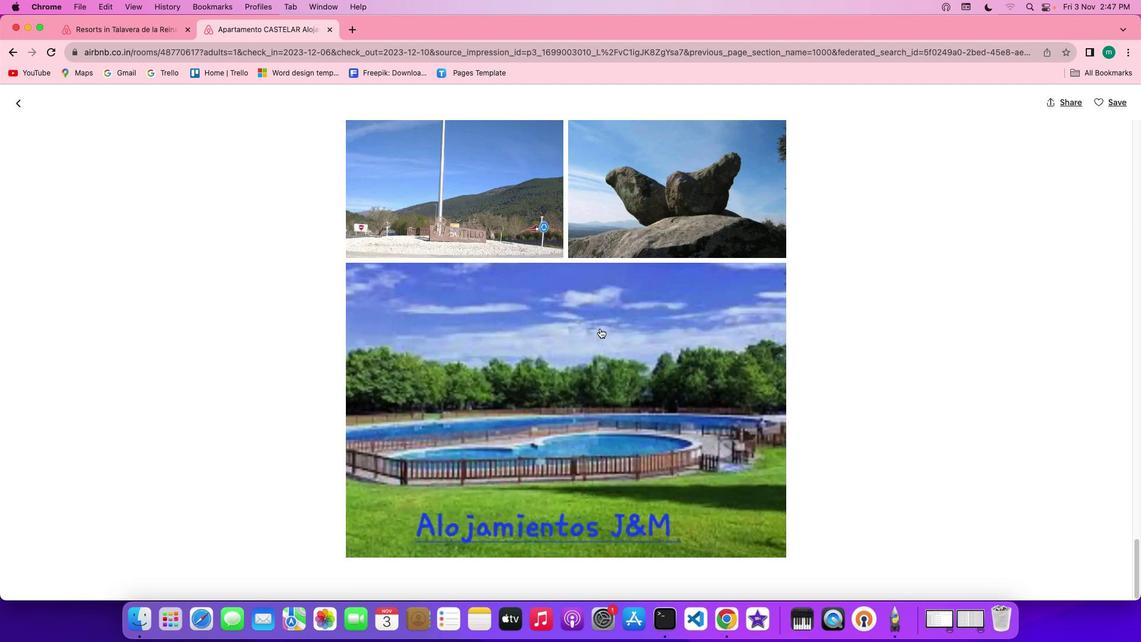 
Action: Mouse scrolled (600, 328) with delta (0, 0)
Screenshot: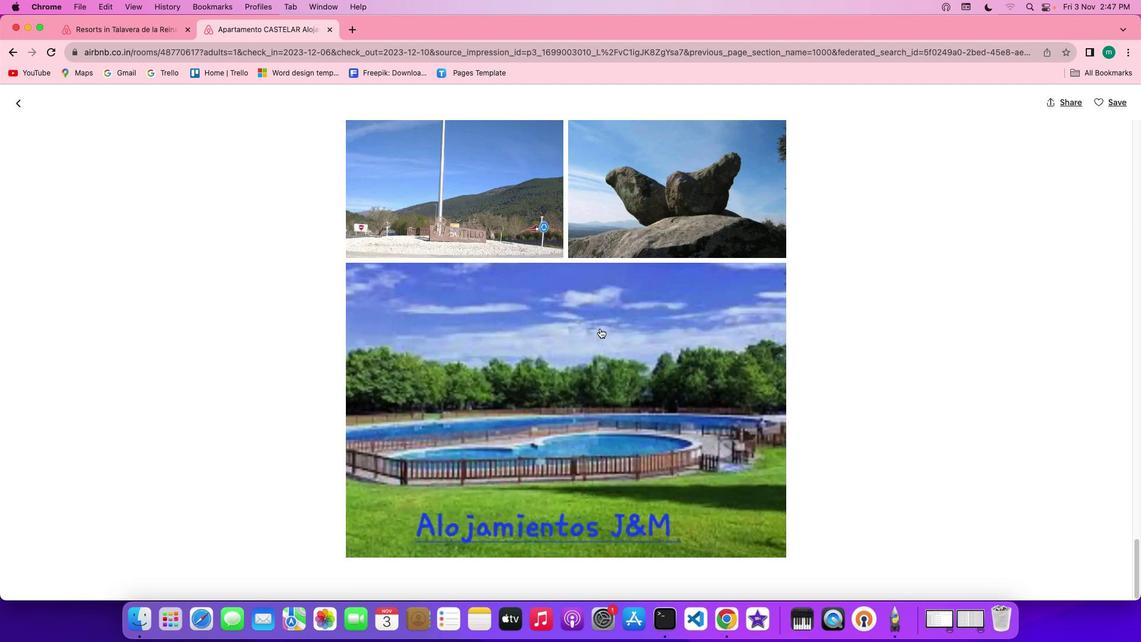 
Action: Mouse scrolled (600, 328) with delta (0, -1)
Screenshot: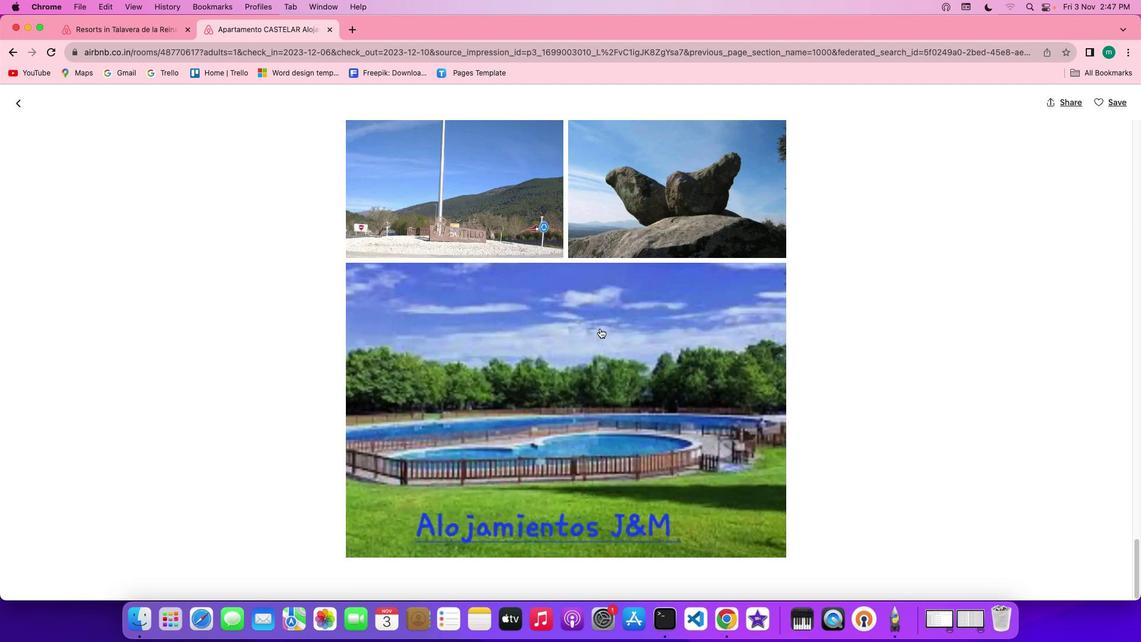 
Action: Mouse scrolled (600, 328) with delta (0, -2)
Screenshot: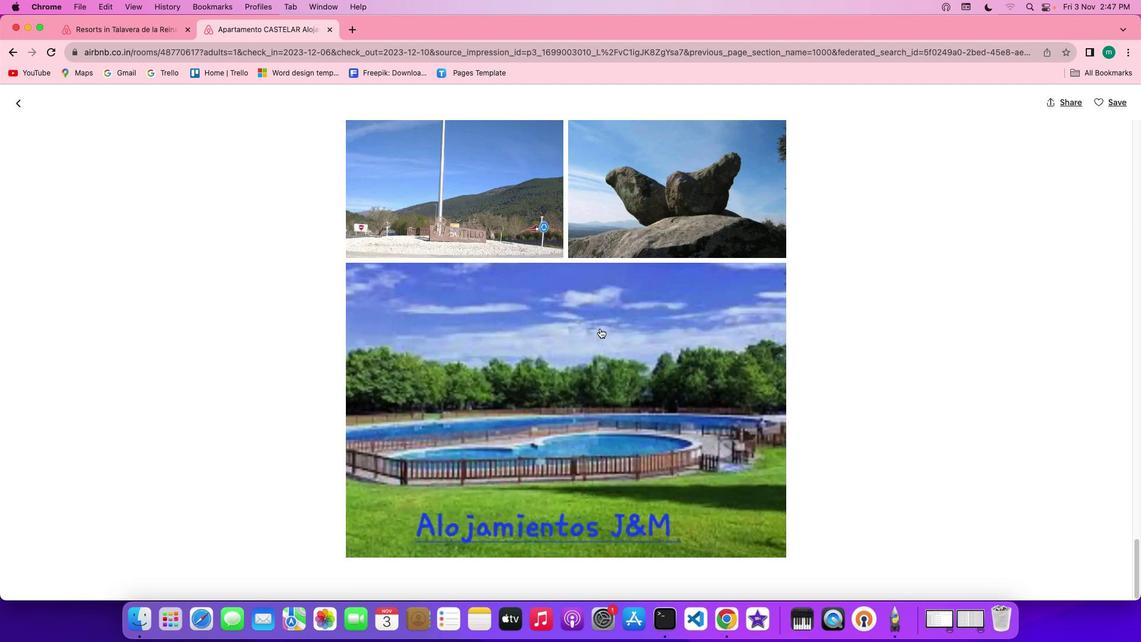 
Action: Mouse scrolled (600, 328) with delta (0, -2)
Screenshot: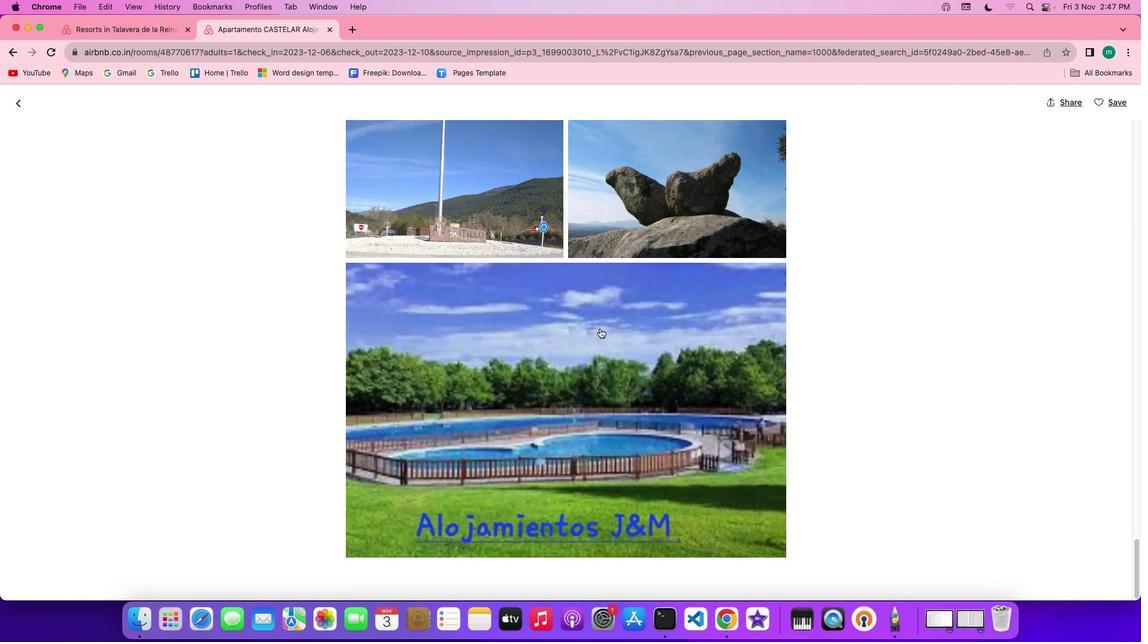 
Action: Mouse scrolled (600, 328) with delta (0, 0)
Screenshot: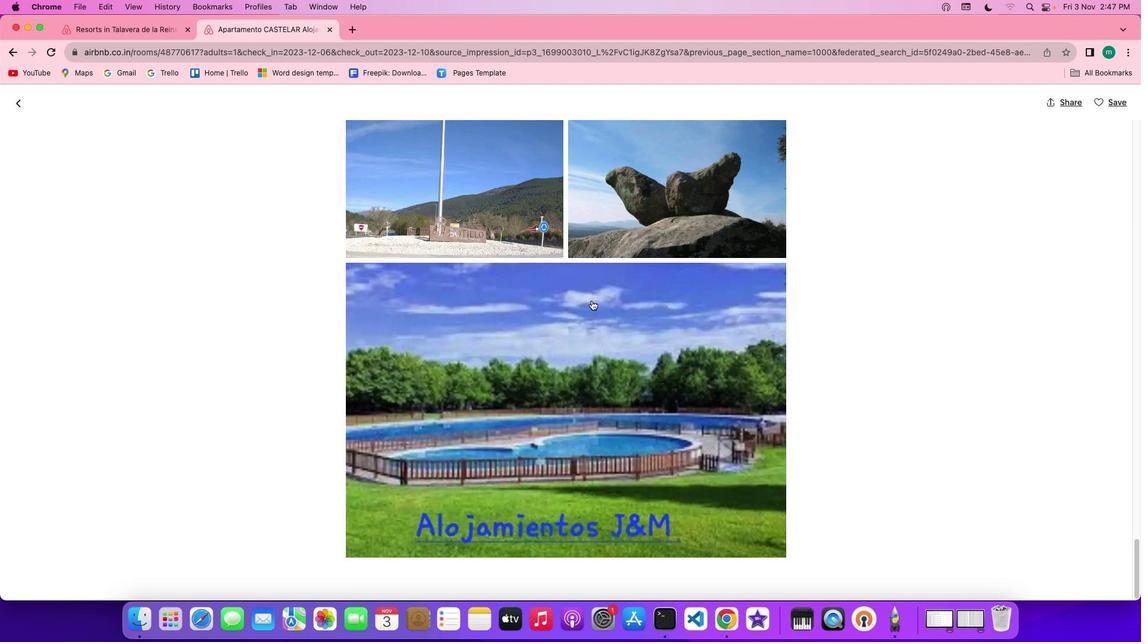 
Action: Mouse moved to (11, 98)
Screenshot: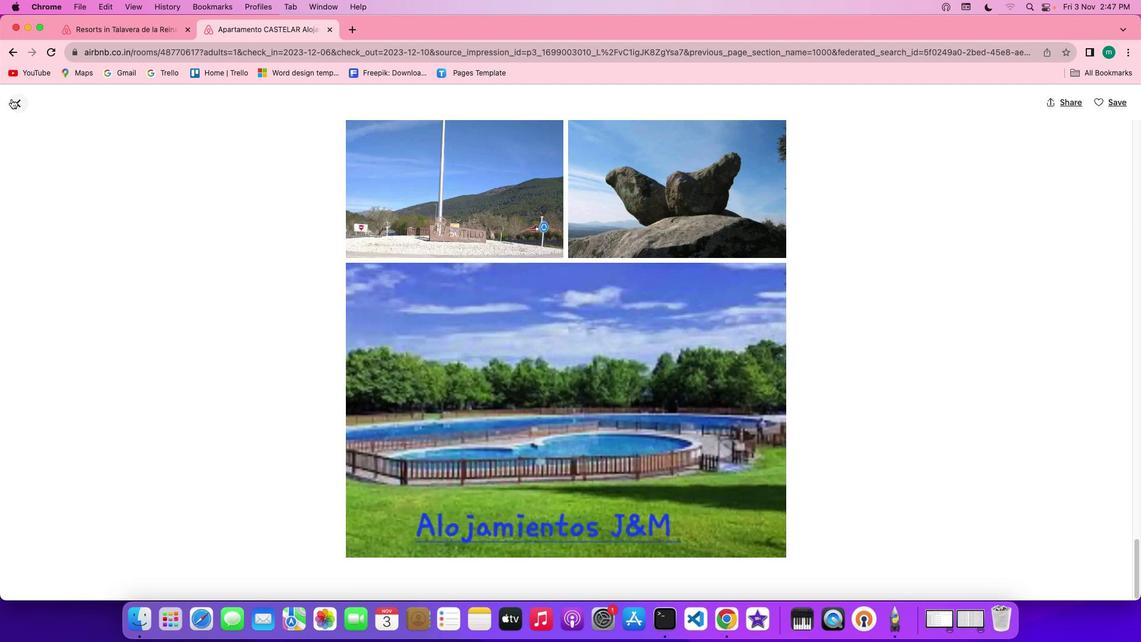 
Action: Mouse pressed left at (11, 98)
Screenshot: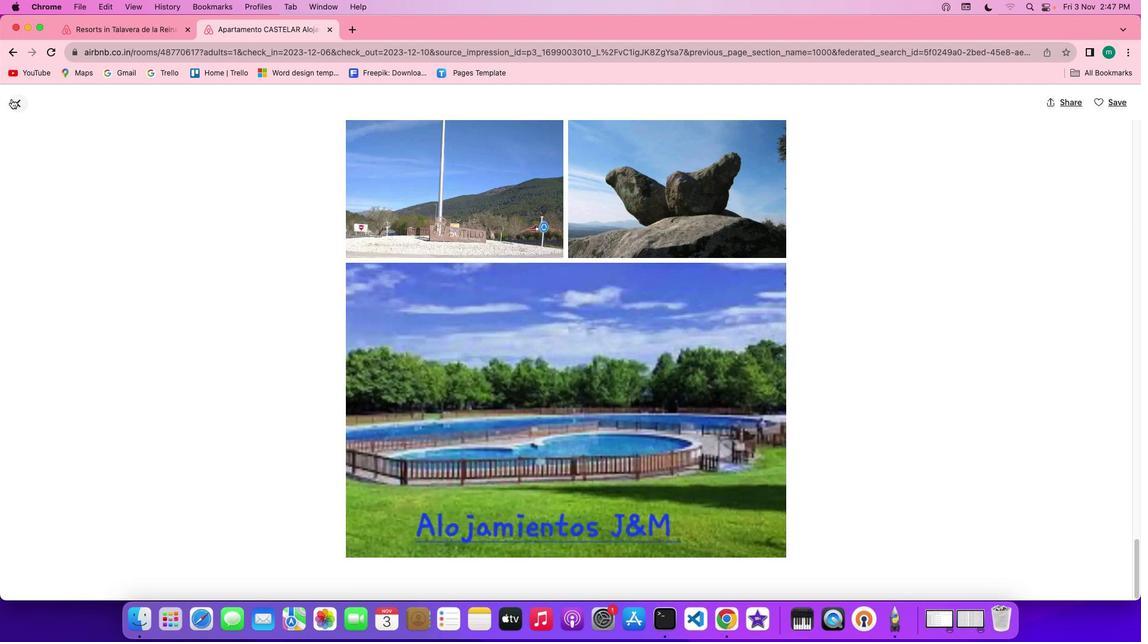 
Action: Mouse moved to (328, 263)
Screenshot: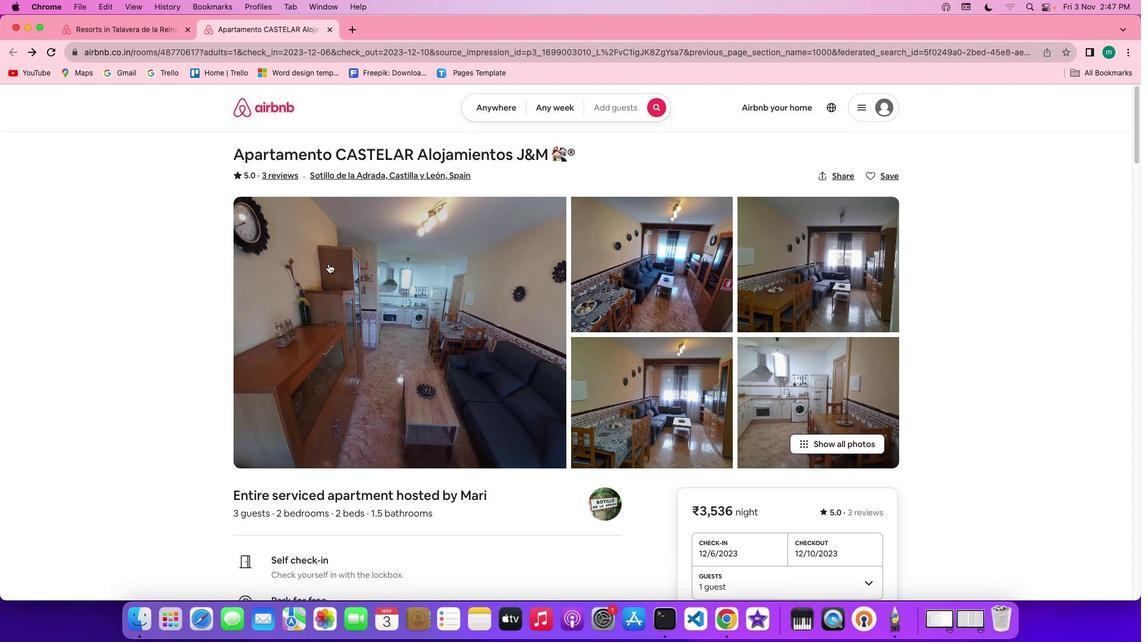 
Action: Mouse scrolled (328, 263) with delta (0, 0)
Screenshot: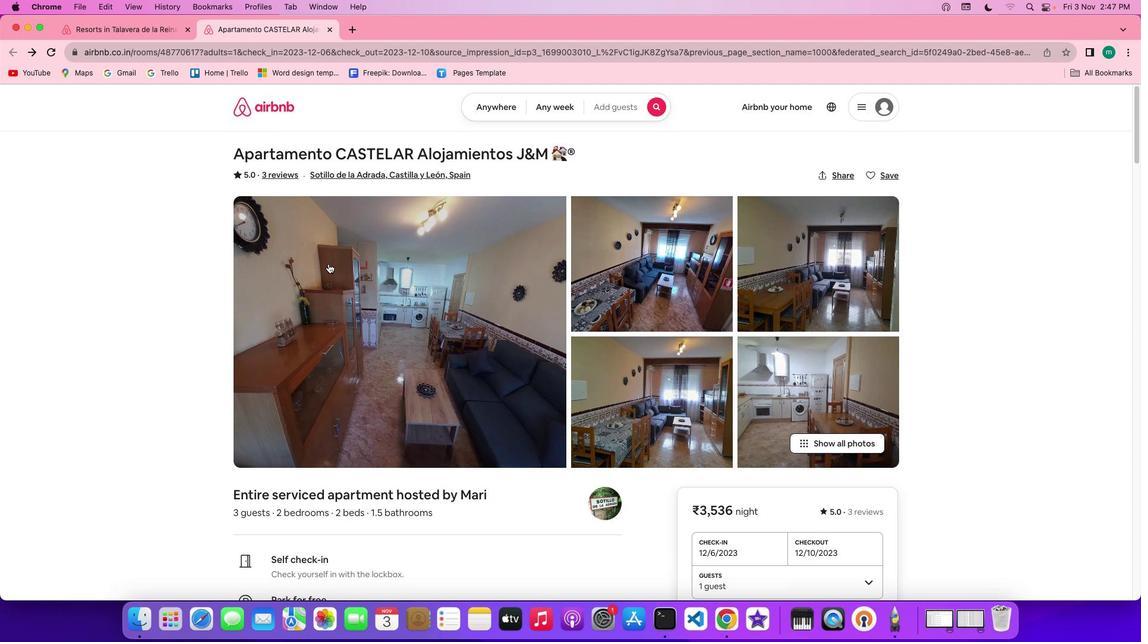 
Action: Mouse moved to (328, 264)
Screenshot: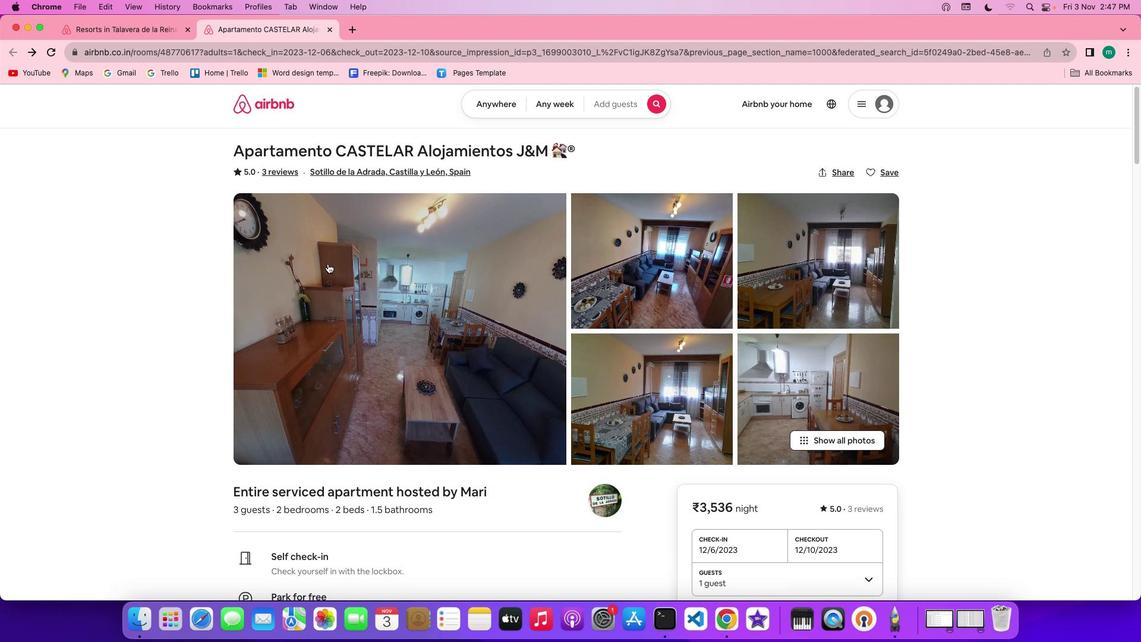 
Action: Mouse scrolled (328, 264) with delta (0, 0)
Screenshot: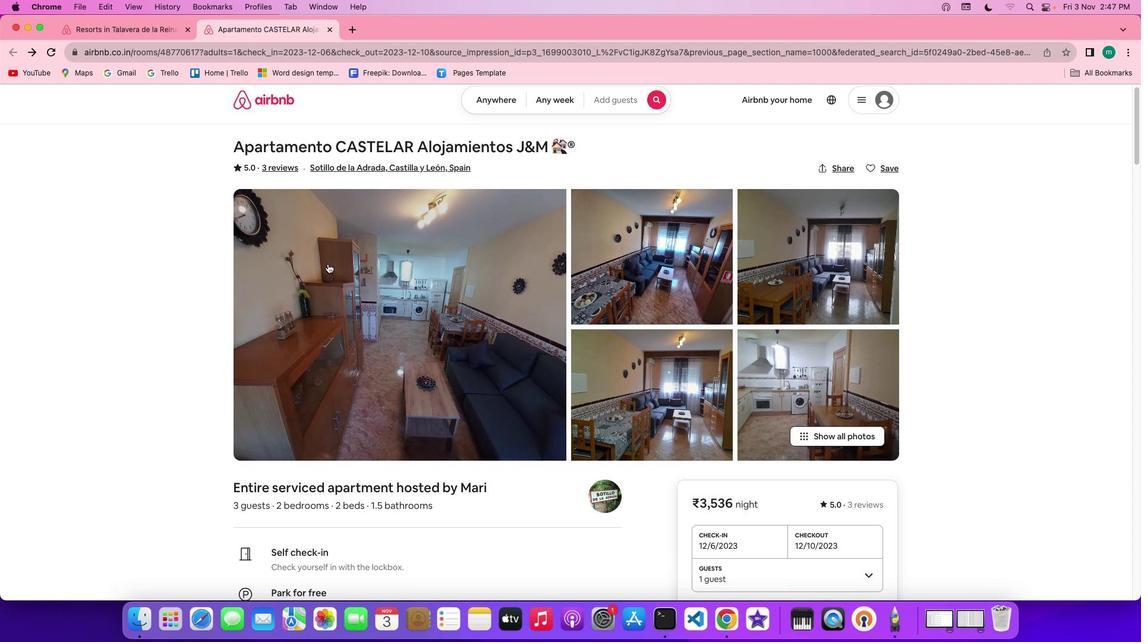 
Action: Mouse scrolled (328, 264) with delta (0, 0)
Screenshot: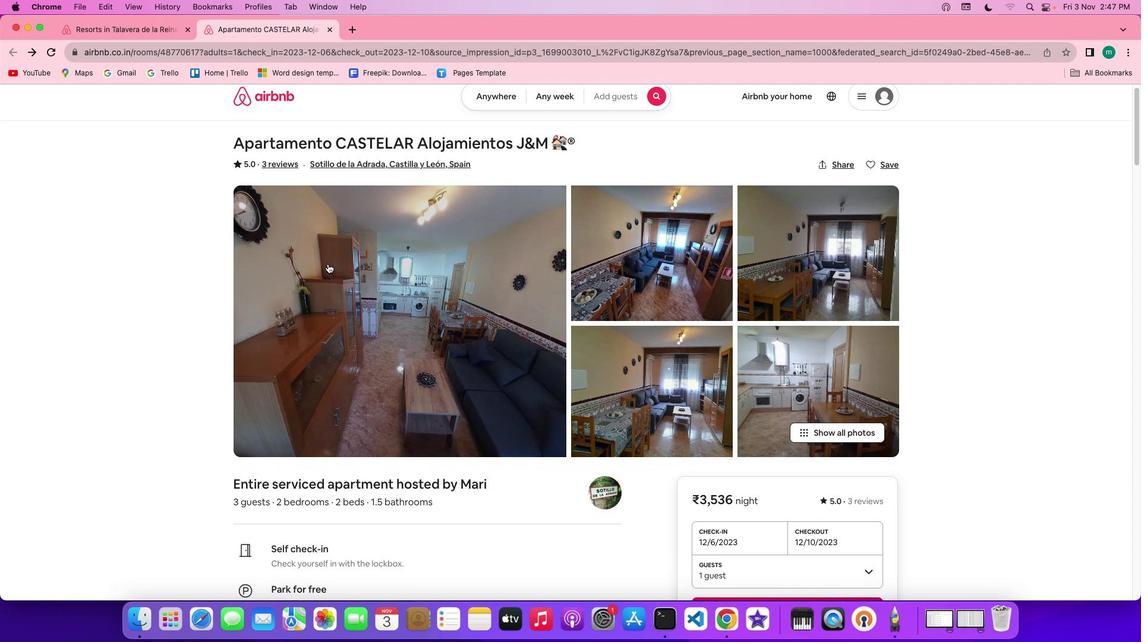 
Action: Mouse scrolled (328, 264) with delta (0, 0)
Screenshot: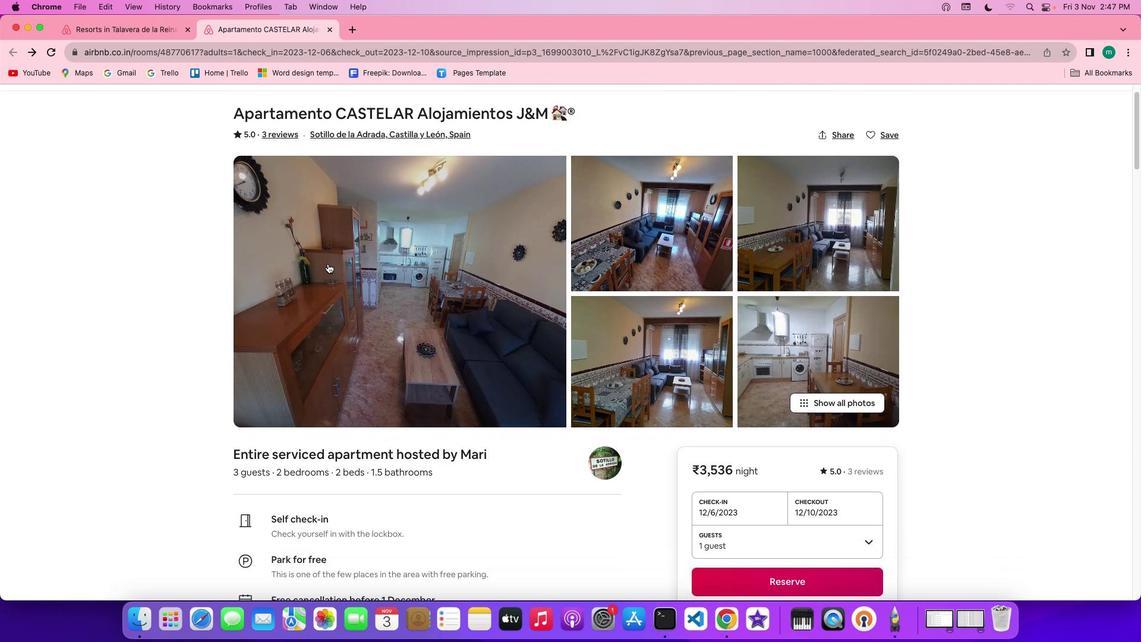
Action: Mouse scrolled (328, 264) with delta (0, 0)
Screenshot: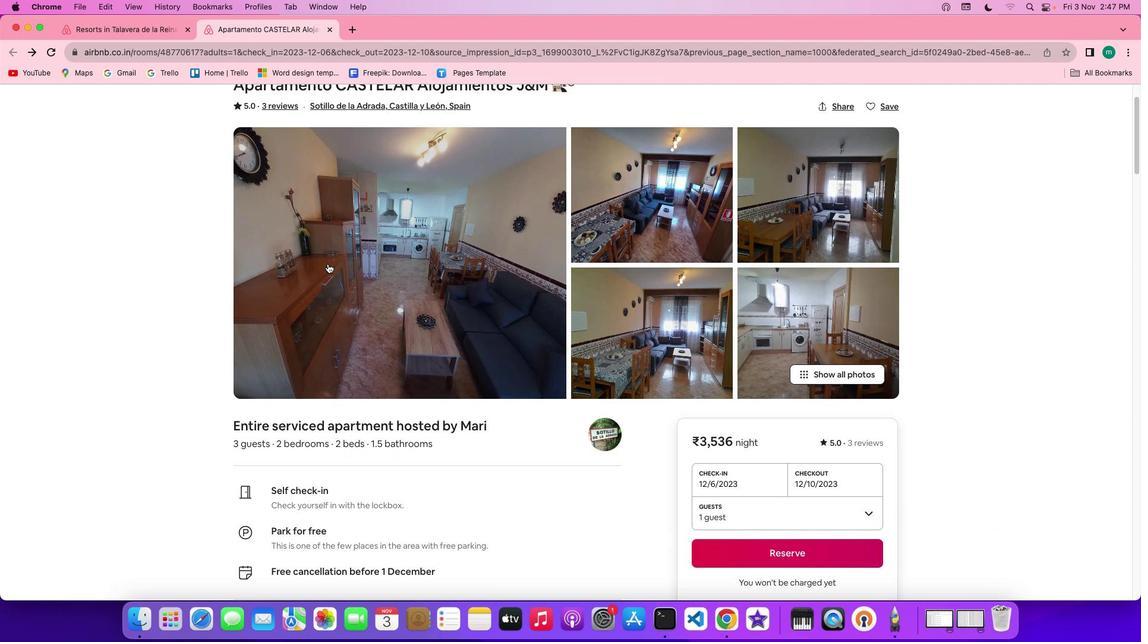 
Action: Mouse scrolled (328, 264) with delta (0, 0)
Screenshot: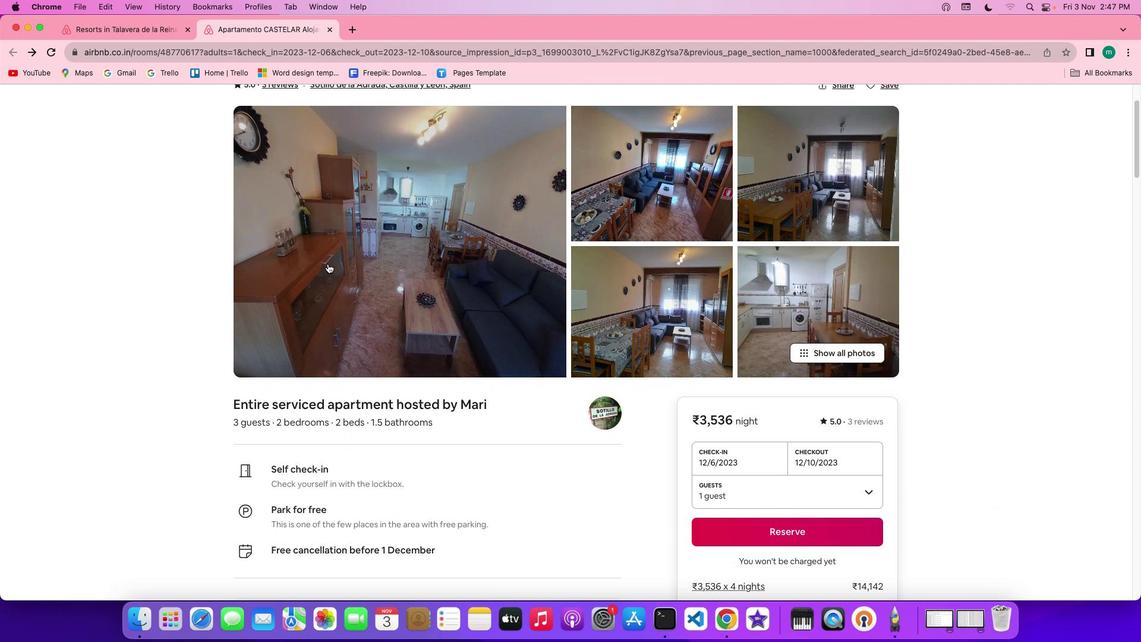 
Action: Mouse scrolled (328, 264) with delta (0, -1)
Screenshot: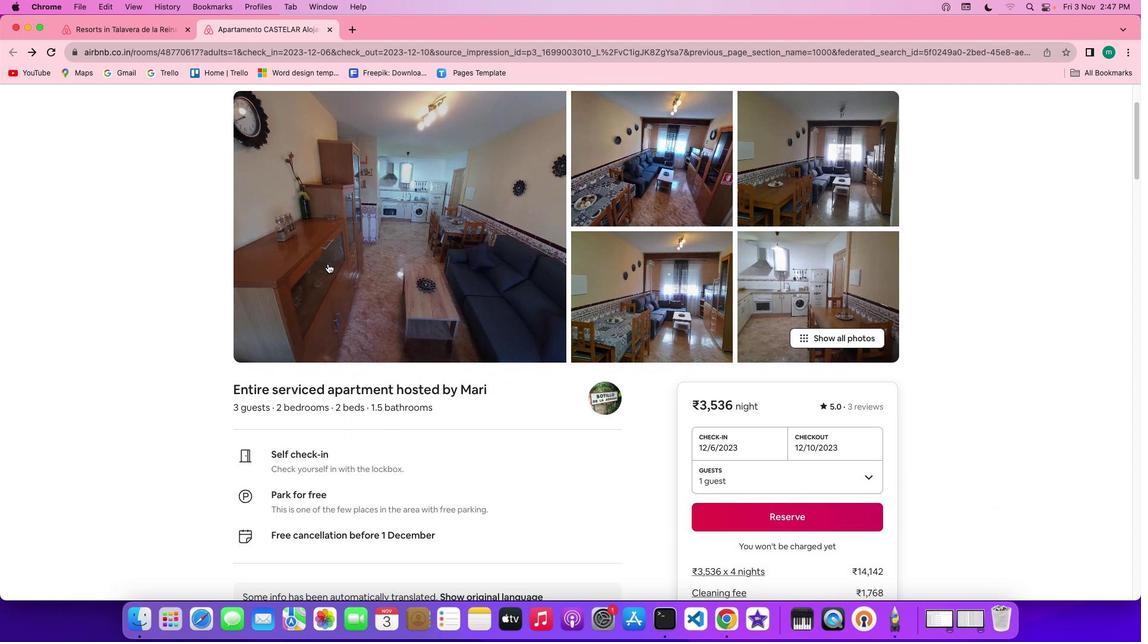 
Action: Mouse scrolled (328, 264) with delta (0, -2)
Screenshot: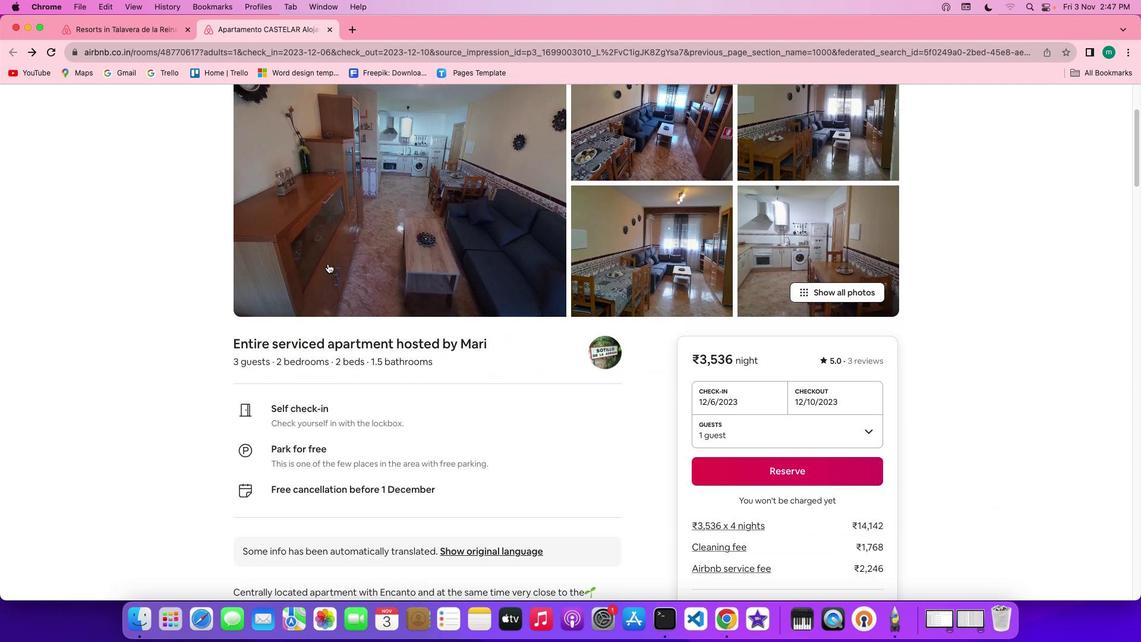 
Action: Mouse scrolled (328, 264) with delta (0, 0)
Screenshot: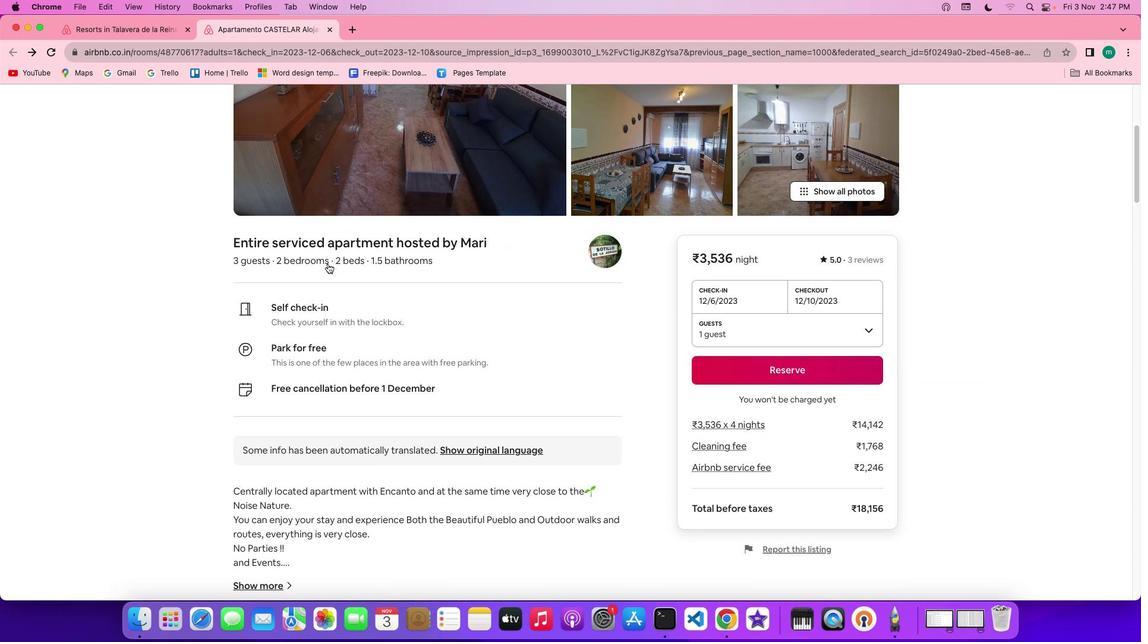
Action: Mouse scrolled (328, 264) with delta (0, 0)
Screenshot: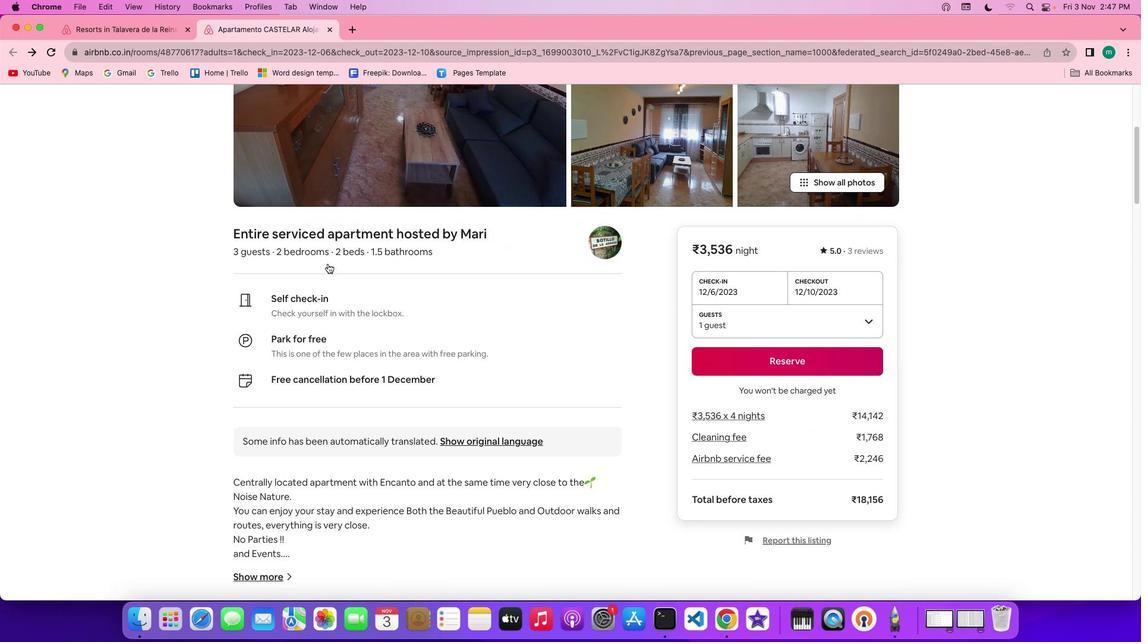 
Action: Mouse scrolled (328, 264) with delta (0, -1)
Screenshot: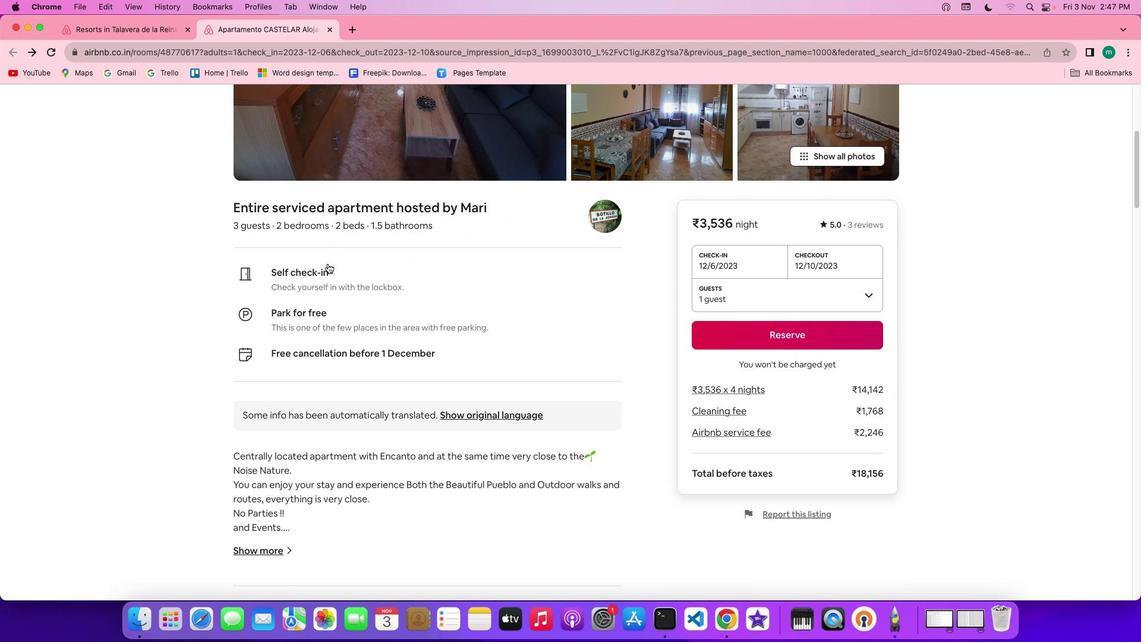 
Action: Mouse scrolled (328, 264) with delta (0, -2)
Screenshot: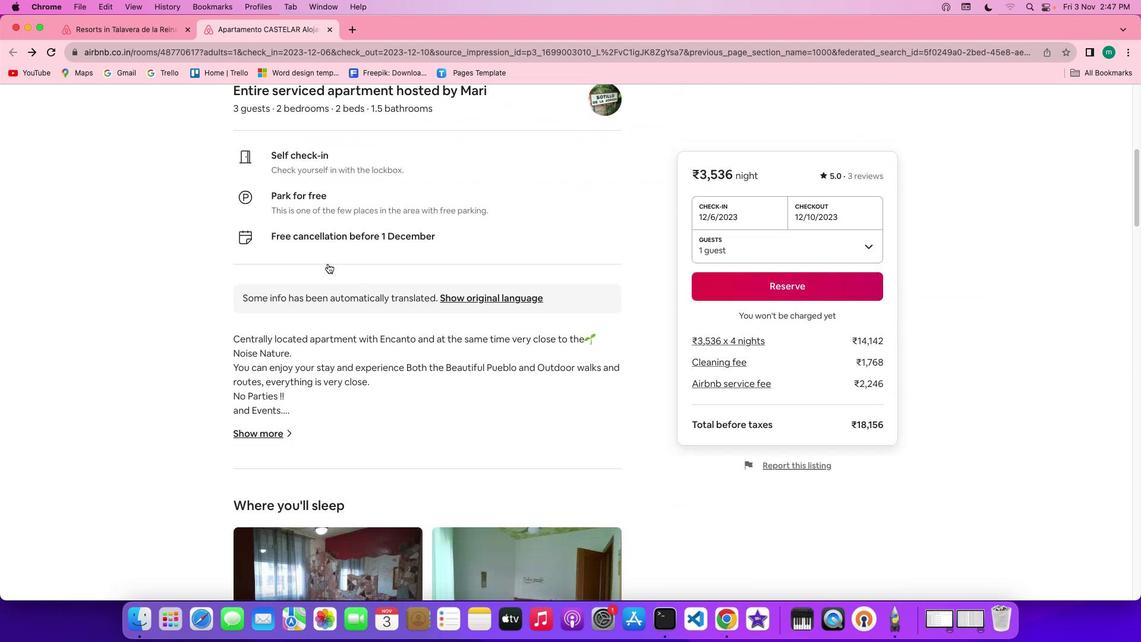 
Action: Mouse moved to (328, 265)
Screenshot: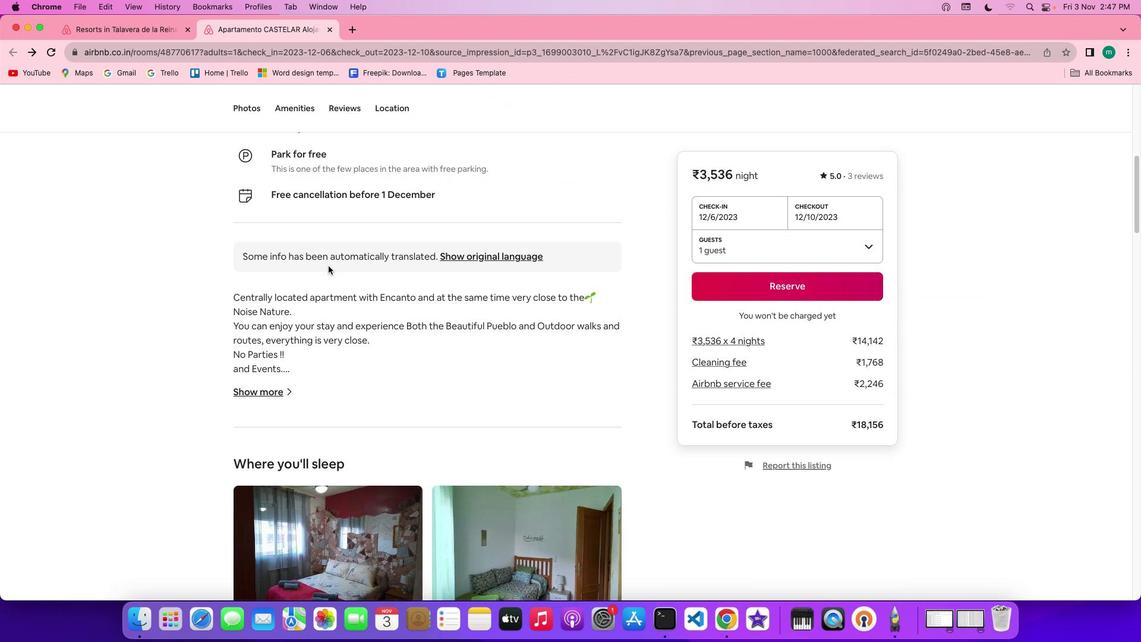 
Action: Mouse scrolled (328, 265) with delta (0, 0)
Screenshot: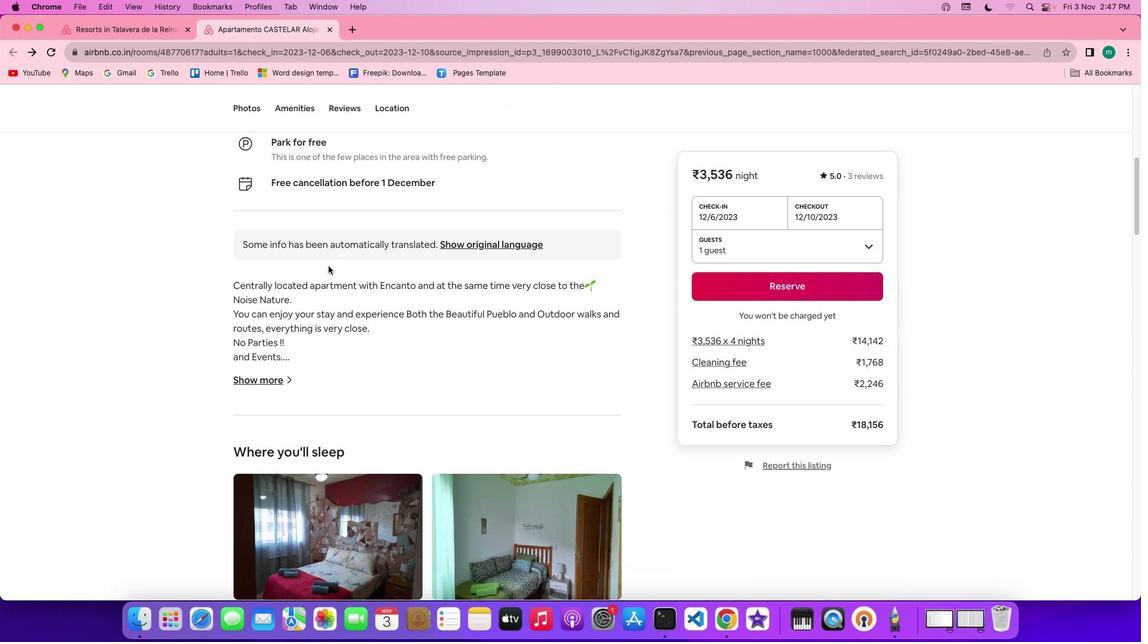 
Action: Mouse moved to (328, 265)
Screenshot: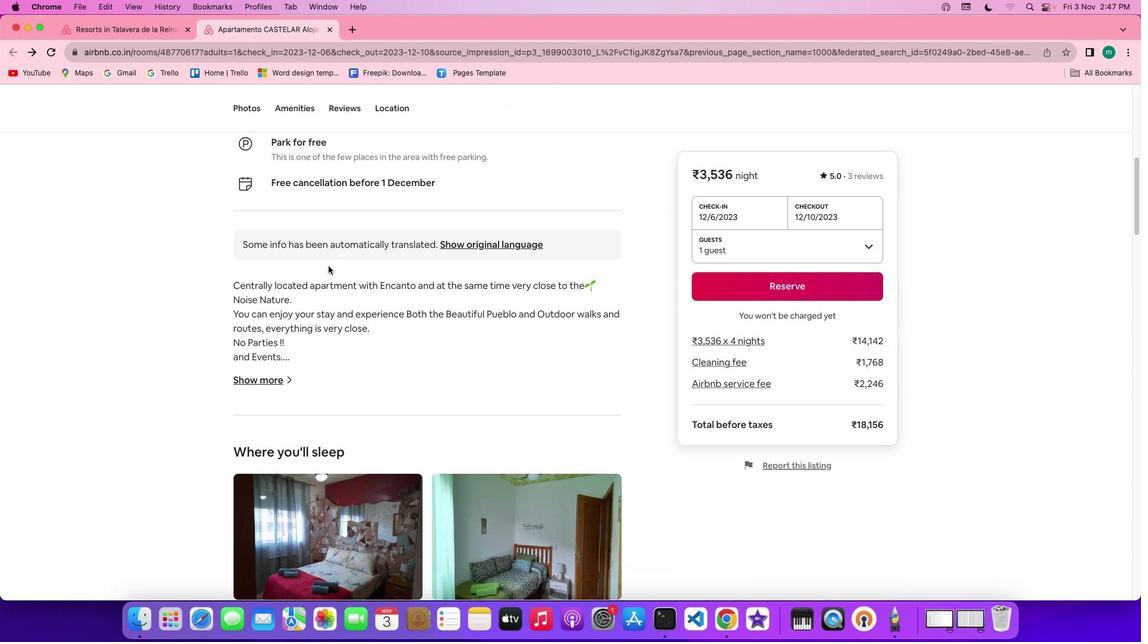
Action: Mouse scrolled (328, 265) with delta (0, 0)
Screenshot: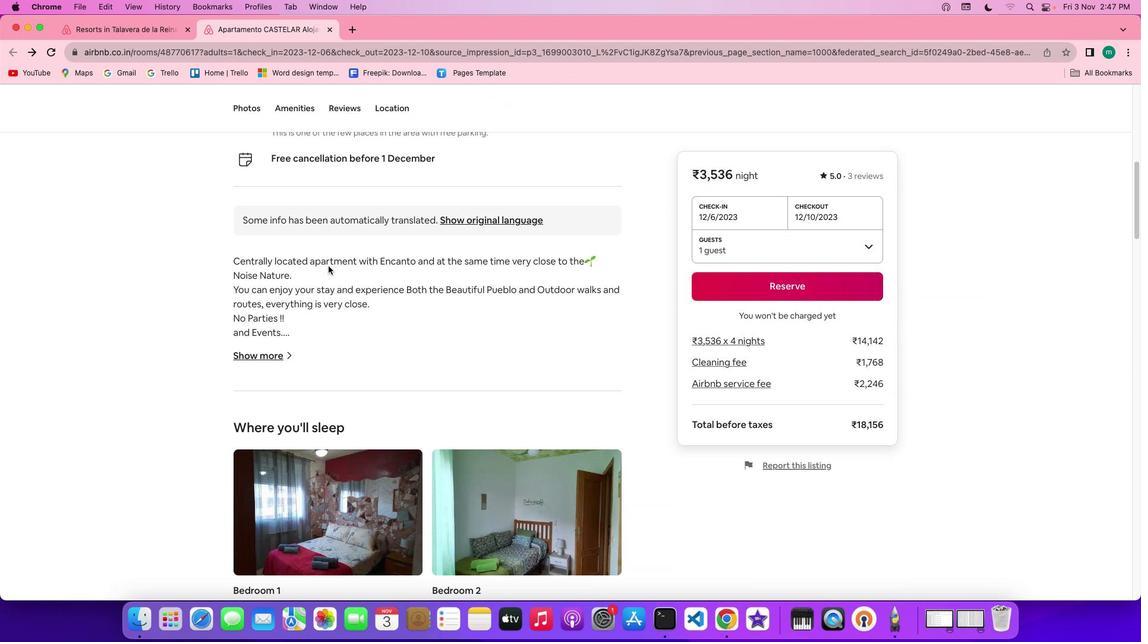 
Action: Mouse scrolled (328, 265) with delta (0, -1)
Screenshot: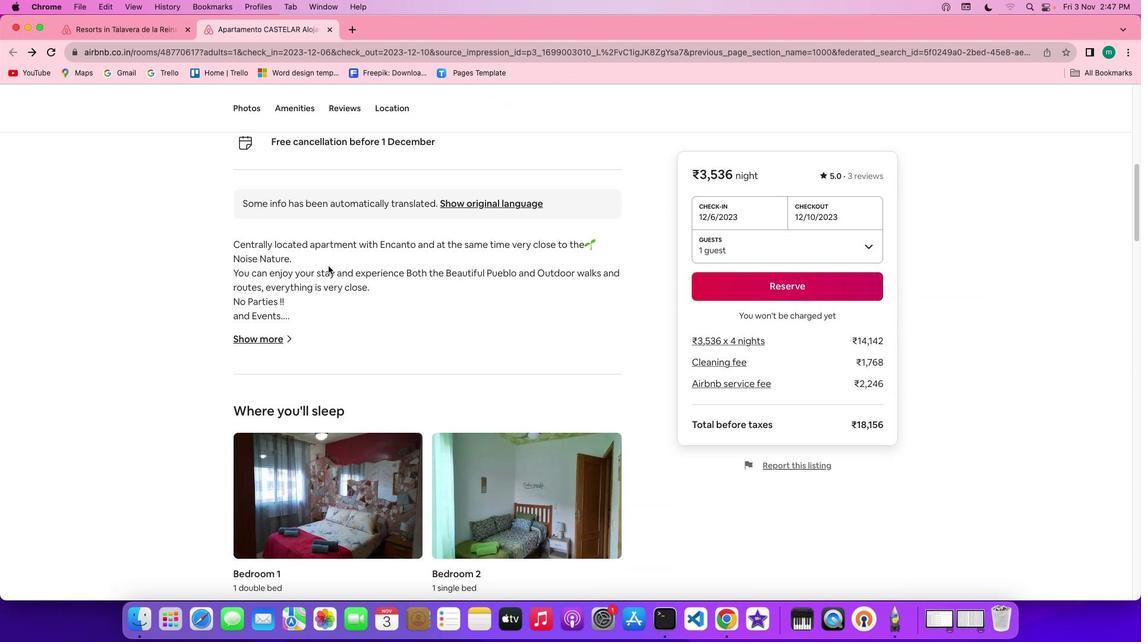 
Action: Mouse scrolled (328, 265) with delta (0, -2)
Screenshot: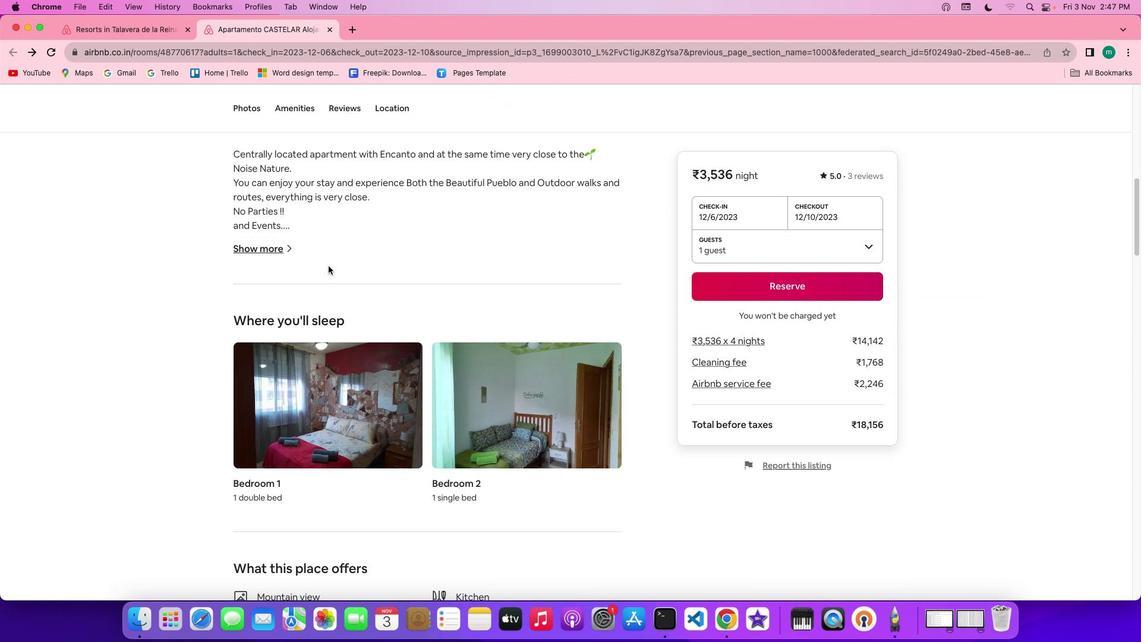 
Action: Mouse moved to (296, 233)
Screenshot: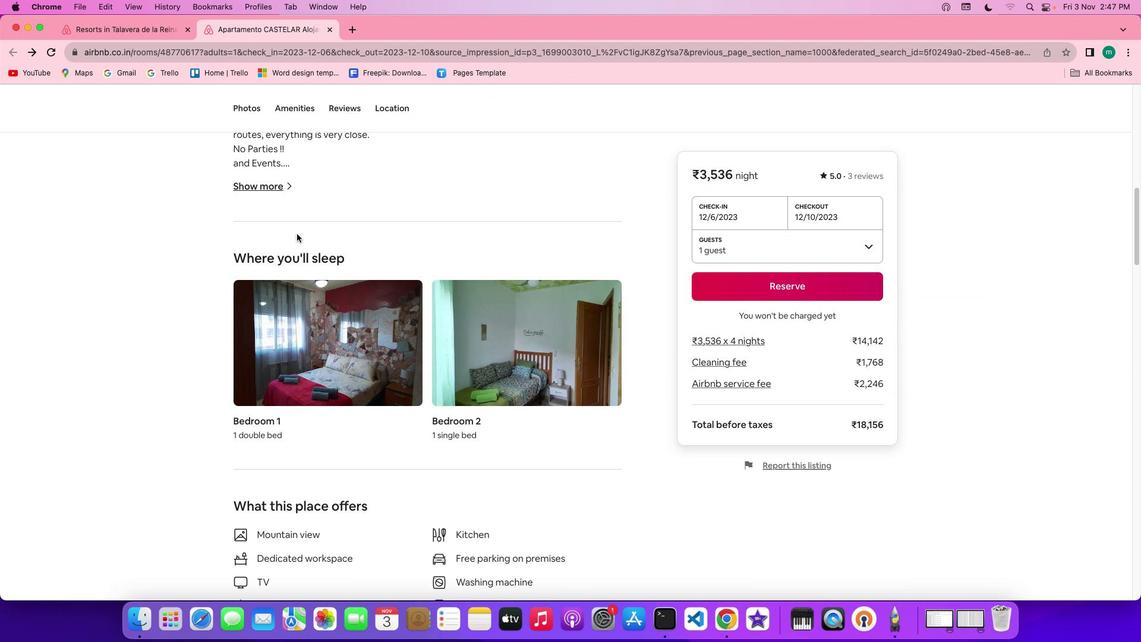 
Action: Mouse scrolled (296, 233) with delta (0, 0)
Screenshot: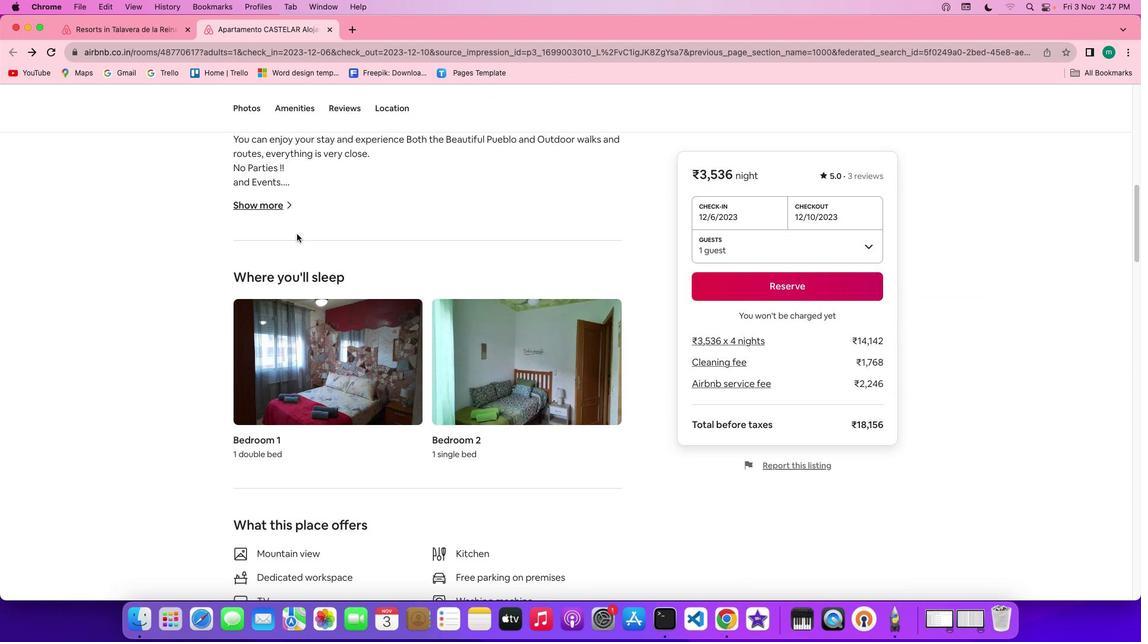 
Action: Mouse scrolled (296, 233) with delta (0, 0)
Screenshot: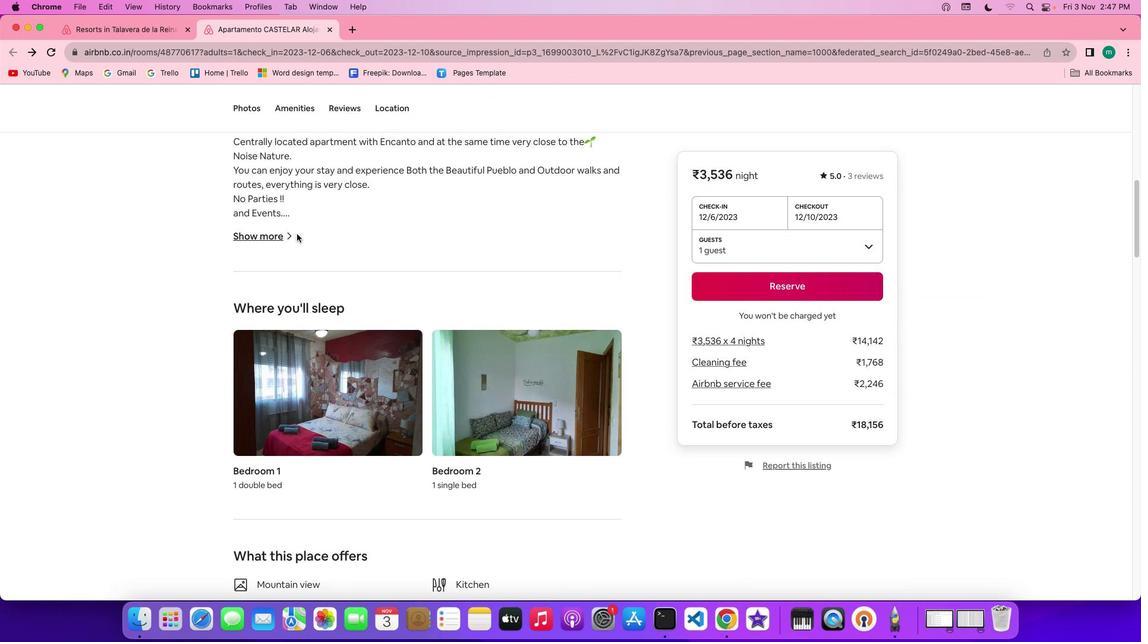 
Action: Mouse scrolled (296, 233) with delta (0, 1)
Screenshot: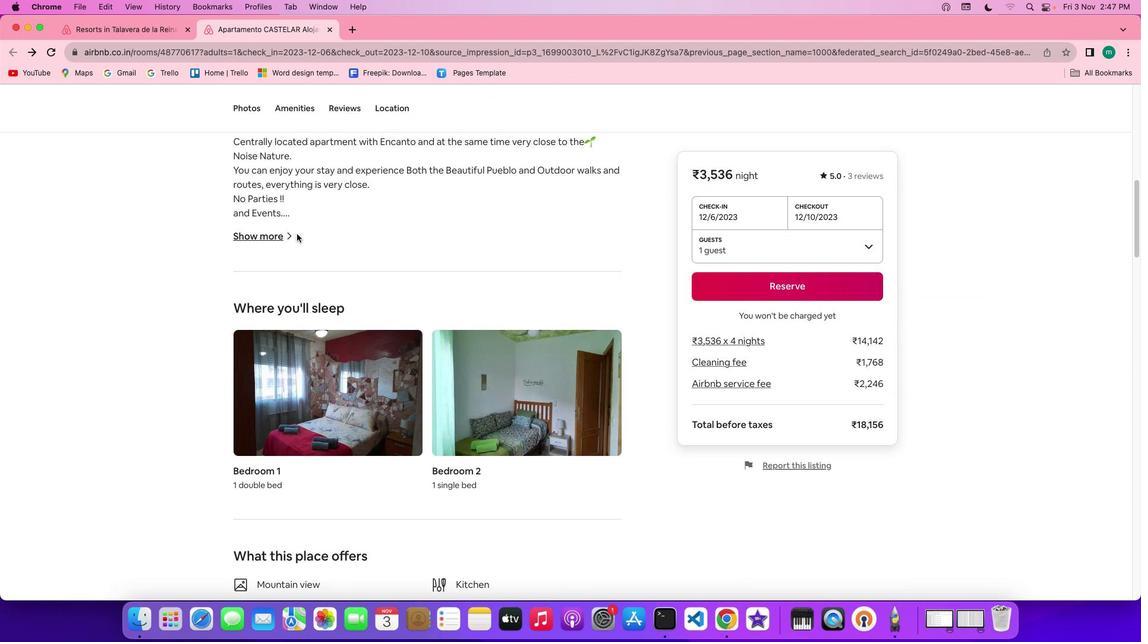 
Action: Mouse moved to (257, 303)
Screenshot: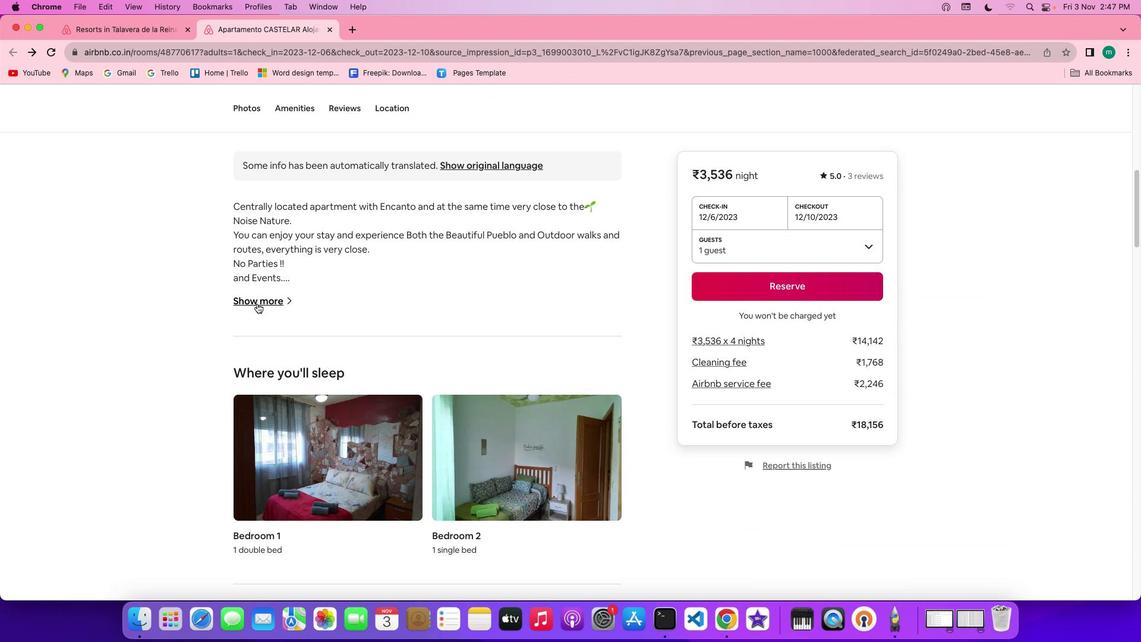 
Action: Mouse pressed left at (257, 303)
Screenshot: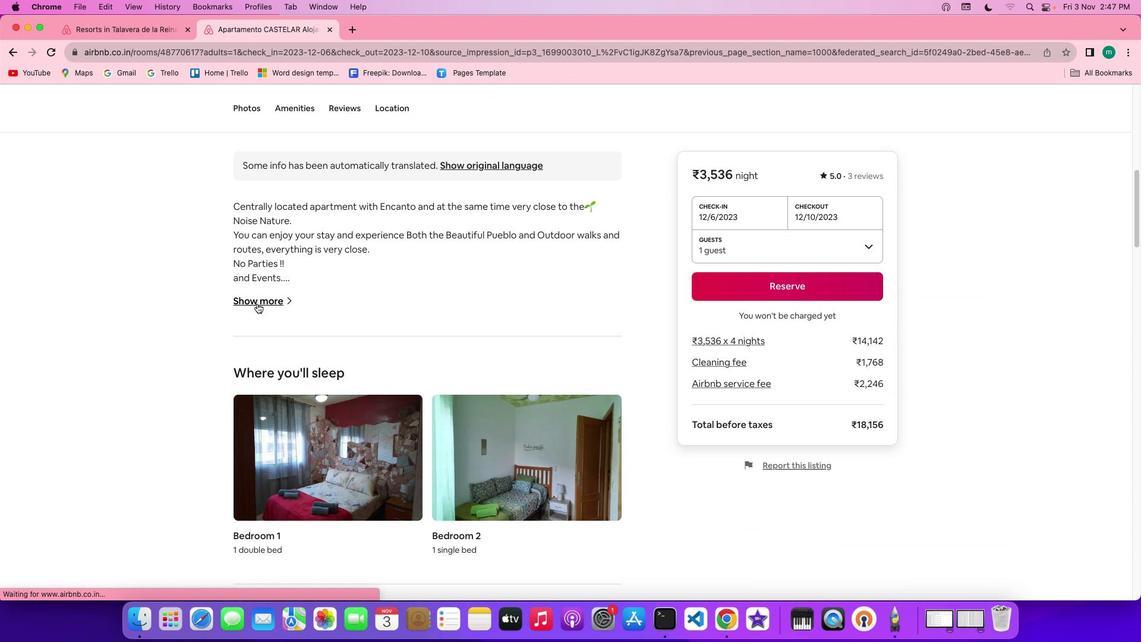 
Action: Mouse moved to (491, 355)
Screenshot: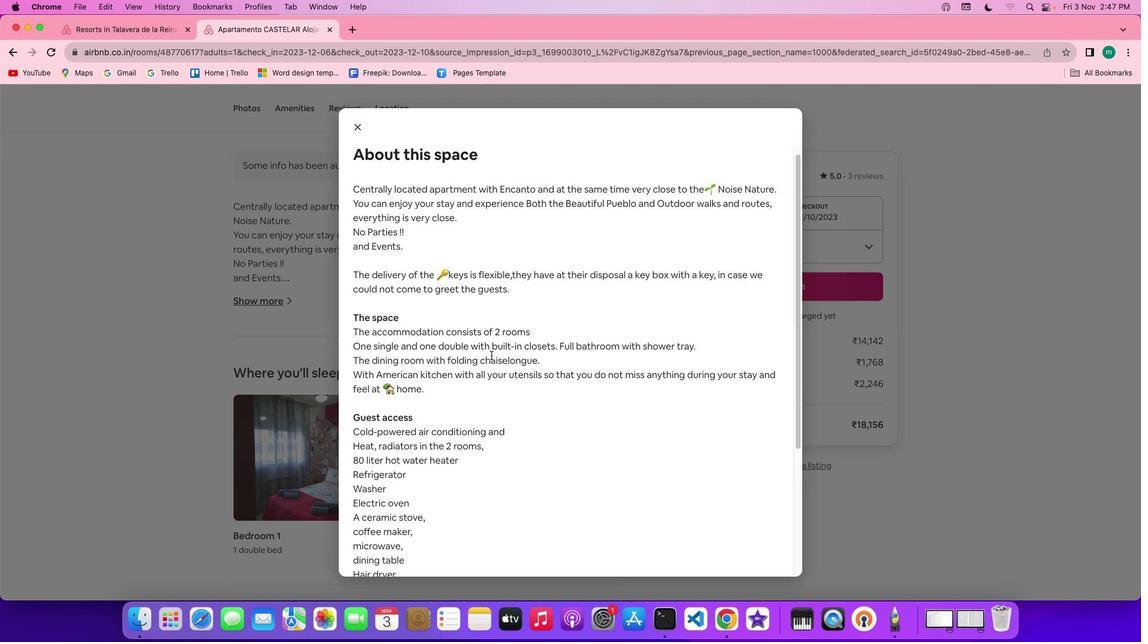 
Action: Mouse scrolled (491, 355) with delta (0, 0)
Screenshot: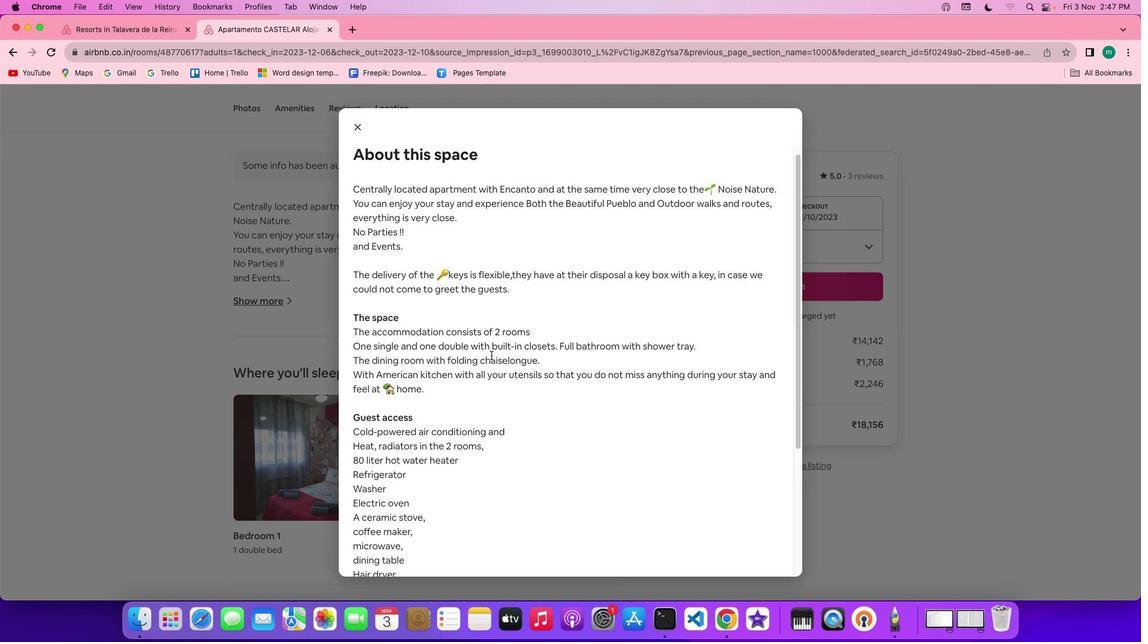 
Action: Mouse moved to (491, 355)
Screenshot: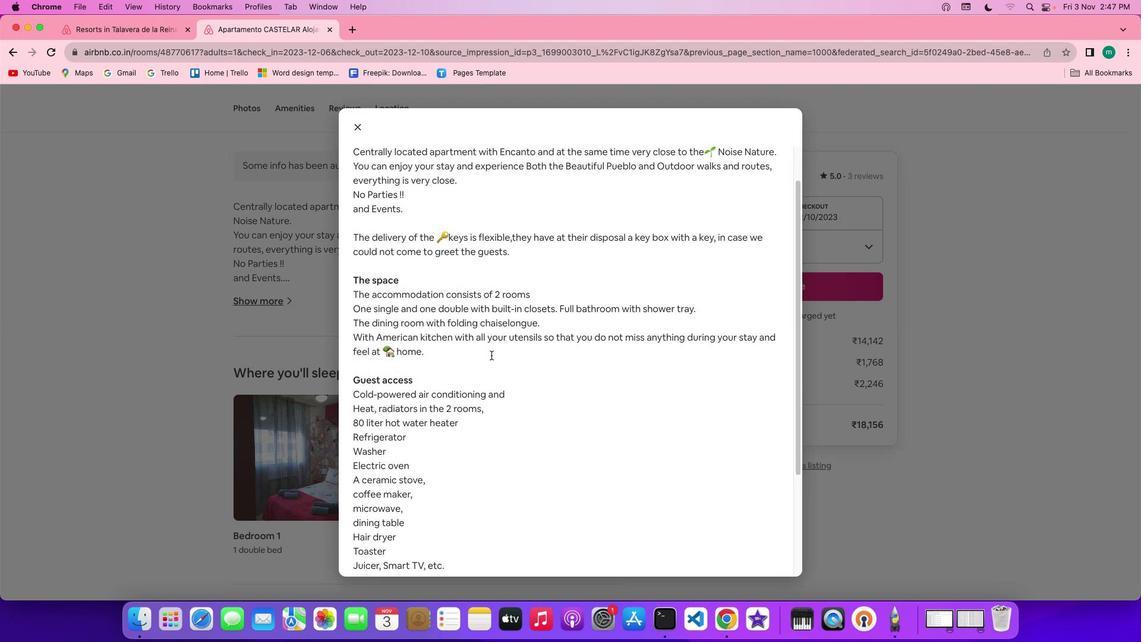 
Action: Mouse scrolled (491, 355) with delta (0, 0)
Screenshot: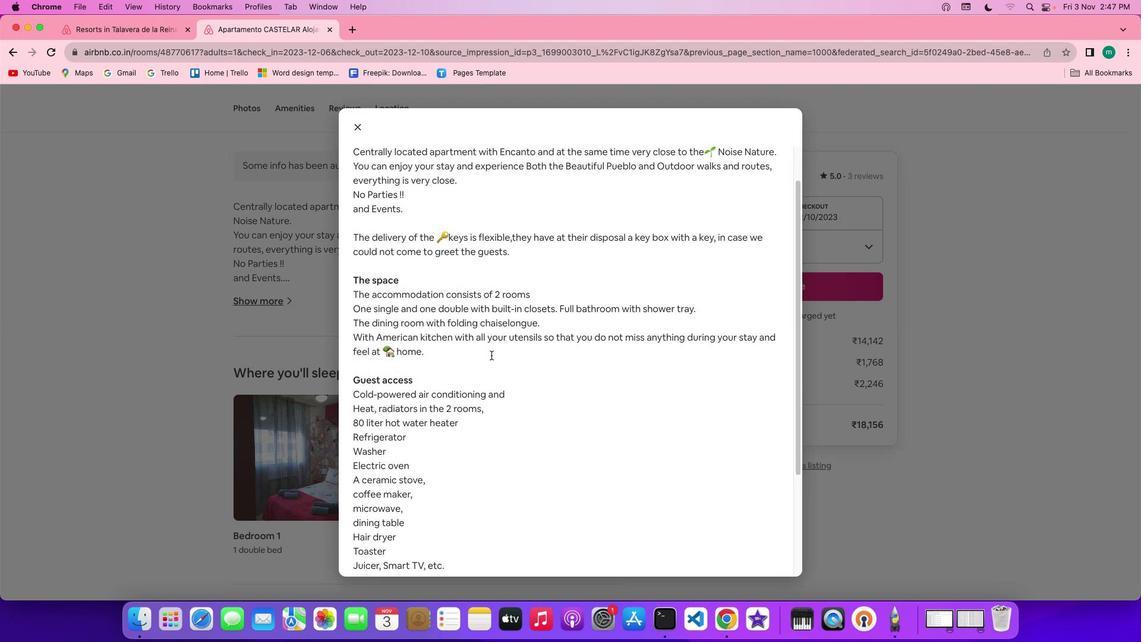 
Action: Mouse scrolled (491, 355) with delta (0, -1)
Screenshot: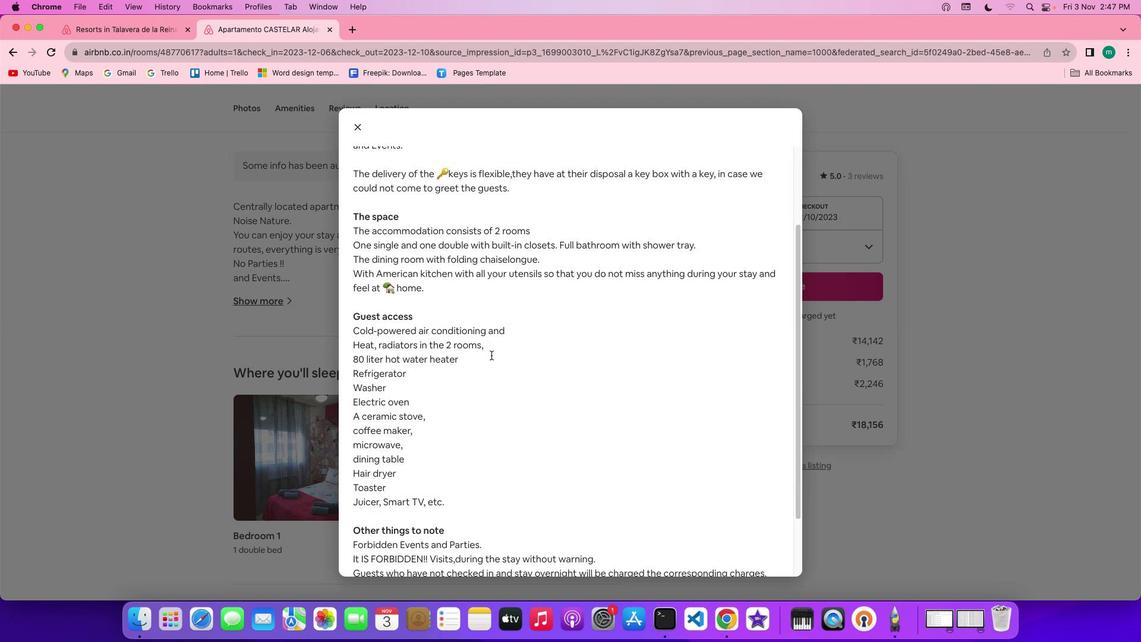 
Action: Mouse scrolled (491, 355) with delta (0, -2)
Screenshot: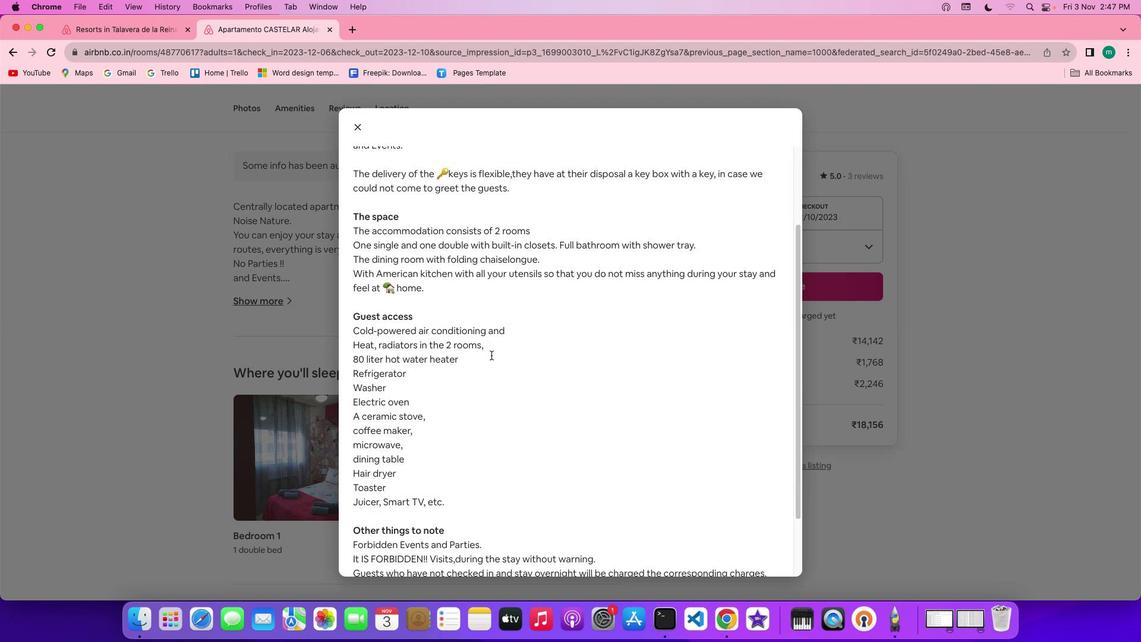 
Action: Mouse scrolled (491, 355) with delta (0, -3)
Screenshot: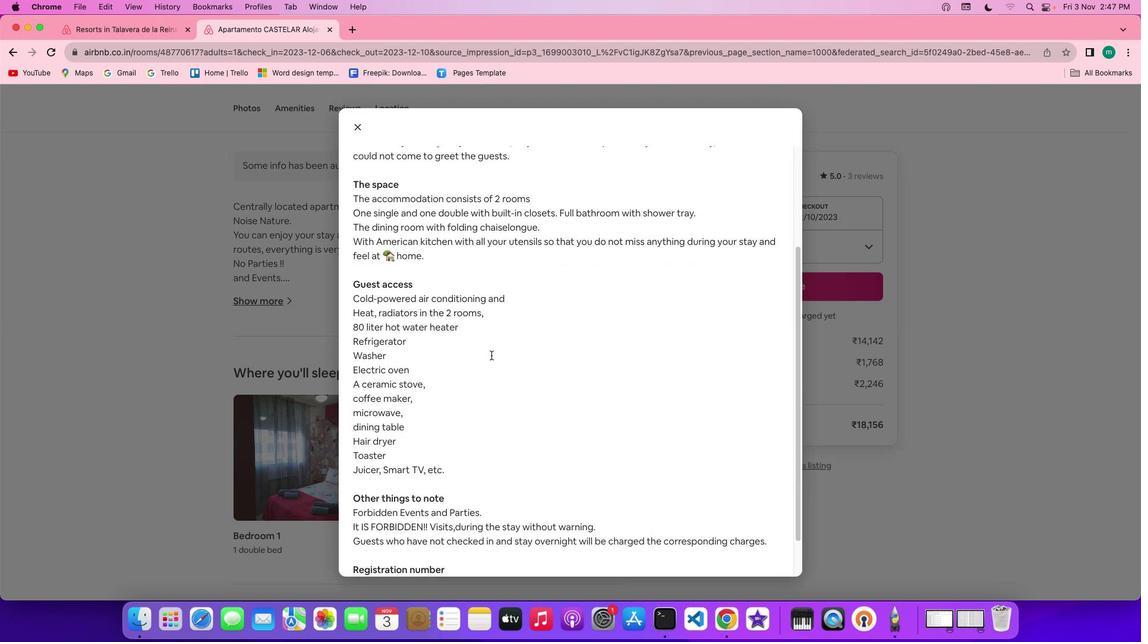 
Action: Mouse scrolled (491, 355) with delta (0, 0)
Screenshot: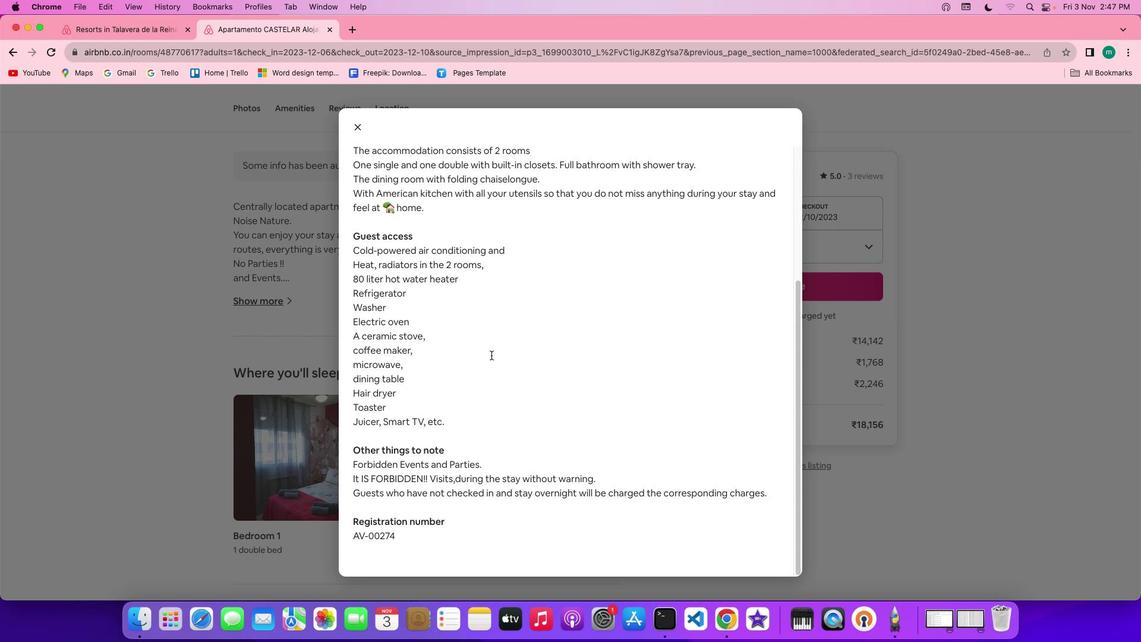 
Action: Mouse scrolled (491, 355) with delta (0, 0)
Screenshot: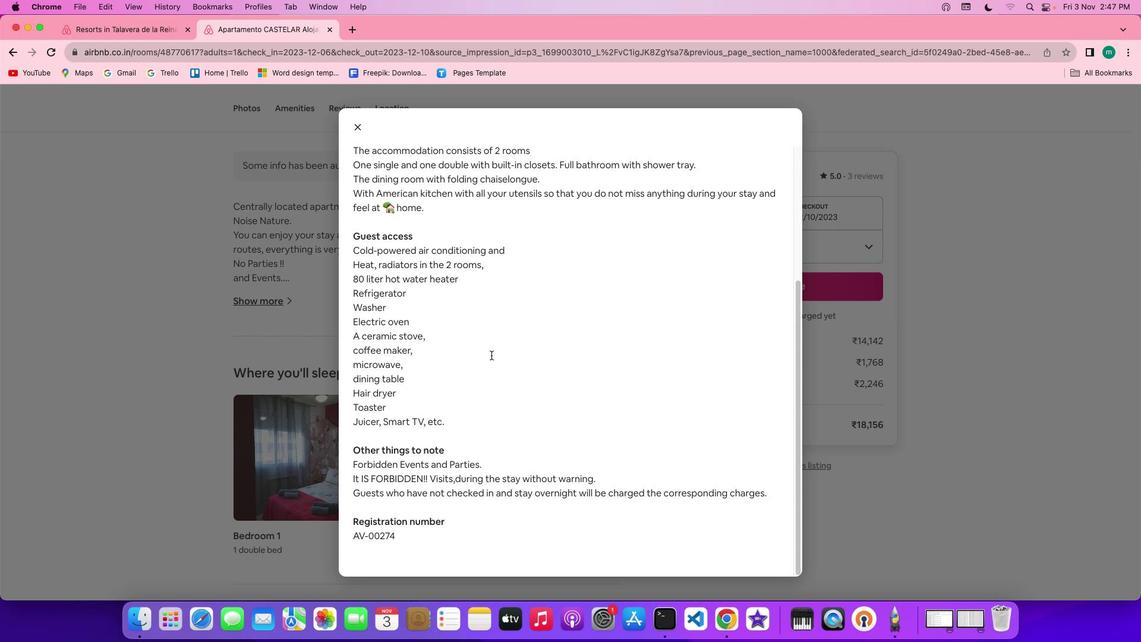 
Action: Mouse scrolled (491, 355) with delta (0, -1)
Screenshot: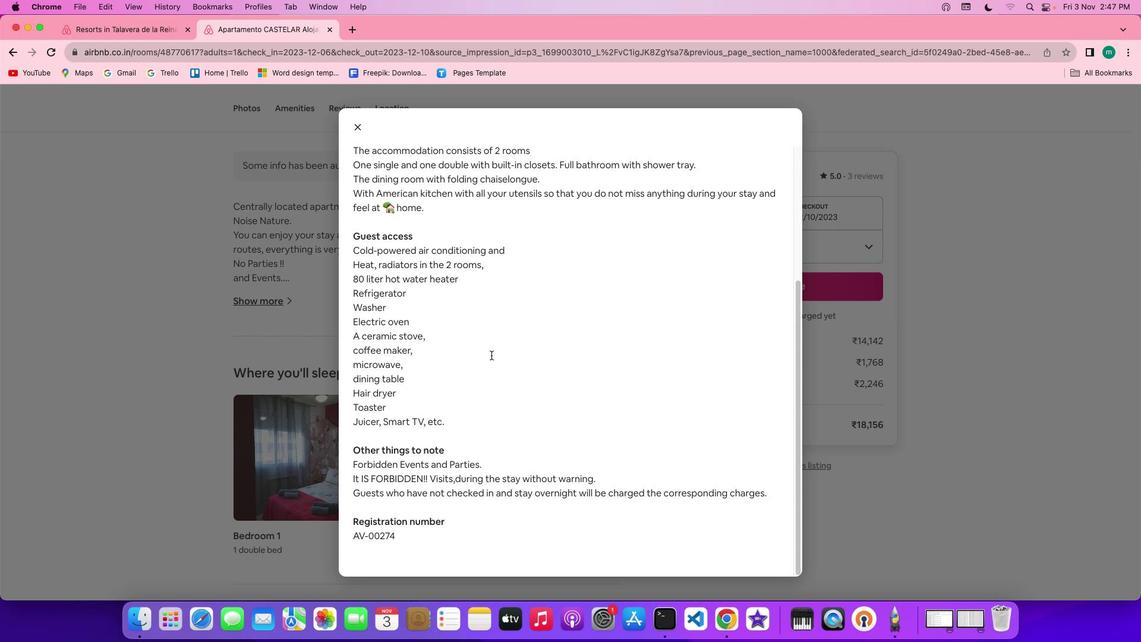 
Action: Mouse scrolled (491, 355) with delta (0, -2)
Screenshot: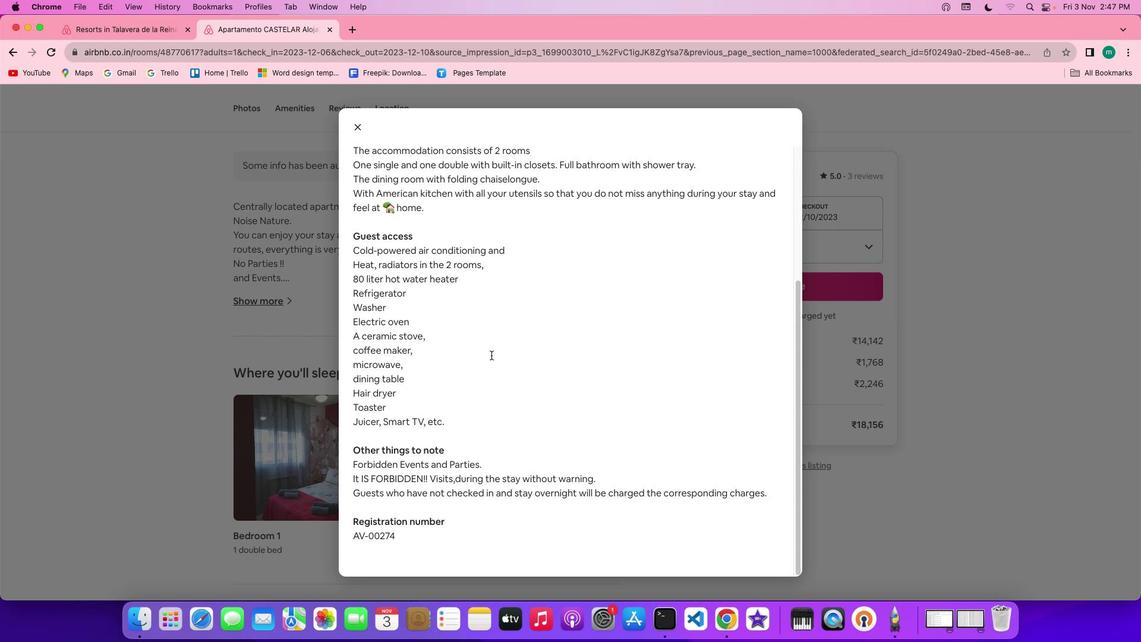 
Action: Mouse scrolled (491, 355) with delta (0, -3)
Screenshot: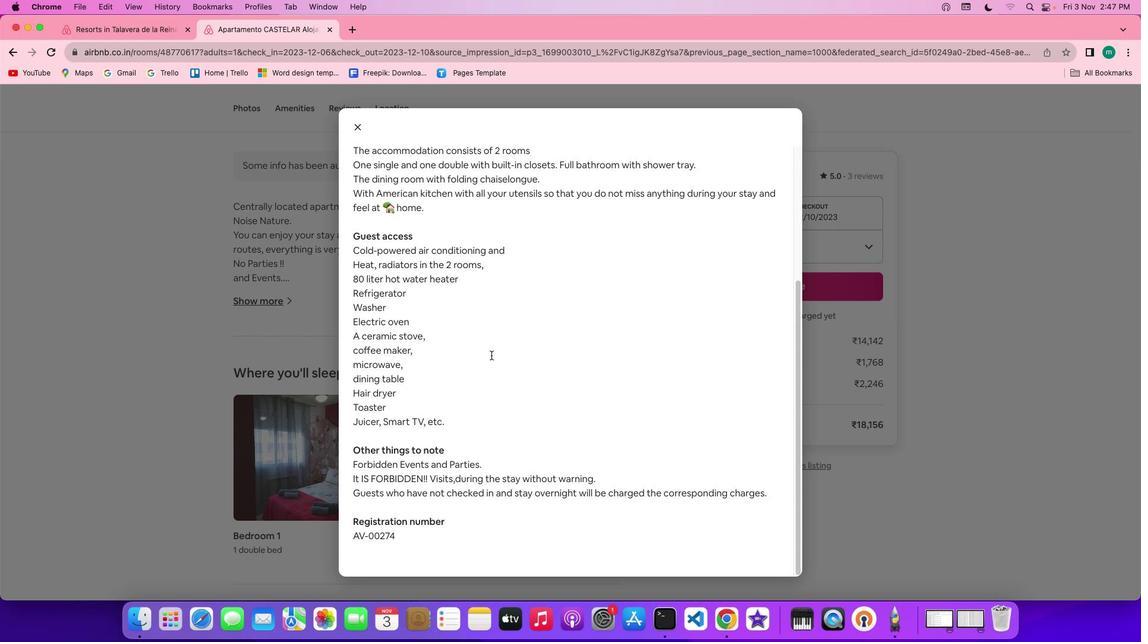 
Action: Mouse scrolled (491, 355) with delta (0, -3)
Screenshot: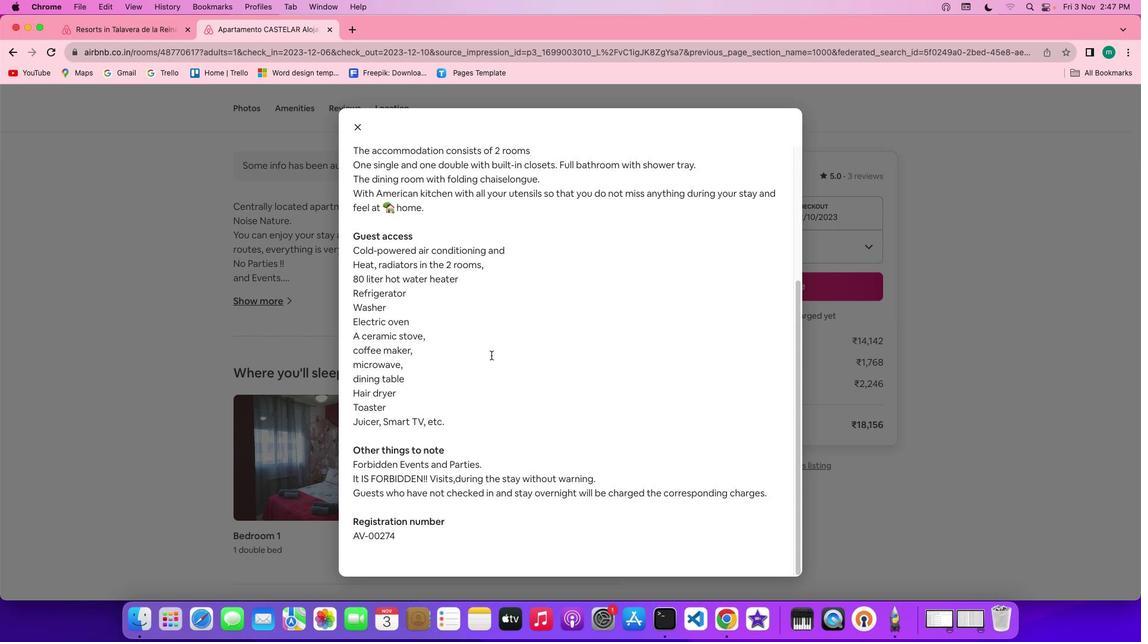 
Action: Mouse moved to (359, 129)
Screenshot: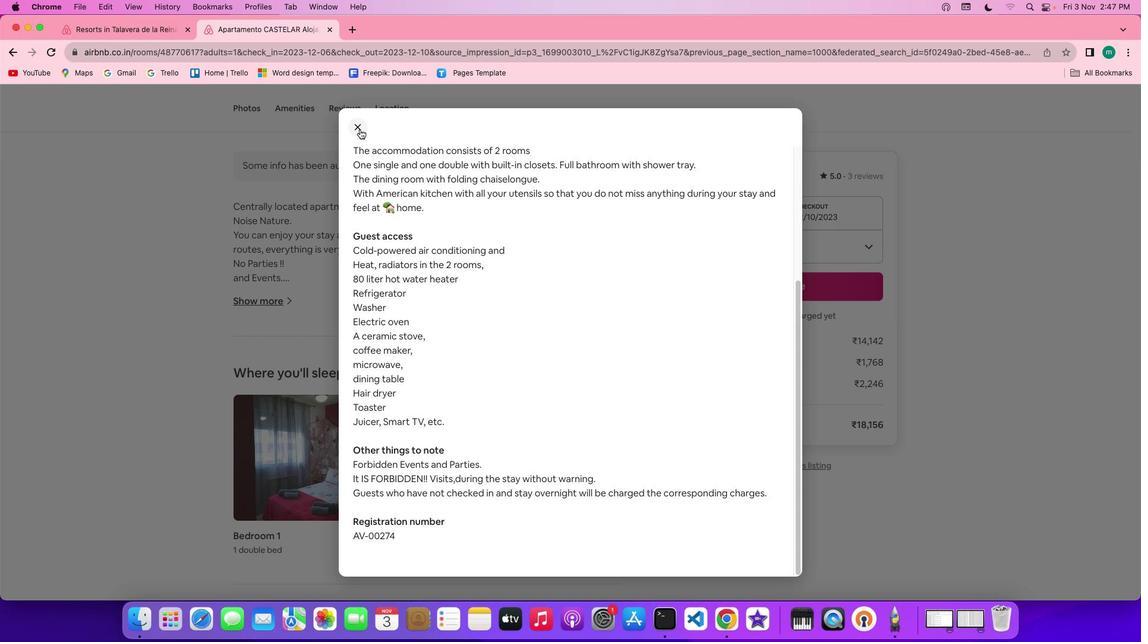 
Action: Mouse pressed left at (359, 129)
Screenshot: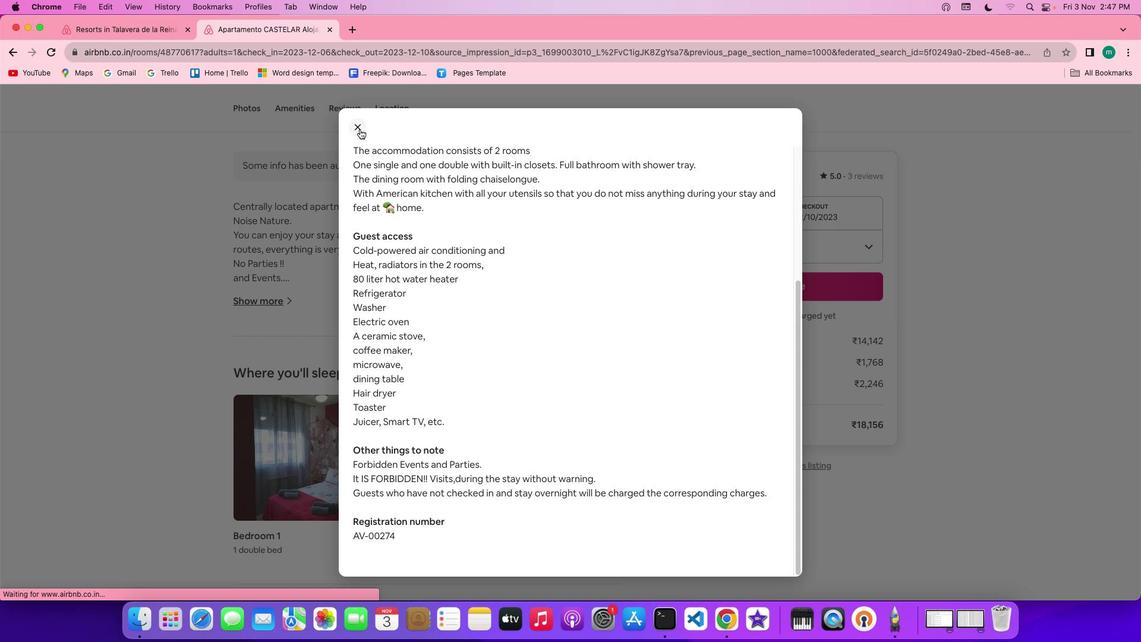 
Action: Mouse moved to (429, 353)
Screenshot: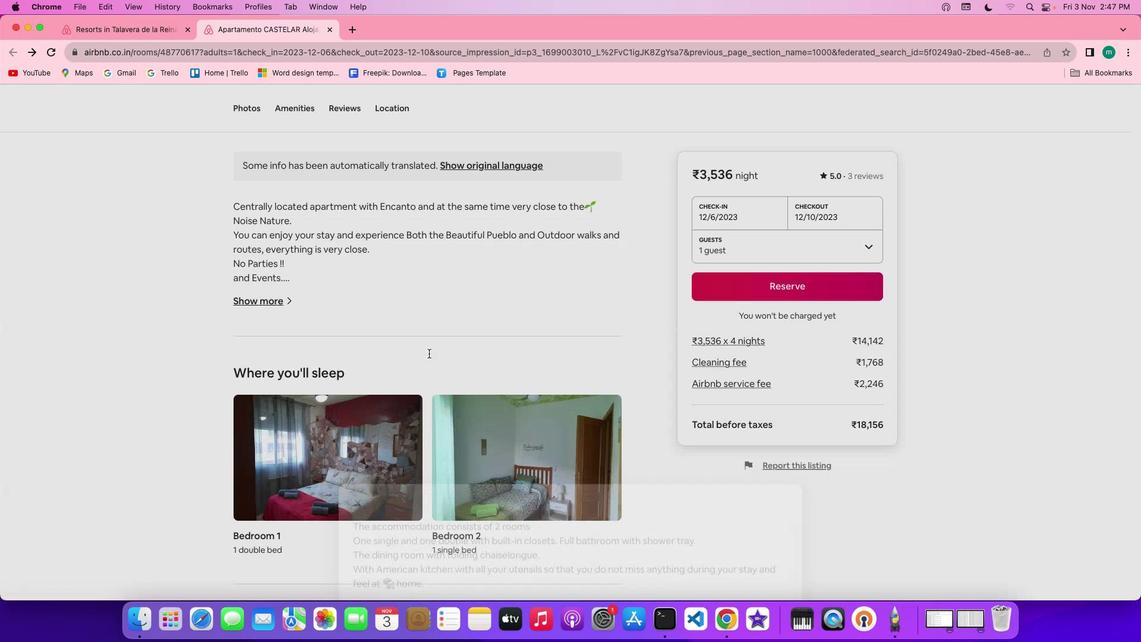 
Action: Mouse scrolled (429, 353) with delta (0, 0)
Screenshot: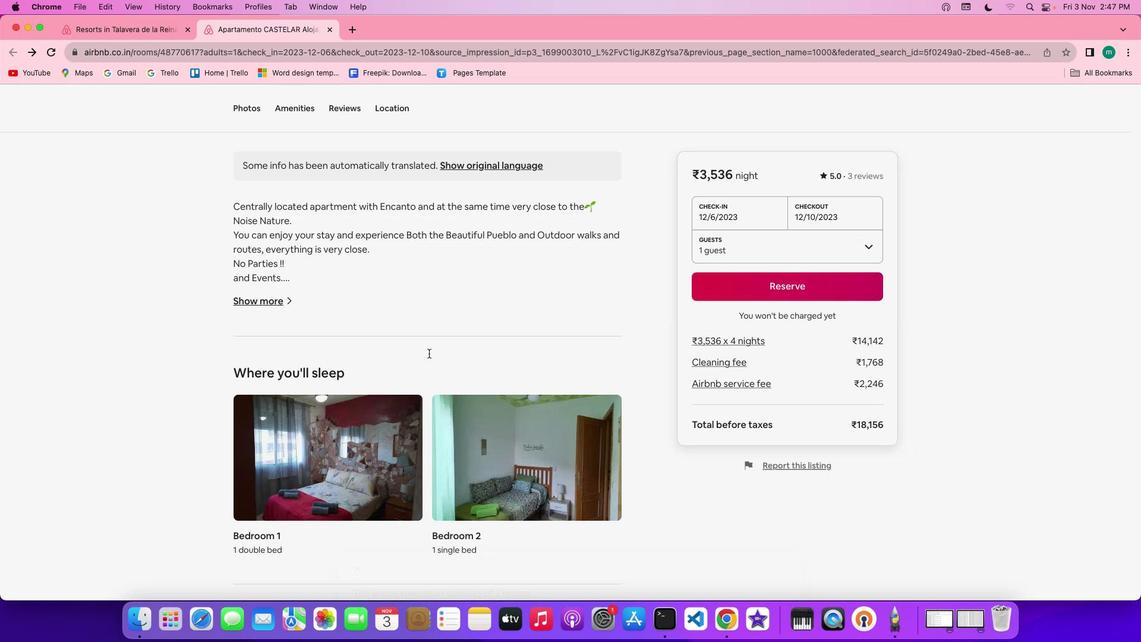 
Action: Mouse scrolled (429, 353) with delta (0, 0)
Screenshot: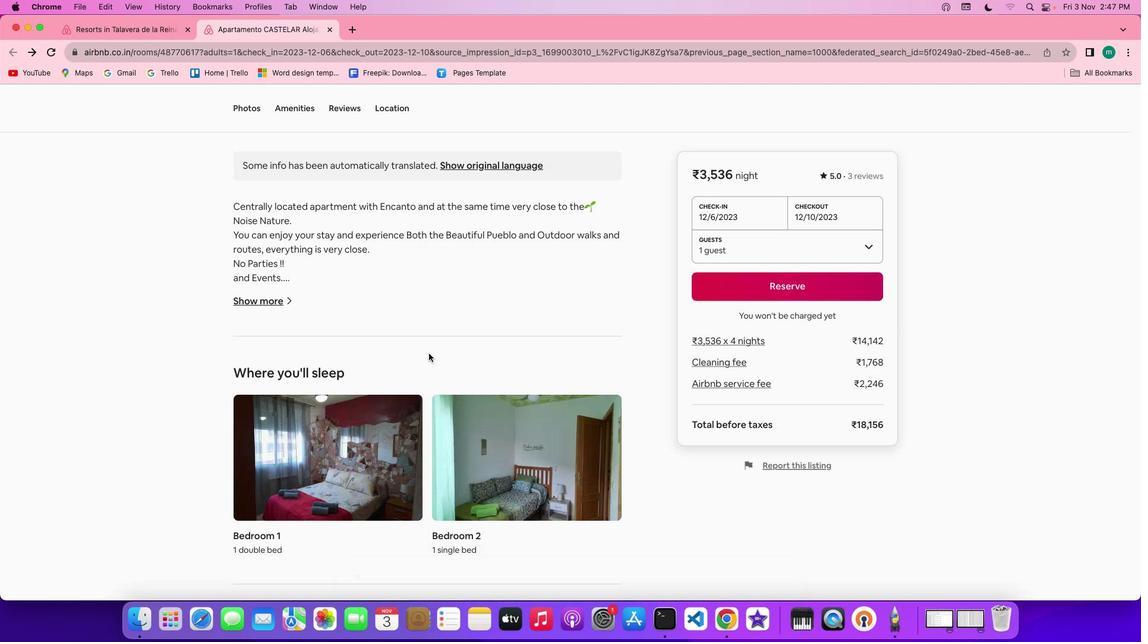 
Action: Mouse scrolled (429, 353) with delta (0, -1)
Screenshot: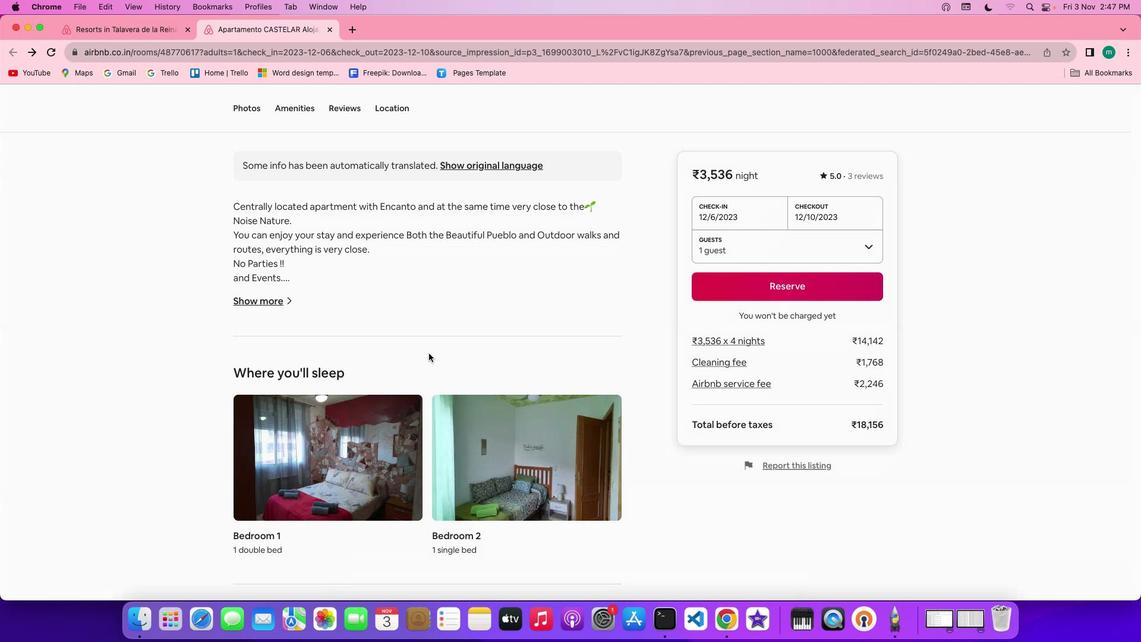 
Action: Mouse scrolled (429, 353) with delta (0, -1)
Screenshot: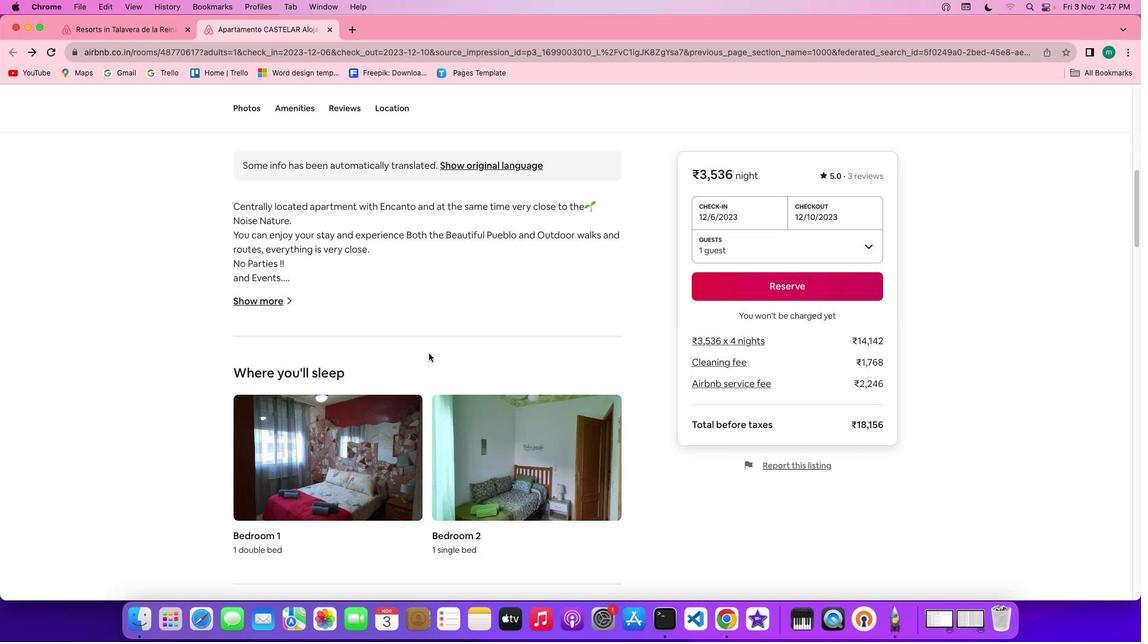 
Action: Mouse scrolled (429, 353) with delta (0, 0)
Screenshot: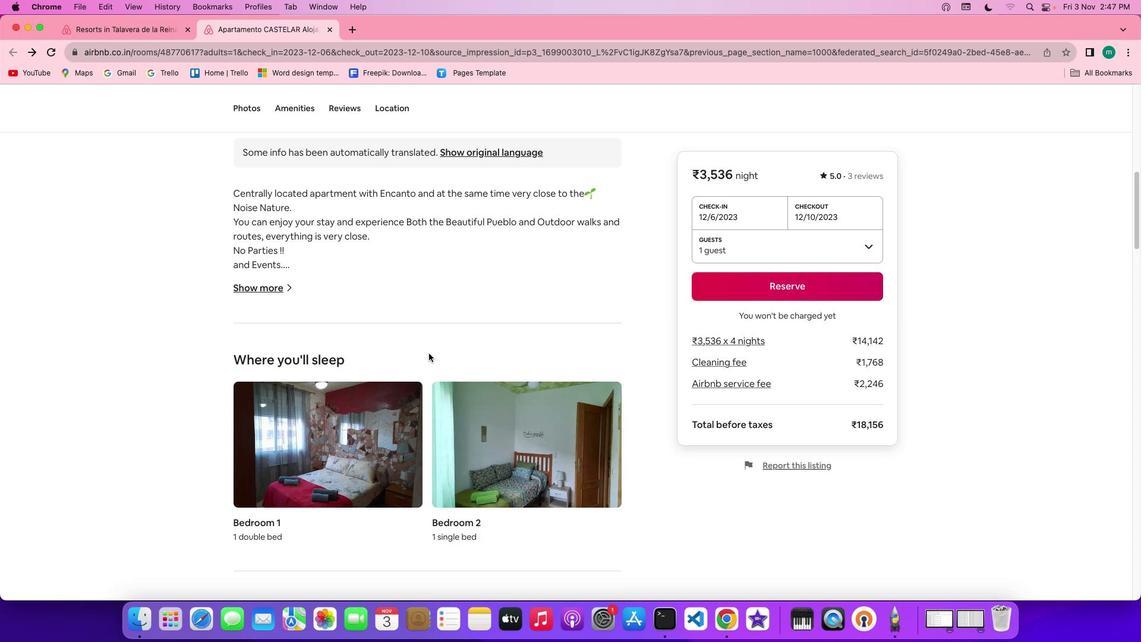 
Action: Mouse scrolled (429, 353) with delta (0, 0)
Screenshot: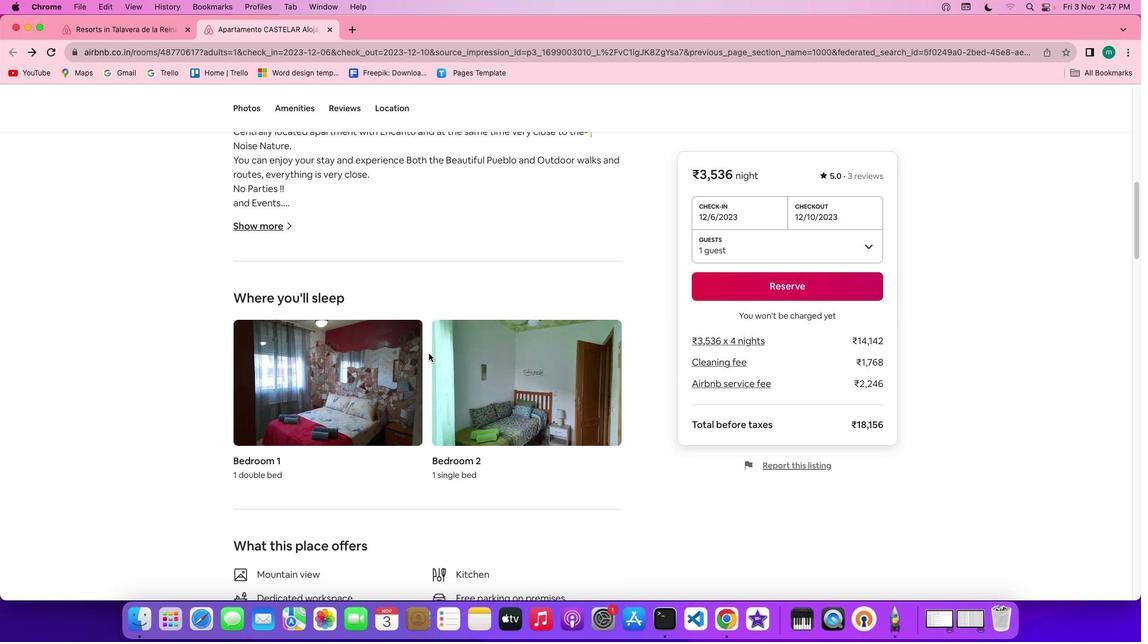 
Action: Mouse scrolled (429, 353) with delta (0, -1)
Screenshot: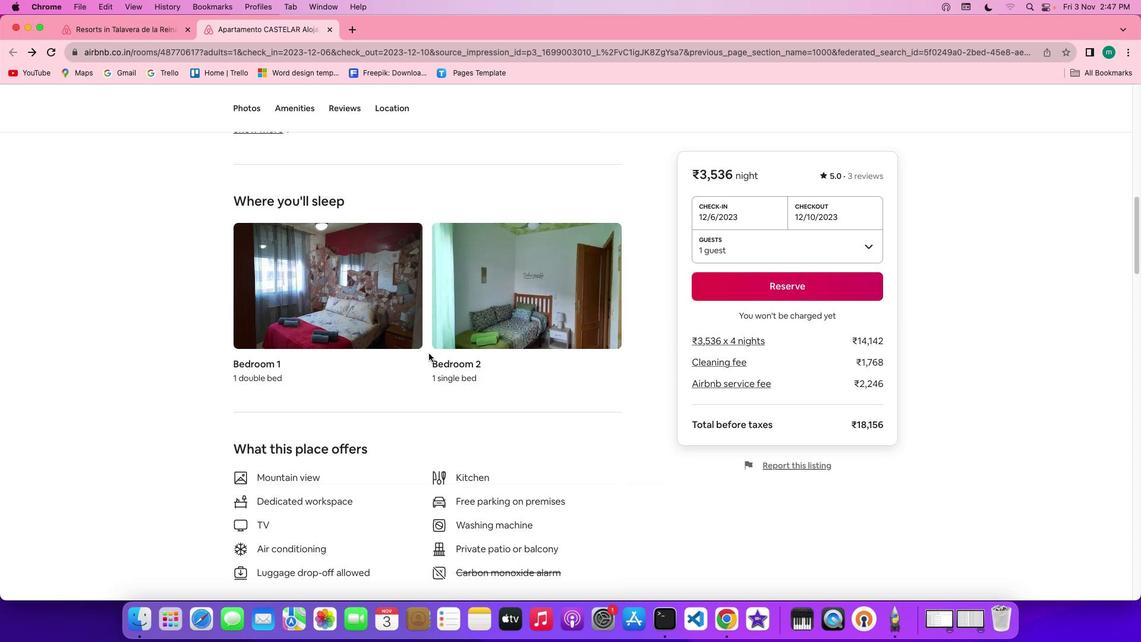 
Action: Mouse scrolled (429, 353) with delta (0, -2)
